 Task: Search for an office chair on Amazon and add it to your cart.
Action: Mouse moved to (94, 26)
Screenshot: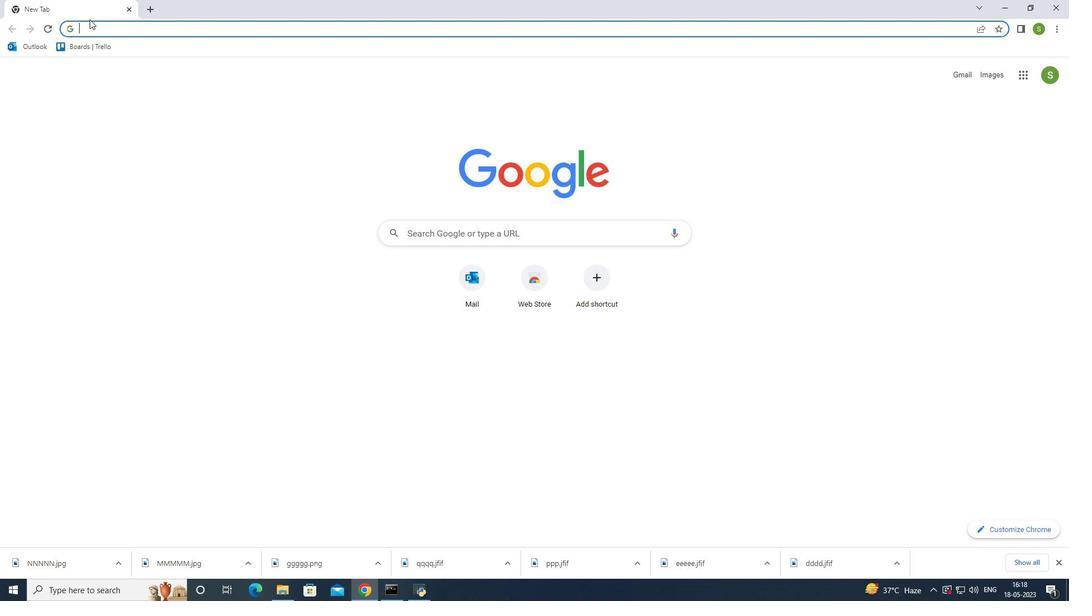 
Action: Mouse pressed left at (94, 26)
Screenshot: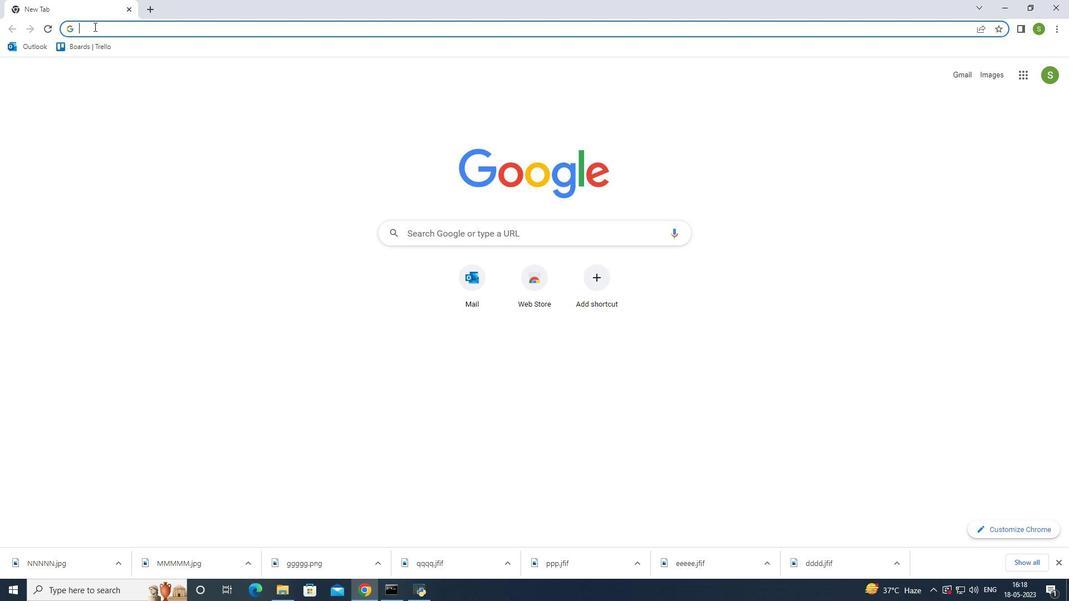 
Action: Key pressed amazon<Key.enter>
Screenshot: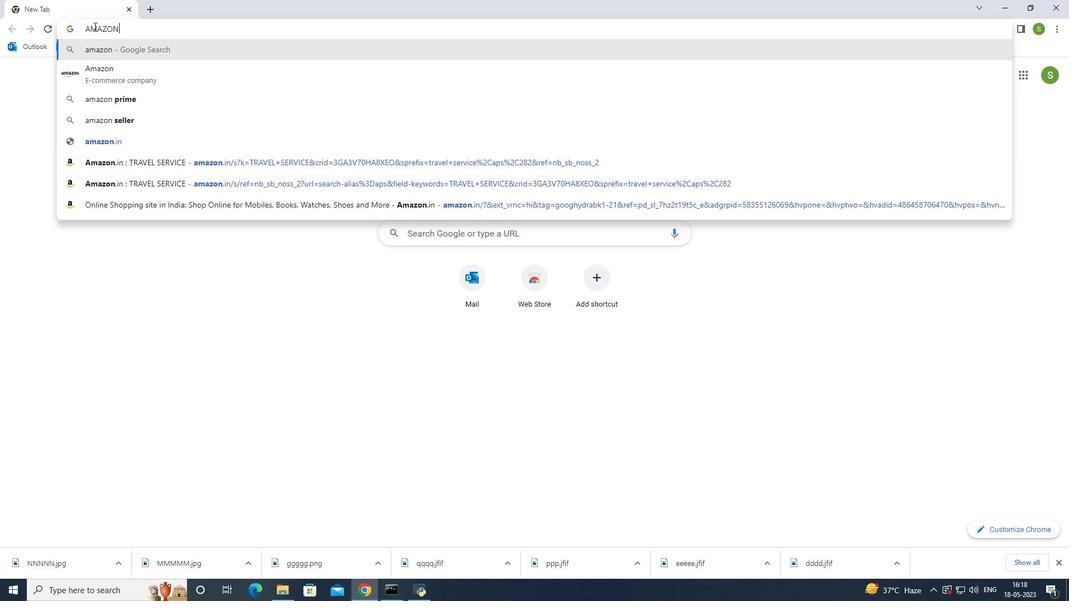 
Action: Mouse moved to (205, 188)
Screenshot: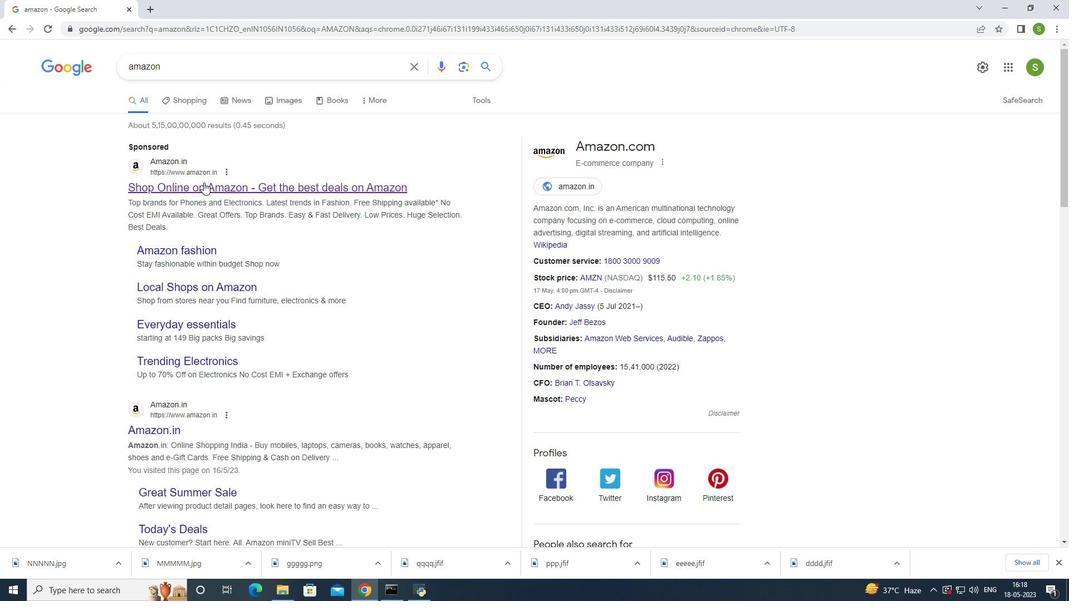 
Action: Mouse pressed left at (205, 188)
Screenshot: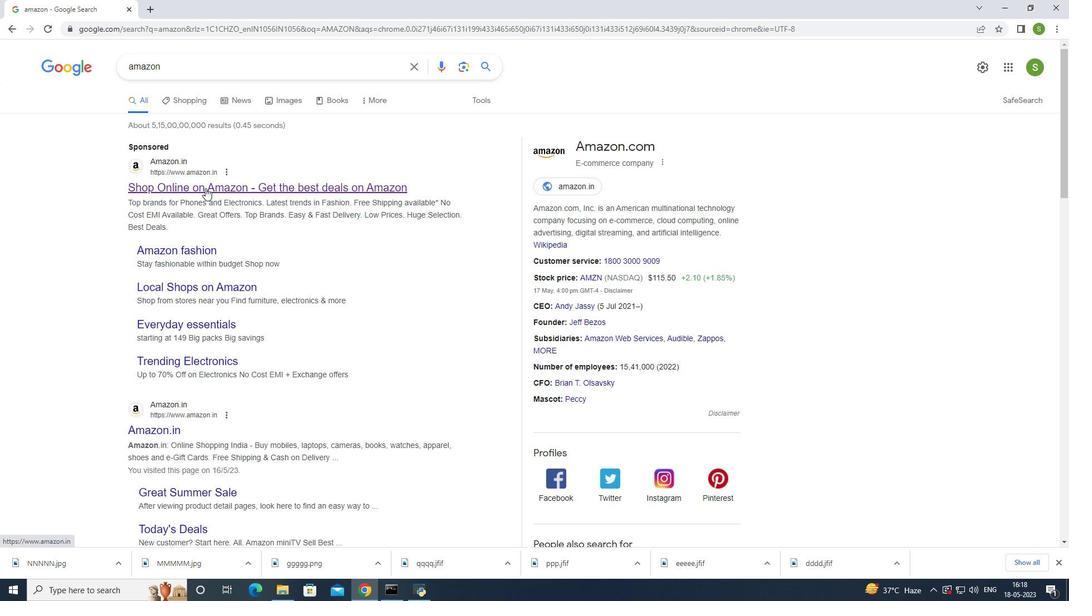 
Action: Mouse moved to (301, 55)
Screenshot: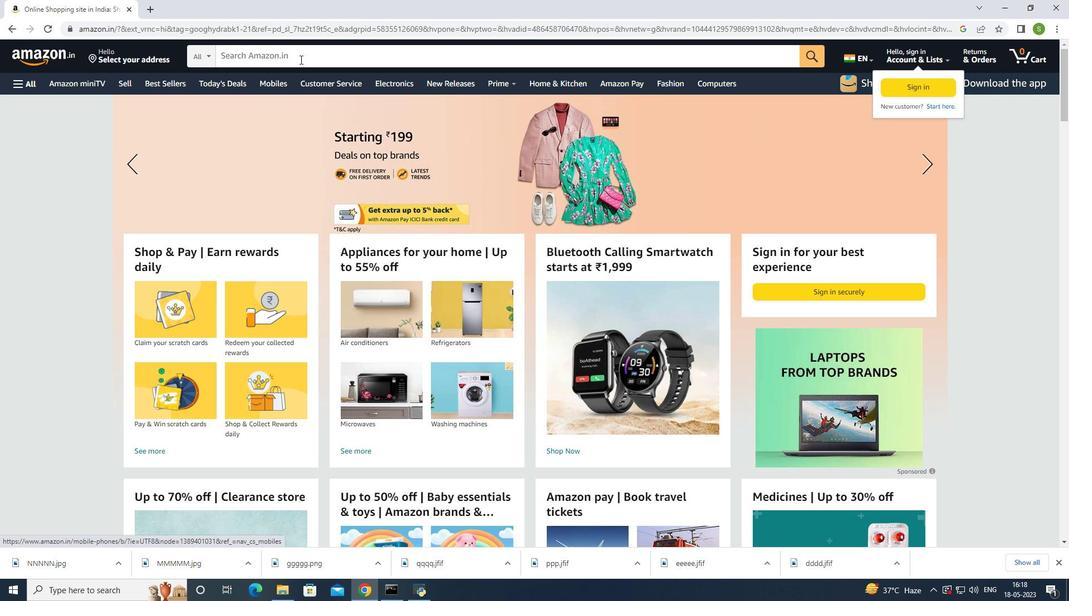 
Action: Mouse pressed left at (301, 55)
Screenshot: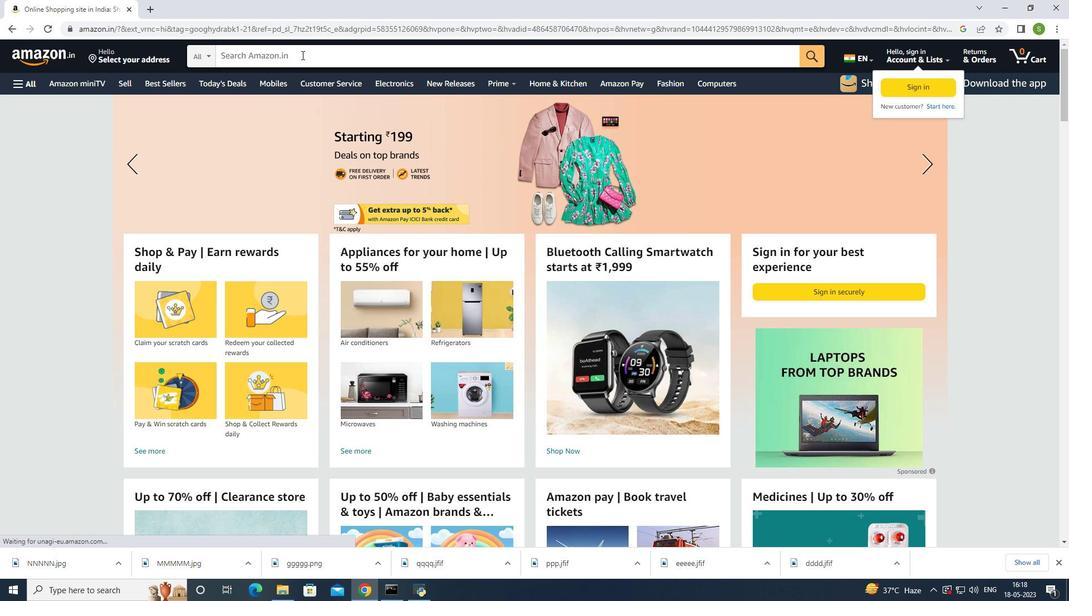 
Action: Mouse moved to (322, 130)
Screenshot: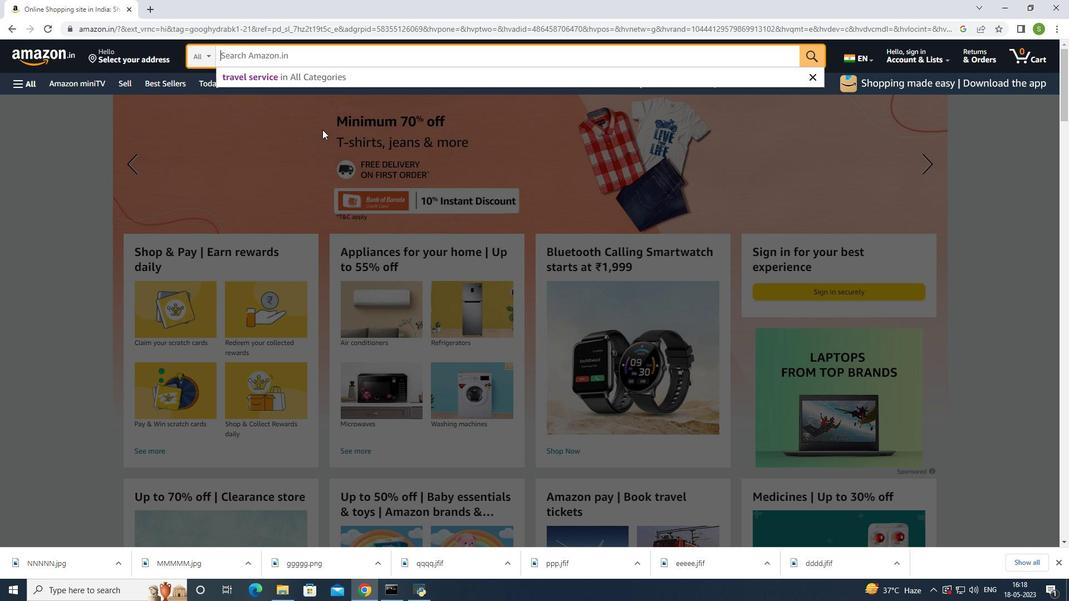 
Action: Key pressed office<Key.space>chair<Key.enter>
Screenshot: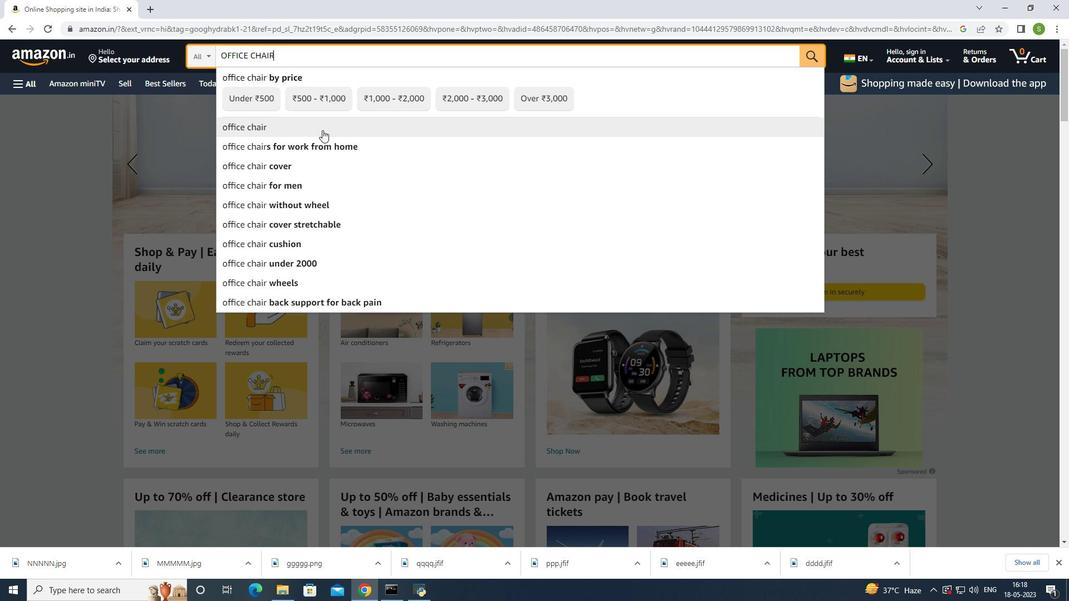 
Action: Mouse moved to (435, 252)
Screenshot: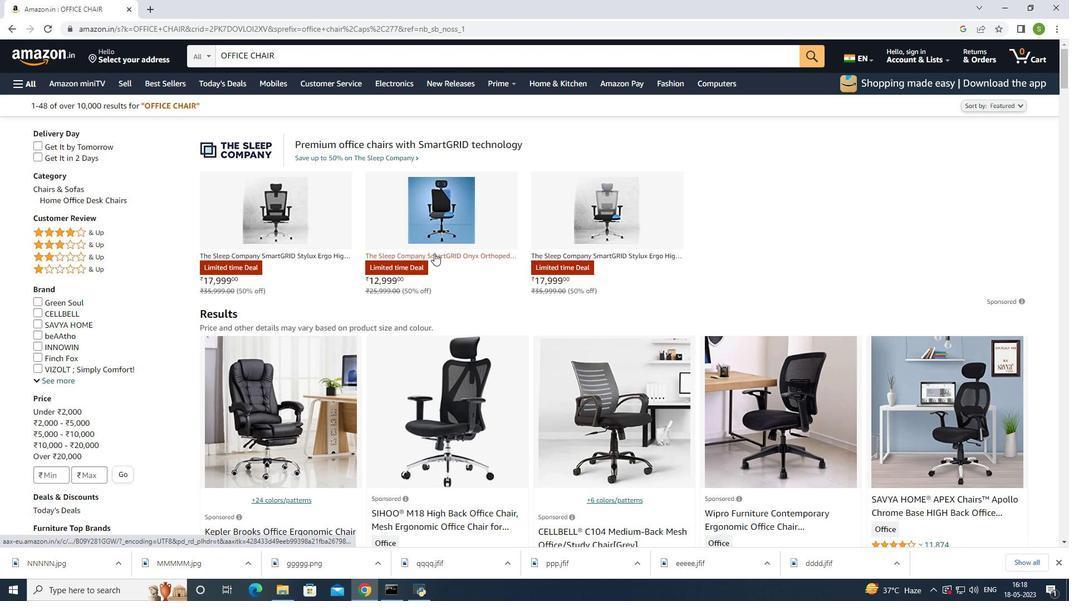 
Action: Mouse scrolled (435, 252) with delta (0, 0)
Screenshot: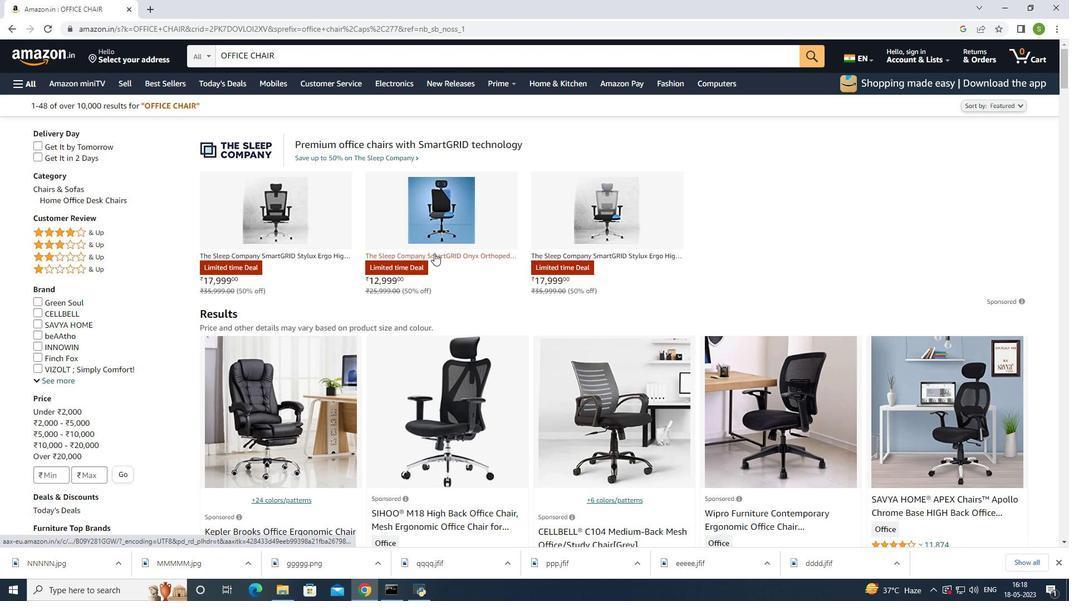 
Action: Mouse moved to (441, 250)
Screenshot: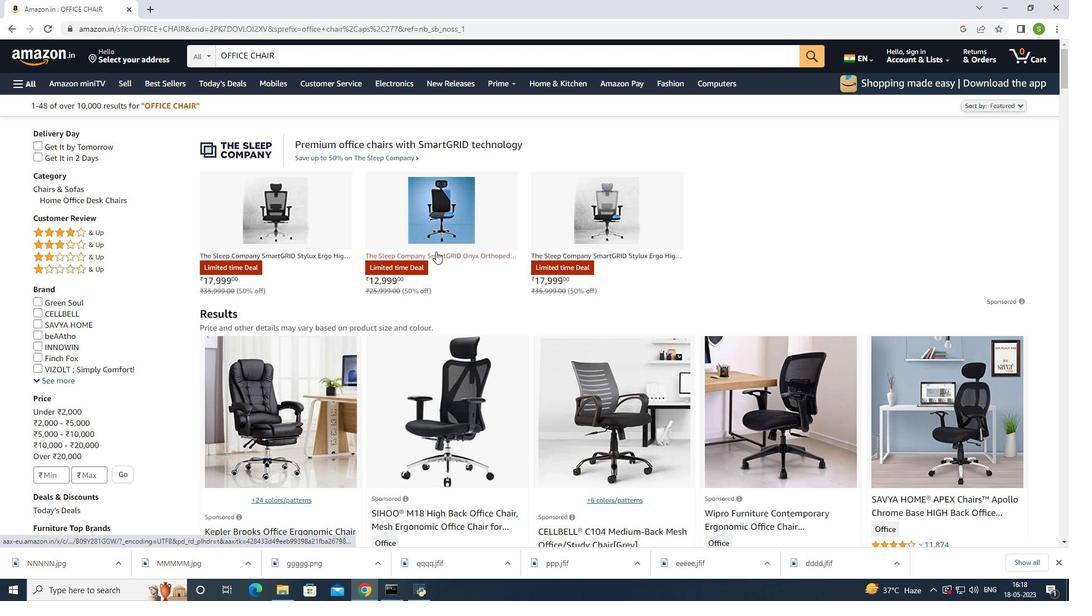 
Action: Mouse scrolled (441, 250) with delta (0, 0)
Screenshot: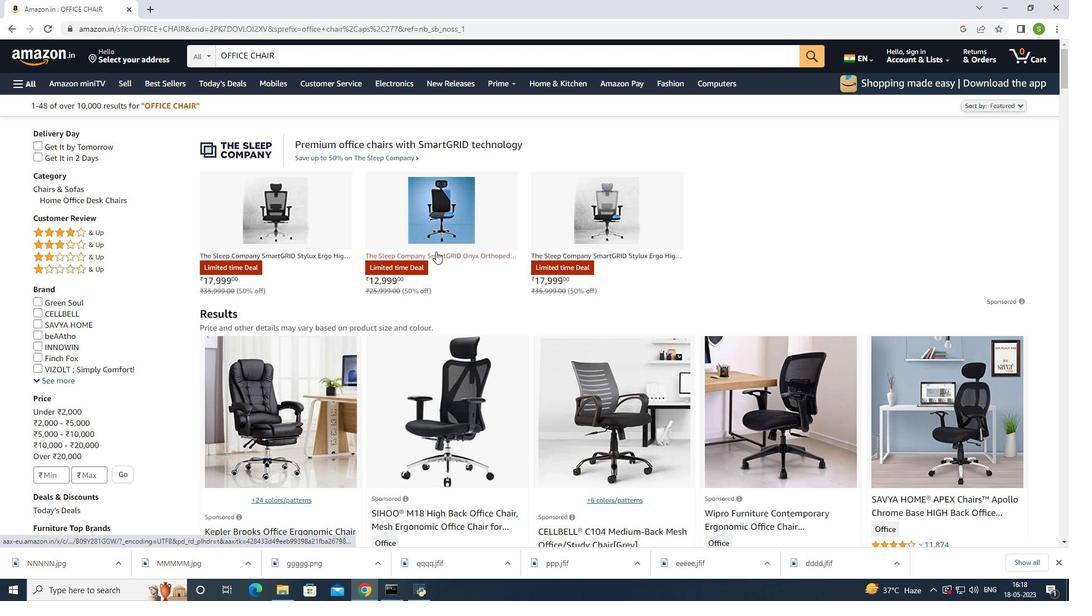 
Action: Mouse moved to (441, 250)
Screenshot: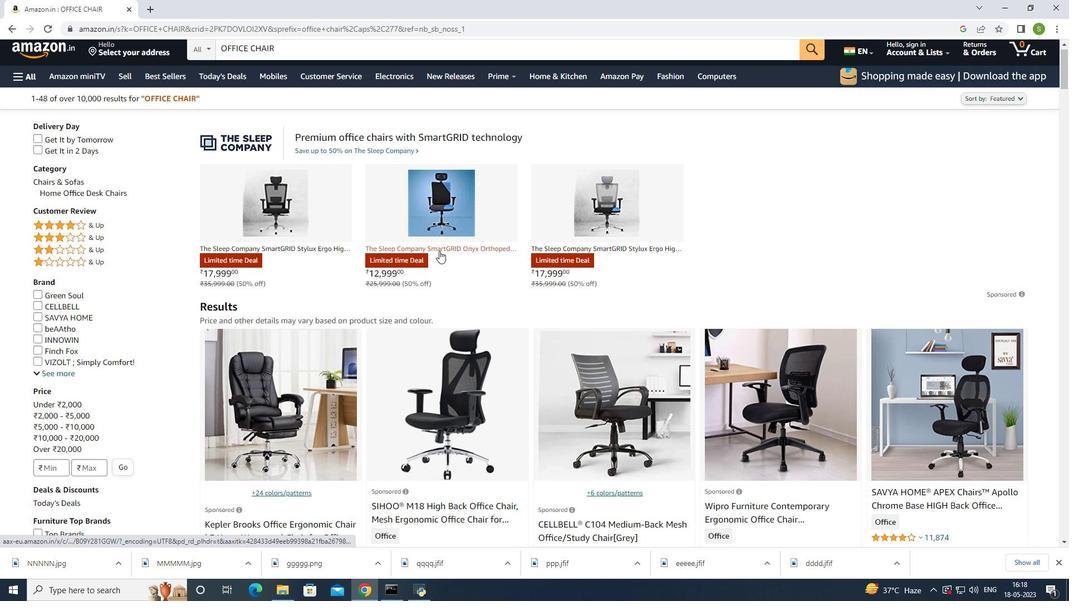 
Action: Mouse scrolled (441, 249) with delta (0, 0)
Screenshot: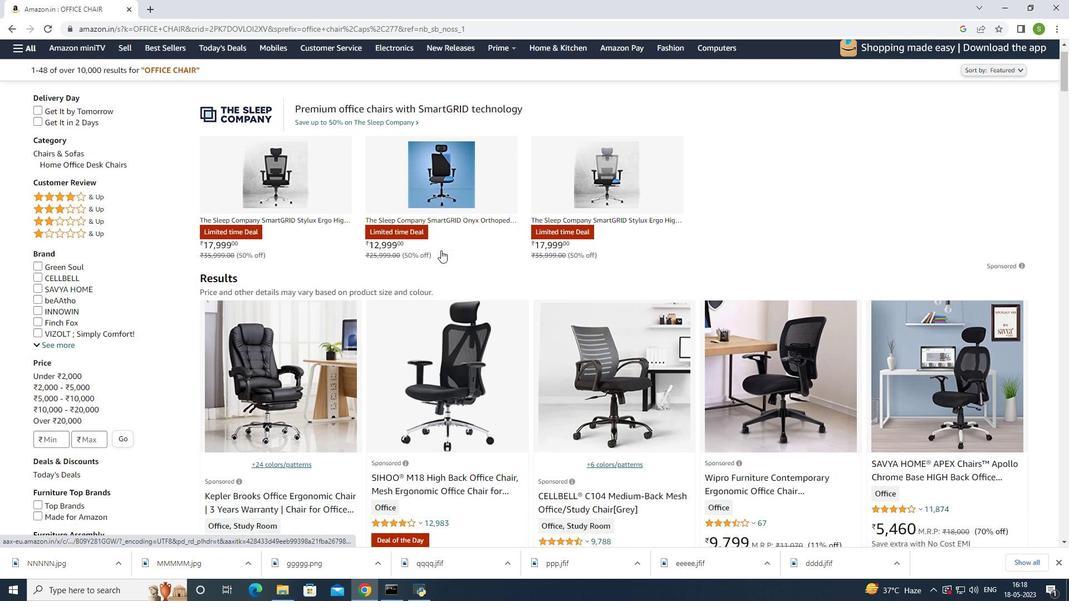 
Action: Mouse moved to (444, 246)
Screenshot: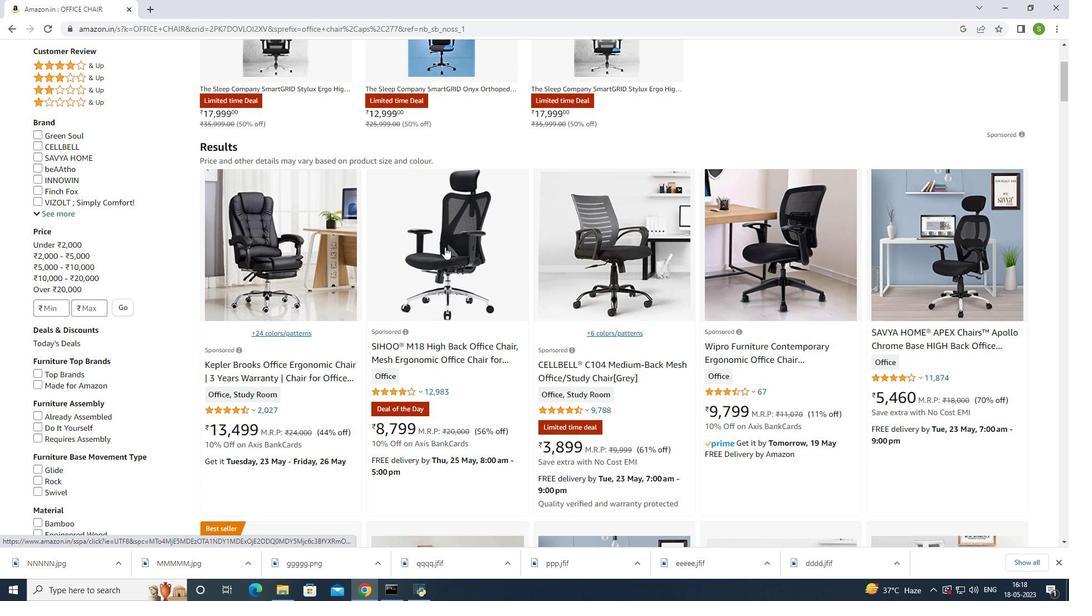 
Action: Mouse scrolled (444, 246) with delta (0, 0)
Screenshot: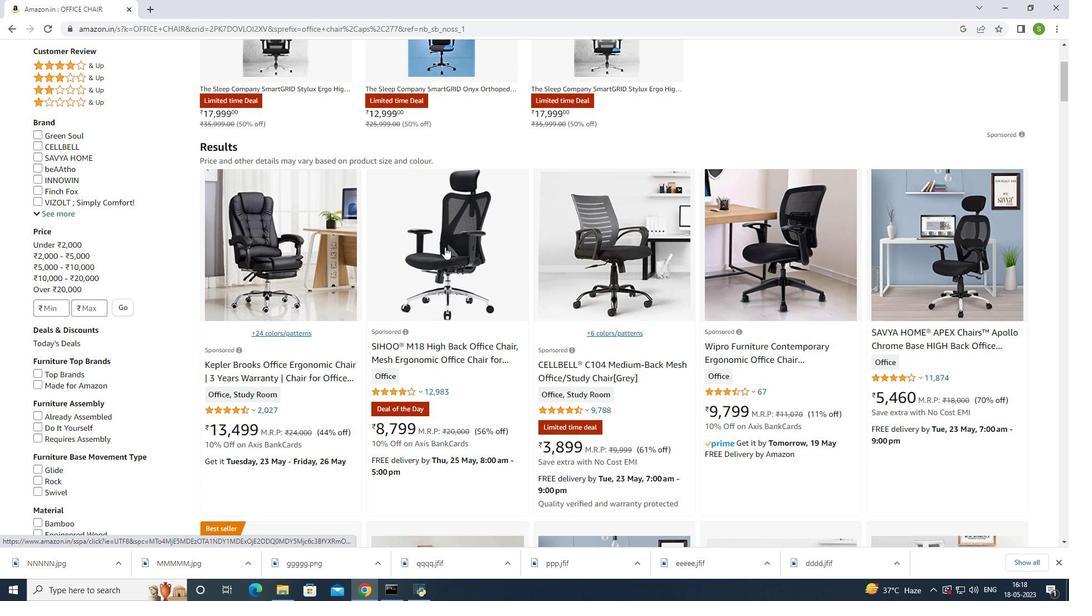 
Action: Mouse moved to (444, 245)
Screenshot: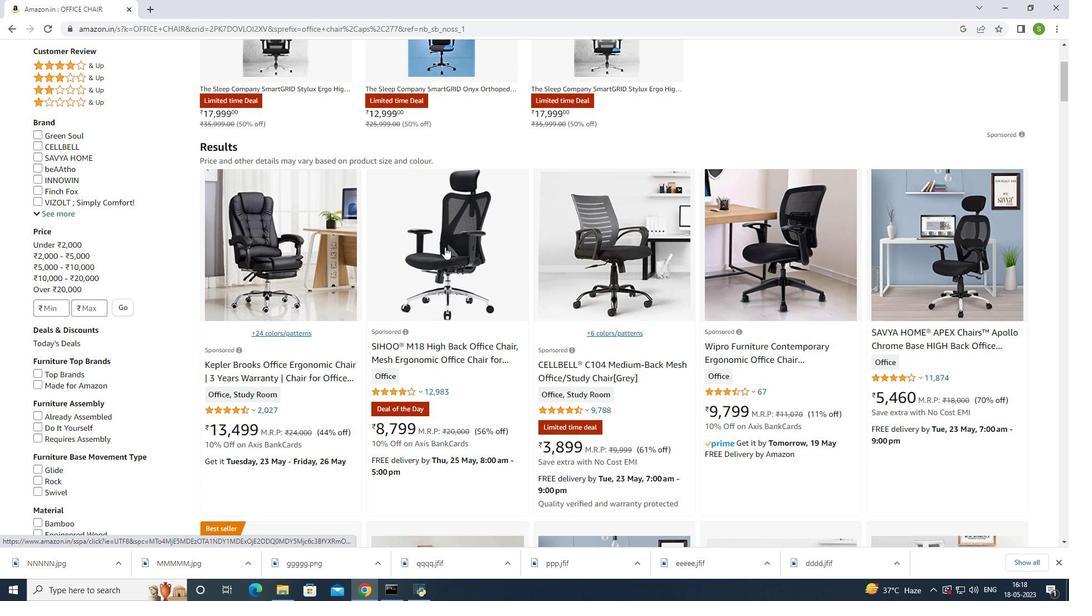 
Action: Mouse scrolled (444, 245) with delta (0, 0)
Screenshot: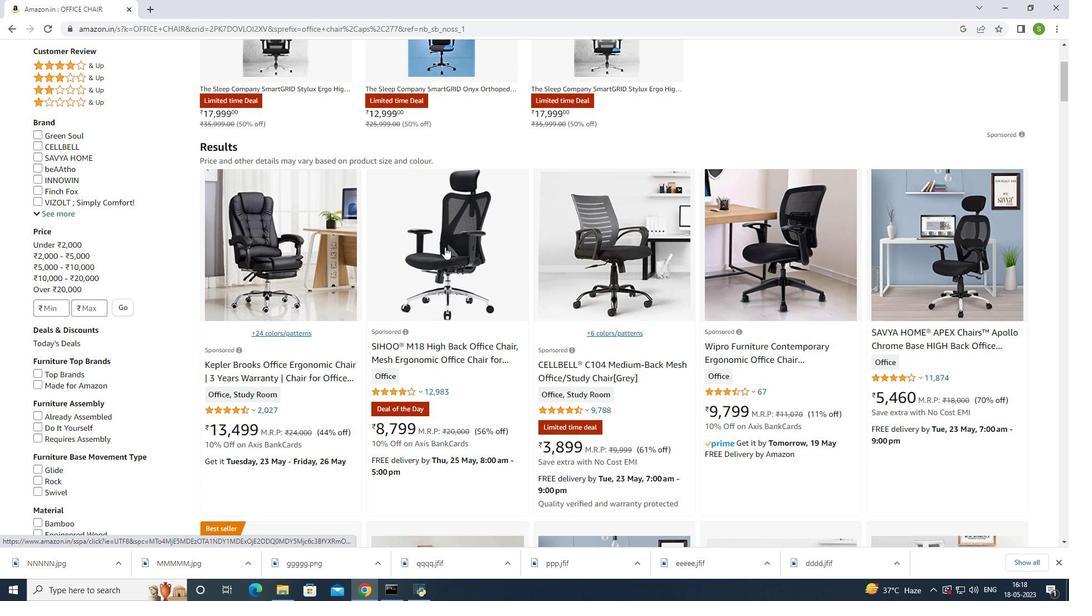 
Action: Mouse moved to (444, 245)
Screenshot: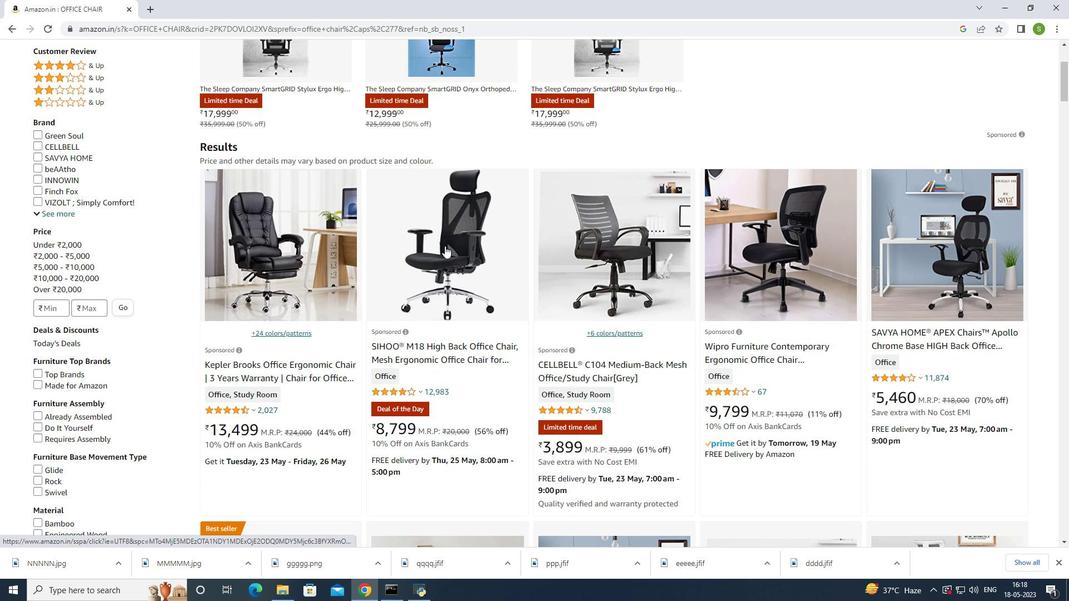 
Action: Mouse scrolled (444, 244) with delta (0, 0)
Screenshot: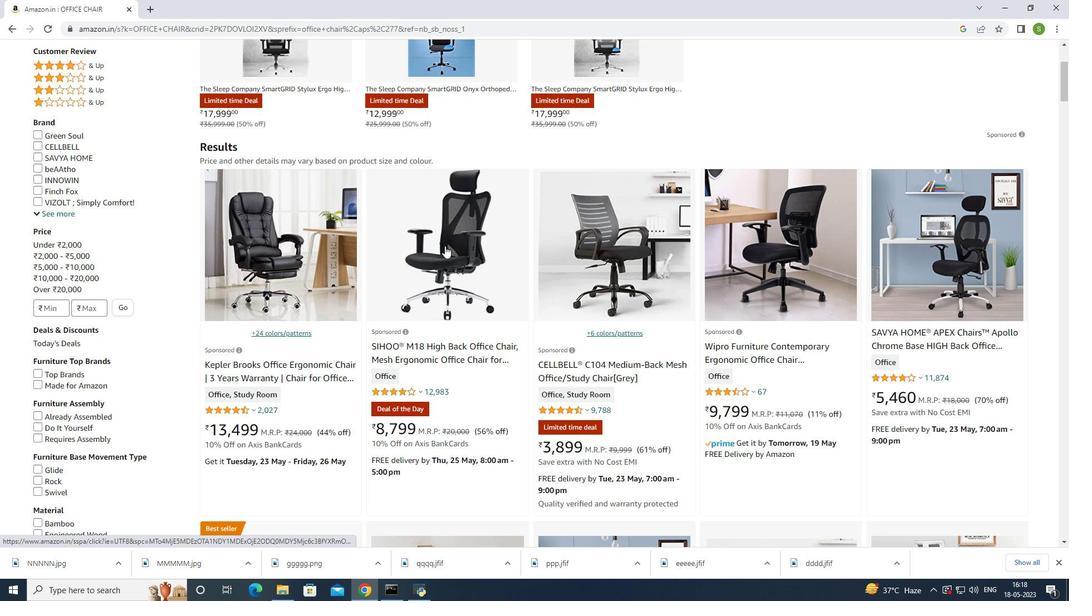 
Action: Mouse moved to (457, 242)
Screenshot: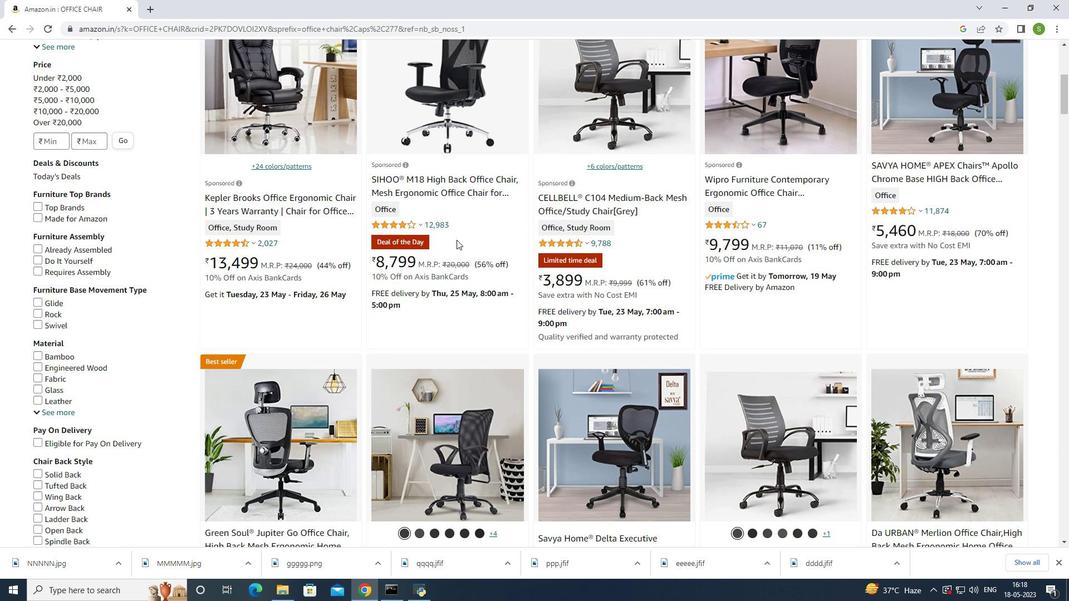 
Action: Mouse scrolled (457, 243) with delta (0, 0)
Screenshot: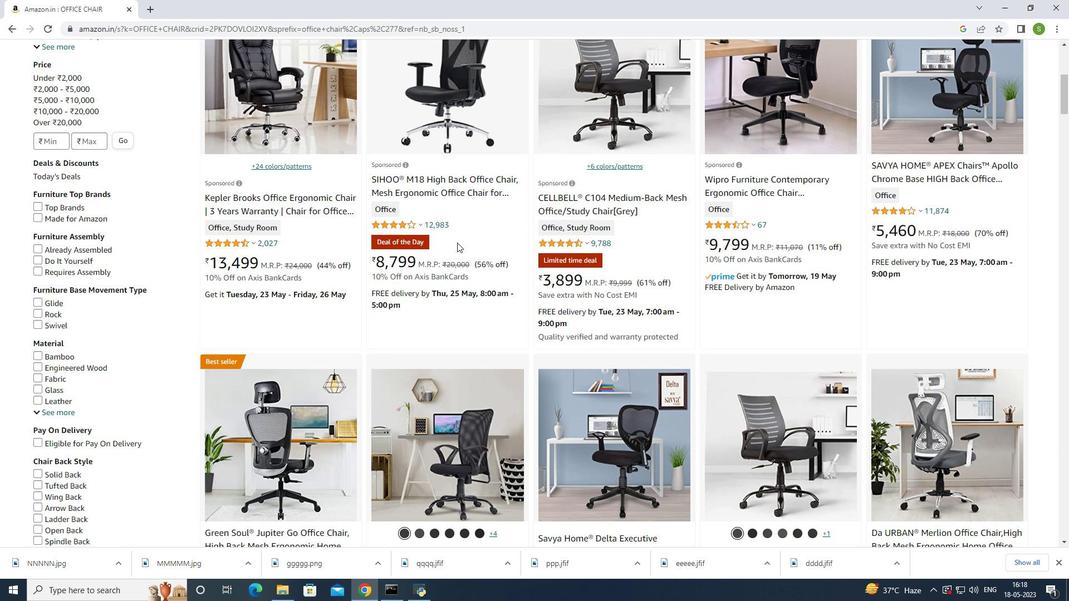 
Action: Mouse scrolled (457, 243) with delta (0, 0)
Screenshot: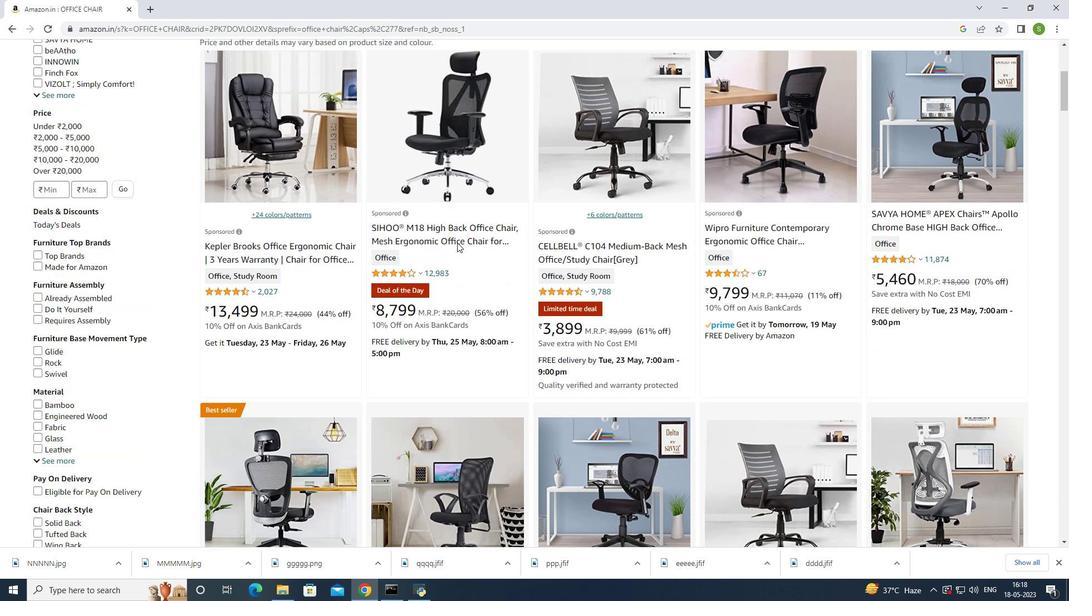 
Action: Mouse scrolled (457, 243) with delta (0, 0)
Screenshot: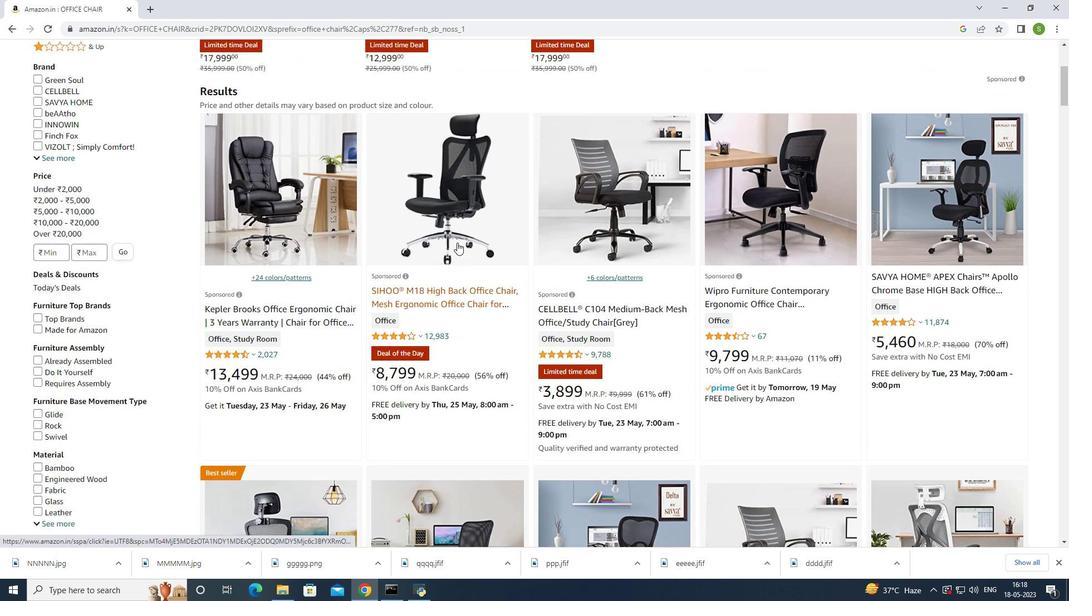 
Action: Mouse moved to (458, 237)
Screenshot: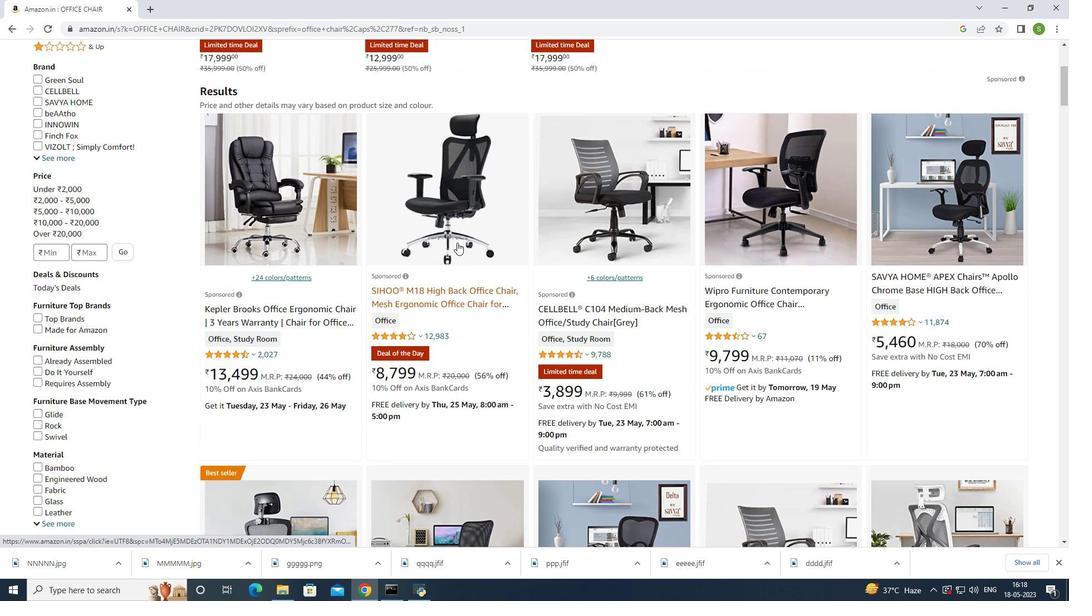 
Action: Mouse scrolled (458, 238) with delta (0, 0)
Screenshot: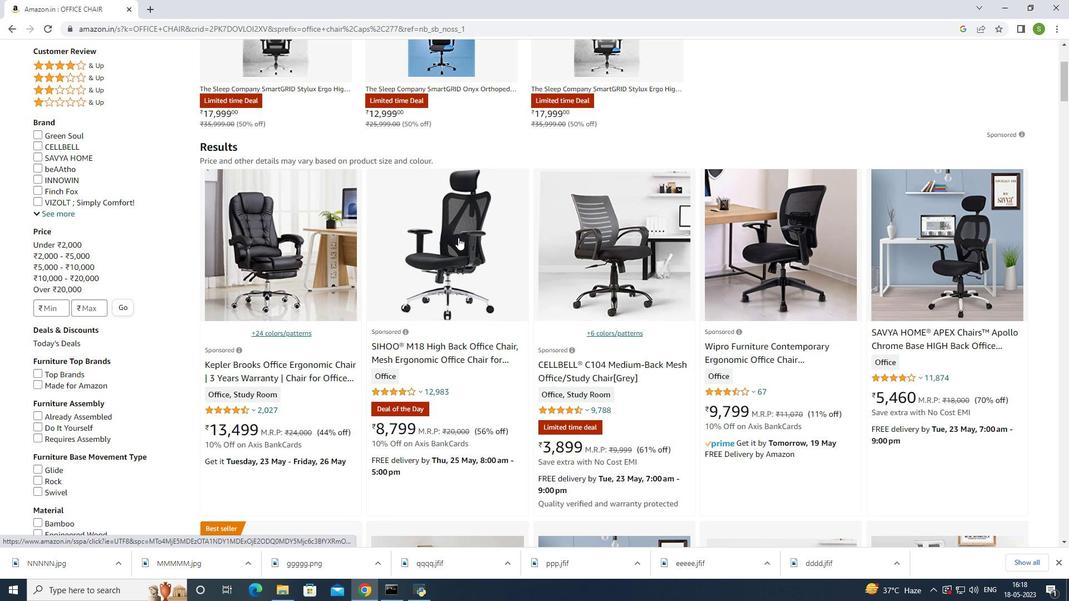 
Action: Mouse scrolled (458, 238) with delta (0, 0)
Screenshot: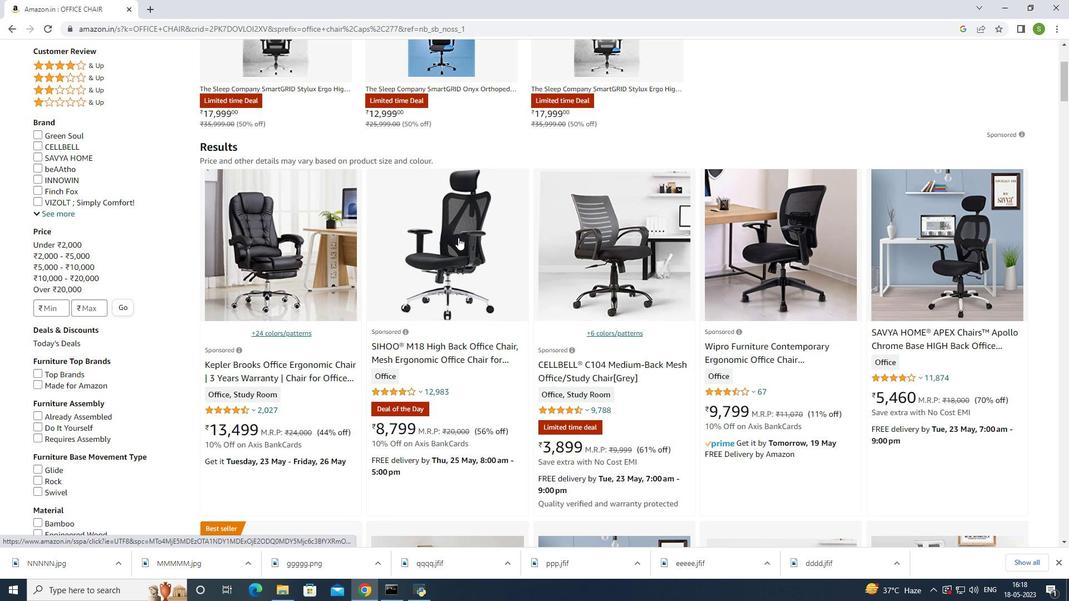 
Action: Mouse scrolled (458, 238) with delta (0, 0)
Screenshot: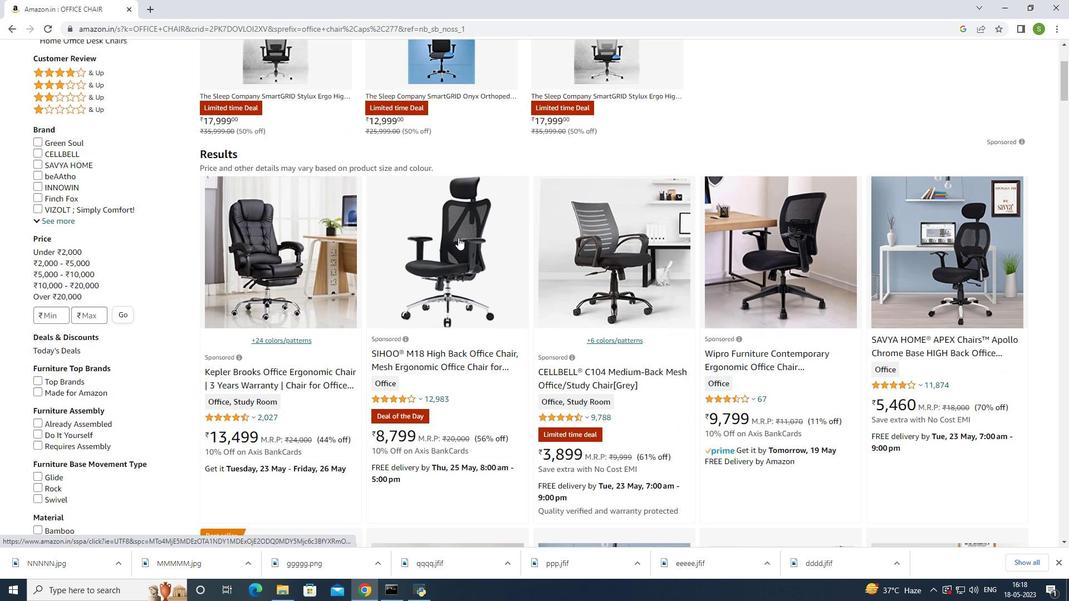 
Action: Mouse moved to (308, 245)
Screenshot: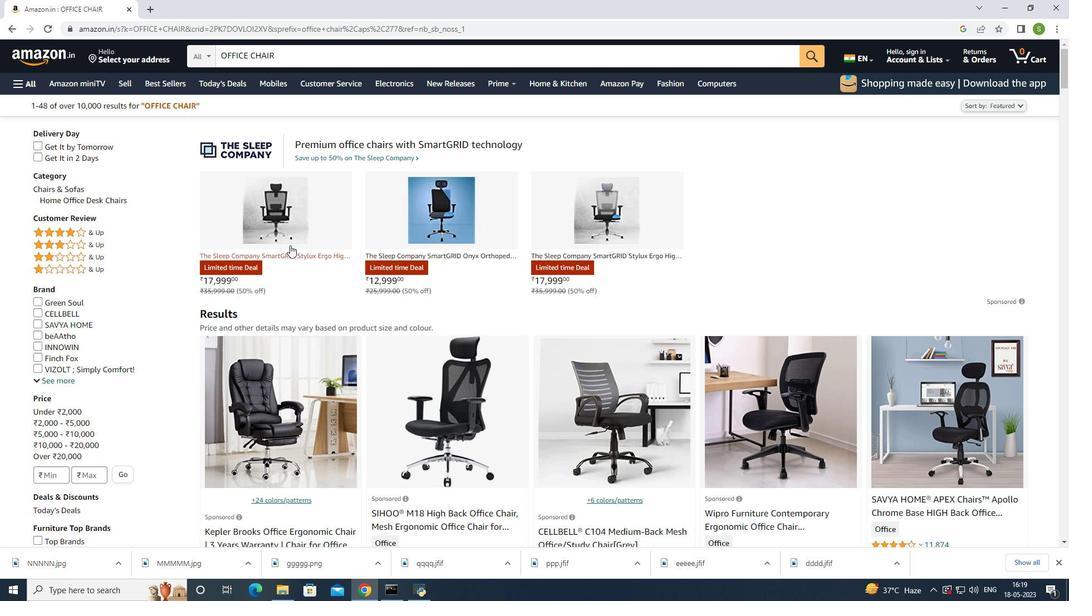 
Action: Mouse scrolled (307, 244) with delta (0, 0)
Screenshot: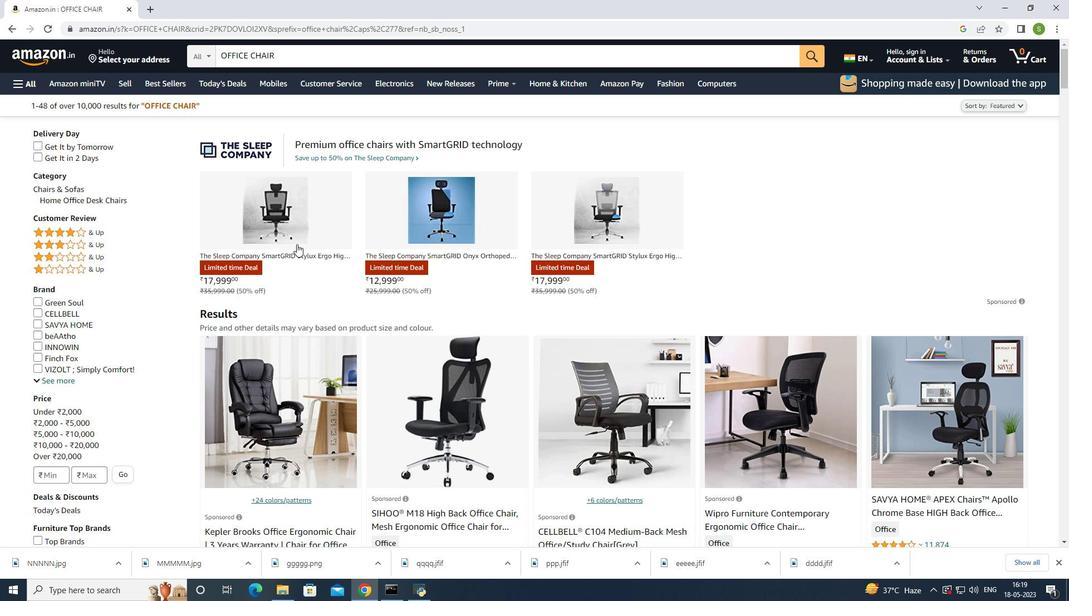 
Action: Mouse moved to (309, 245)
Screenshot: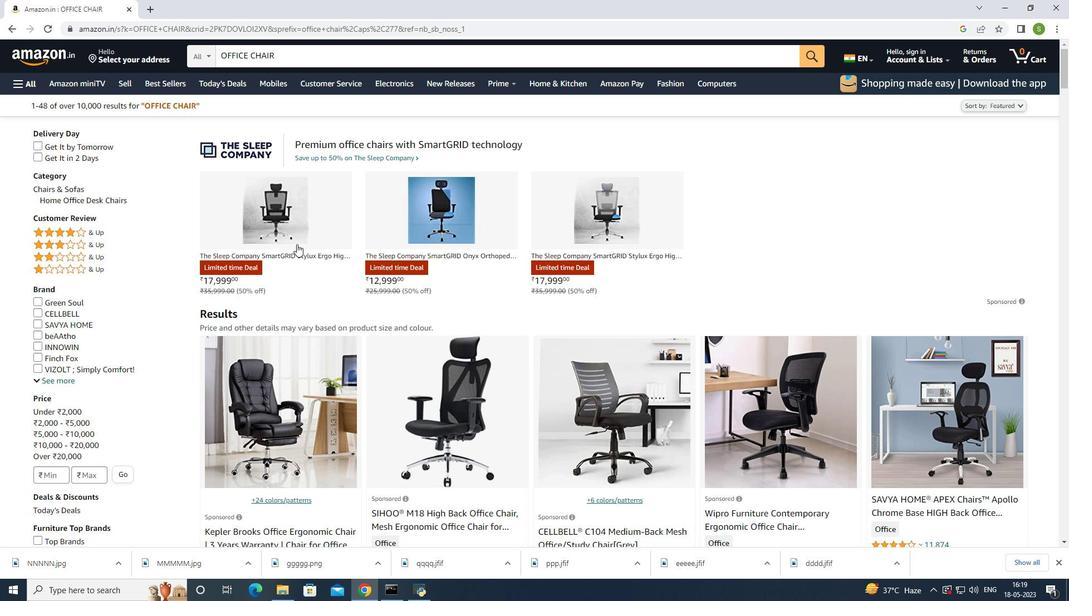 
Action: Mouse scrolled (309, 245) with delta (0, 0)
Screenshot: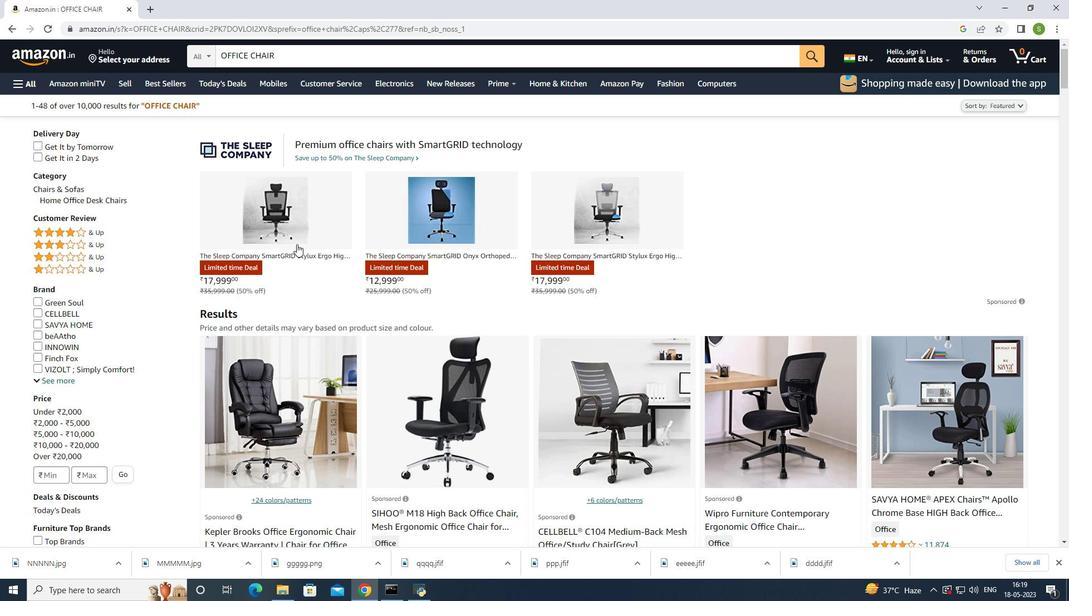 
Action: Mouse moved to (310, 245)
Screenshot: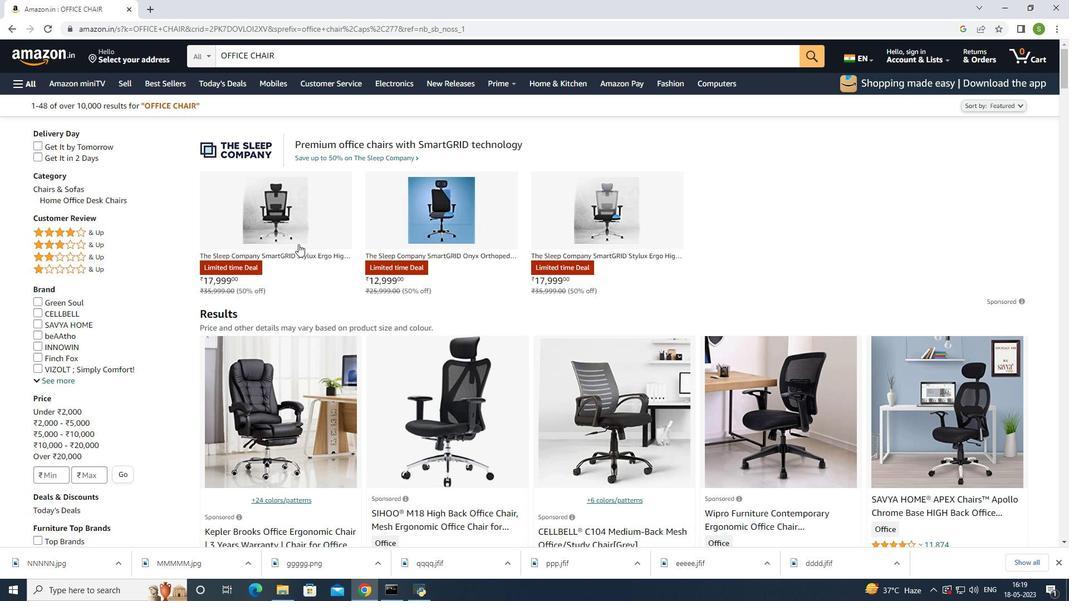 
Action: Mouse scrolled (310, 245) with delta (0, 0)
Screenshot: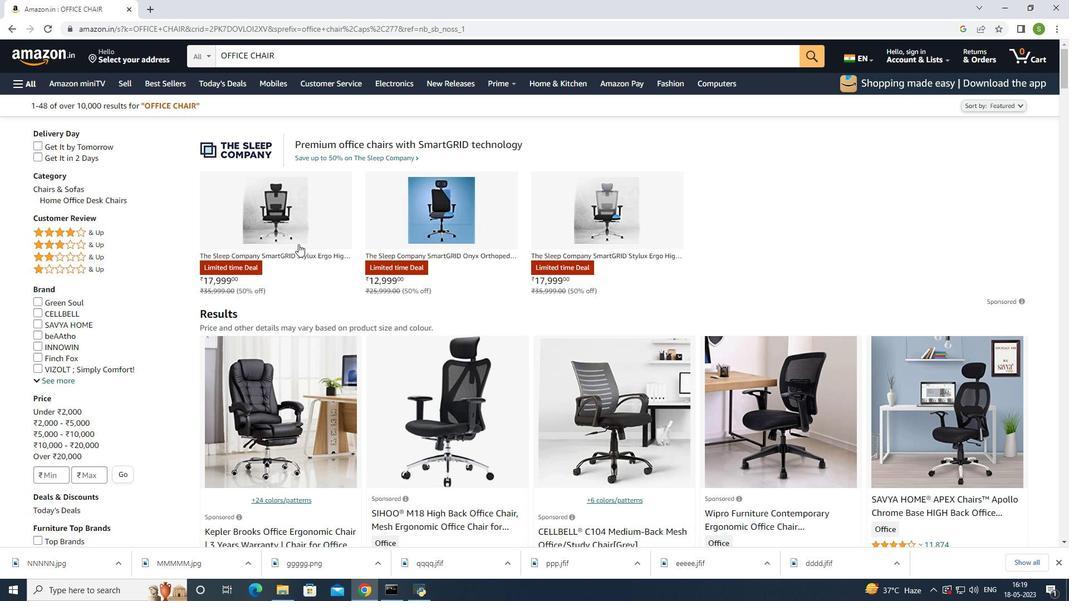 
Action: Mouse moved to (311, 246)
Screenshot: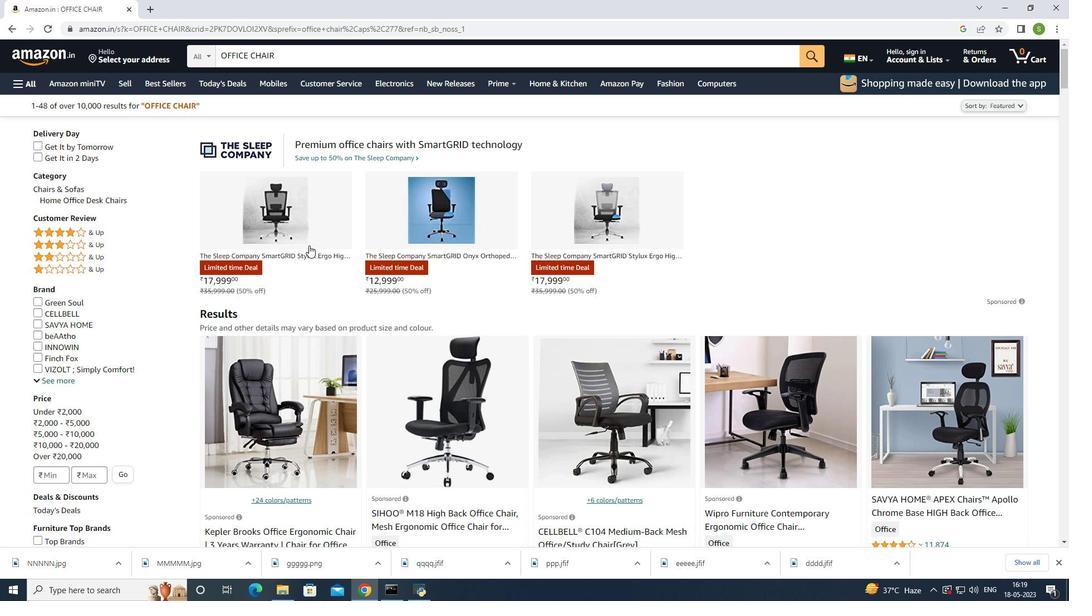 
Action: Mouse scrolled (311, 245) with delta (0, 0)
Screenshot: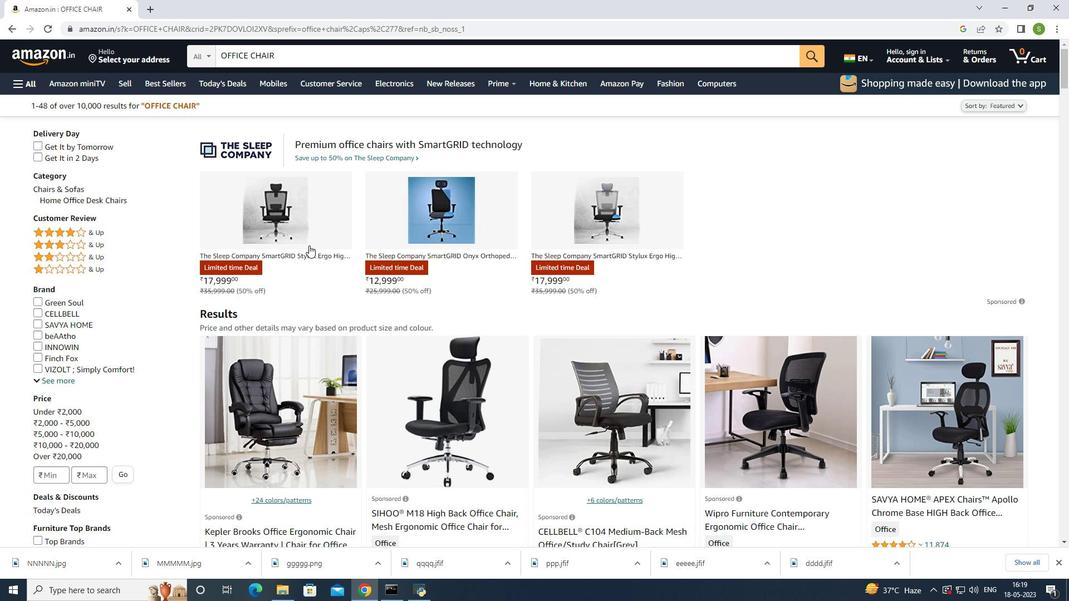 
Action: Mouse moved to (310, 234)
Screenshot: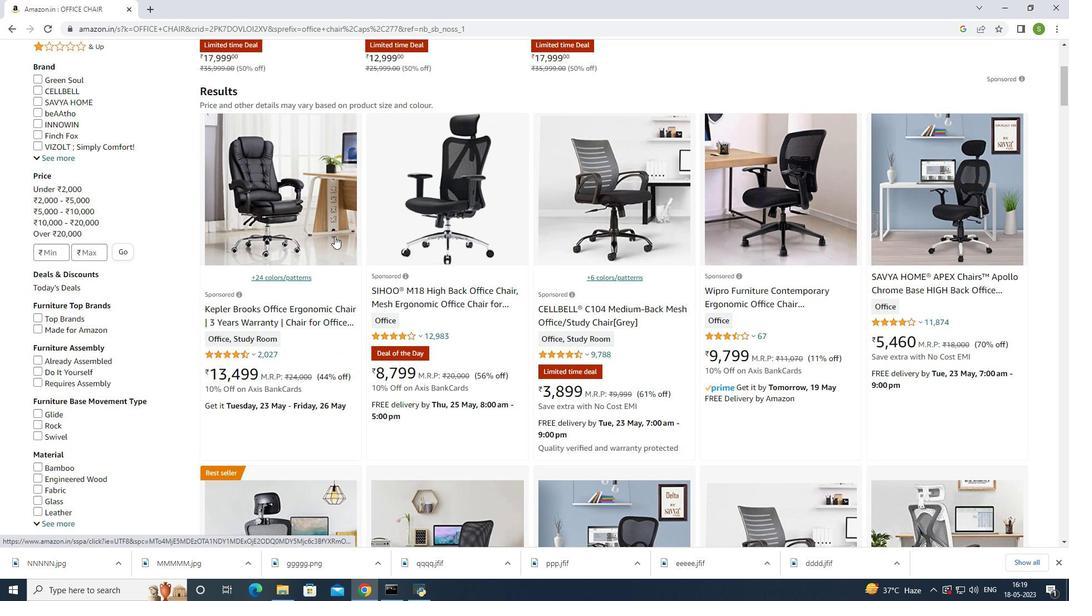 
Action: Mouse pressed left at (310, 234)
Screenshot: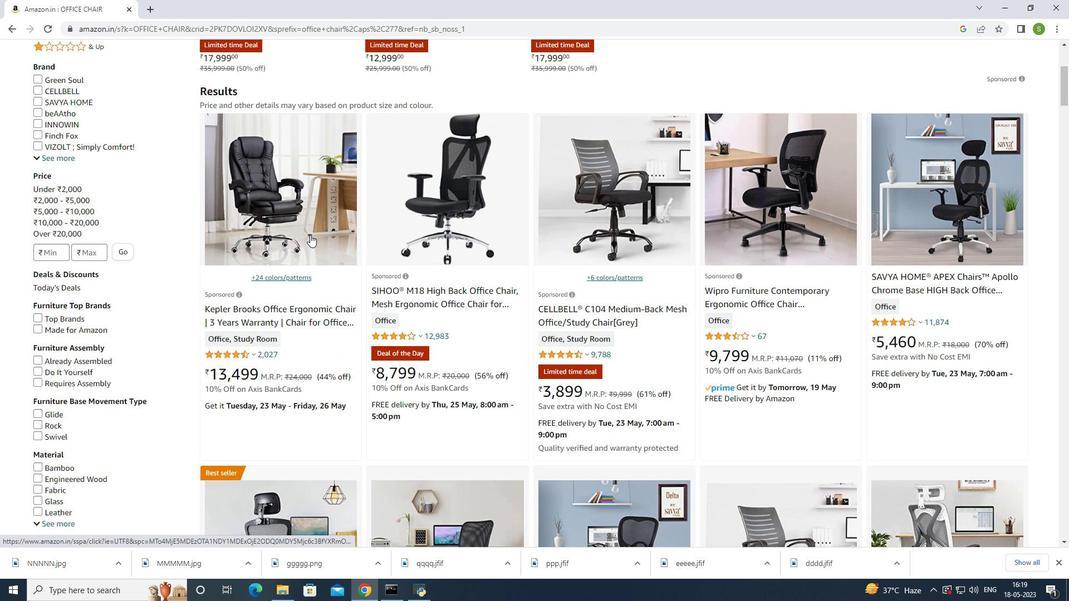 
Action: Mouse moved to (330, 335)
Screenshot: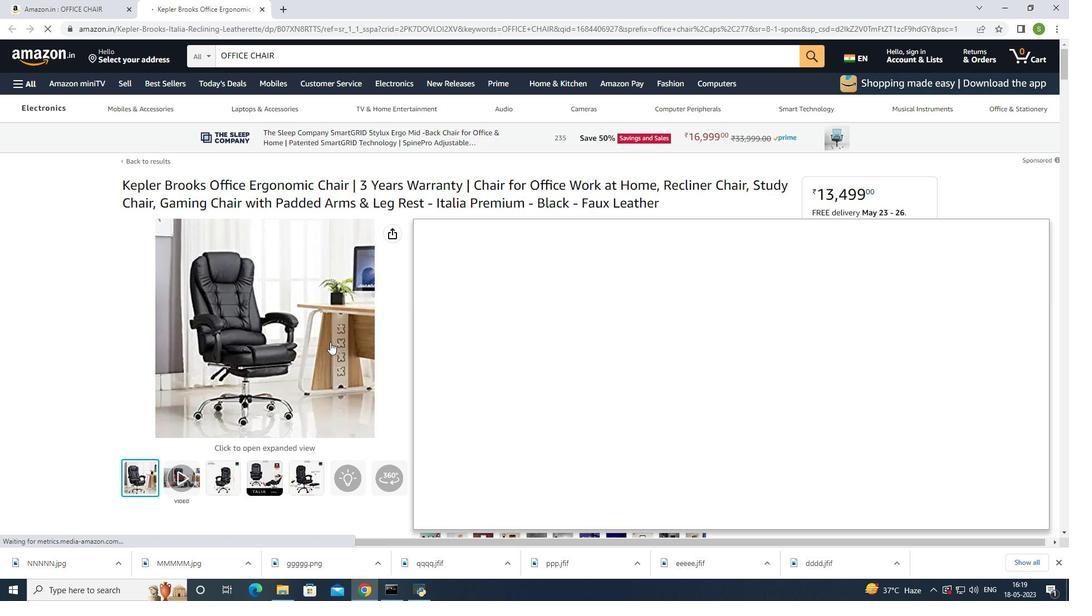 
Action: Mouse scrolled (330, 334) with delta (0, 0)
Screenshot: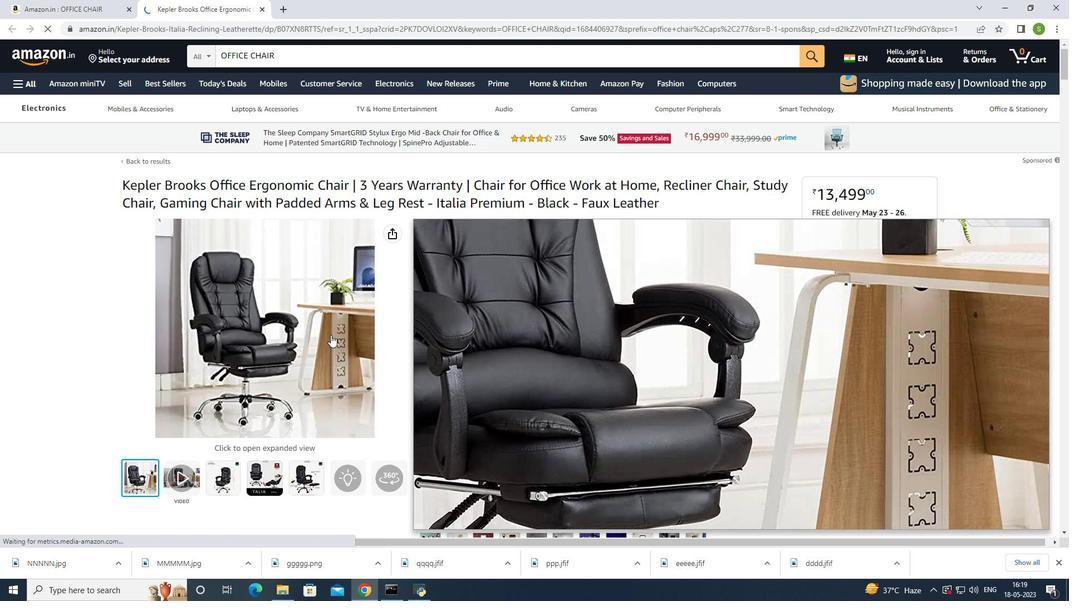 
Action: Mouse scrolled (330, 334) with delta (0, 0)
Screenshot: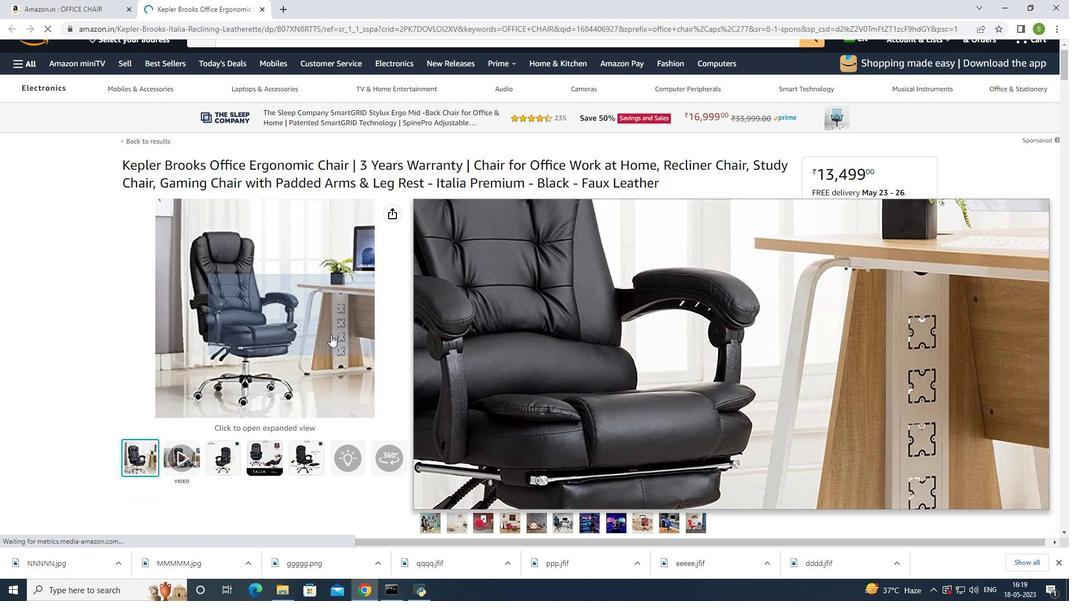 
Action: Mouse moved to (335, 329)
Screenshot: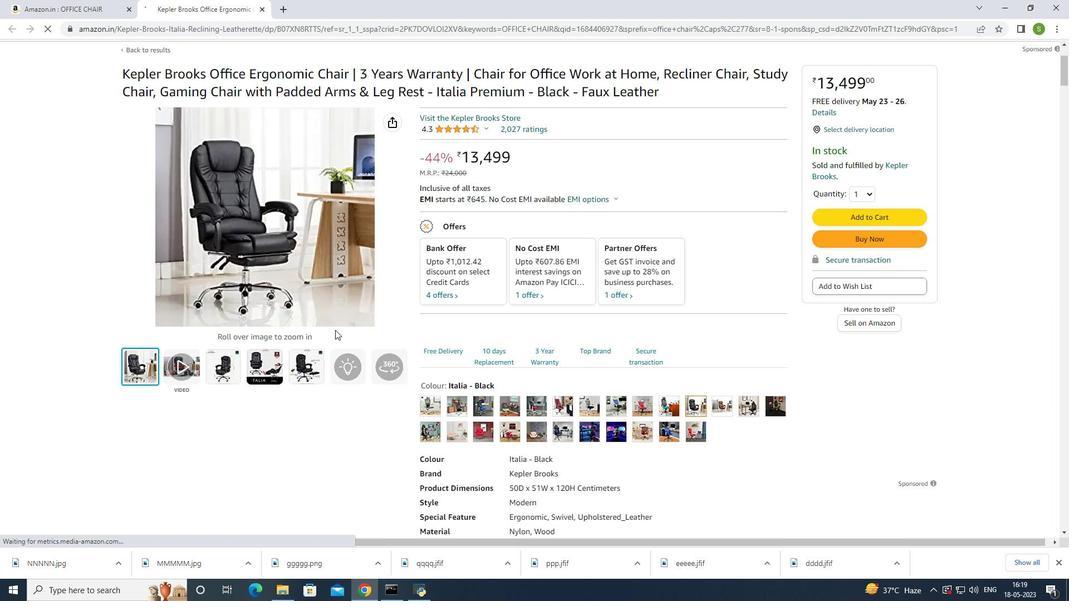 
Action: Mouse scrolled (335, 329) with delta (0, 0)
Screenshot: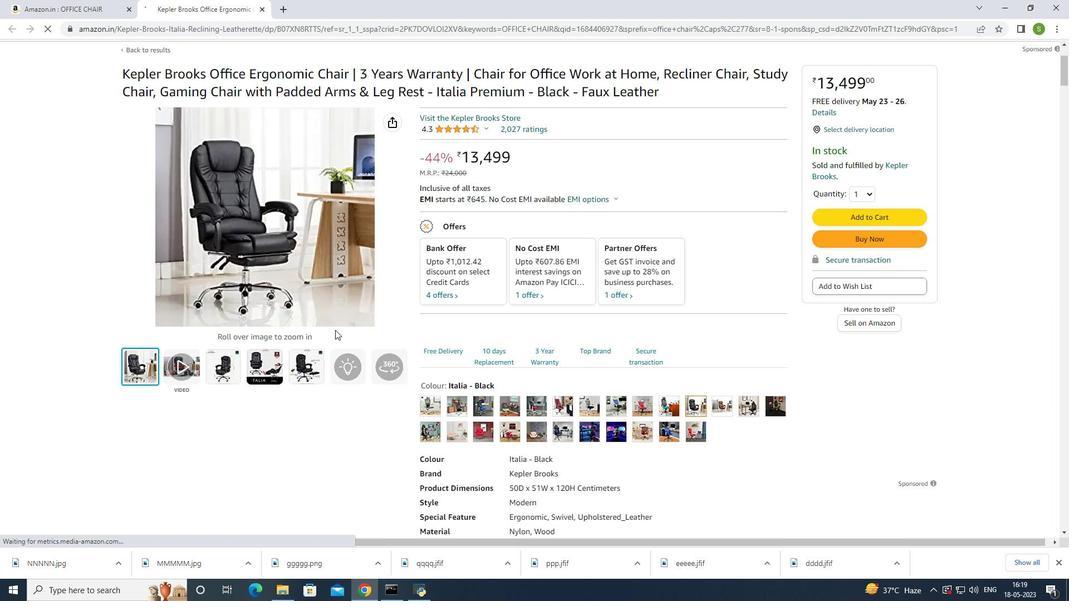 
Action: Mouse moved to (257, 224)
Screenshot: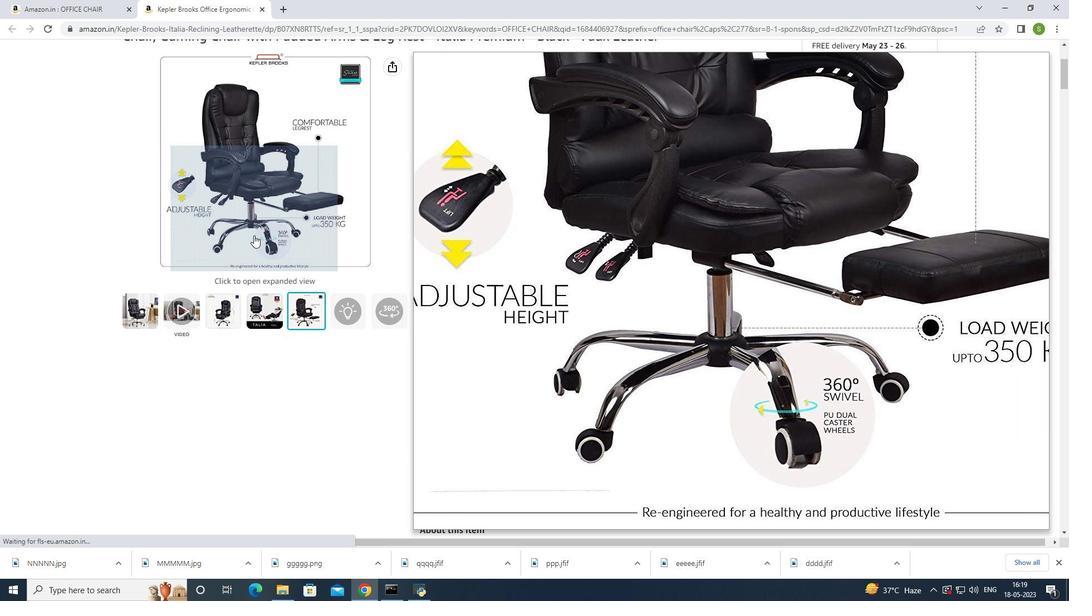
Action: Mouse scrolled (257, 224) with delta (0, 0)
Screenshot: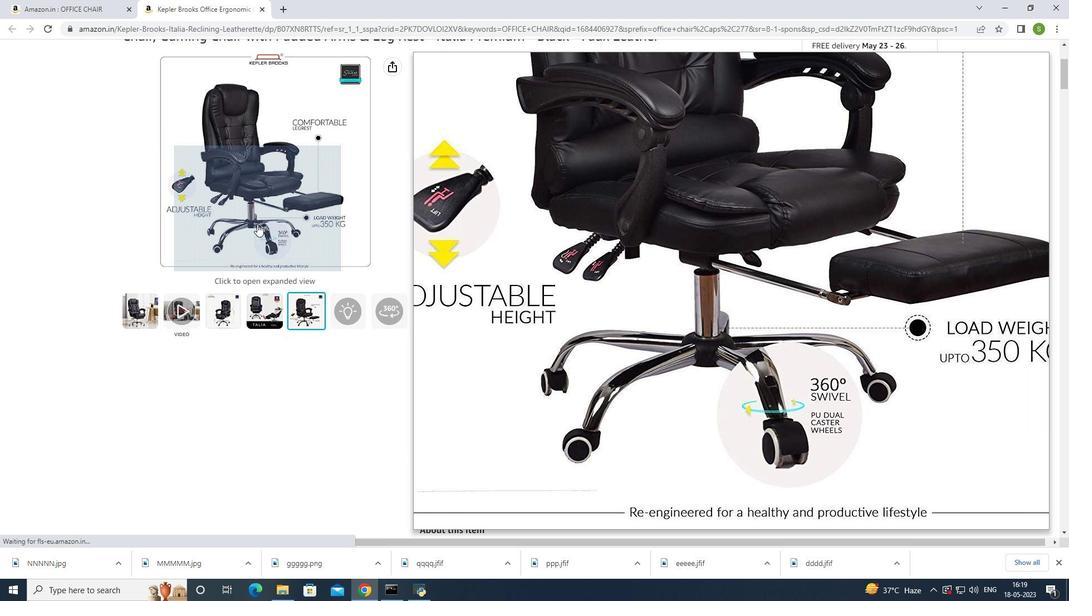 
Action: Mouse scrolled (257, 224) with delta (0, 0)
Screenshot: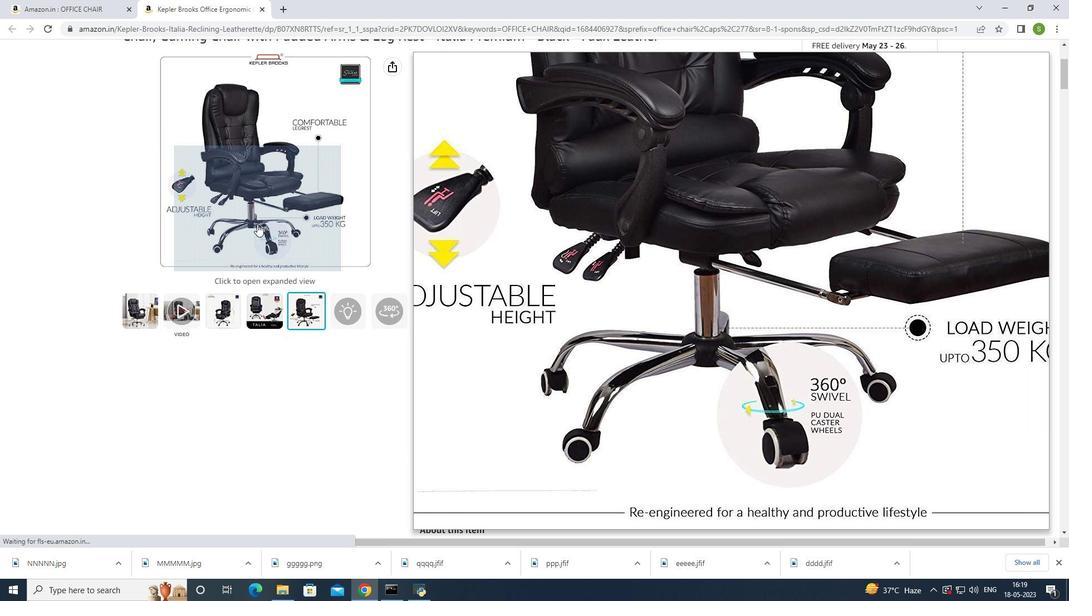 
Action: Mouse moved to (269, 290)
Screenshot: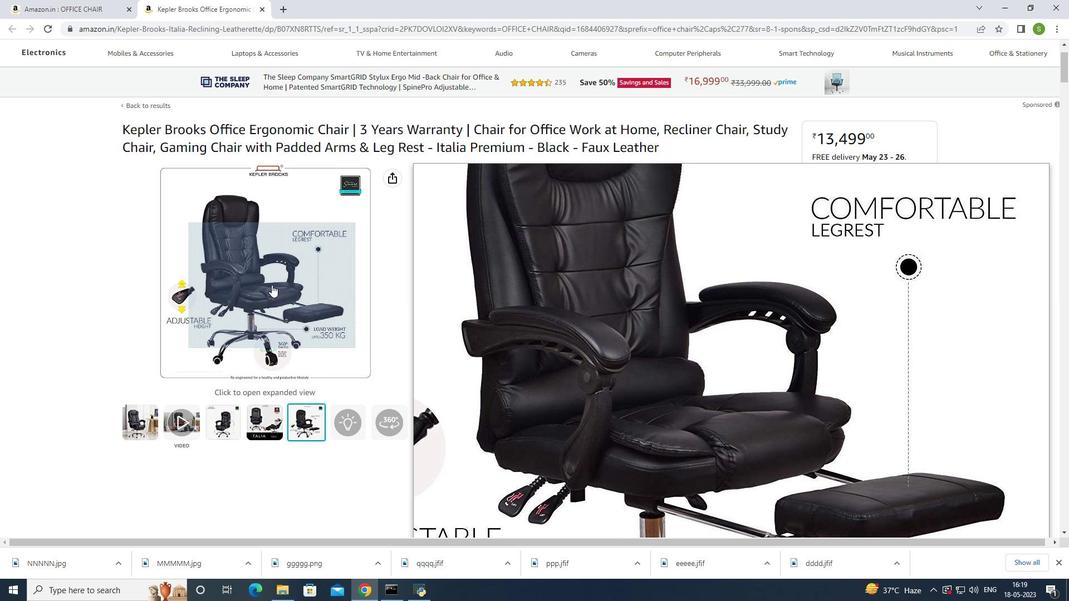 
Action: Mouse scrolled (269, 289) with delta (0, 0)
Screenshot: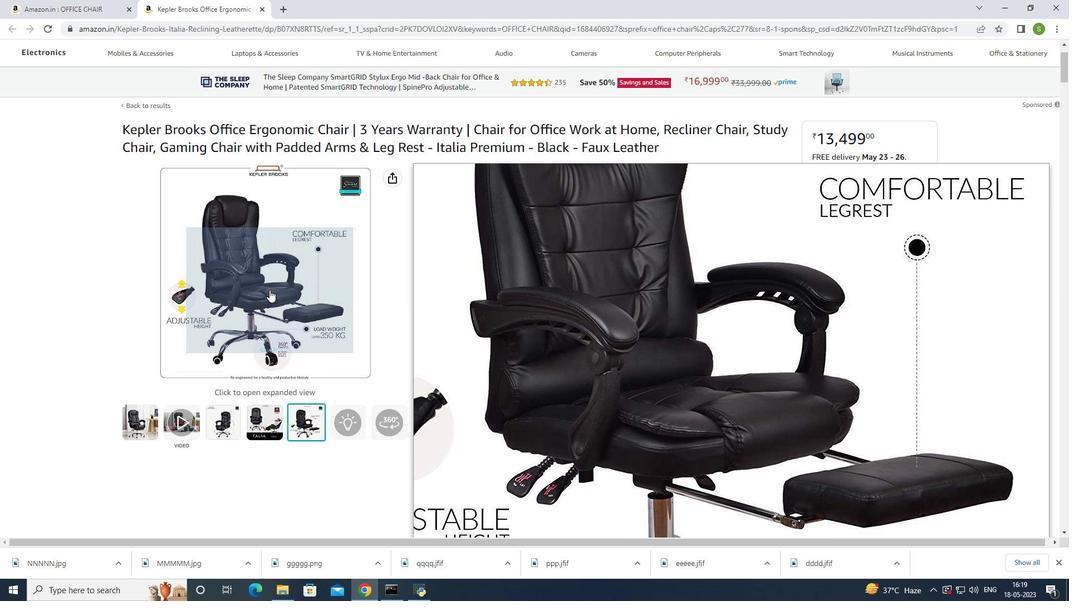 
Action: Mouse moved to (250, 237)
Screenshot: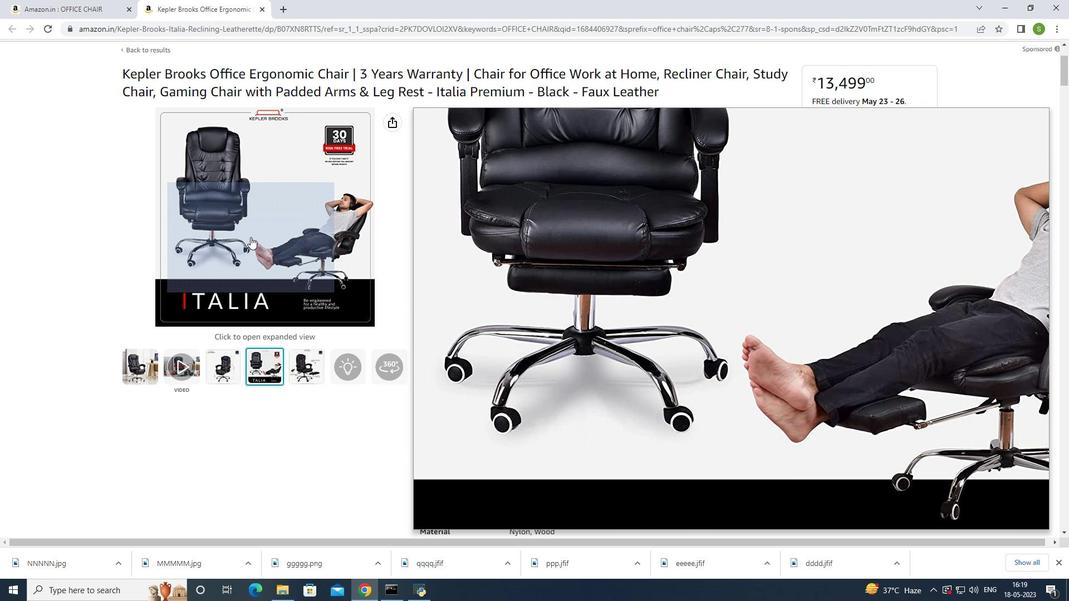 
Action: Mouse scrolled (250, 237) with delta (0, 0)
Screenshot: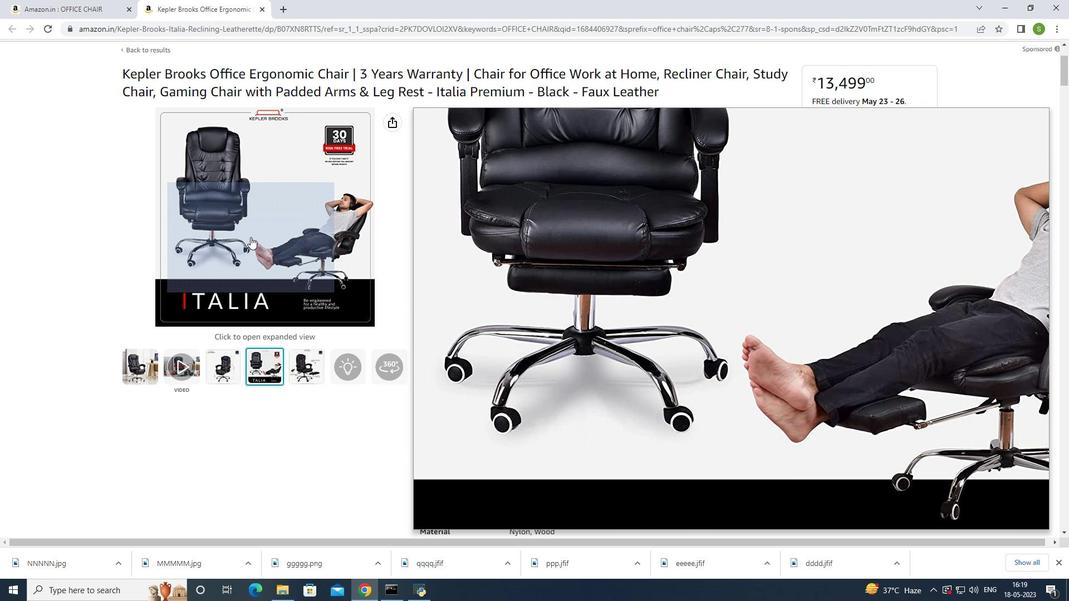 
Action: Mouse scrolled (250, 237) with delta (0, 0)
Screenshot: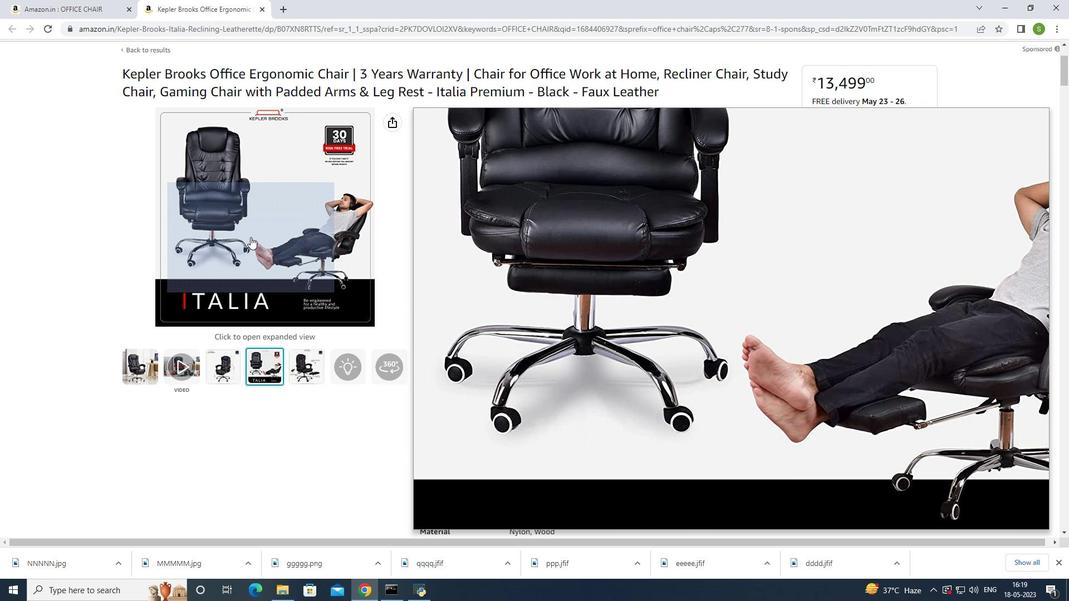 
Action: Mouse moved to (250, 236)
Screenshot: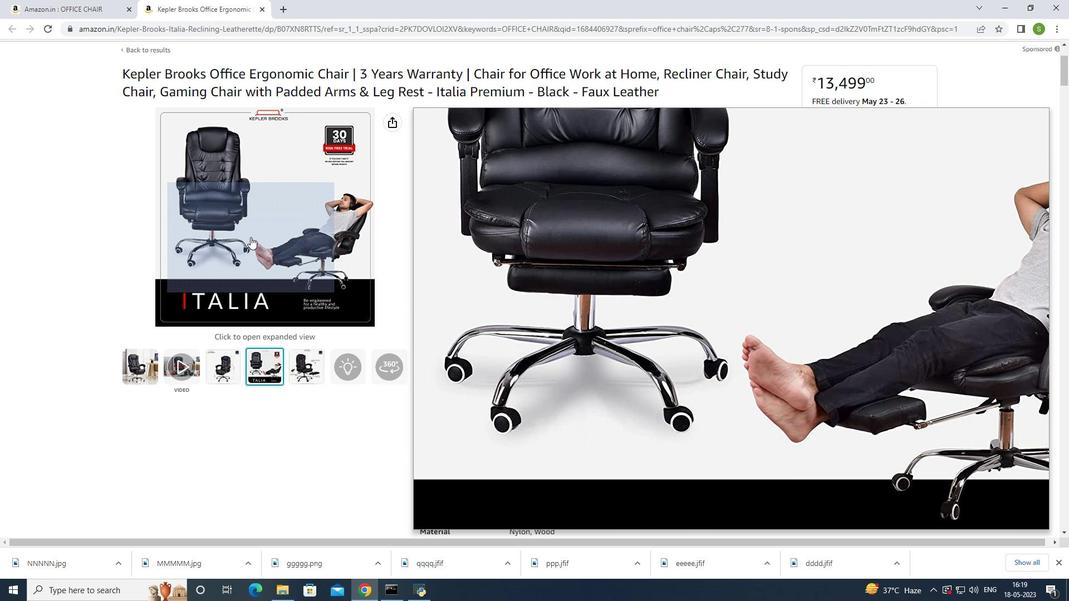 
Action: Mouse scrolled (250, 237) with delta (0, 0)
Screenshot: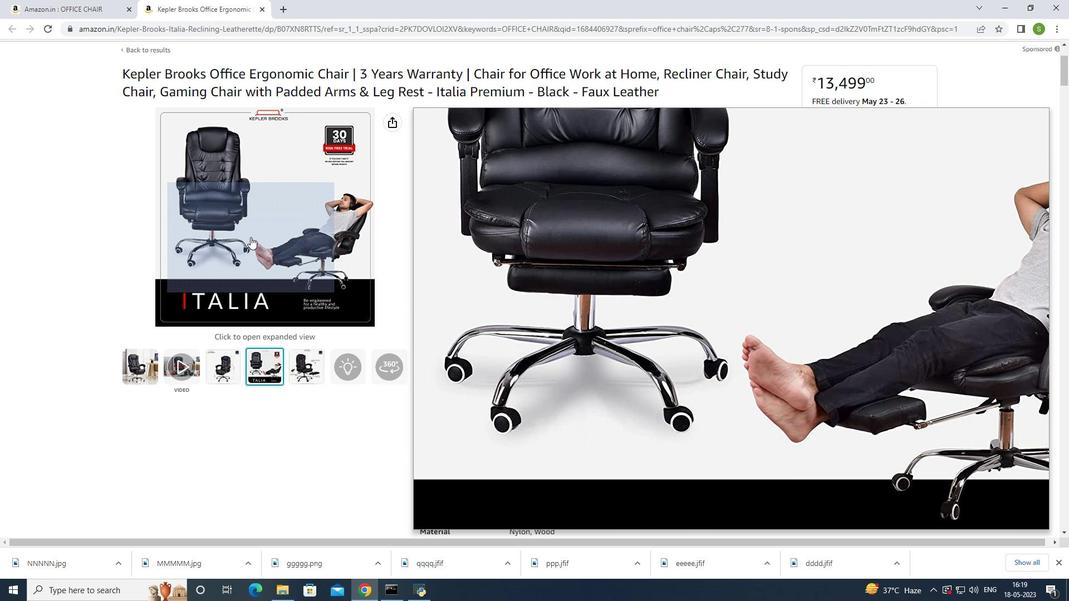 
Action: Mouse scrolled (250, 237) with delta (0, 0)
Screenshot: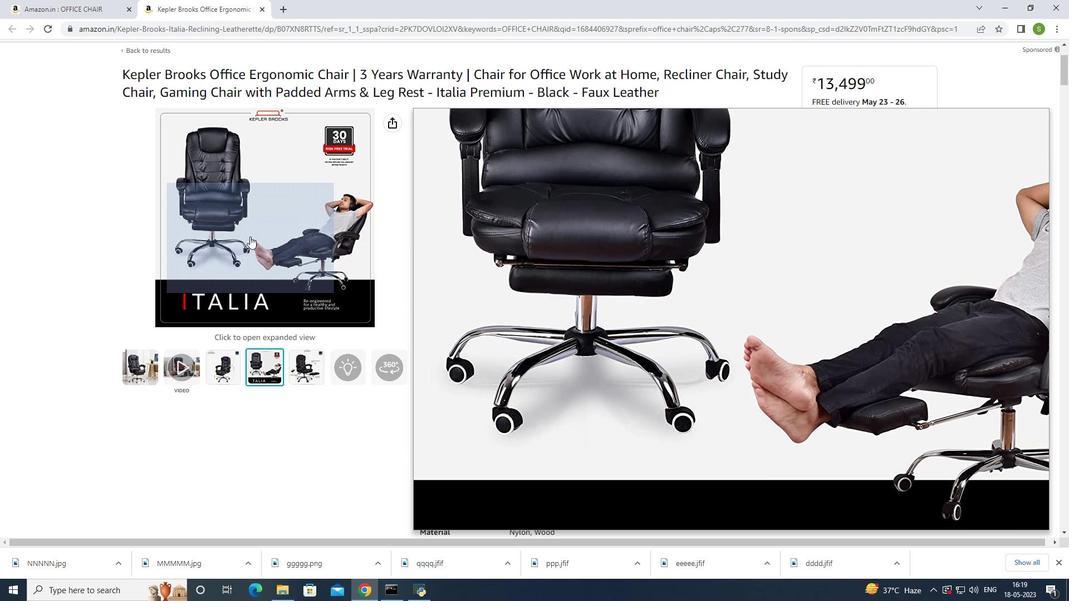 
Action: Mouse moved to (540, 354)
Screenshot: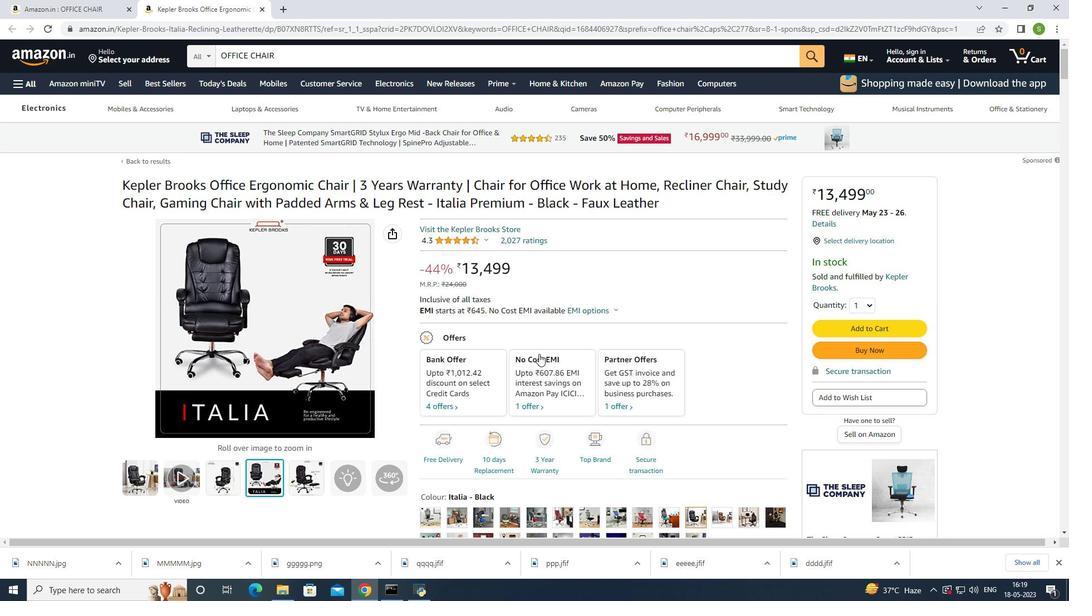 
Action: Mouse scrolled (540, 353) with delta (0, 0)
Screenshot: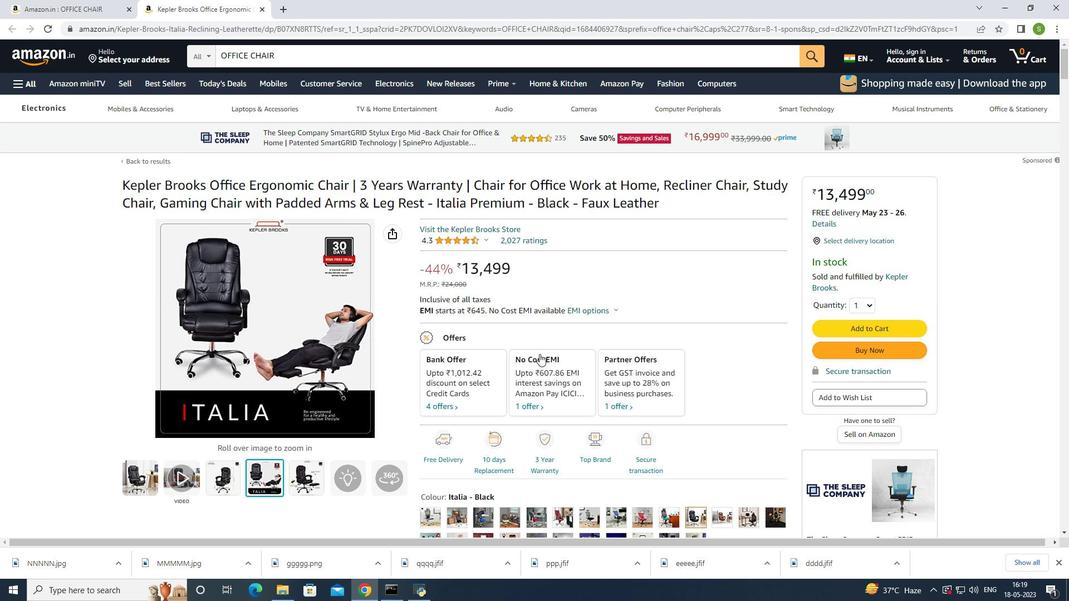 
Action: Mouse scrolled (540, 353) with delta (0, 0)
Screenshot: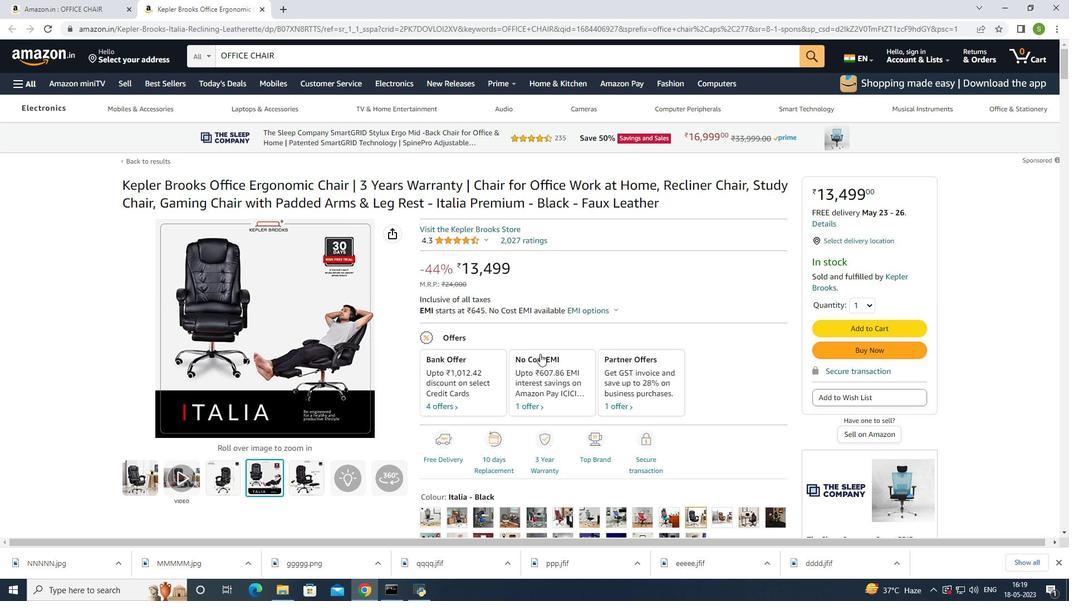 
Action: Mouse scrolled (540, 353) with delta (0, 0)
Screenshot: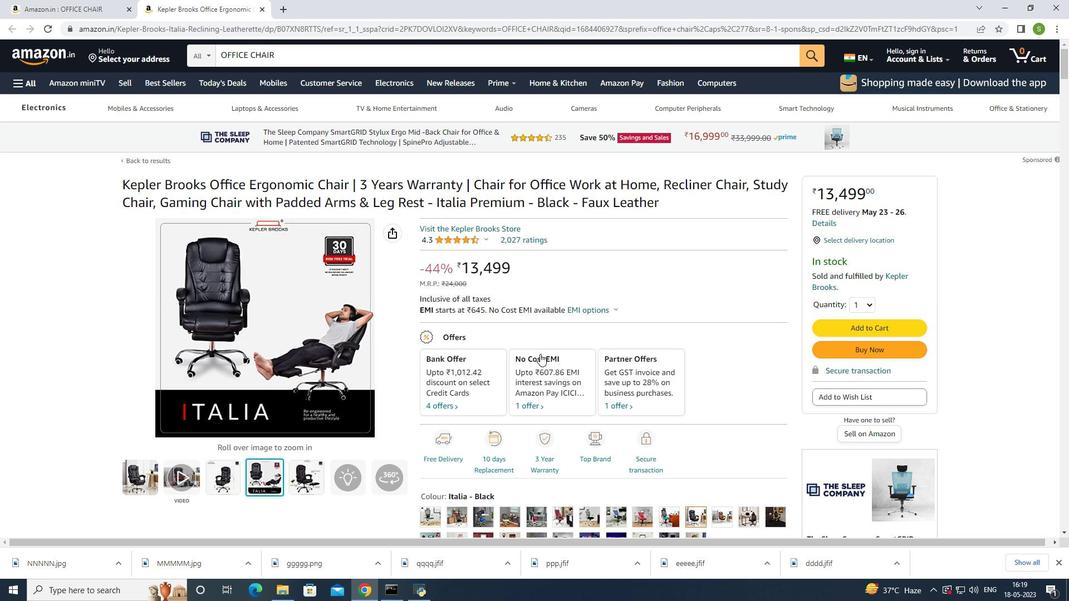 
Action: Mouse moved to (541, 355)
Screenshot: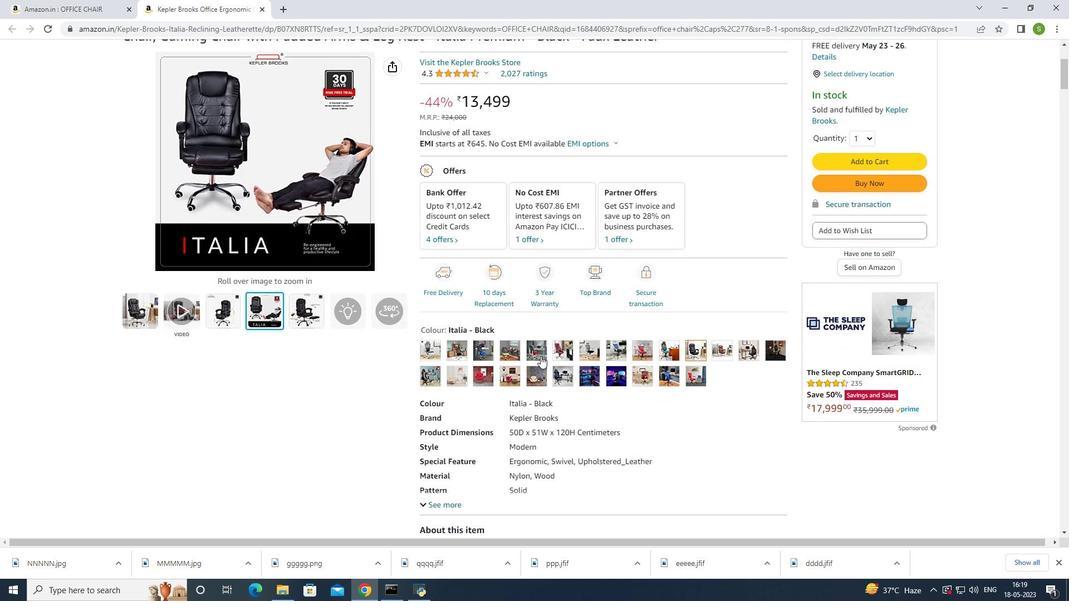 
Action: Mouse scrolled (541, 355) with delta (0, 0)
Screenshot: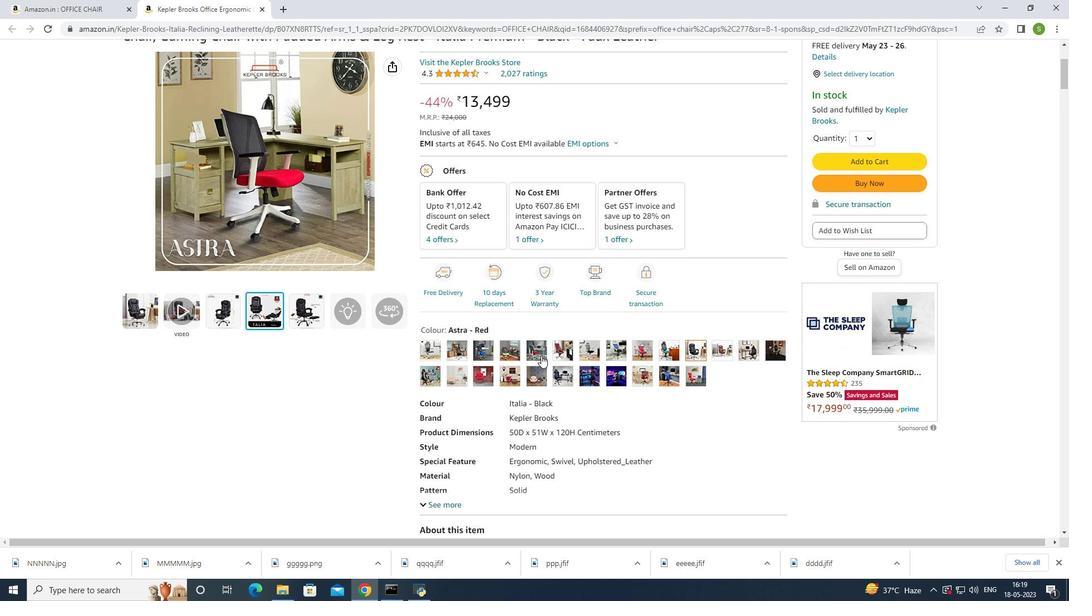 
Action: Mouse scrolled (541, 355) with delta (0, 0)
Screenshot: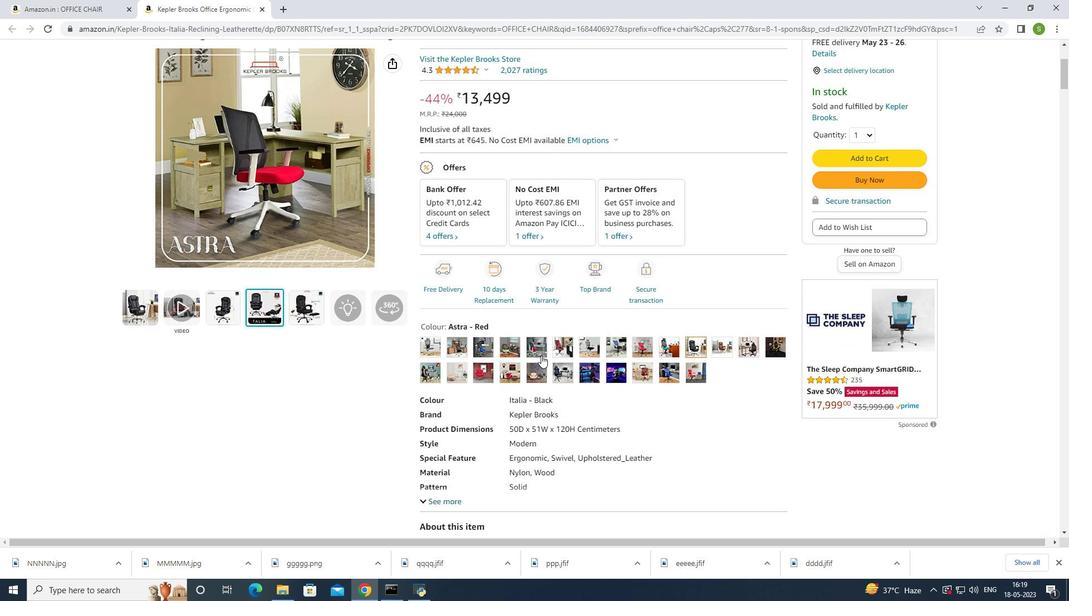 
Action: Mouse scrolled (541, 355) with delta (0, 0)
Screenshot: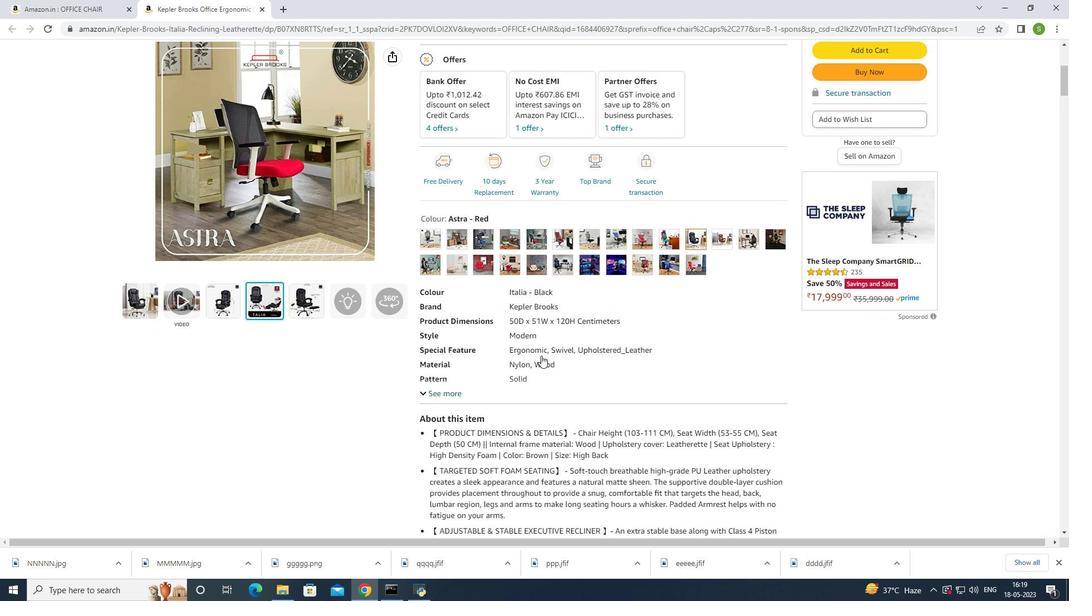 
Action: Mouse scrolled (541, 355) with delta (0, 0)
Screenshot: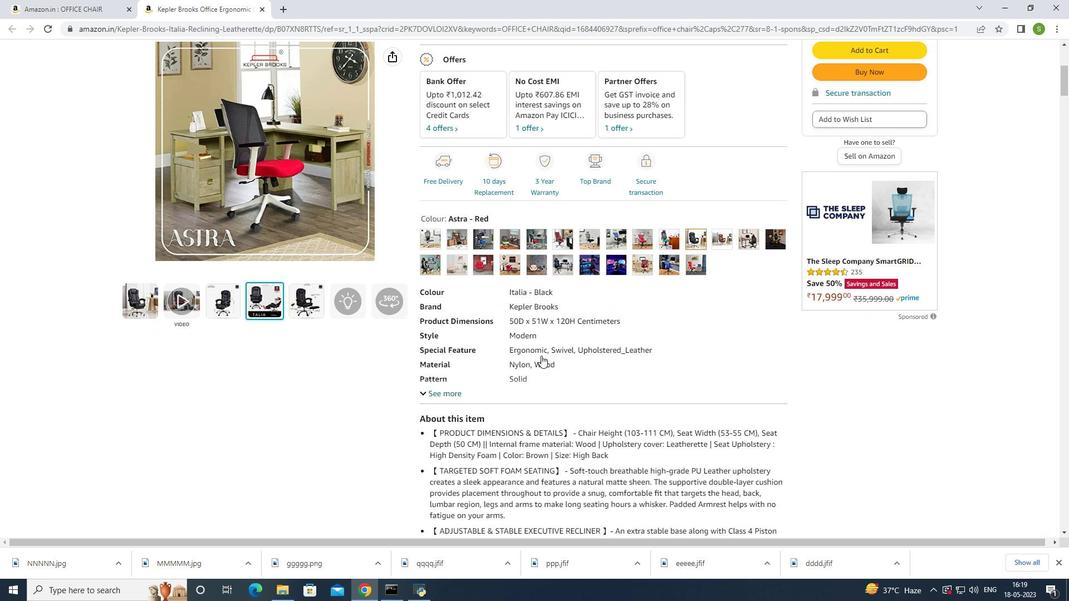 
Action: Mouse moved to (447, 279)
Screenshot: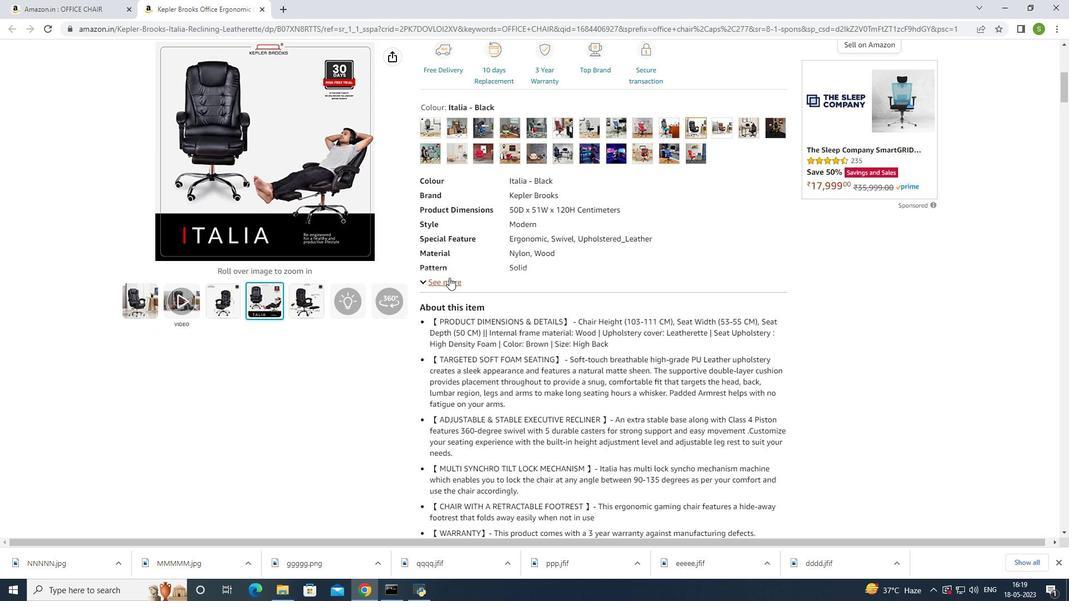 
Action: Mouse pressed left at (447, 279)
Screenshot: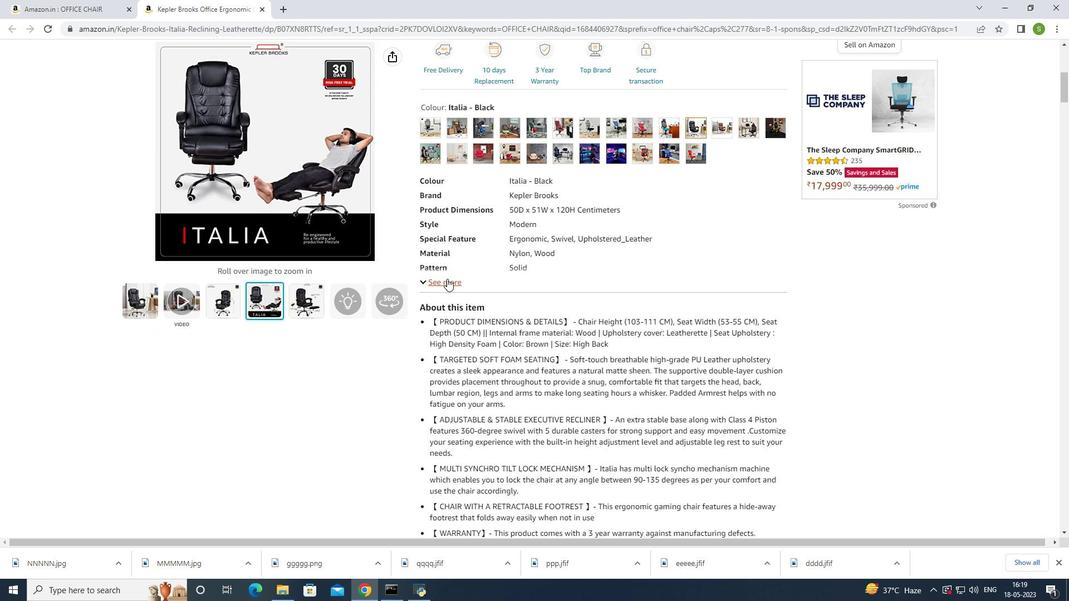 
Action: Mouse moved to (544, 259)
Screenshot: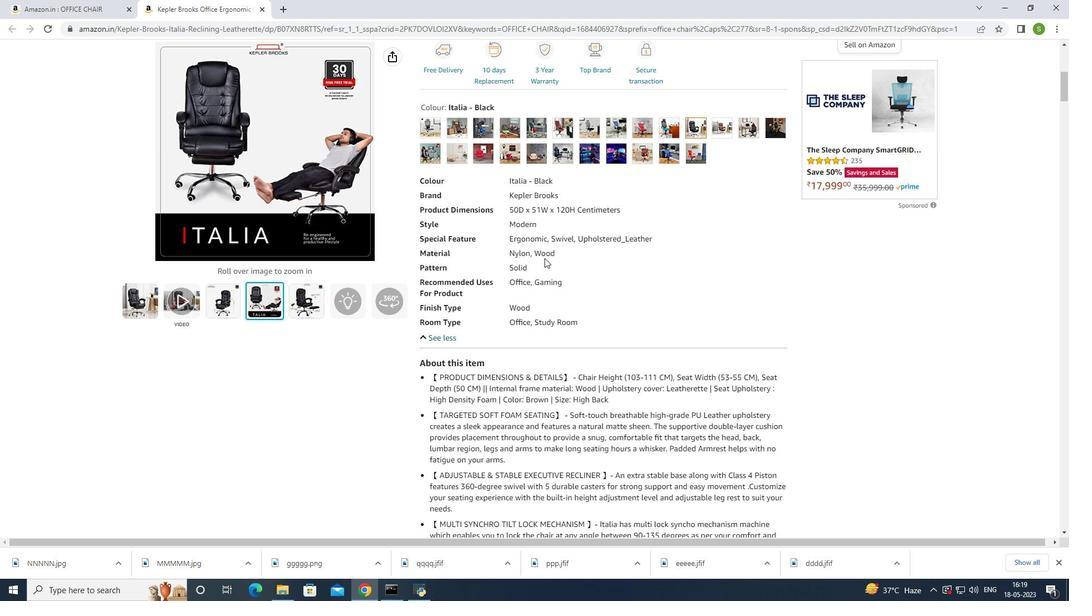 
Action: Mouse scrolled (544, 260) with delta (0, 0)
Screenshot: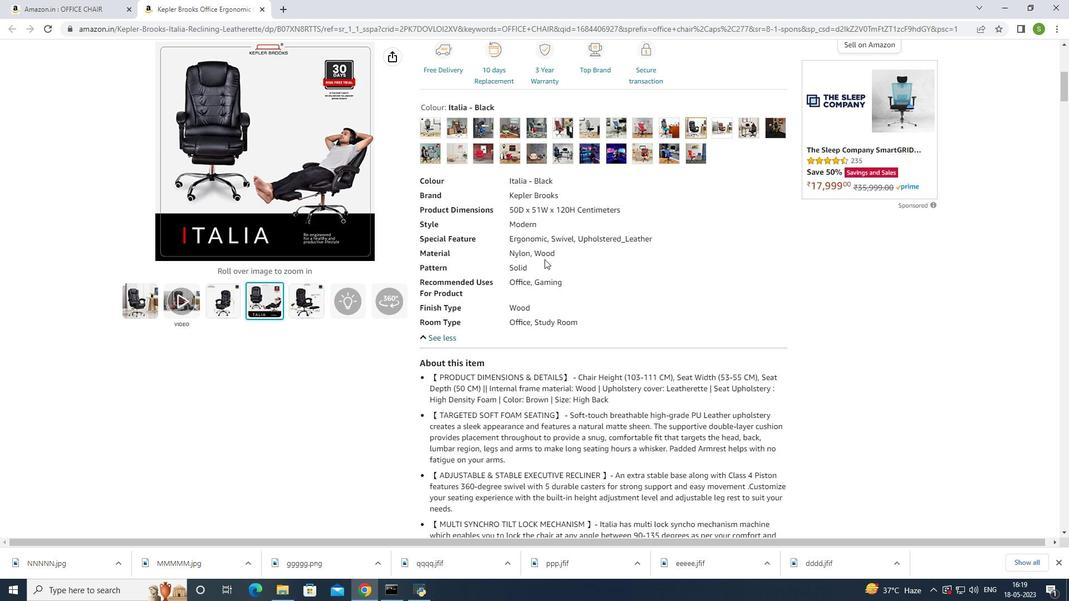 
Action: Mouse scrolled (544, 260) with delta (0, 0)
Screenshot: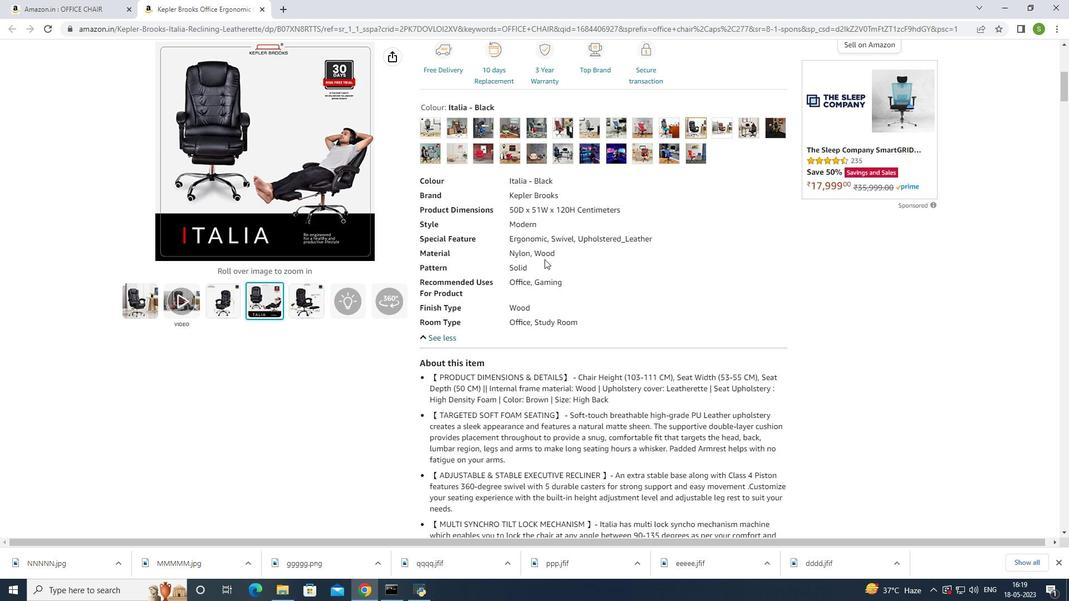 
Action: Mouse scrolled (544, 260) with delta (0, 0)
Screenshot: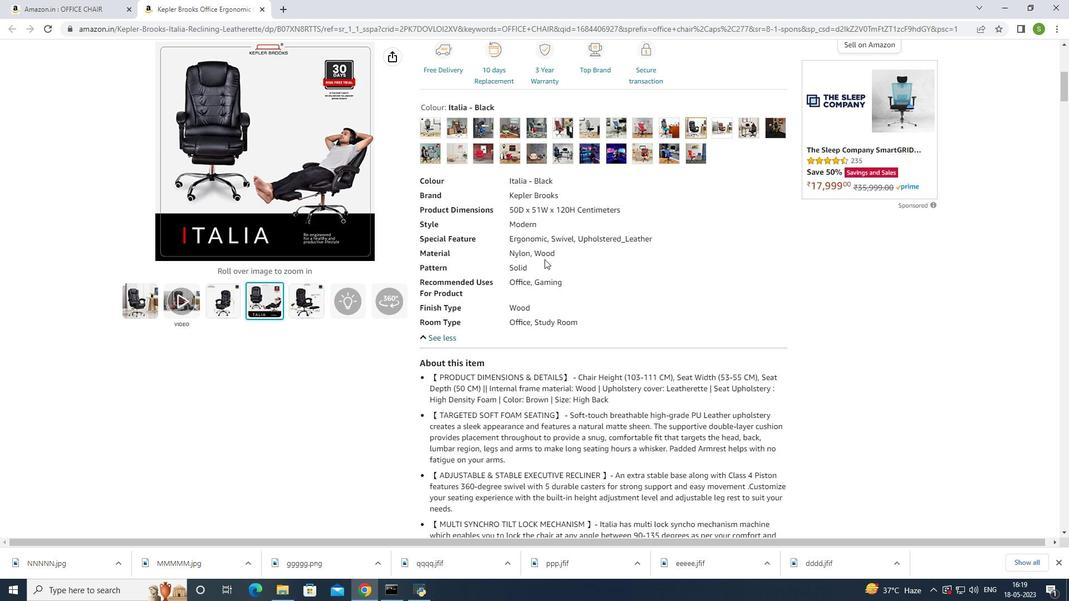 
Action: Mouse scrolled (544, 260) with delta (0, 0)
Screenshot: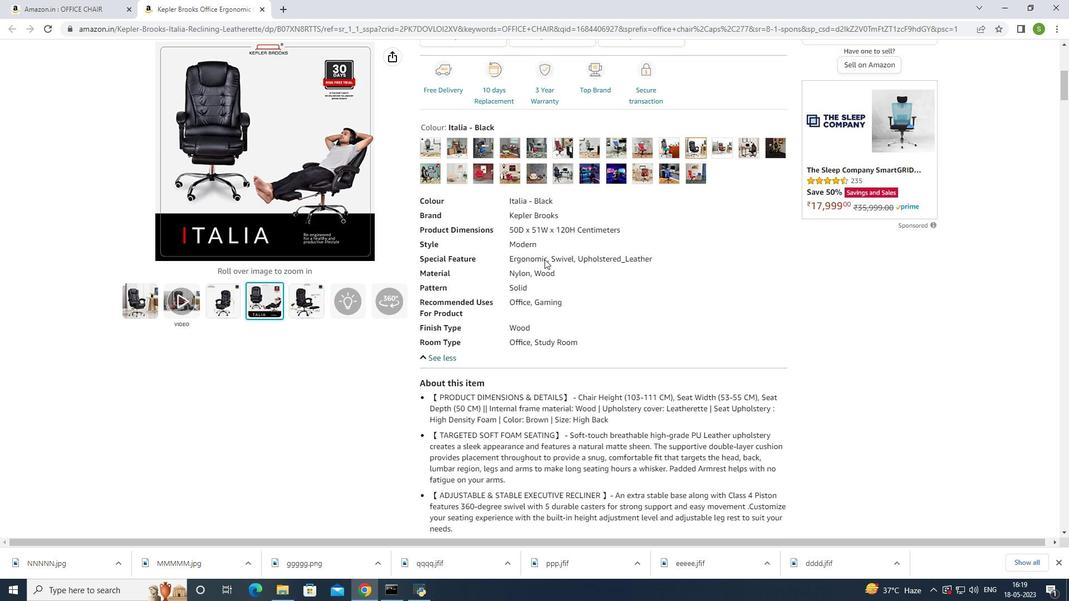 
Action: Mouse scrolled (544, 260) with delta (0, 0)
Screenshot: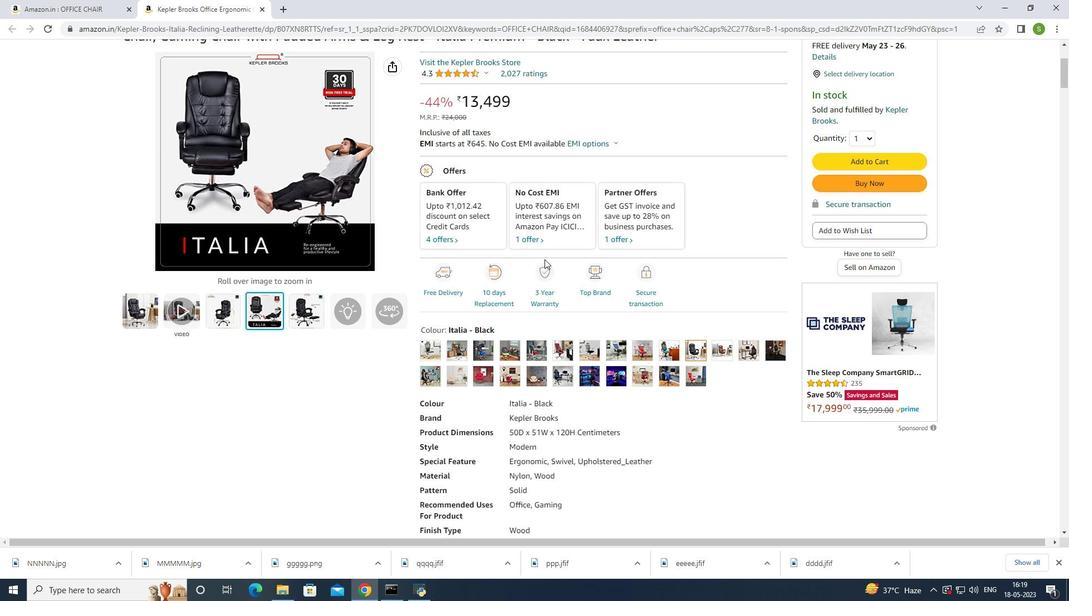 
Action: Mouse scrolled (544, 260) with delta (0, 0)
Screenshot: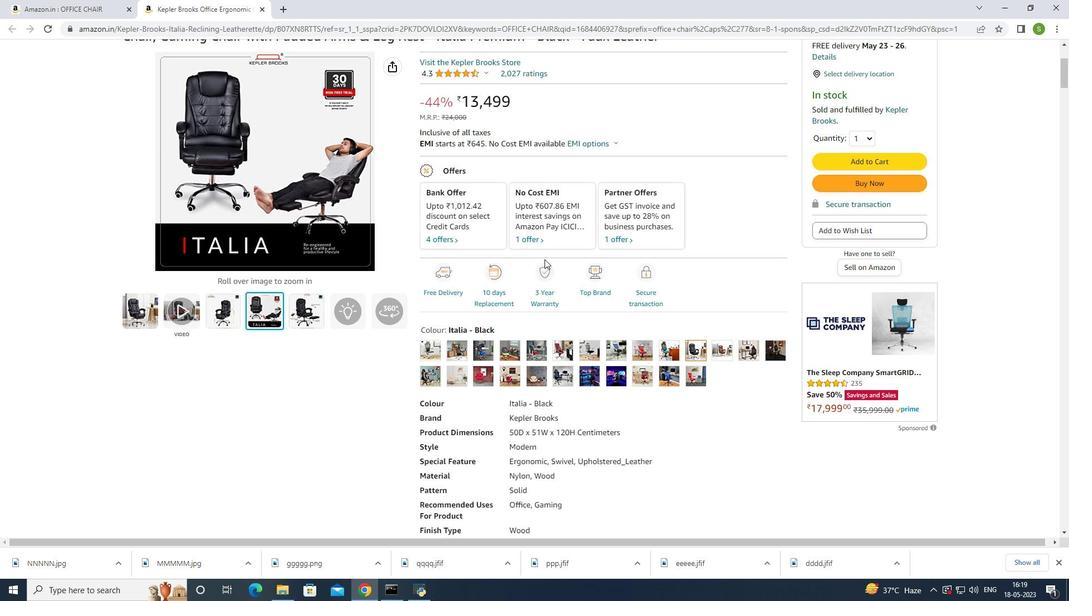 
Action: Mouse scrolled (544, 260) with delta (0, 0)
Screenshot: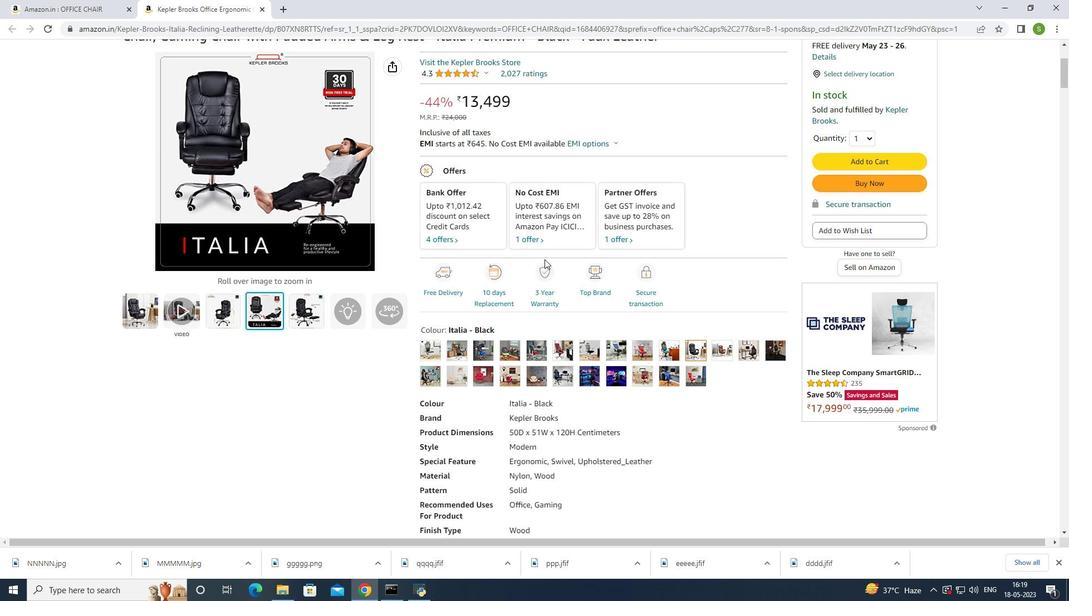 
Action: Mouse scrolled (544, 260) with delta (0, 0)
Screenshot: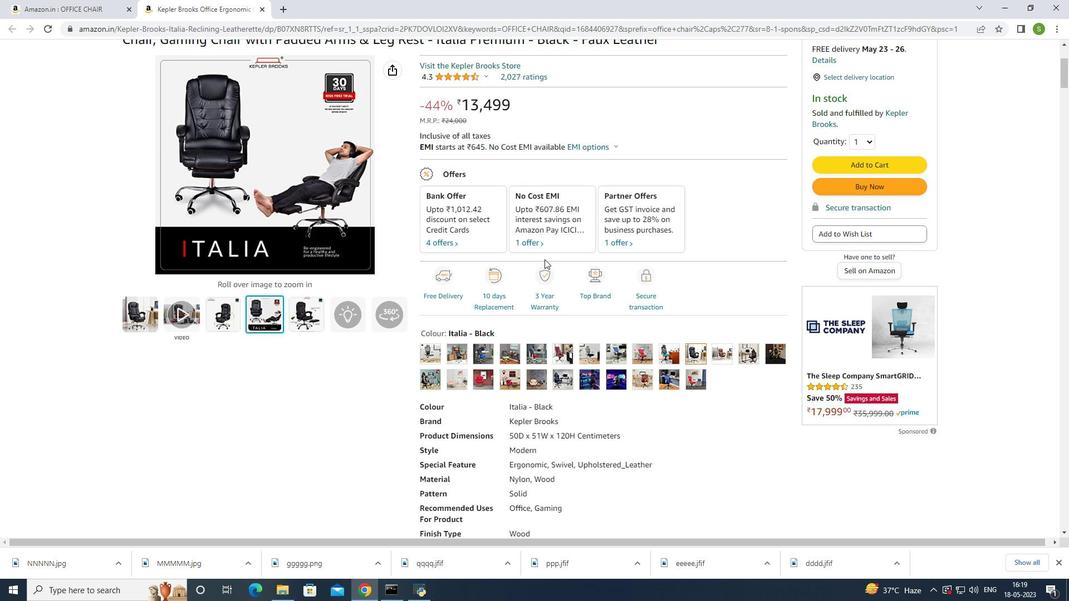 
Action: Mouse scrolled (544, 258) with delta (0, 0)
Screenshot: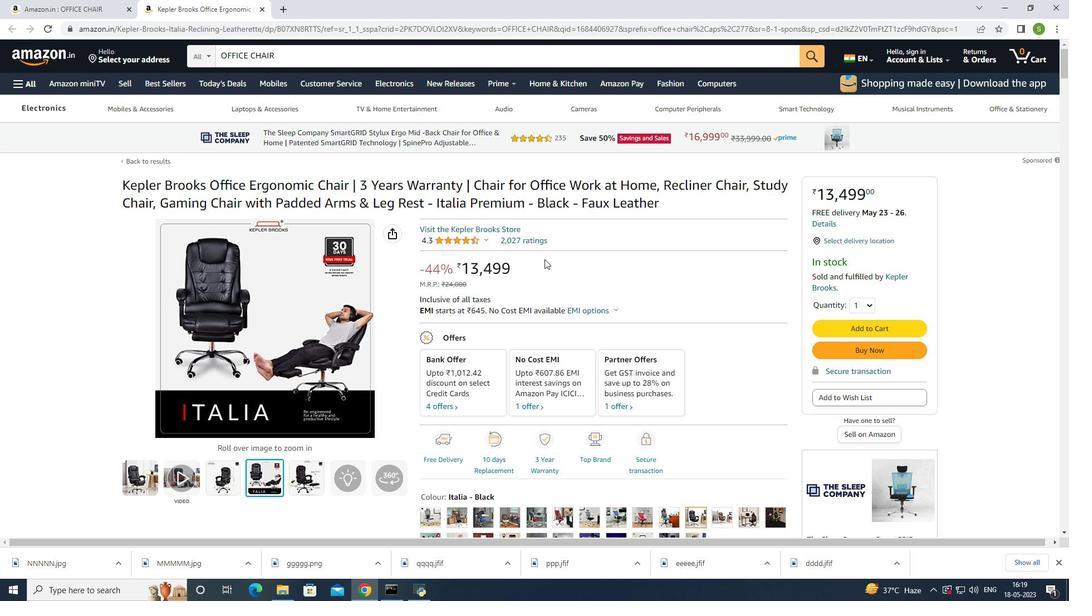 
Action: Mouse scrolled (544, 258) with delta (0, 0)
Screenshot: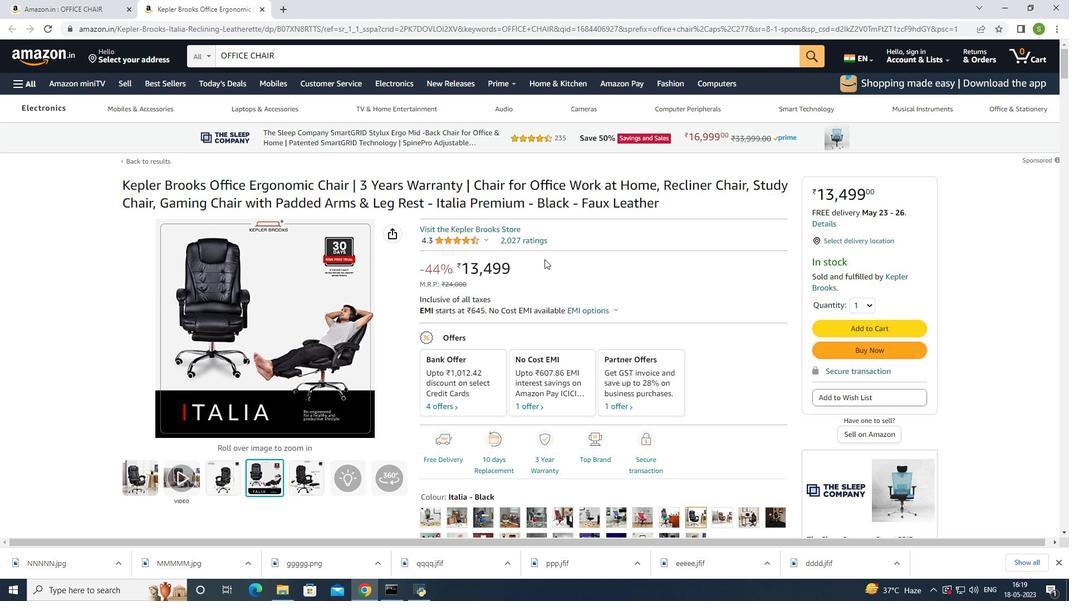 
Action: Mouse scrolled (544, 258) with delta (0, 0)
Screenshot: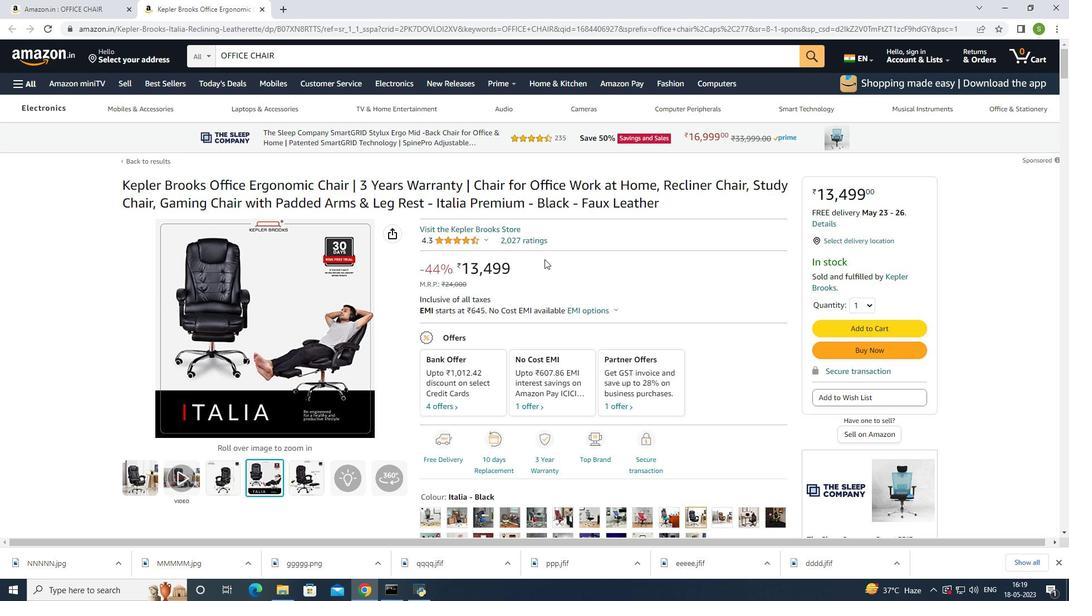 
Action: Mouse scrolled (544, 258) with delta (0, 0)
Screenshot: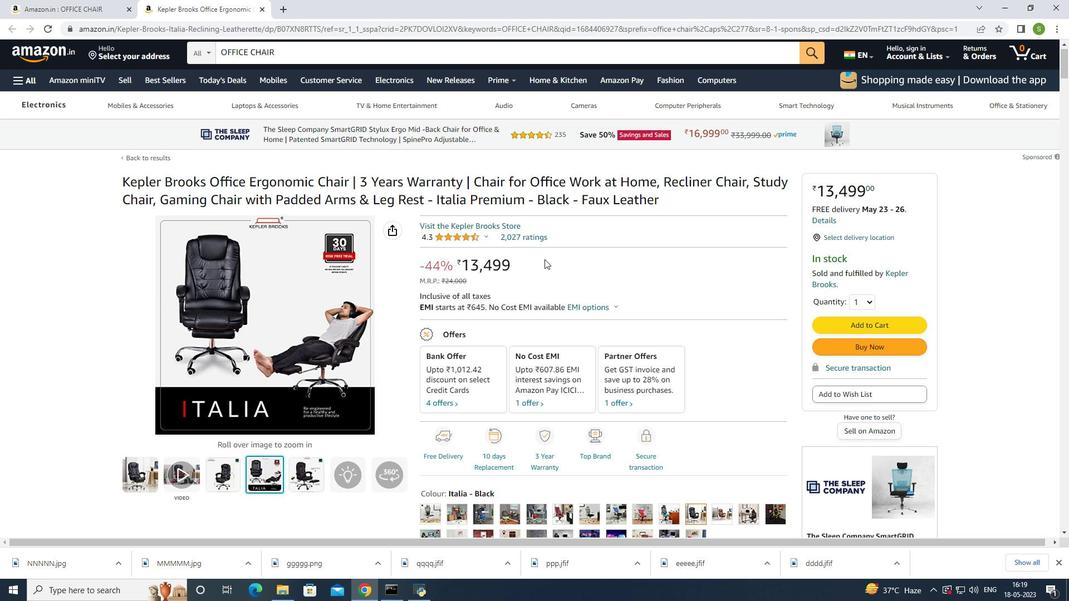 
Action: Mouse scrolled (544, 258) with delta (0, 0)
Screenshot: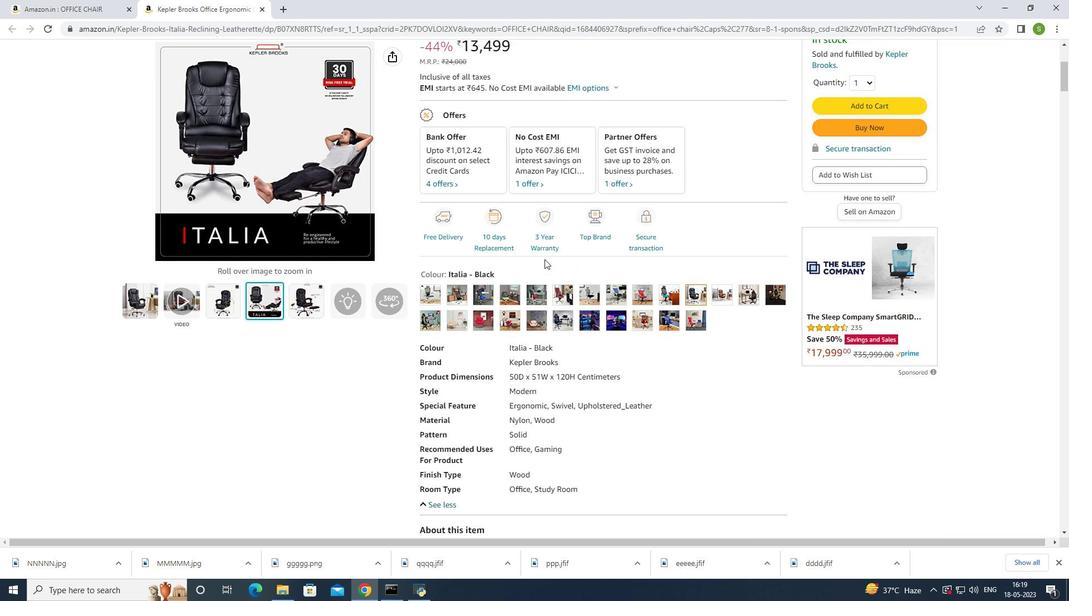 
Action: Mouse scrolled (544, 258) with delta (0, 0)
Screenshot: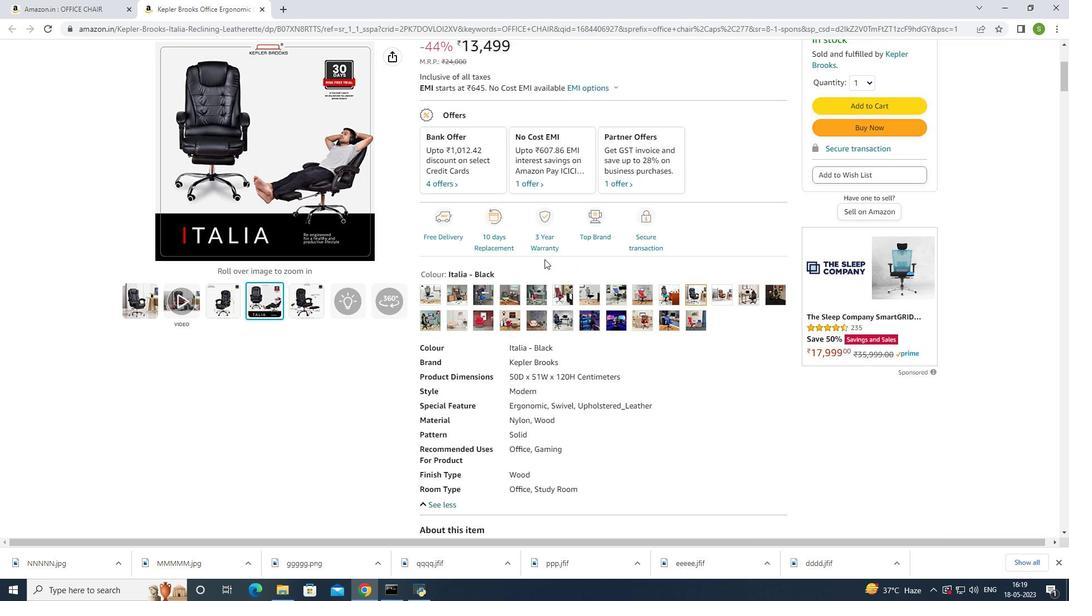 
Action: Mouse scrolled (544, 258) with delta (0, 0)
Screenshot: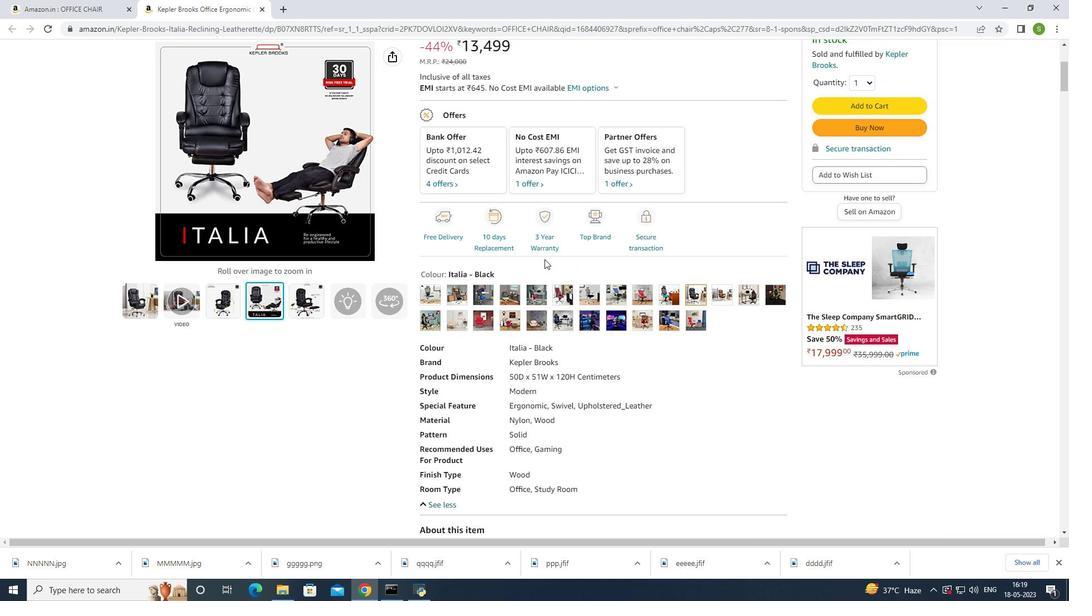 
Action: Mouse scrolled (544, 258) with delta (0, 0)
Screenshot: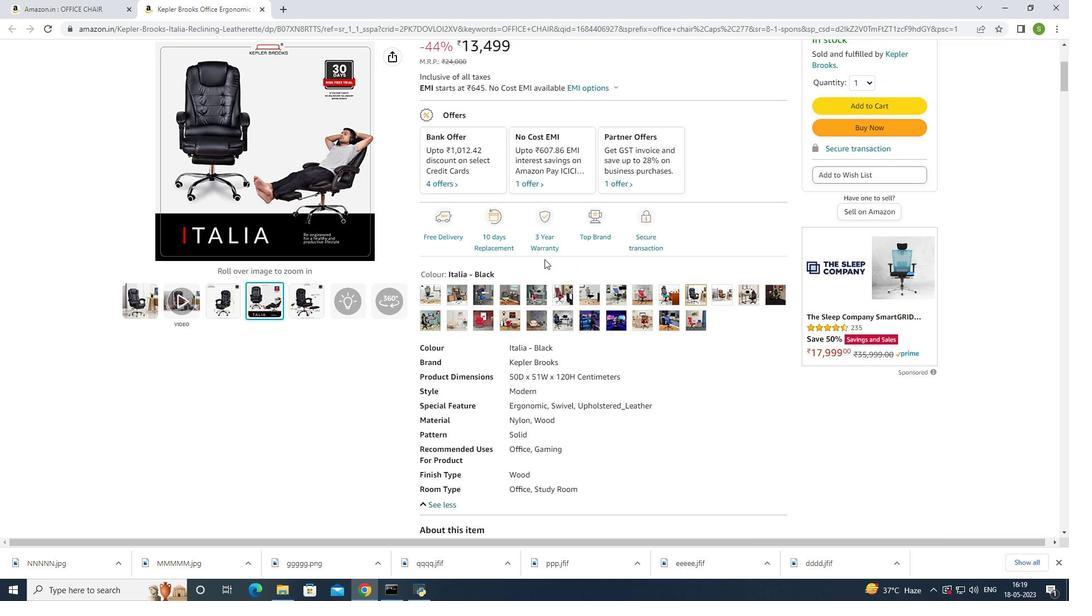 
Action: Mouse scrolled (544, 258) with delta (0, 0)
Screenshot: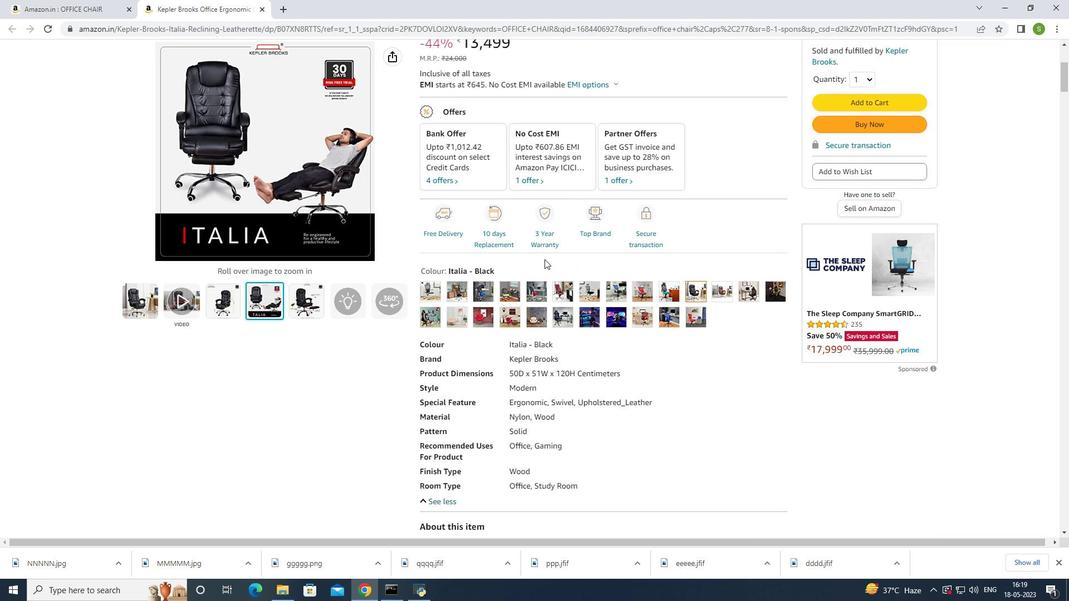 
Action: Mouse scrolled (544, 258) with delta (0, 0)
Screenshot: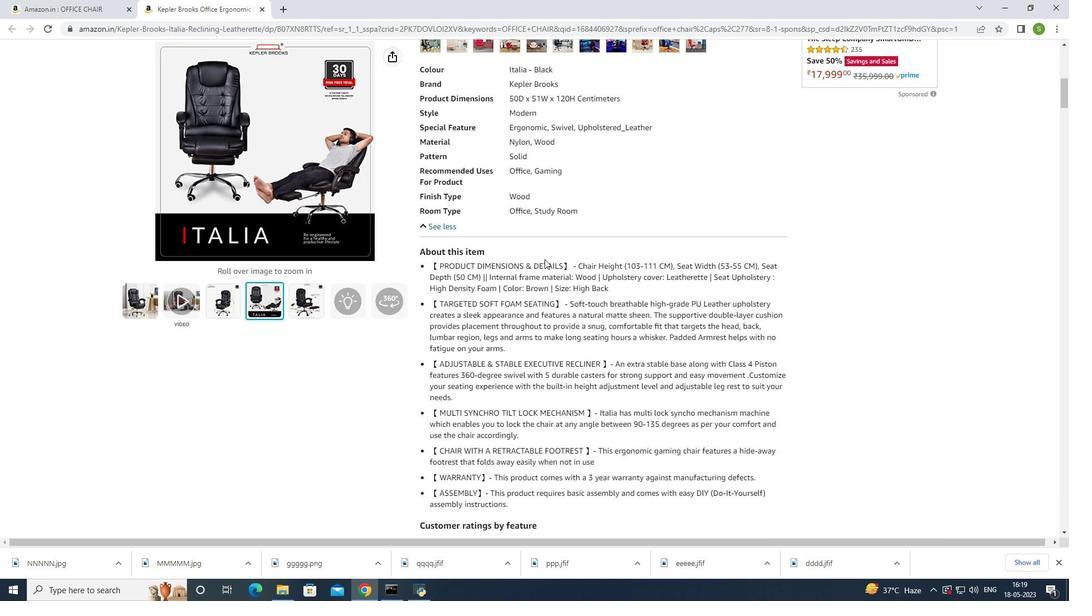 
Action: Mouse scrolled (544, 258) with delta (0, 0)
Screenshot: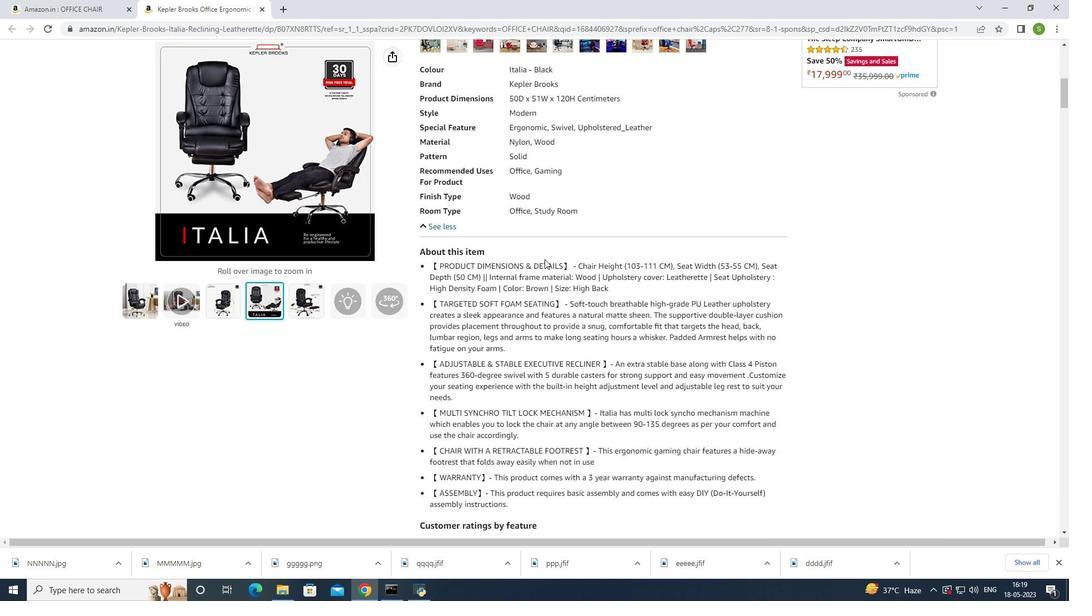 
Action: Mouse scrolled (544, 258) with delta (0, 0)
Screenshot: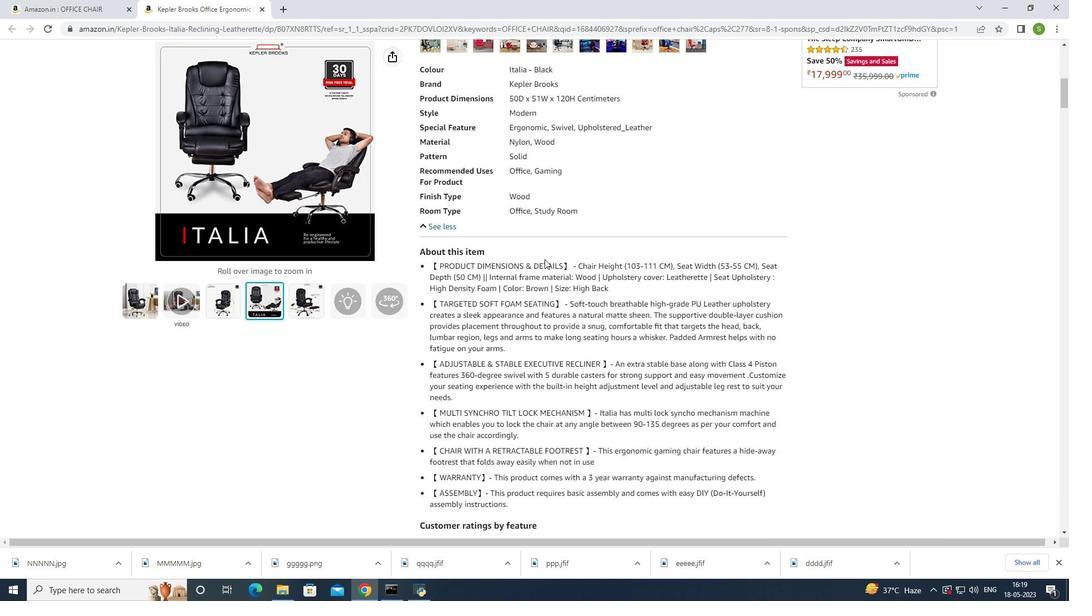 
Action: Mouse scrolled (544, 258) with delta (0, 0)
Screenshot: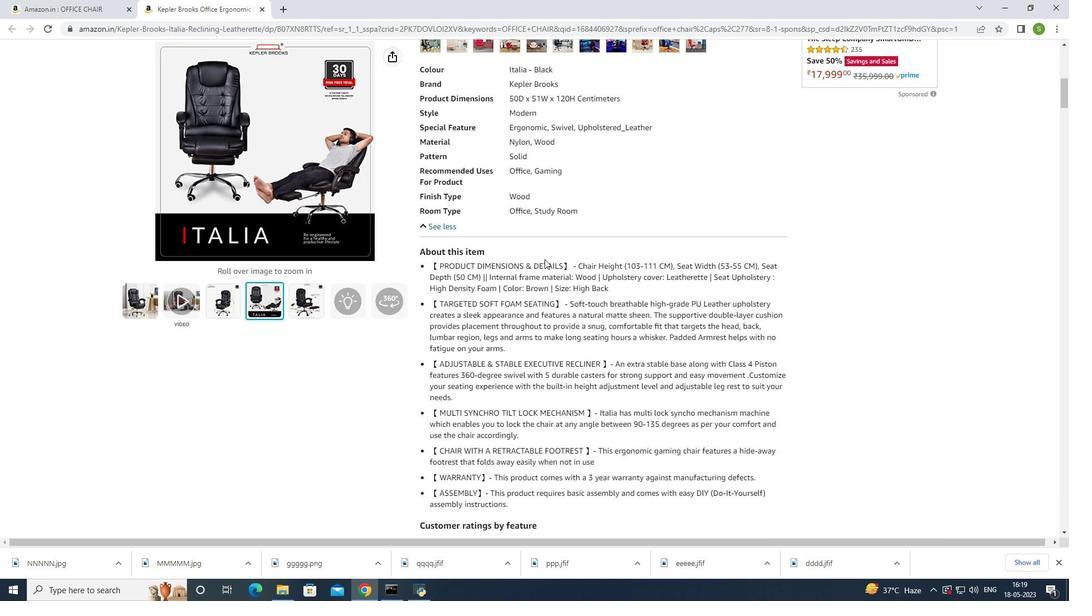 
Action: Mouse scrolled (544, 258) with delta (0, 0)
Screenshot: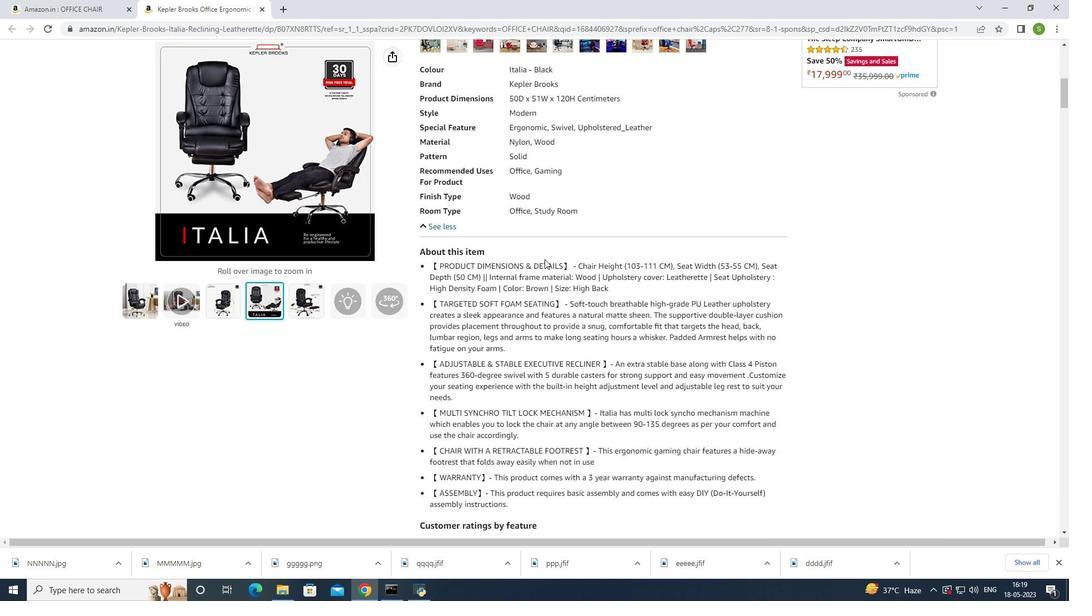 
Action: Mouse scrolled (544, 258) with delta (0, 0)
Screenshot: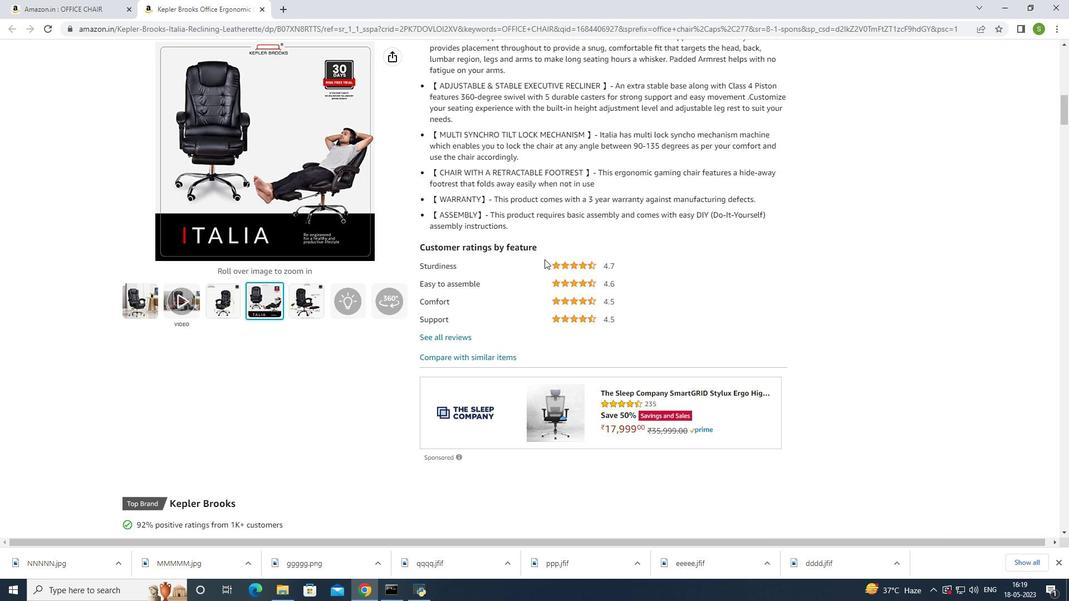 
Action: Mouse scrolled (544, 258) with delta (0, 0)
Screenshot: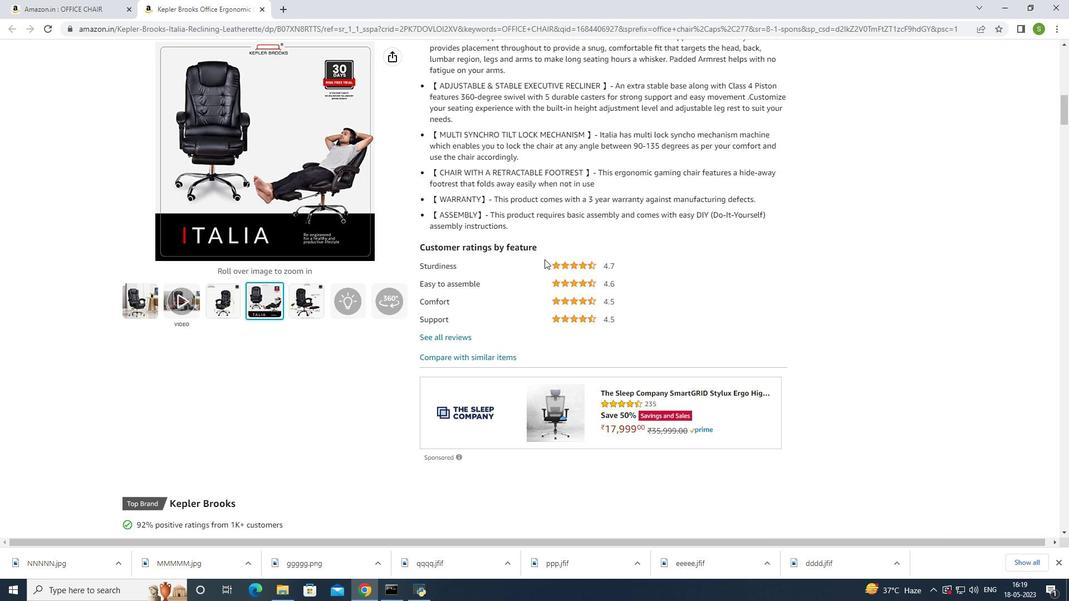 
Action: Mouse scrolled (544, 258) with delta (0, 0)
Screenshot: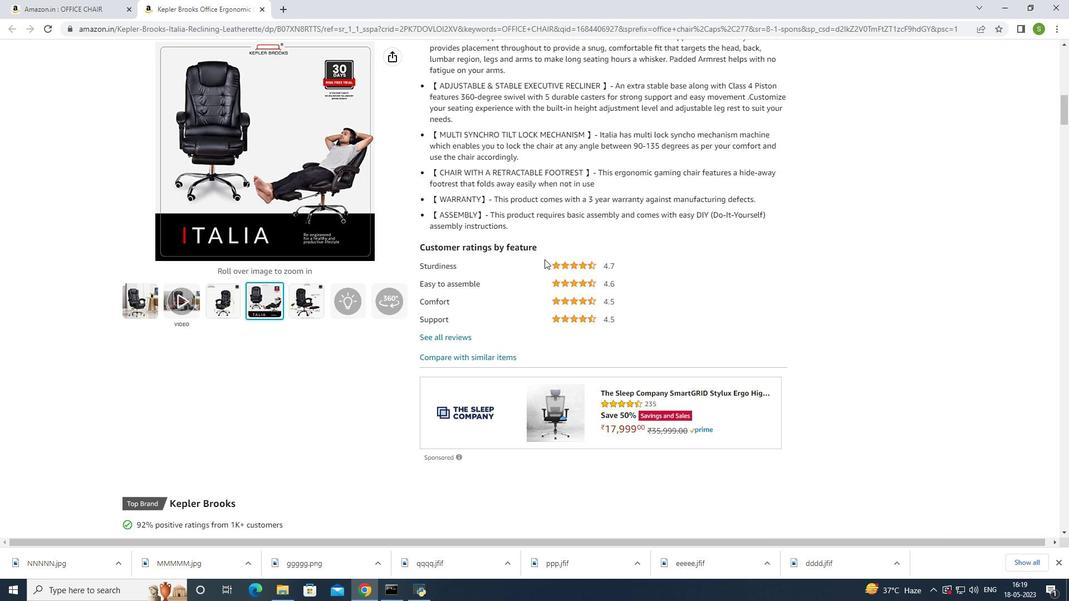 
Action: Mouse scrolled (544, 258) with delta (0, 0)
Screenshot: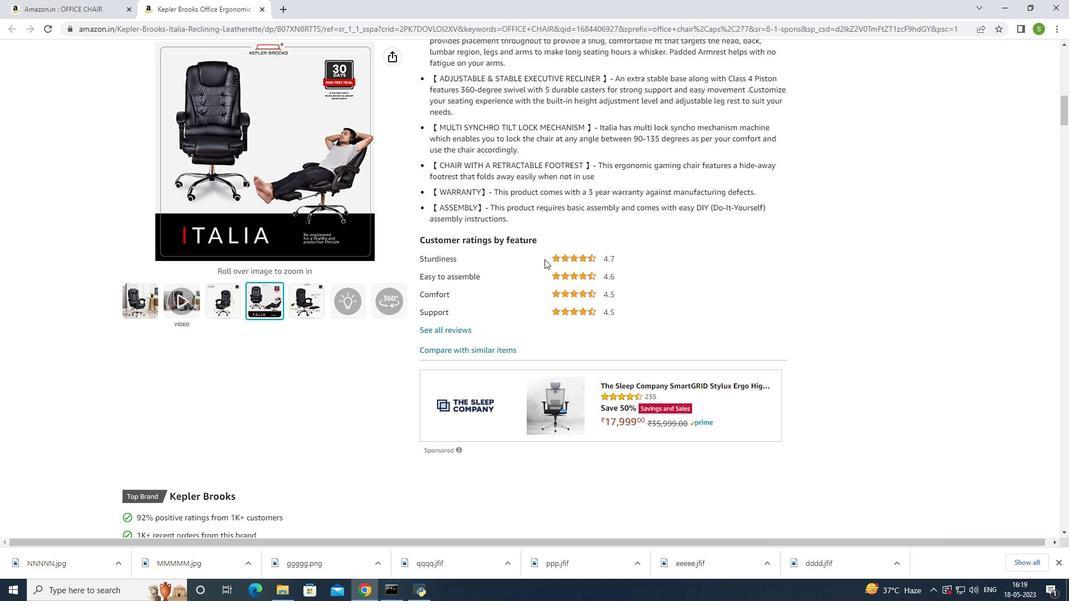 
Action: Mouse scrolled (544, 258) with delta (0, 0)
Screenshot: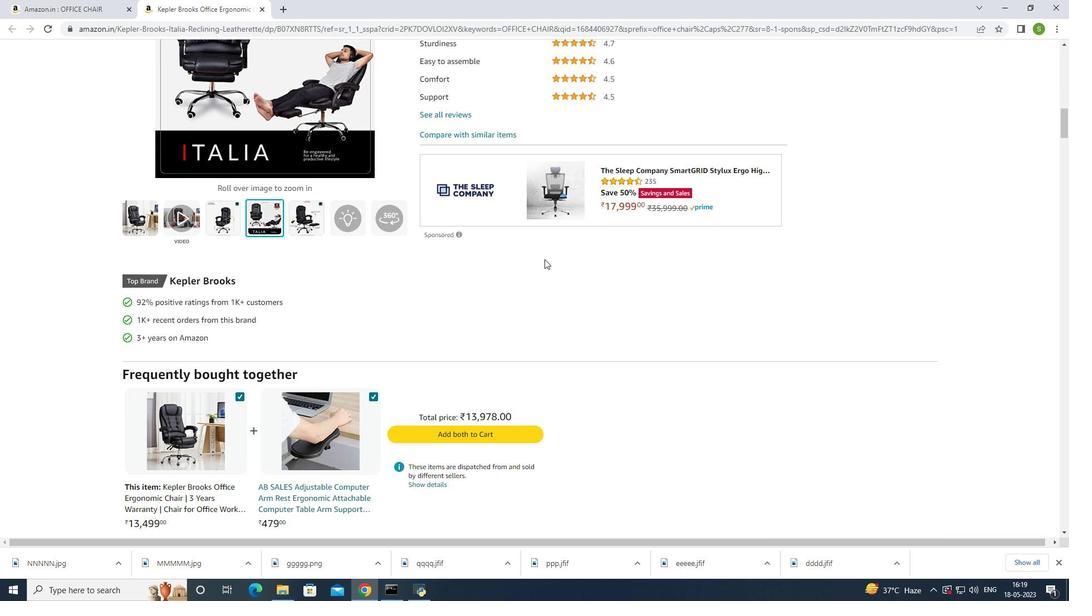 
Action: Mouse scrolled (544, 258) with delta (0, 0)
Screenshot: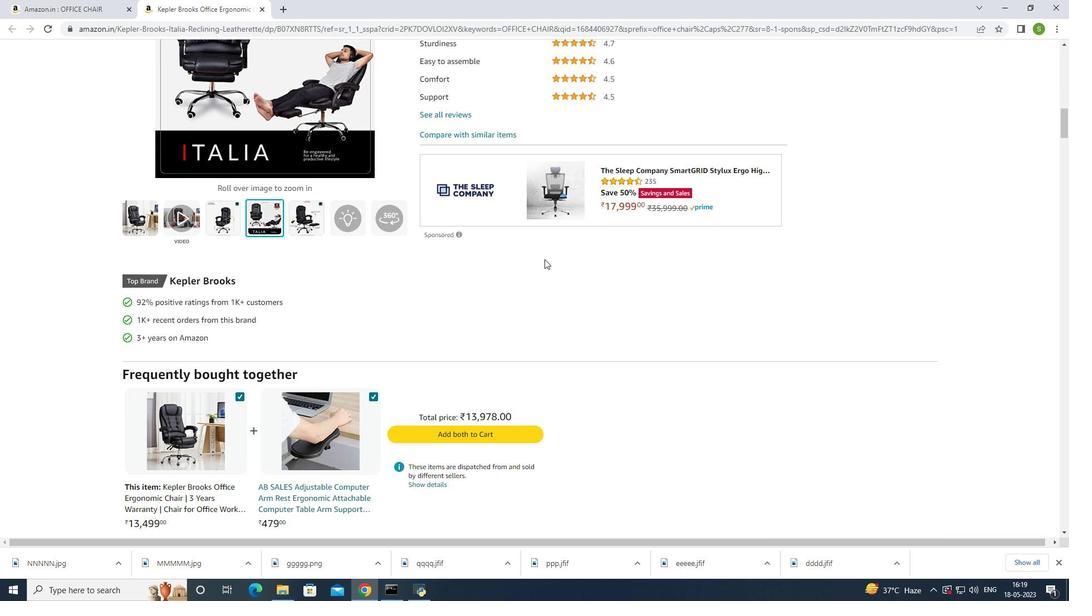 
Action: Mouse scrolled (544, 258) with delta (0, 0)
Screenshot: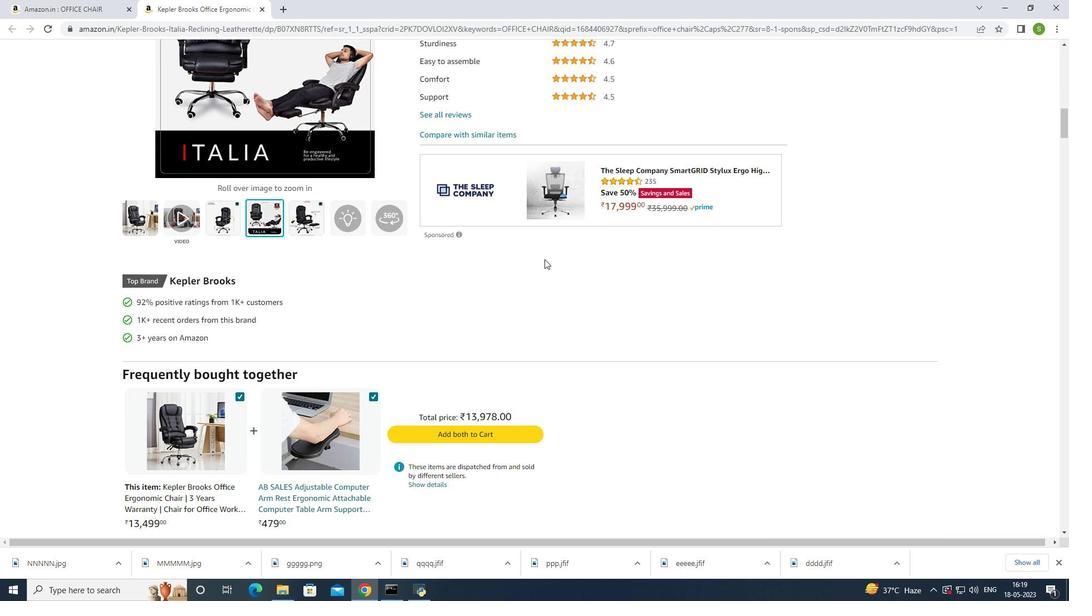 
Action: Mouse scrolled (544, 258) with delta (0, 0)
Screenshot: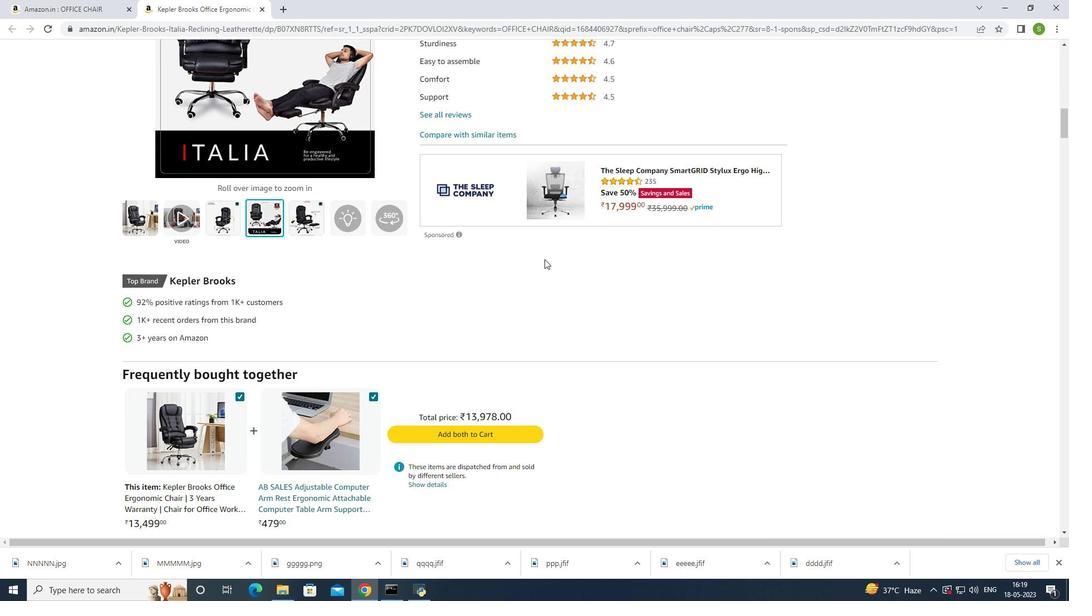 
Action: Mouse moved to (544, 262)
Screenshot: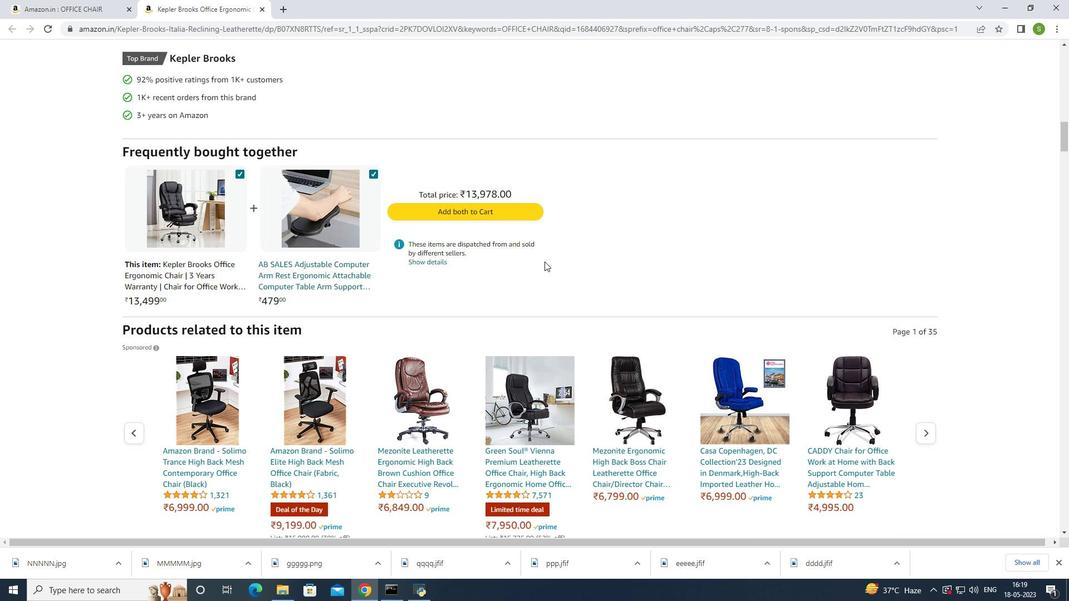 
Action: Mouse scrolled (544, 262) with delta (0, 0)
Screenshot: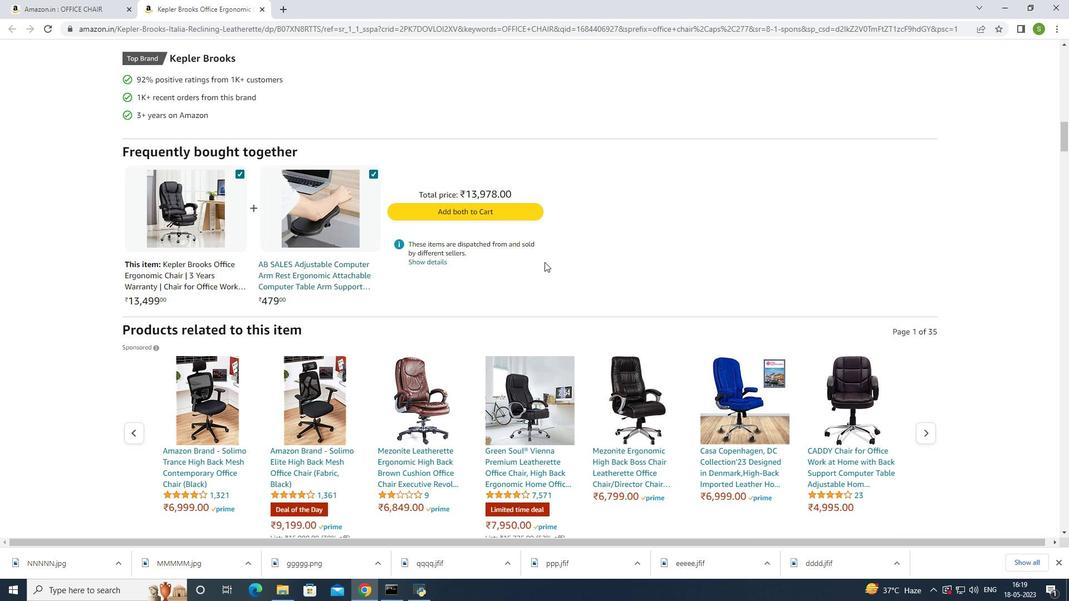 
Action: Mouse scrolled (544, 262) with delta (0, 0)
Screenshot: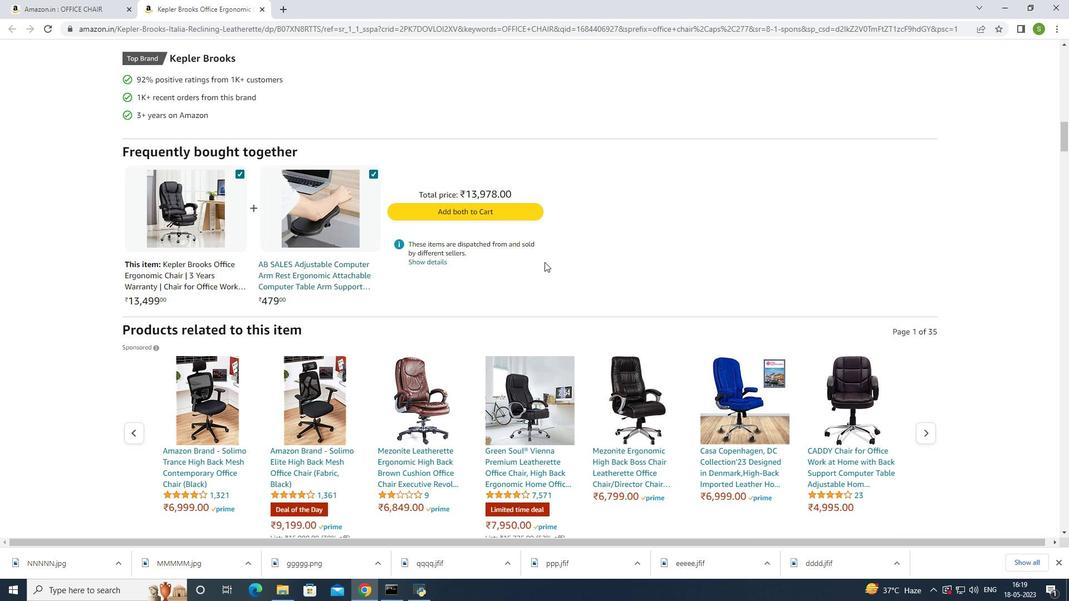 
Action: Mouse scrolled (544, 262) with delta (0, 0)
Screenshot: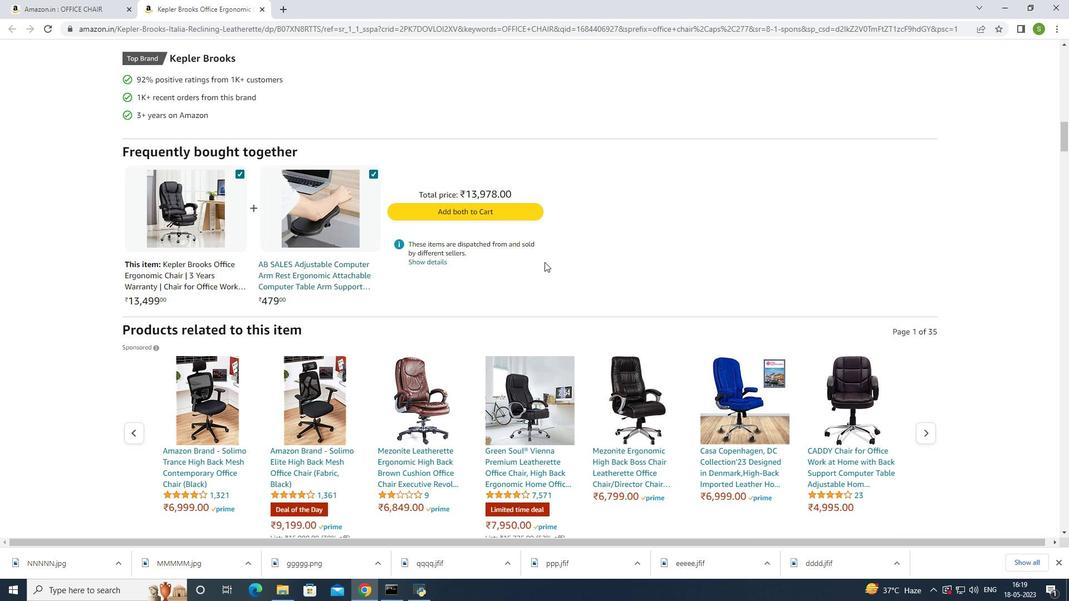
Action: Mouse scrolled (544, 262) with delta (0, 0)
Screenshot: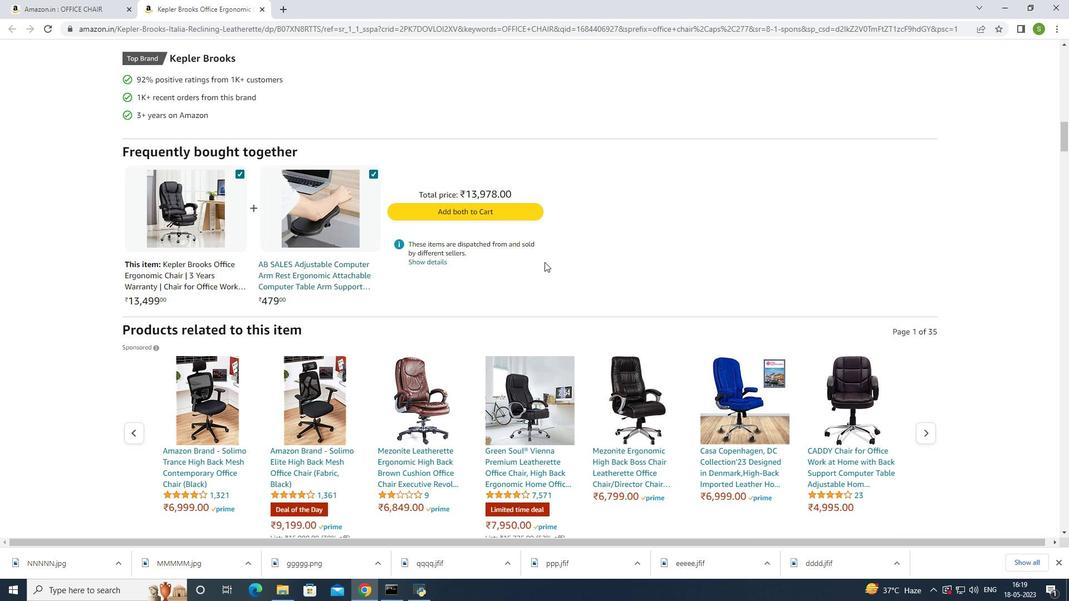 
Action: Mouse scrolled (544, 262) with delta (0, 0)
Screenshot: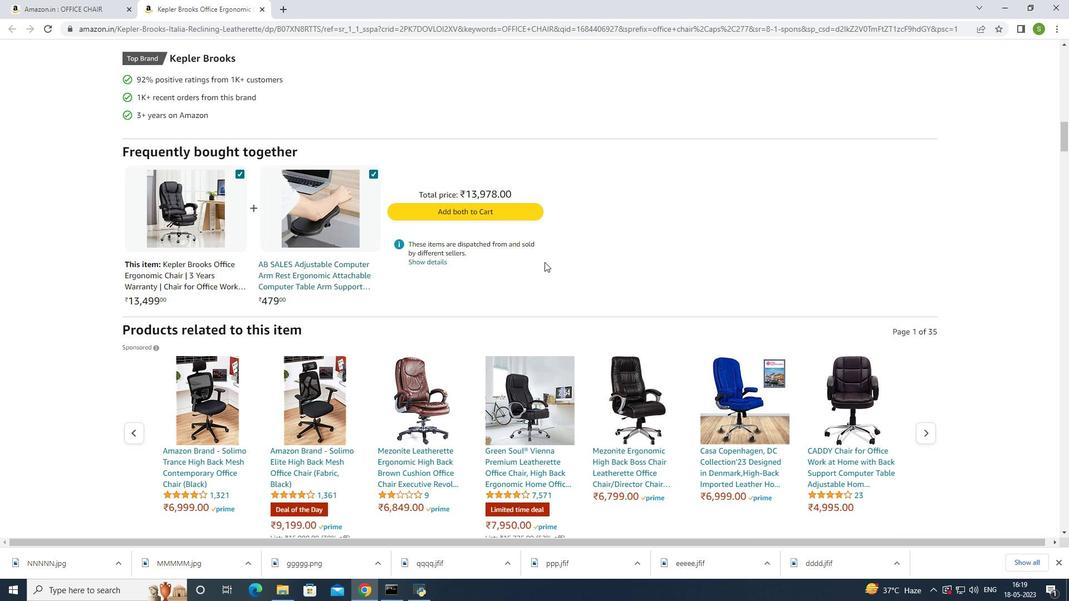 
Action: Mouse scrolled (544, 262) with delta (0, 0)
Screenshot: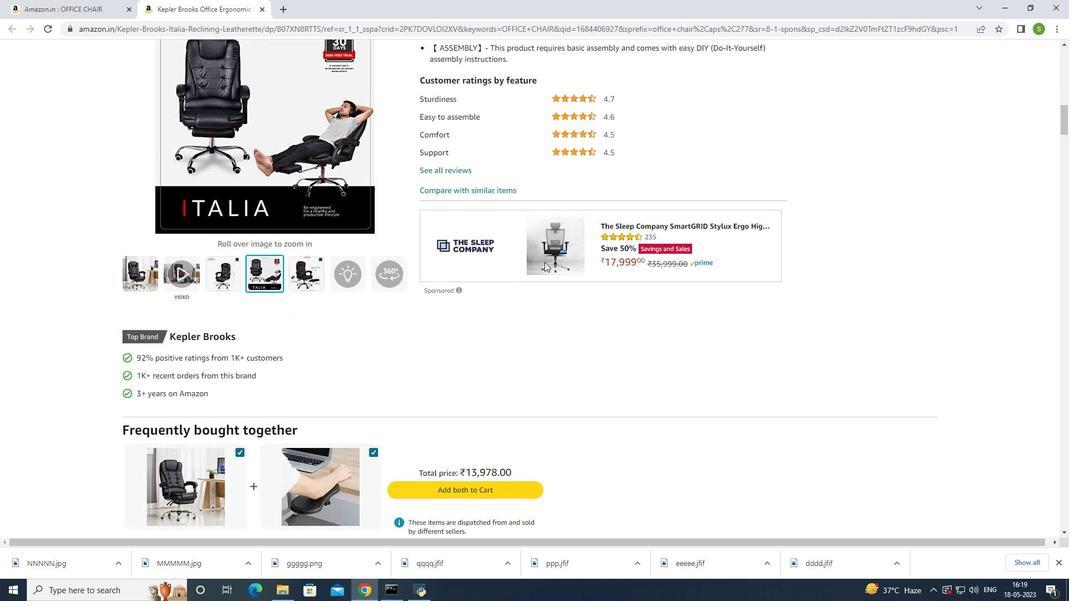 
Action: Mouse scrolled (544, 262) with delta (0, 0)
Screenshot: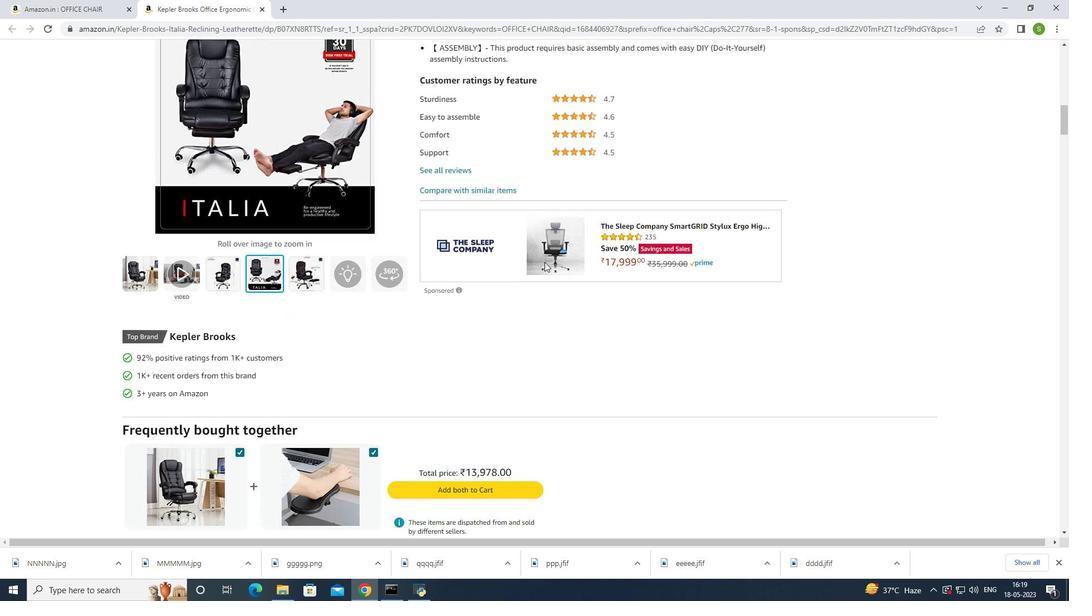 
Action: Mouse scrolled (544, 262) with delta (0, 0)
Screenshot: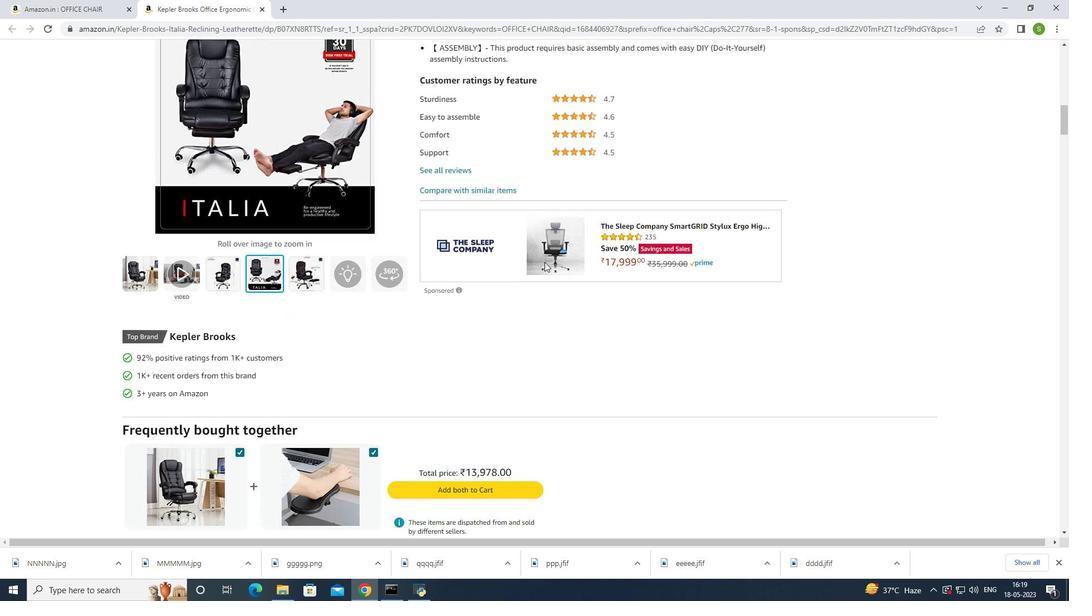 
Action: Mouse scrolled (544, 262) with delta (0, 0)
Screenshot: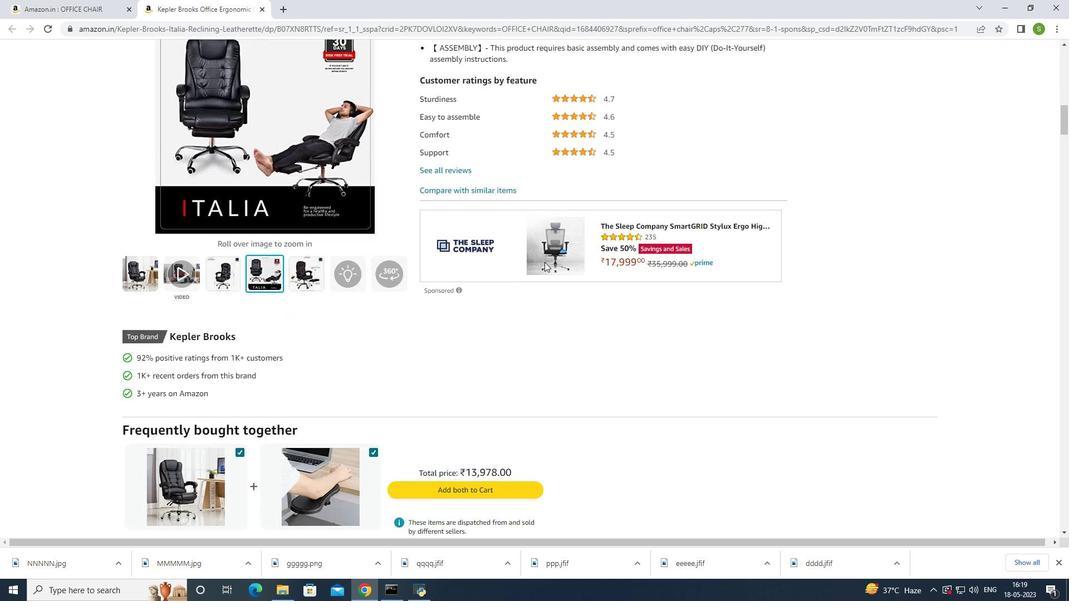 
Action: Mouse scrolled (544, 262) with delta (0, 0)
Screenshot: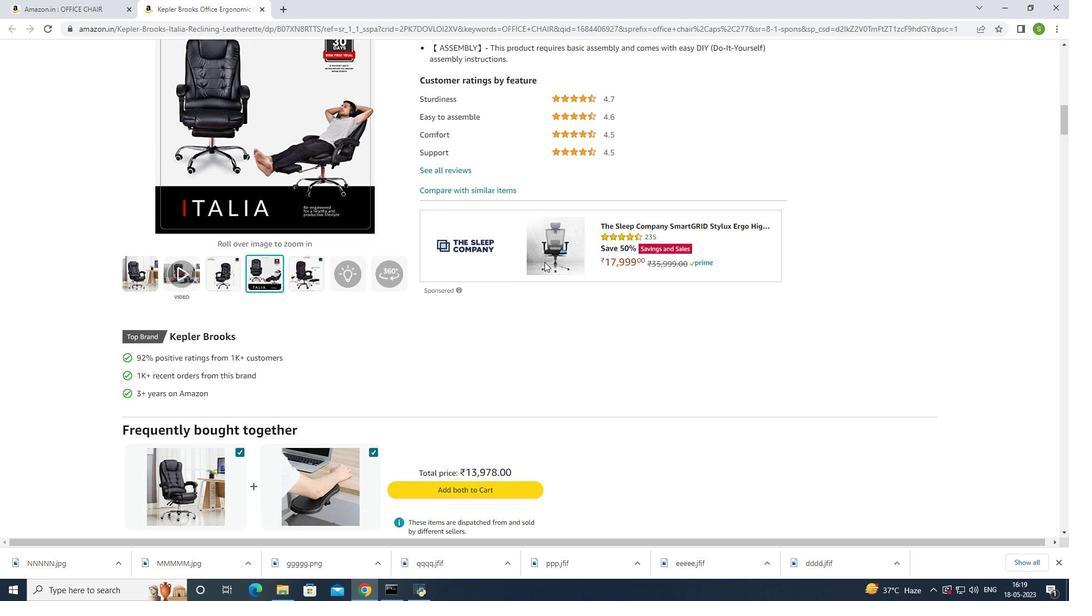 
Action: Mouse scrolled (544, 262) with delta (0, 0)
Screenshot: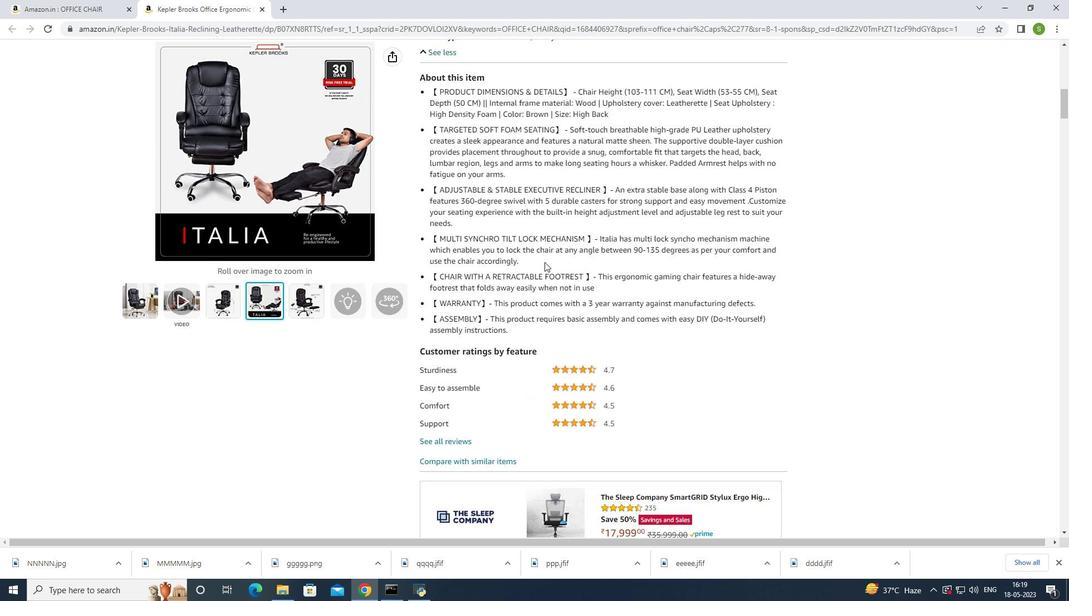 
Action: Mouse scrolled (544, 262) with delta (0, 0)
Screenshot: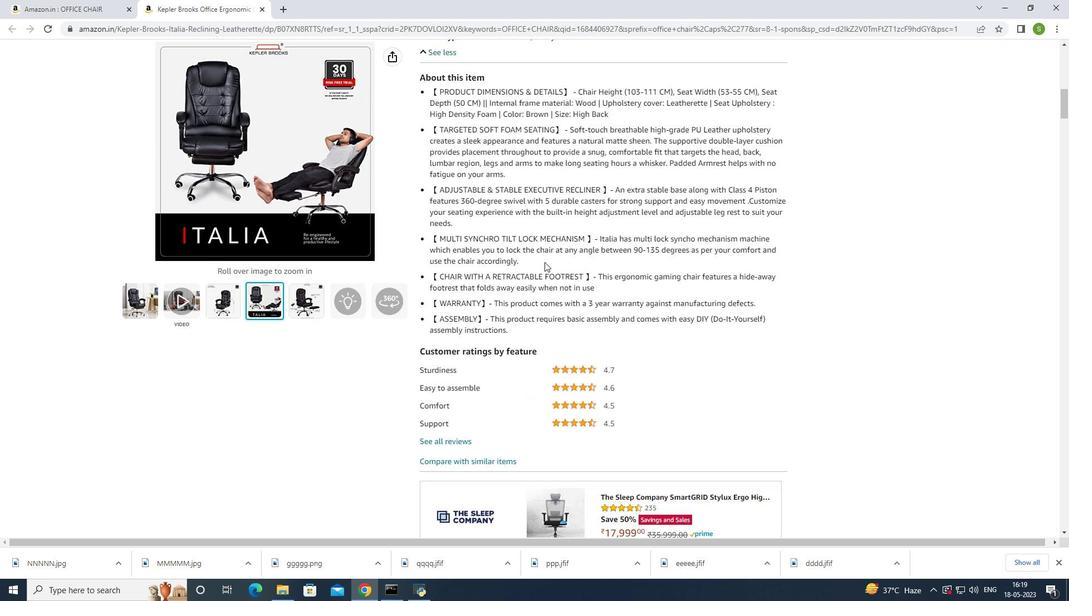 
Action: Mouse scrolled (544, 262) with delta (0, 0)
Screenshot: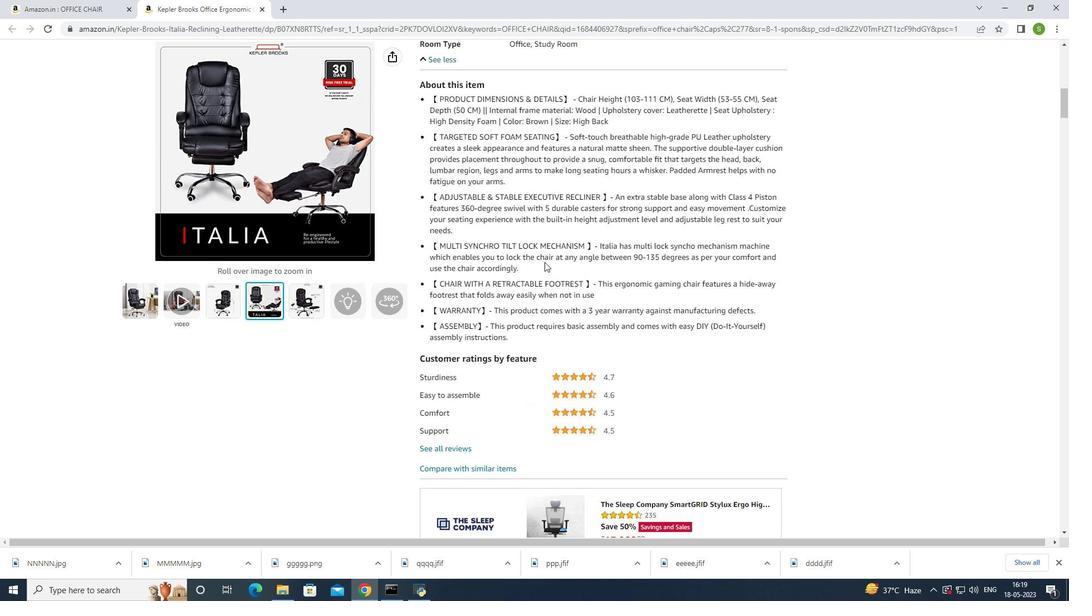 
Action: Mouse scrolled (544, 262) with delta (0, 0)
Screenshot: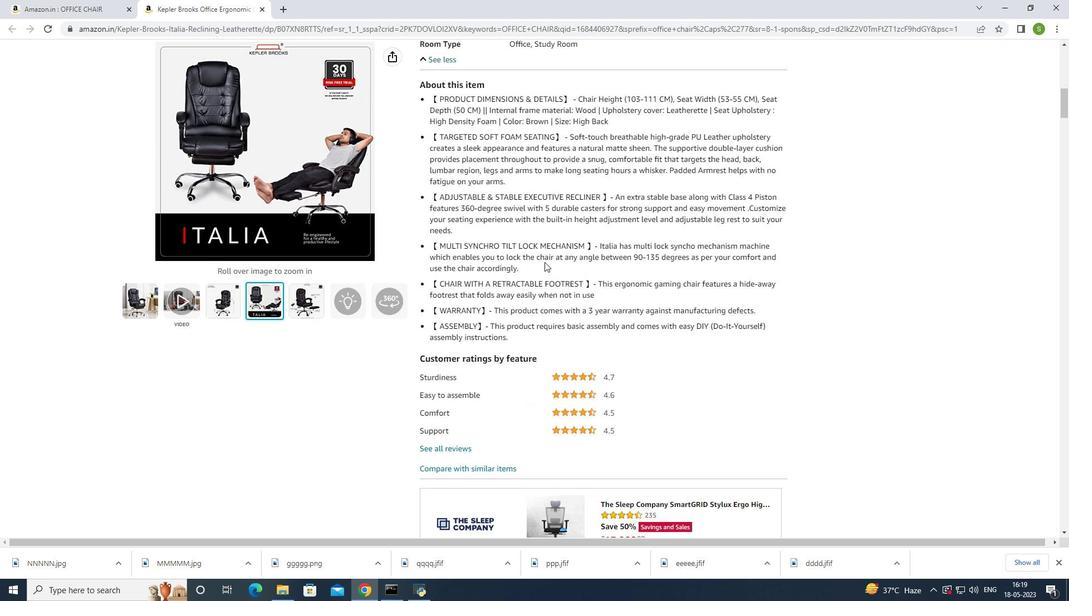 
Action: Mouse scrolled (544, 262) with delta (0, 0)
Screenshot: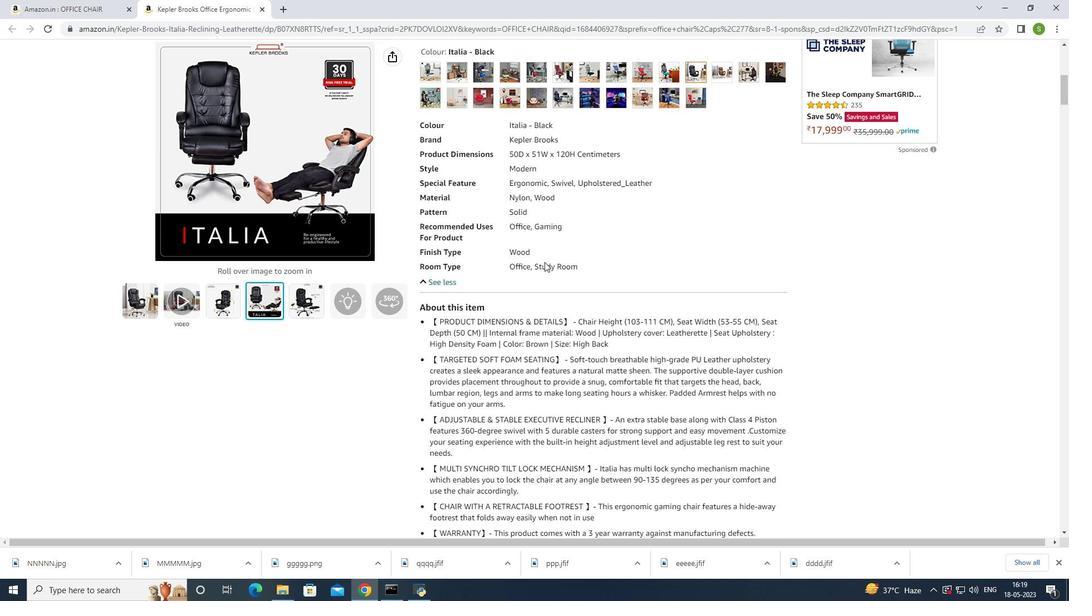 
Action: Mouse scrolled (544, 262) with delta (0, 0)
Screenshot: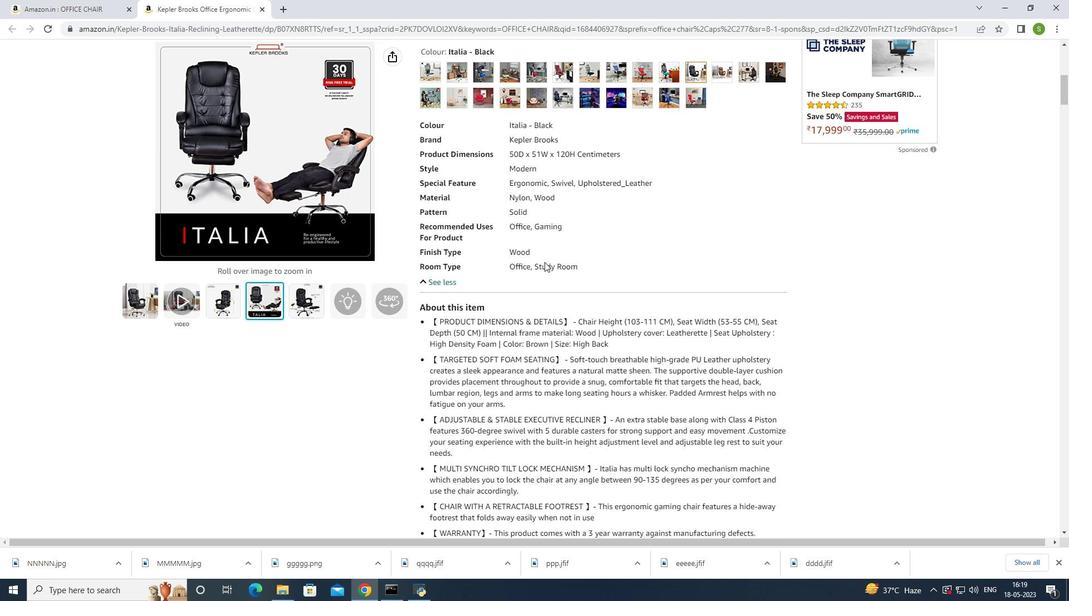 
Action: Mouse scrolled (544, 262) with delta (0, 0)
Screenshot: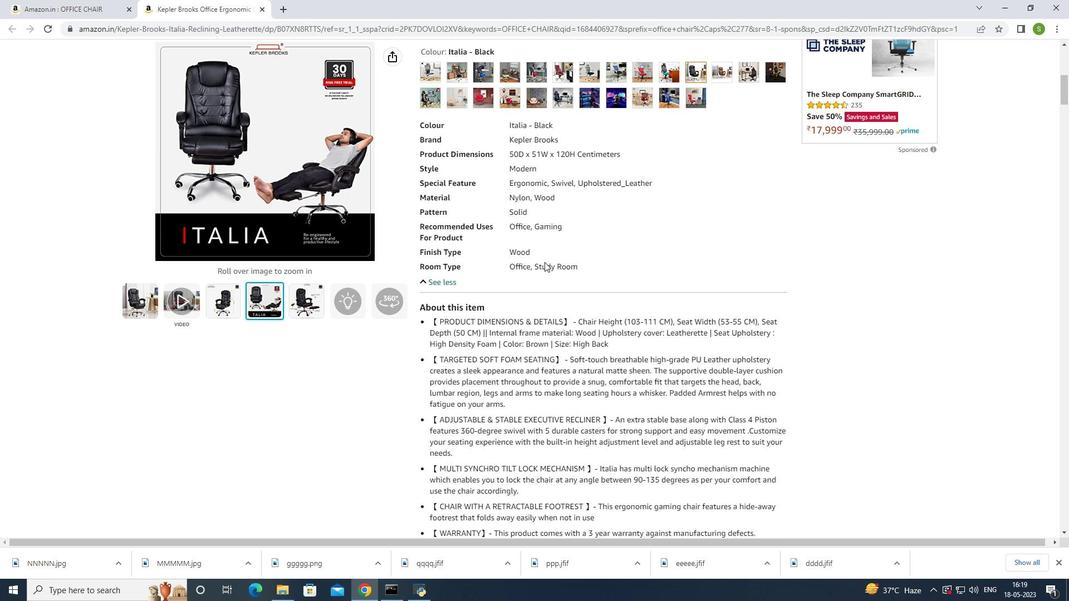 
Action: Mouse scrolled (544, 262) with delta (0, 0)
Screenshot: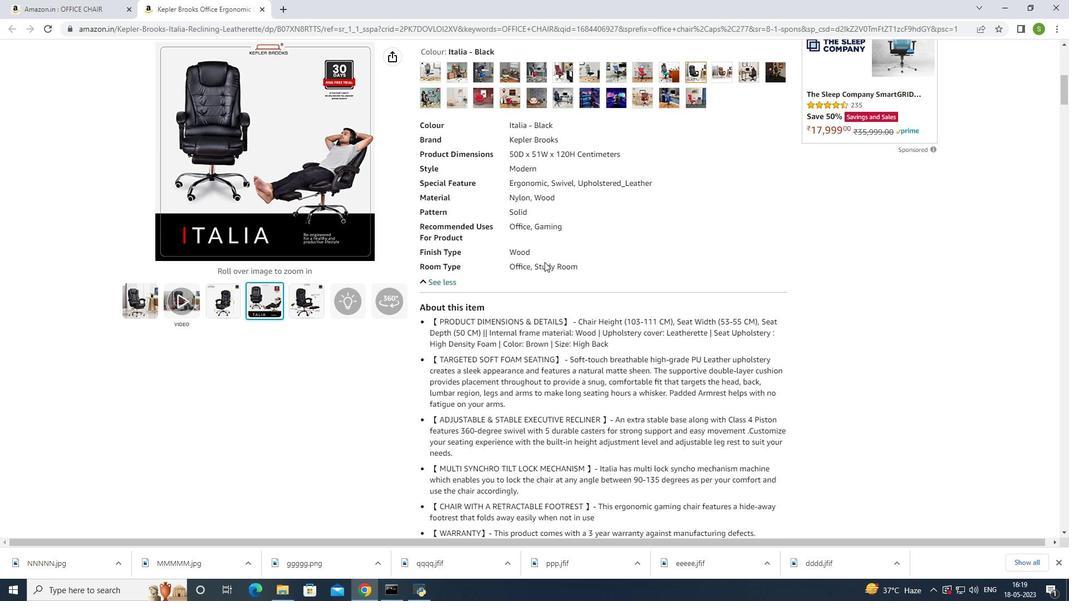 
Action: Mouse scrolled (544, 262) with delta (0, 0)
Screenshot: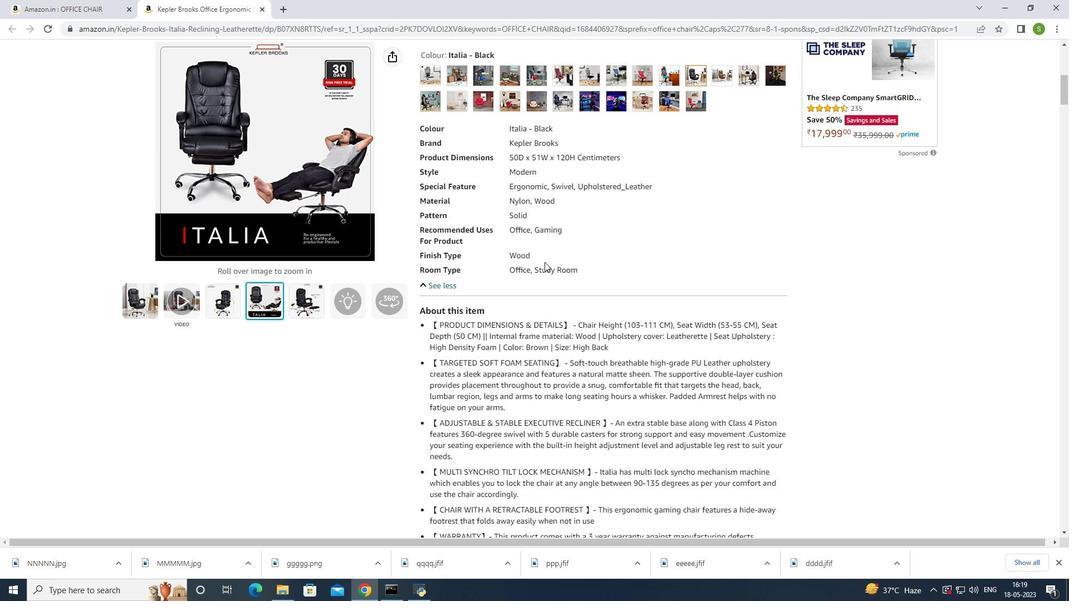 
Action: Mouse scrolled (544, 262) with delta (0, 0)
Screenshot: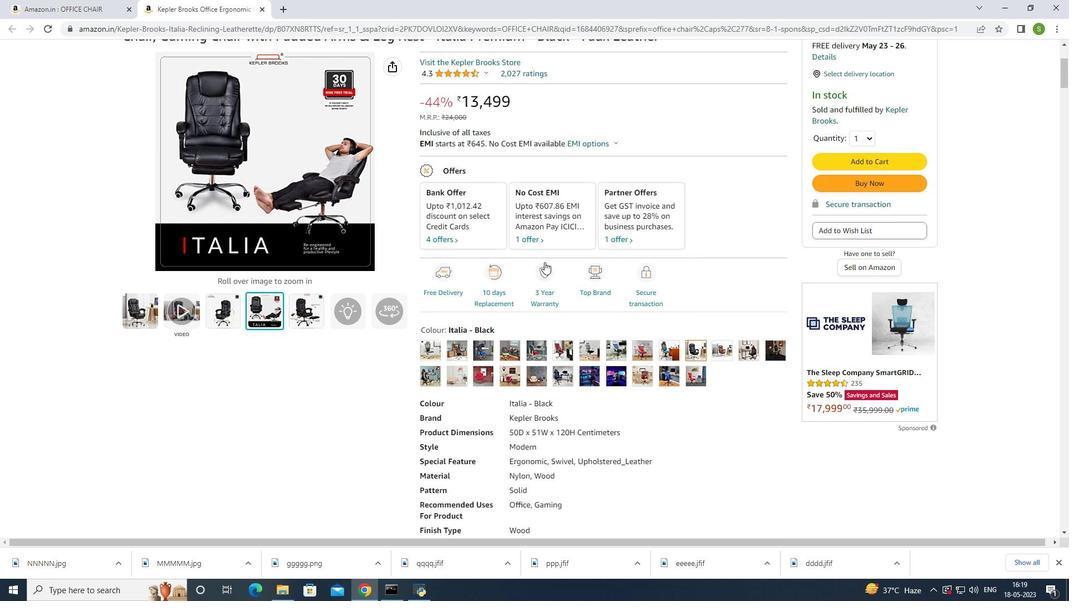 
Action: Mouse scrolled (544, 262) with delta (0, 0)
Screenshot: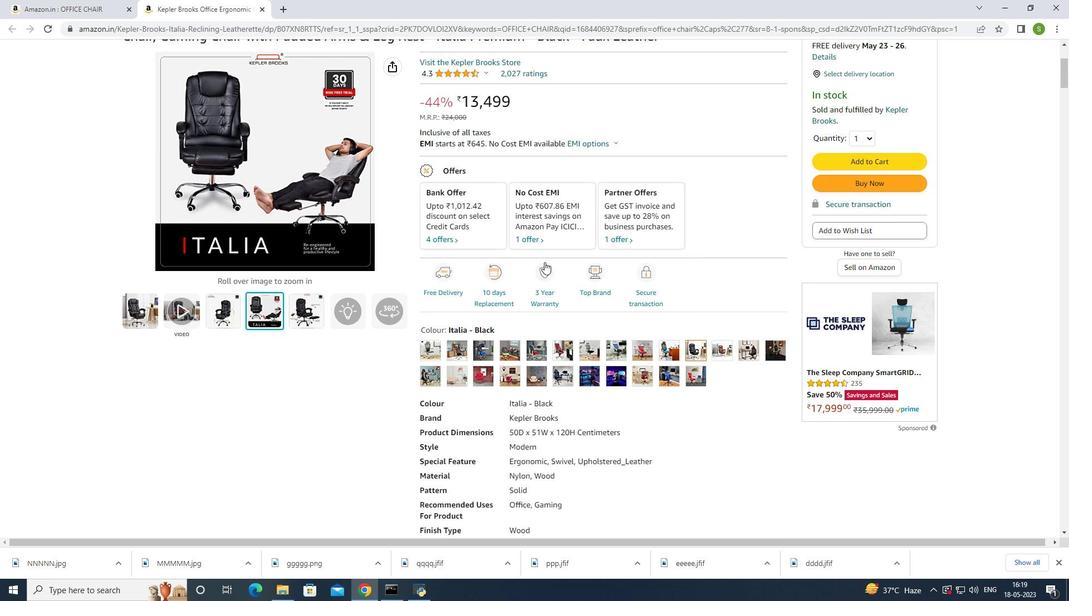 
Action: Mouse scrolled (544, 262) with delta (0, 0)
Screenshot: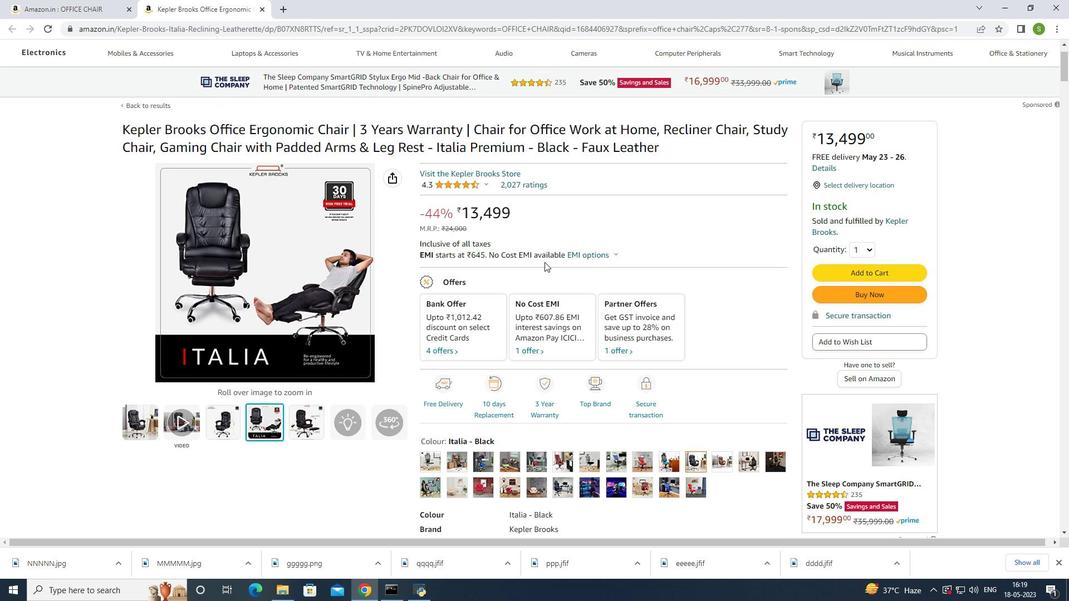 
Action: Mouse scrolled (544, 262) with delta (0, 0)
Screenshot: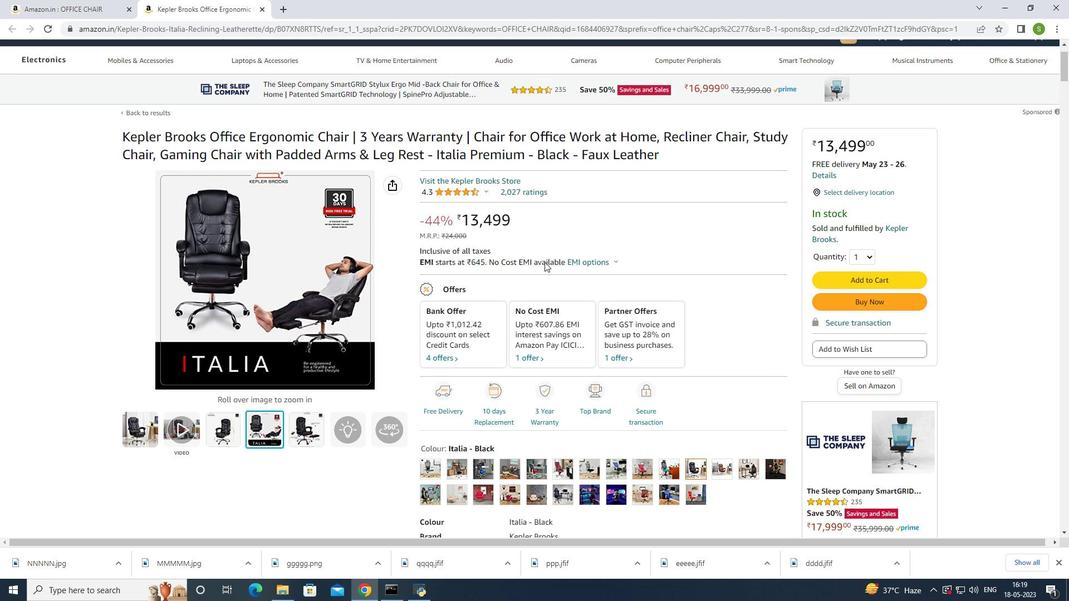 
Action: Mouse moved to (839, 332)
Screenshot: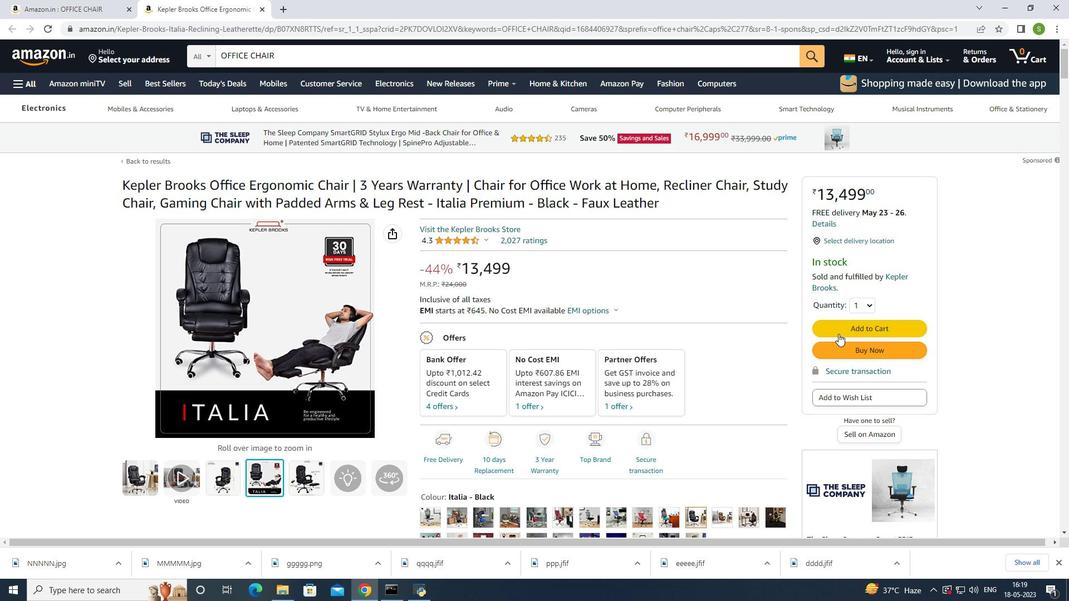 
Action: Mouse pressed left at (839, 332)
Screenshot: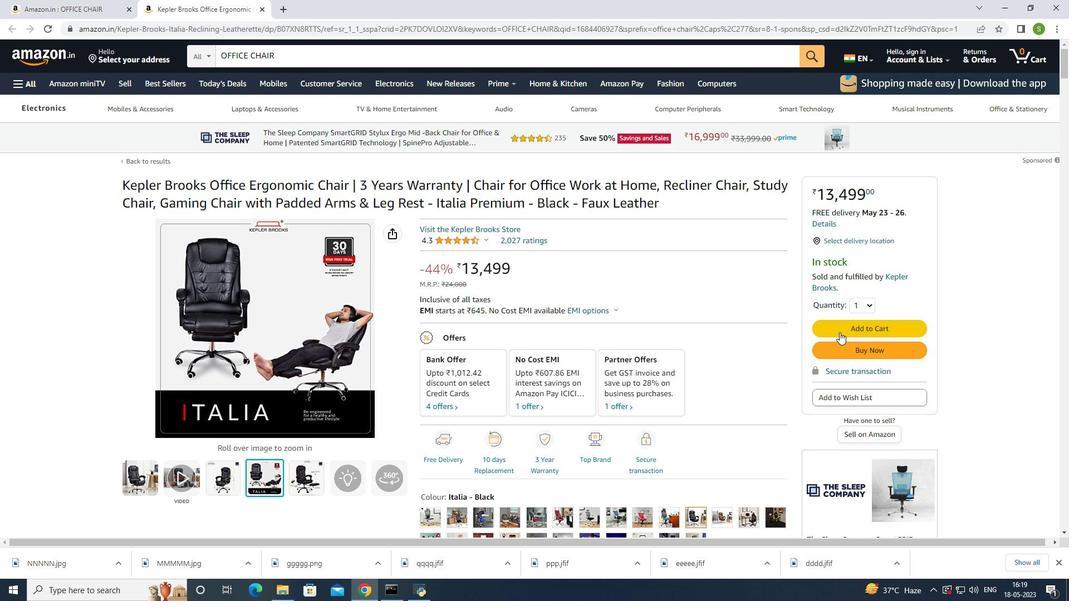 
Action: Mouse moved to (308, 293)
Screenshot: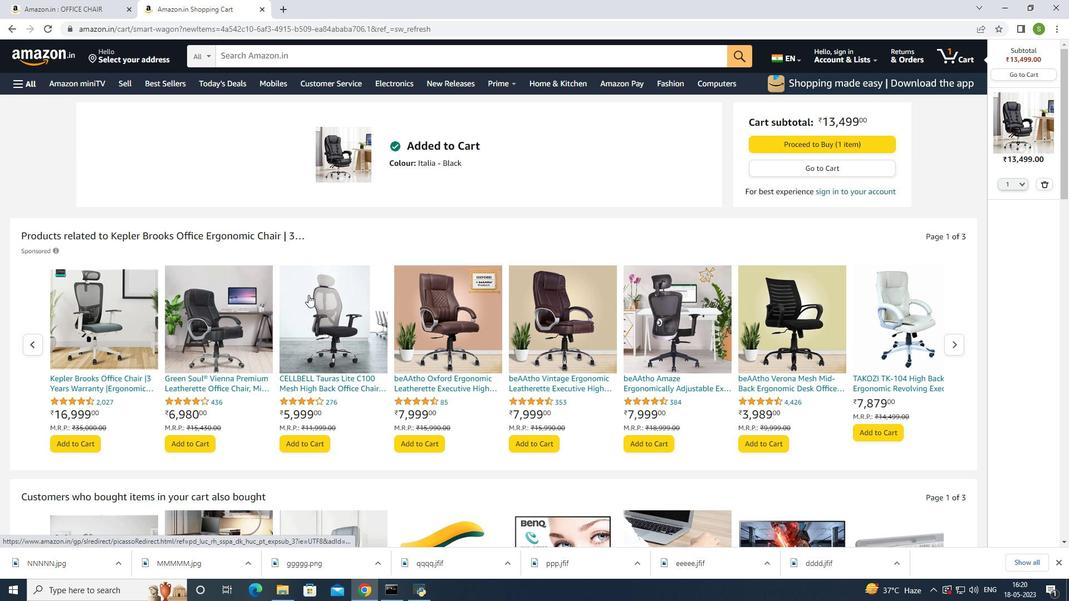 
Action: Mouse scrolled (308, 292) with delta (0, 0)
Screenshot: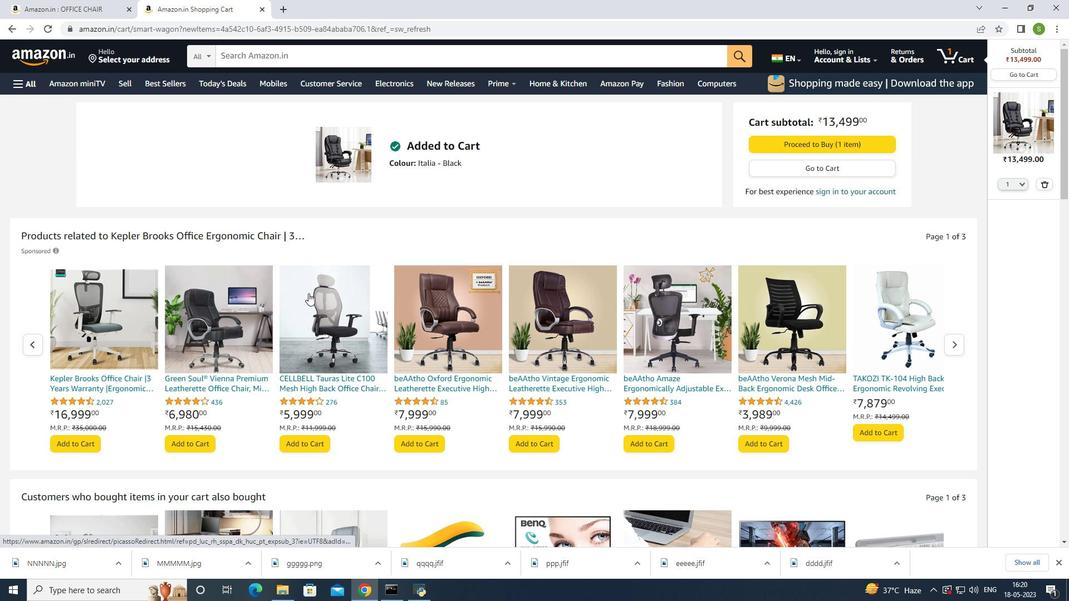 
Action: Mouse scrolled (308, 292) with delta (0, 0)
Screenshot: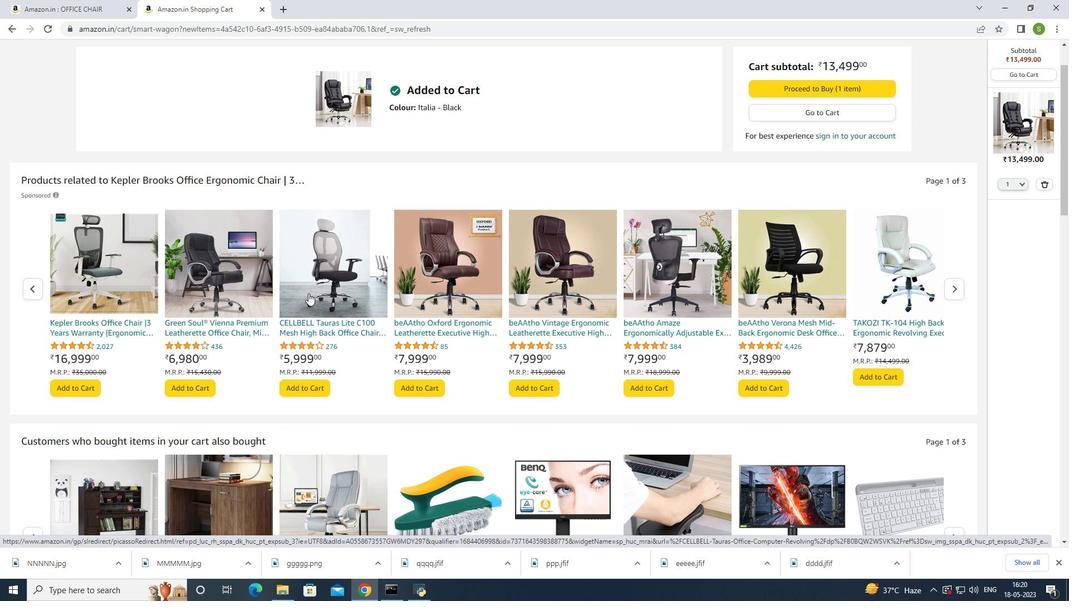 
Action: Mouse moved to (100, 203)
Screenshot: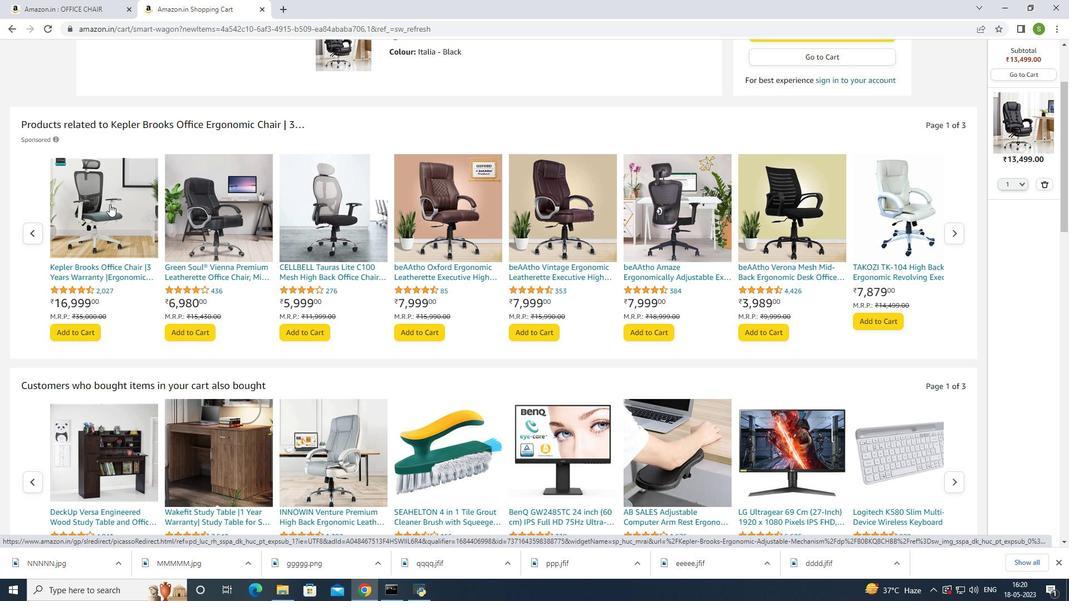 
Action: Mouse pressed left at (100, 203)
Screenshot: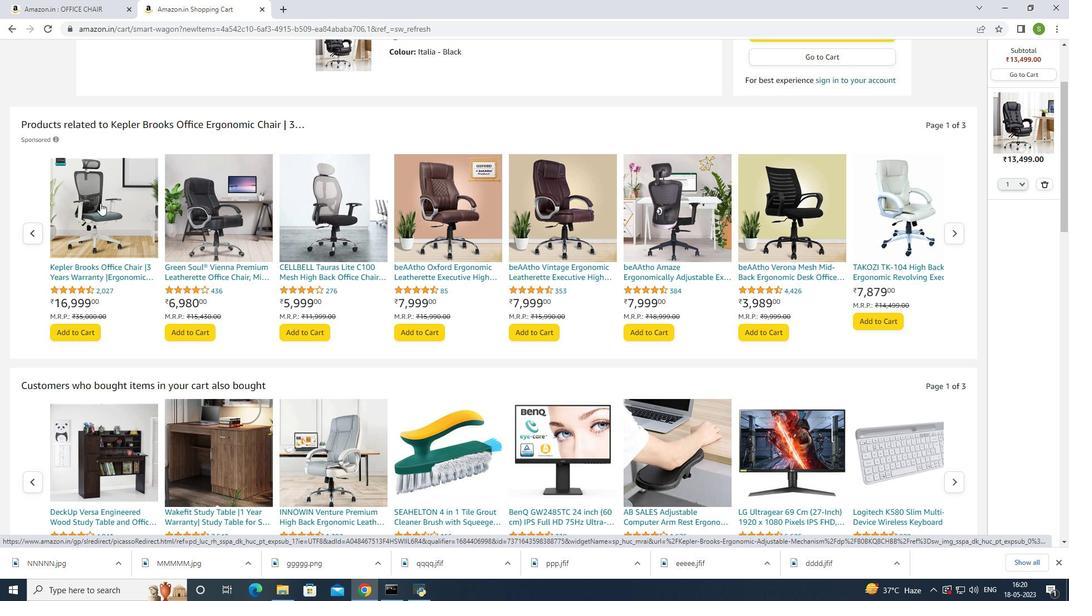 
Action: Mouse moved to (331, 287)
Screenshot: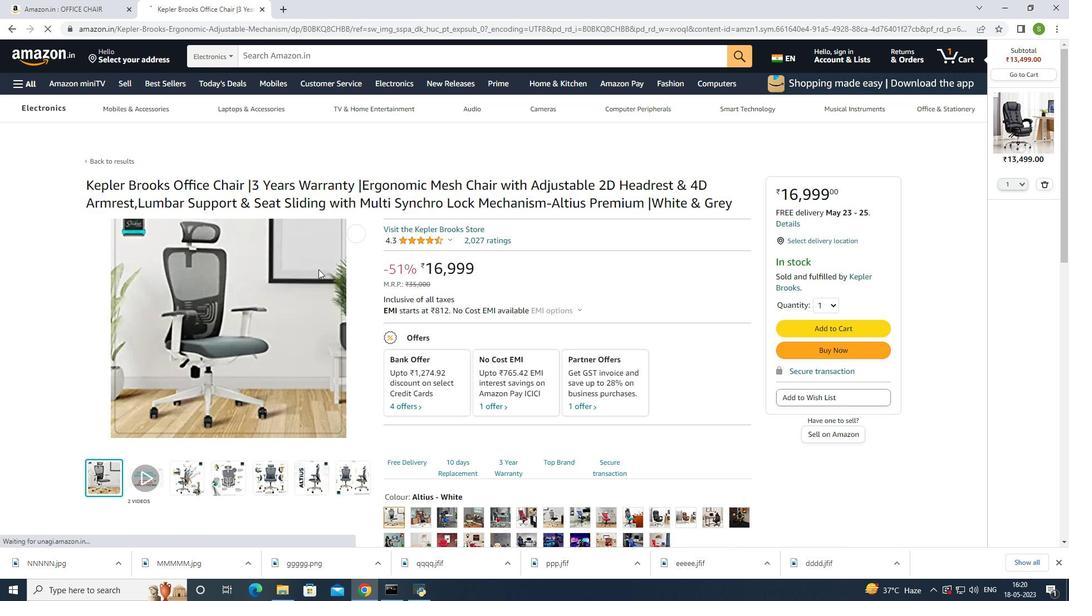 
Action: Mouse scrolled (331, 288) with delta (0, 0)
Screenshot: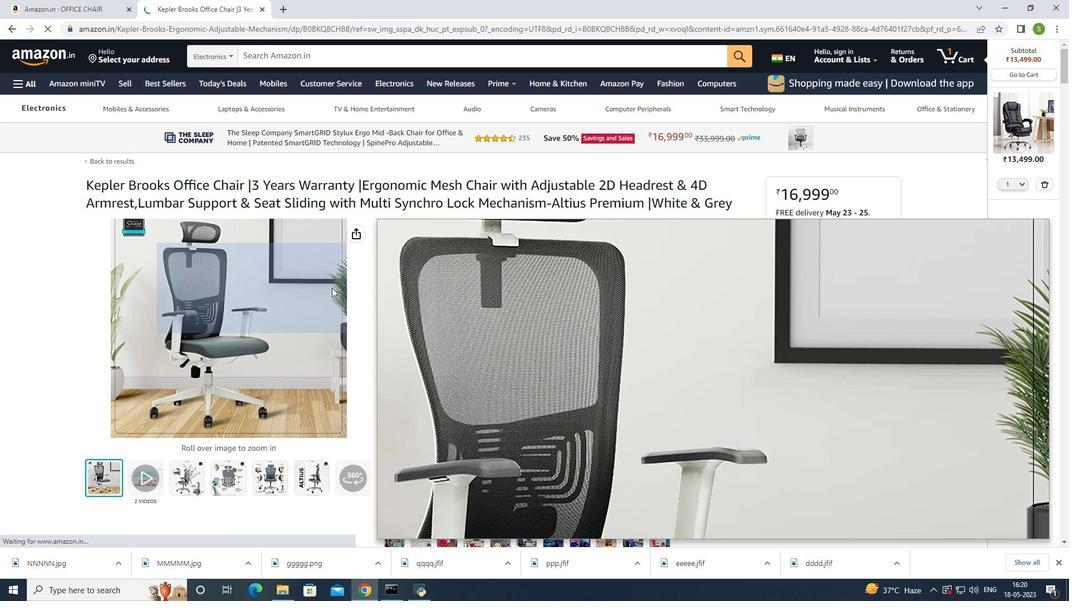 
Action: Mouse scrolled (331, 288) with delta (0, 0)
Screenshot: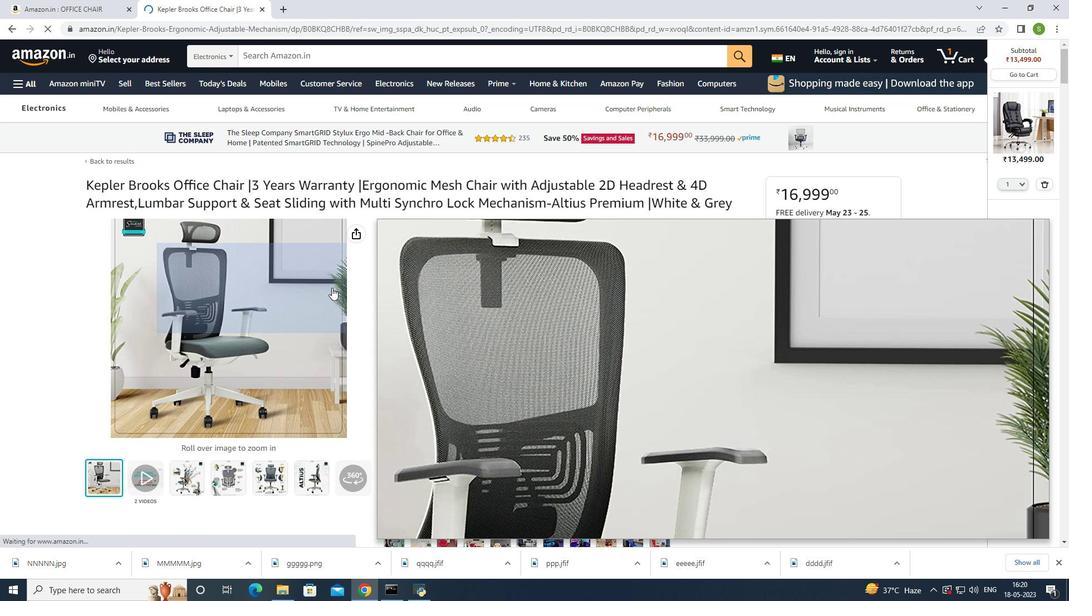 
Action: Mouse moved to (290, 314)
Screenshot: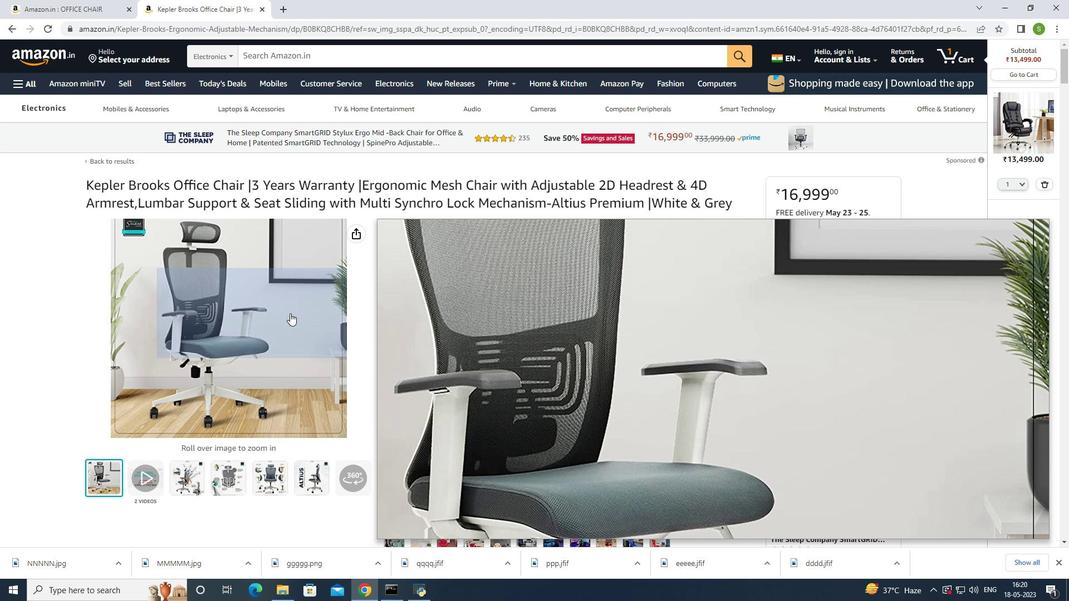 
Action: Mouse scrolled (290, 314) with delta (0, 0)
Screenshot: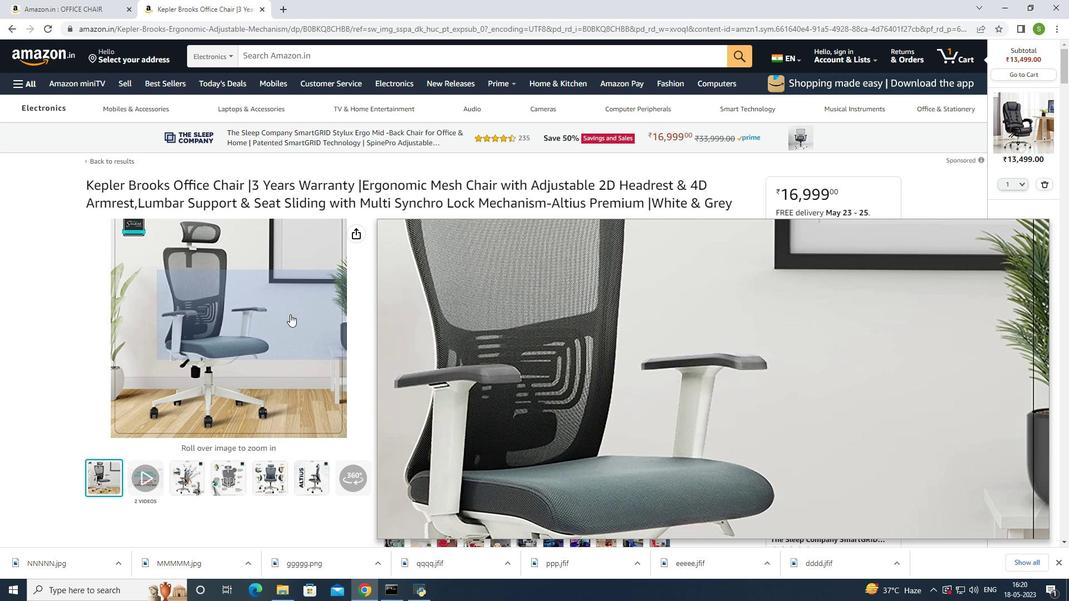 
Action: Mouse scrolled (290, 314) with delta (0, 0)
Screenshot: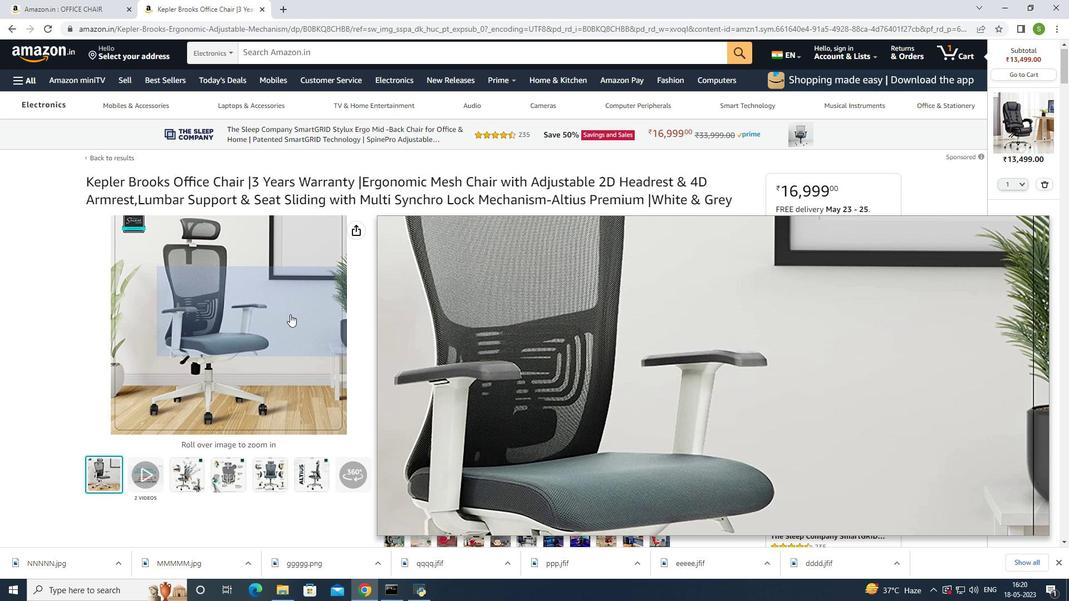 
Action: Mouse scrolled (290, 314) with delta (0, 0)
Screenshot: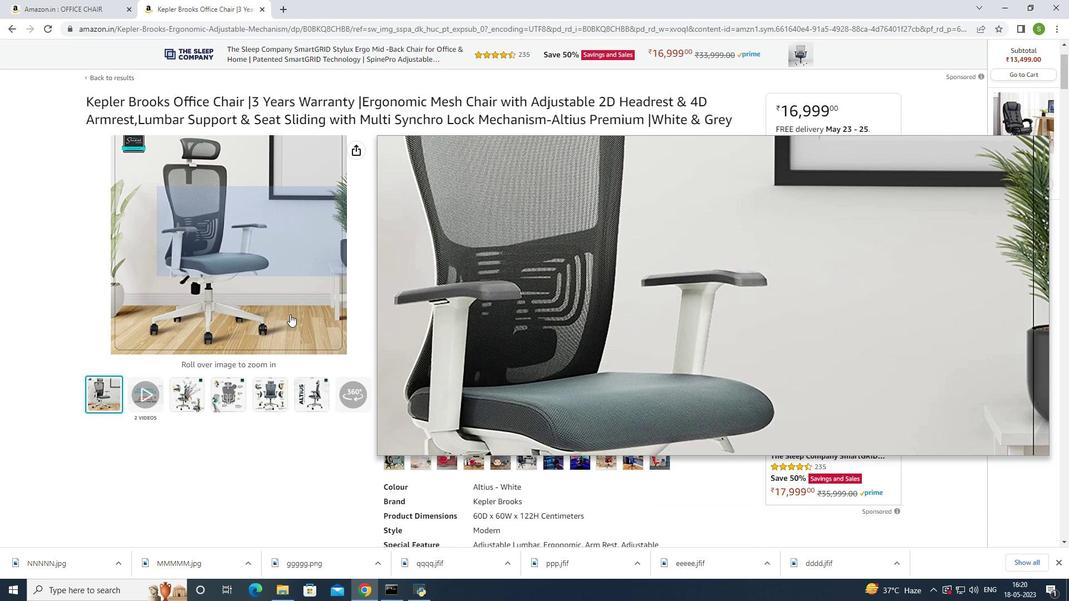 
Action: Mouse moved to (445, 294)
Screenshot: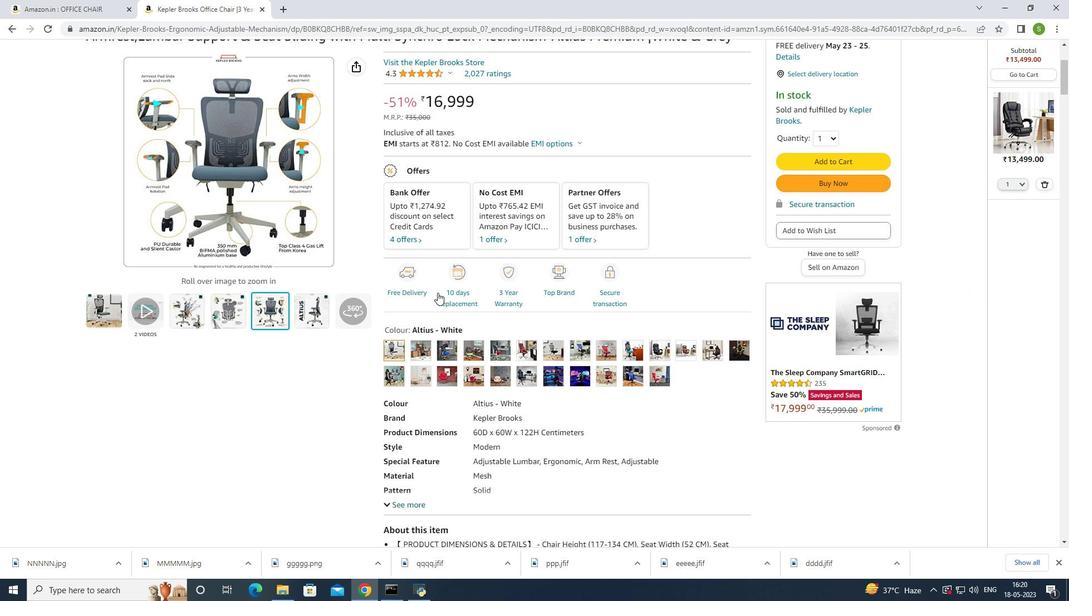 
Action: Mouse scrolled (445, 294) with delta (0, 0)
Screenshot: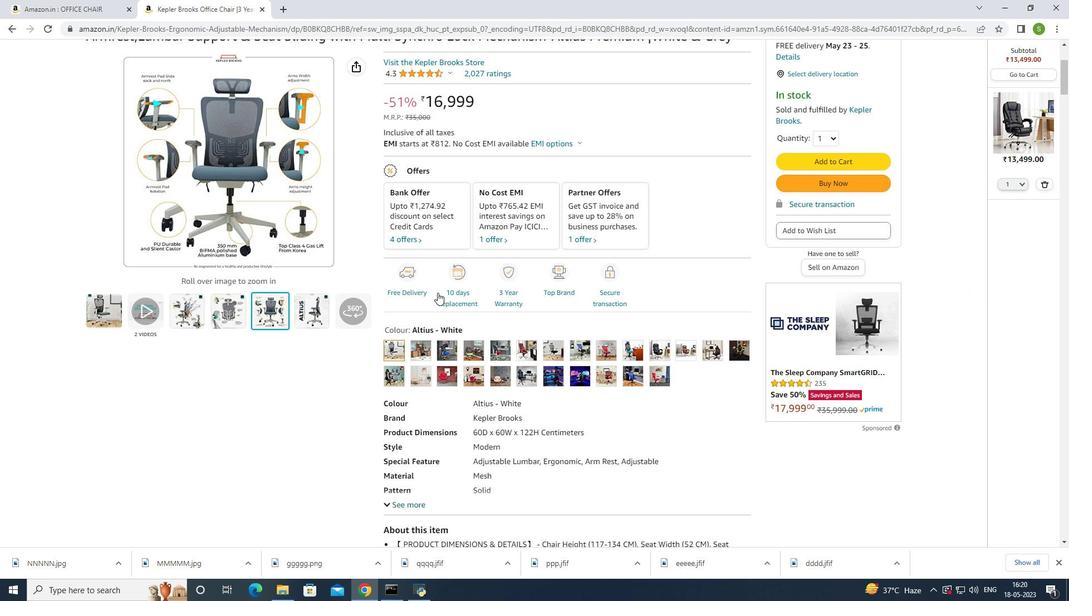 
Action: Mouse moved to (447, 294)
Screenshot: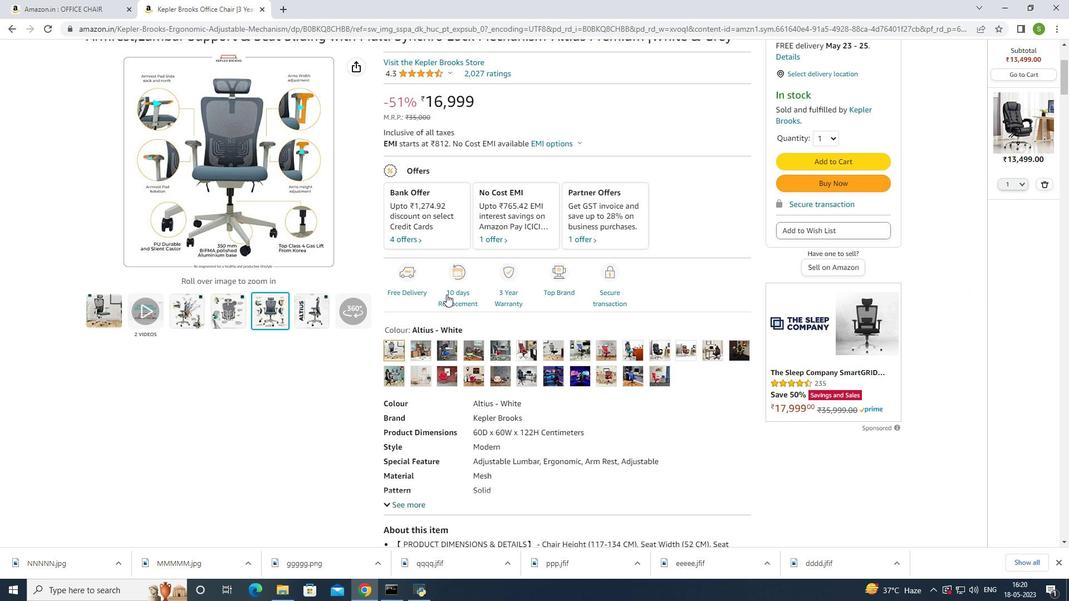 
Action: Mouse scrolled (447, 294) with delta (0, 0)
Screenshot: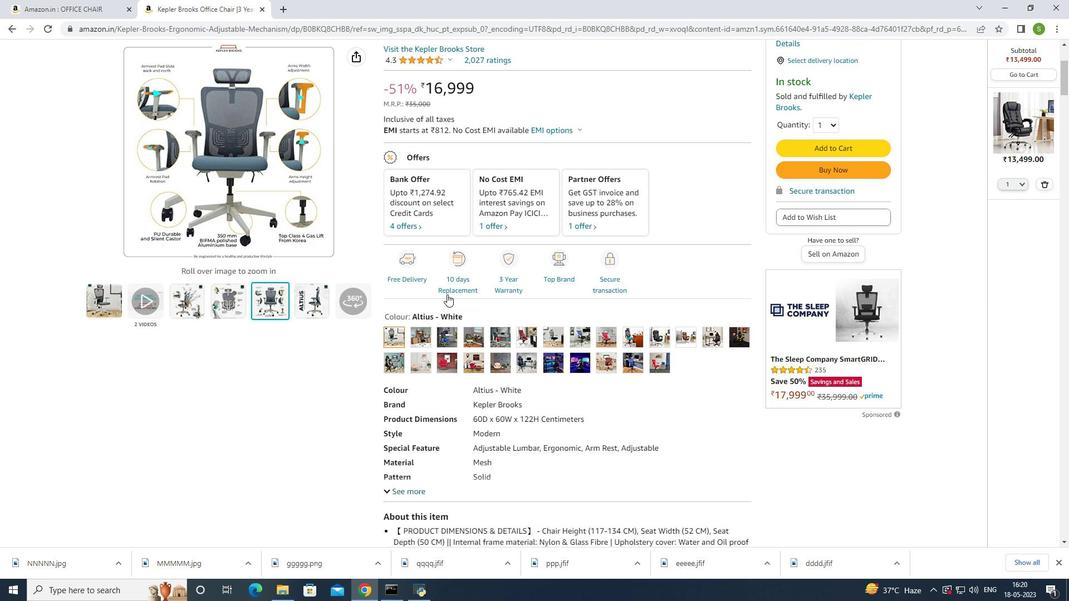 
Action: Mouse moved to (448, 294)
Screenshot: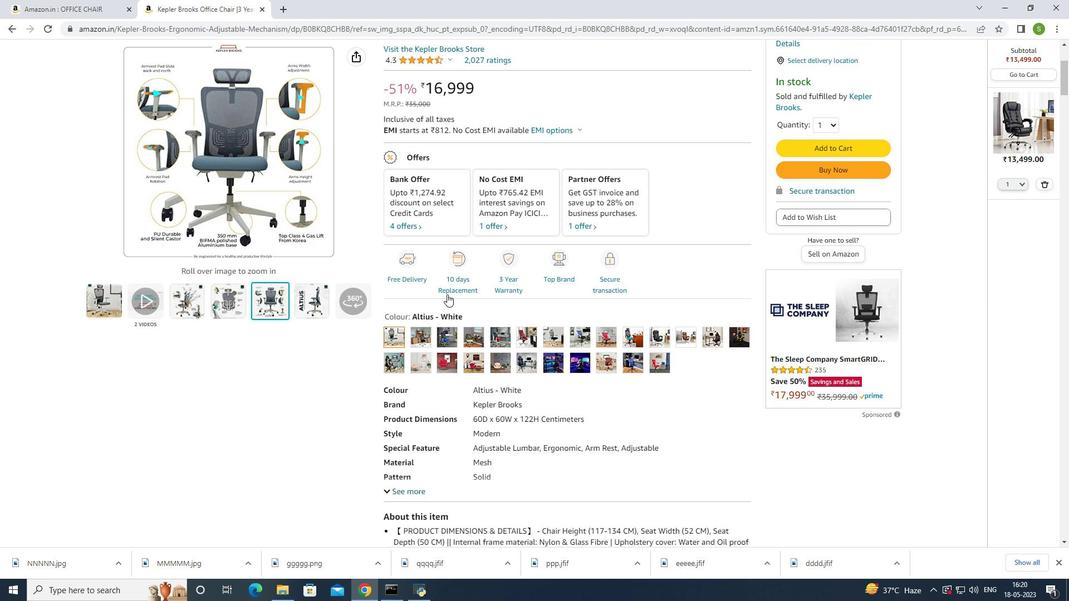 
Action: Mouse scrolled (448, 294) with delta (0, 0)
Screenshot: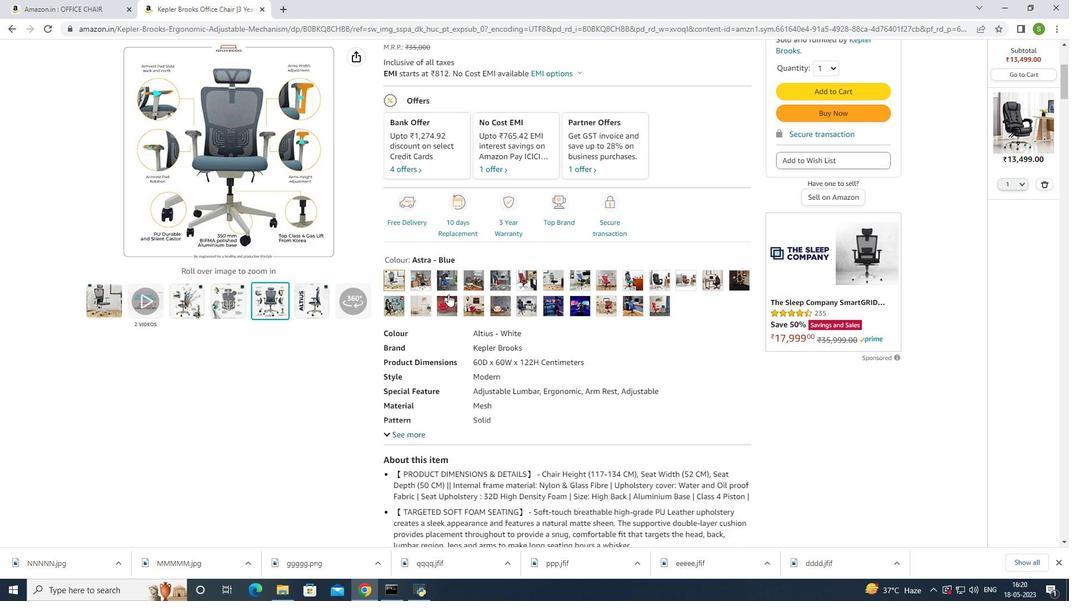 
Action: Mouse scrolled (448, 294) with delta (0, 0)
Screenshot: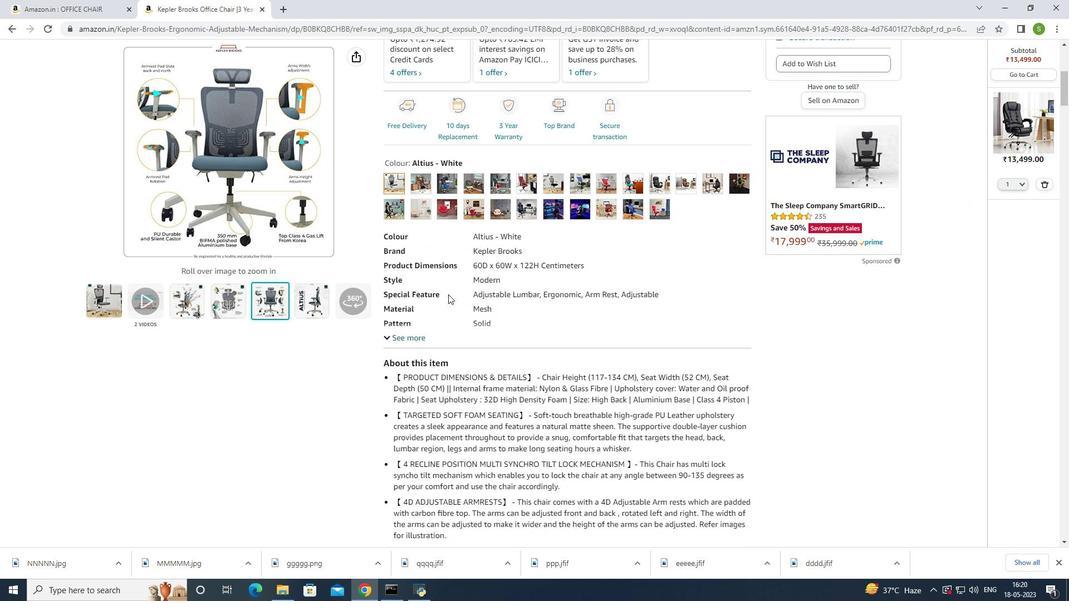 
Action: Mouse scrolled (448, 294) with delta (0, 0)
Screenshot: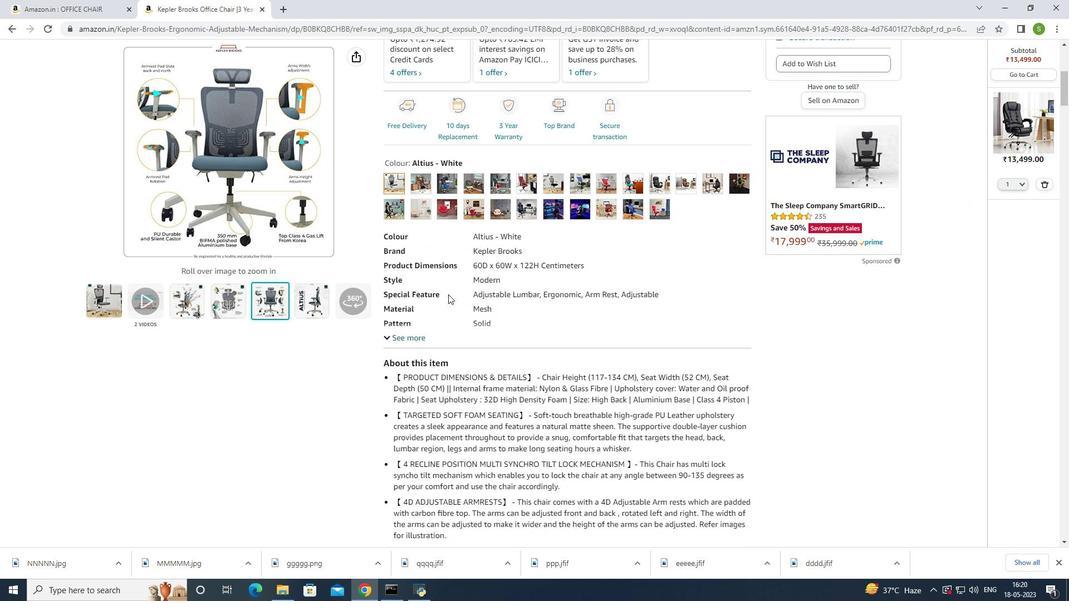 
Action: Mouse scrolled (448, 294) with delta (0, 0)
Screenshot: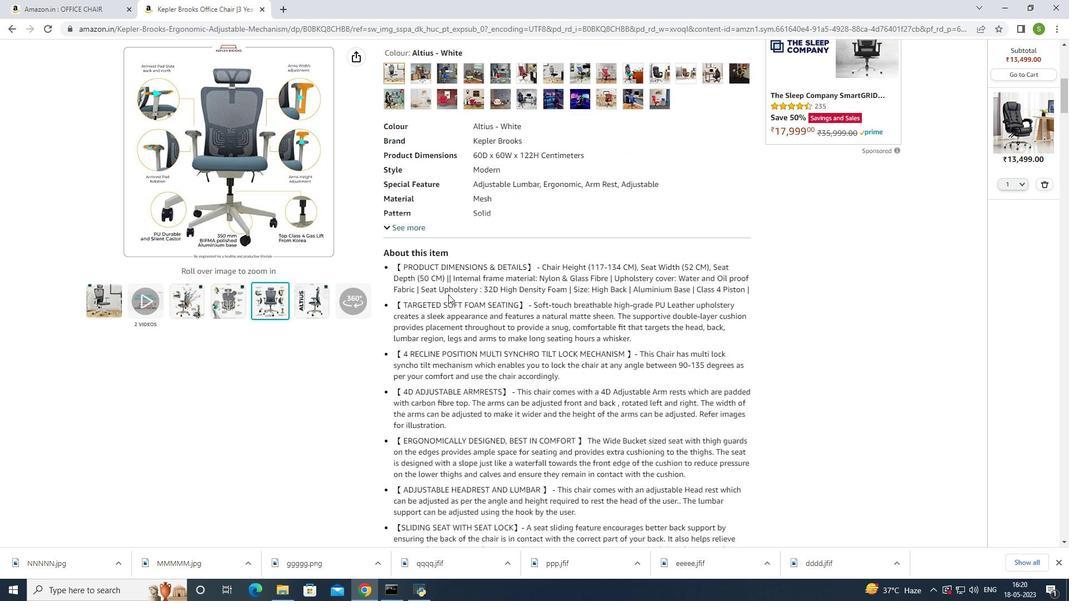 
Action: Mouse scrolled (448, 294) with delta (0, 0)
Screenshot: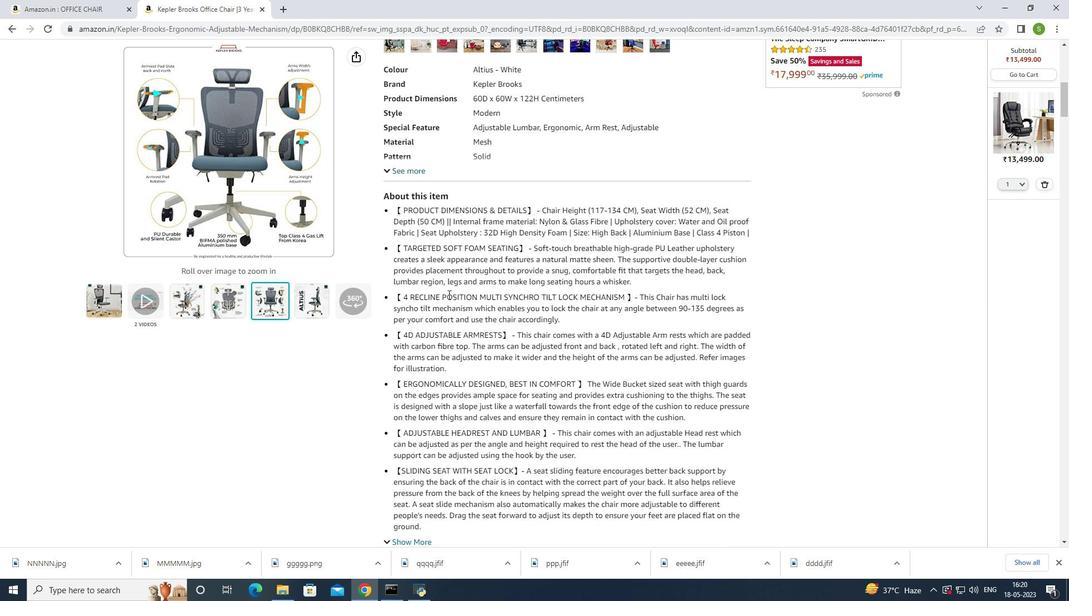 
Action: Mouse scrolled (448, 294) with delta (0, 0)
Screenshot: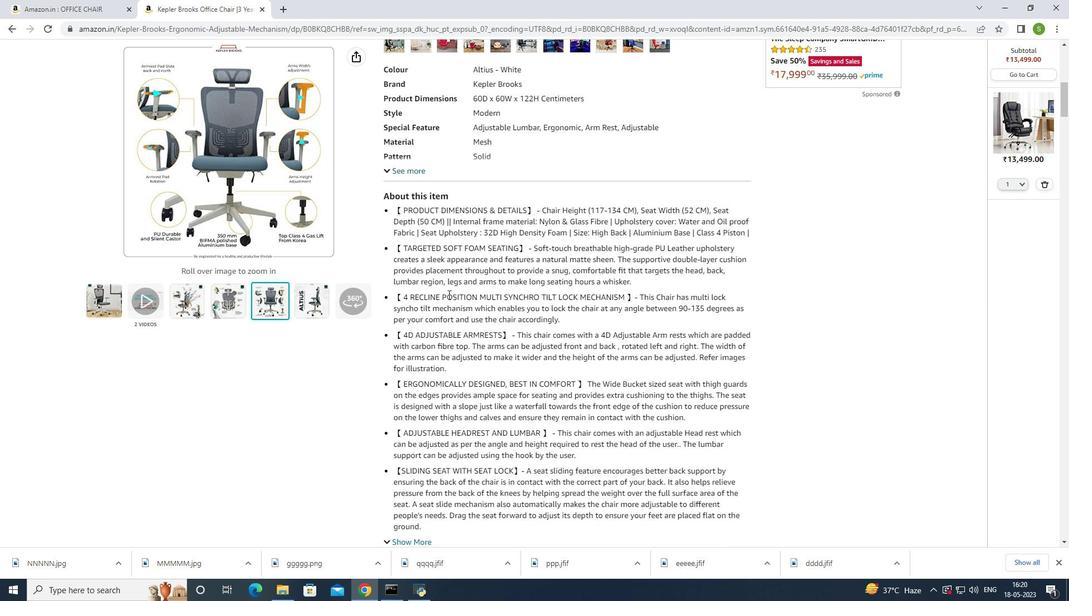 
Action: Mouse scrolled (448, 294) with delta (0, 0)
Screenshot: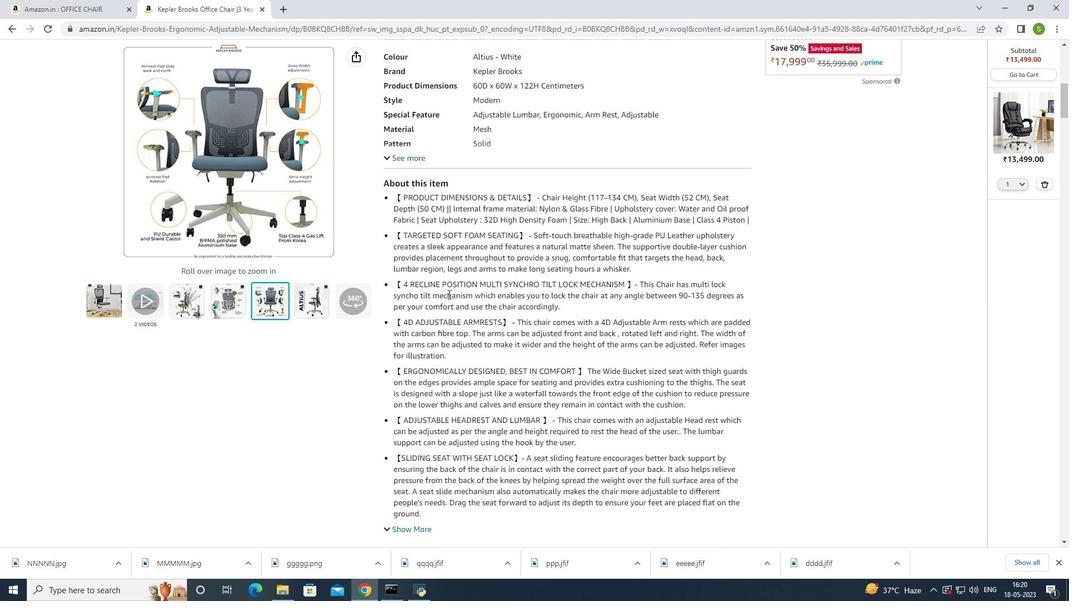 
Action: Mouse scrolled (448, 294) with delta (0, 0)
Screenshot: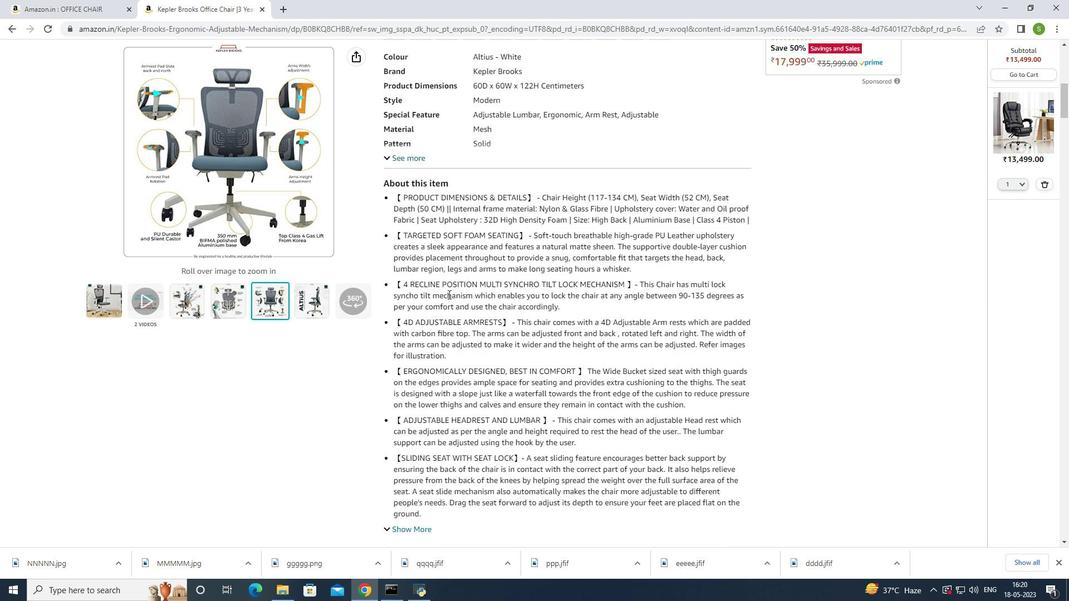 
Action: Mouse scrolled (448, 294) with delta (0, 0)
Screenshot: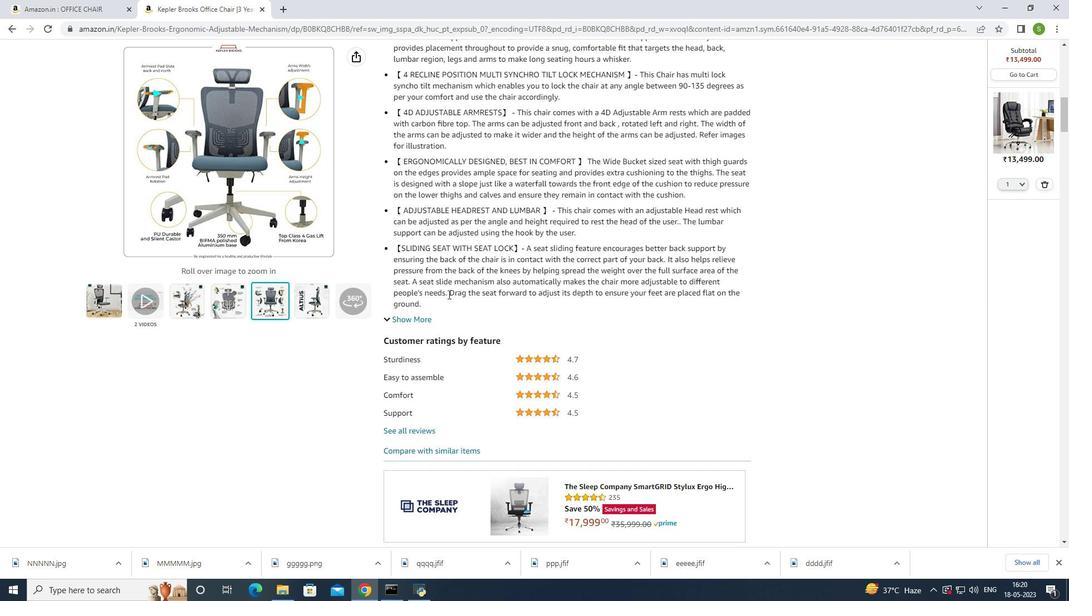
Action: Mouse scrolled (448, 294) with delta (0, 0)
Screenshot: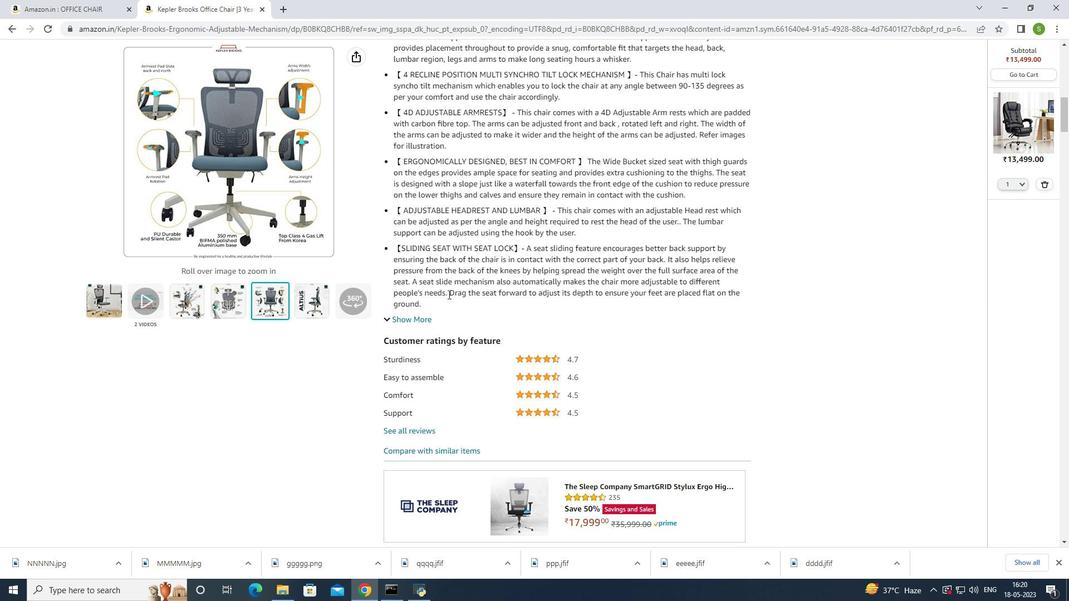 
Action: Mouse scrolled (448, 294) with delta (0, 0)
Screenshot: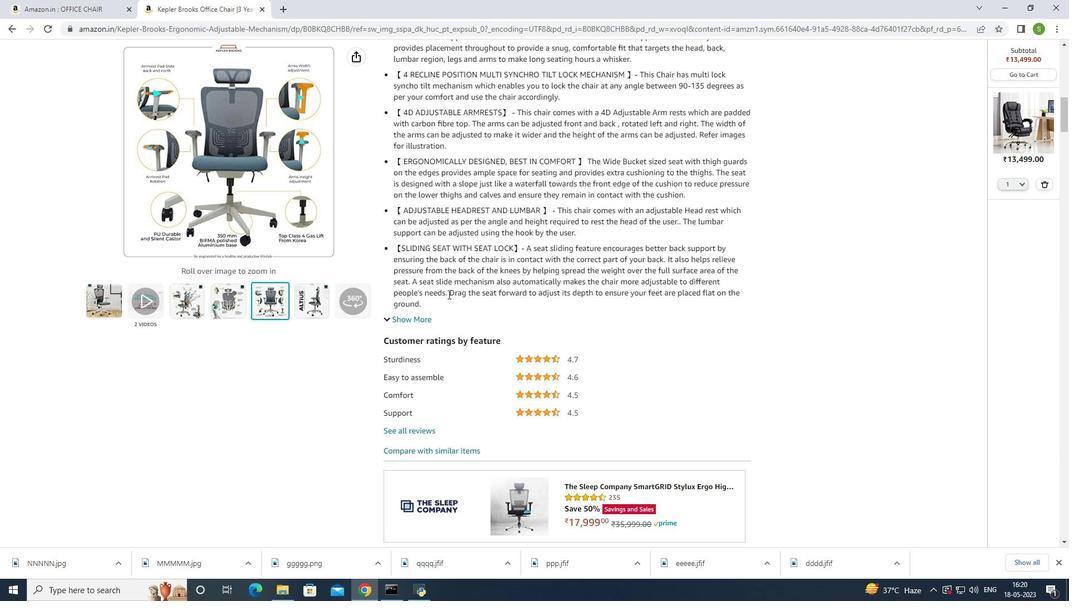 
Action: Mouse scrolled (448, 294) with delta (0, 0)
Screenshot: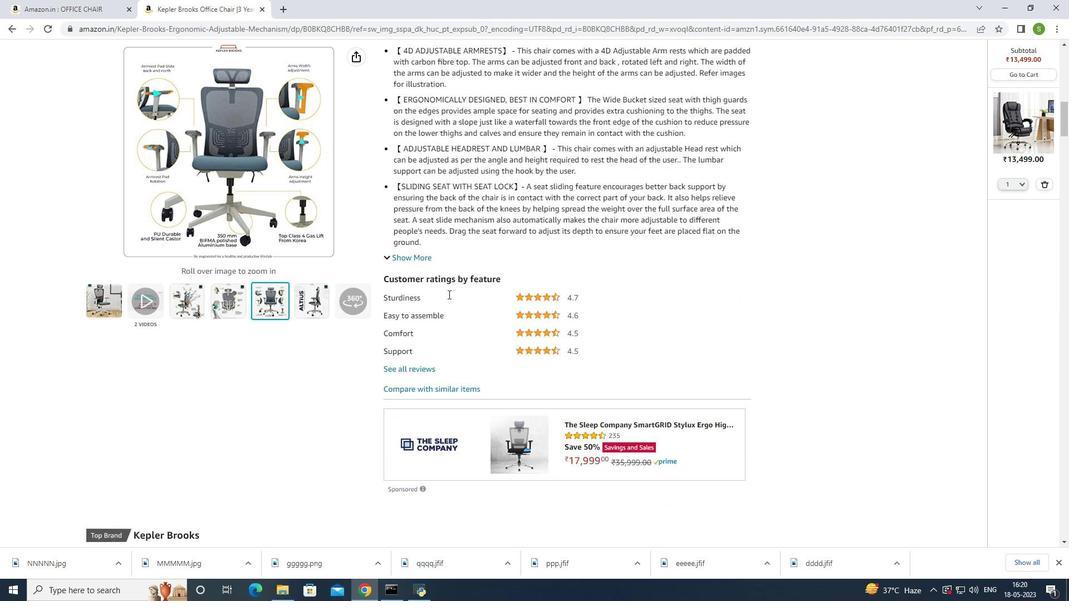 
Action: Mouse scrolled (448, 294) with delta (0, 0)
Screenshot: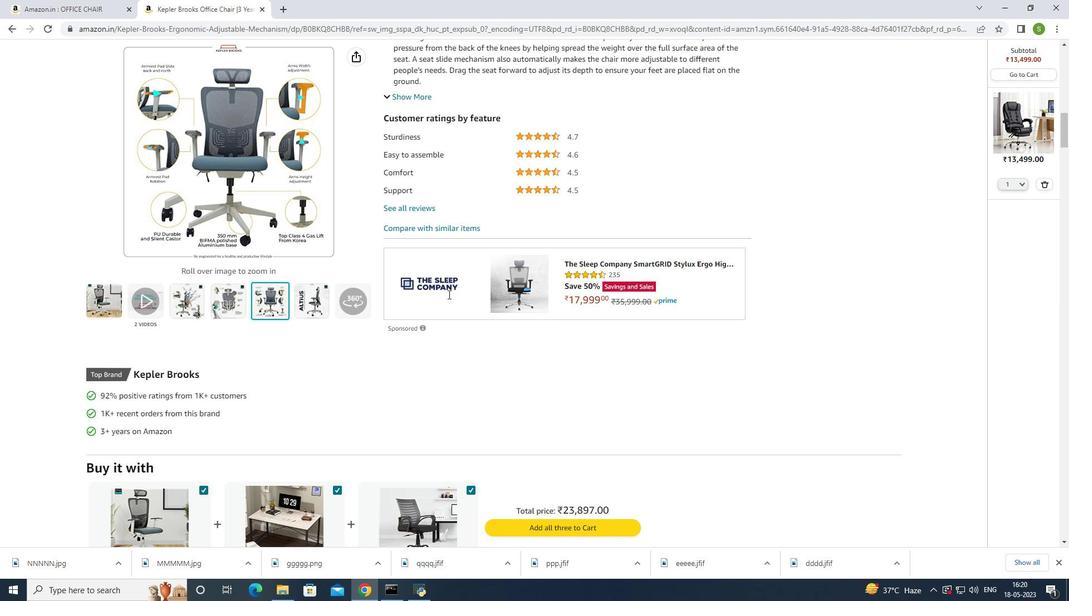 
Action: Mouse scrolled (448, 294) with delta (0, 0)
Screenshot: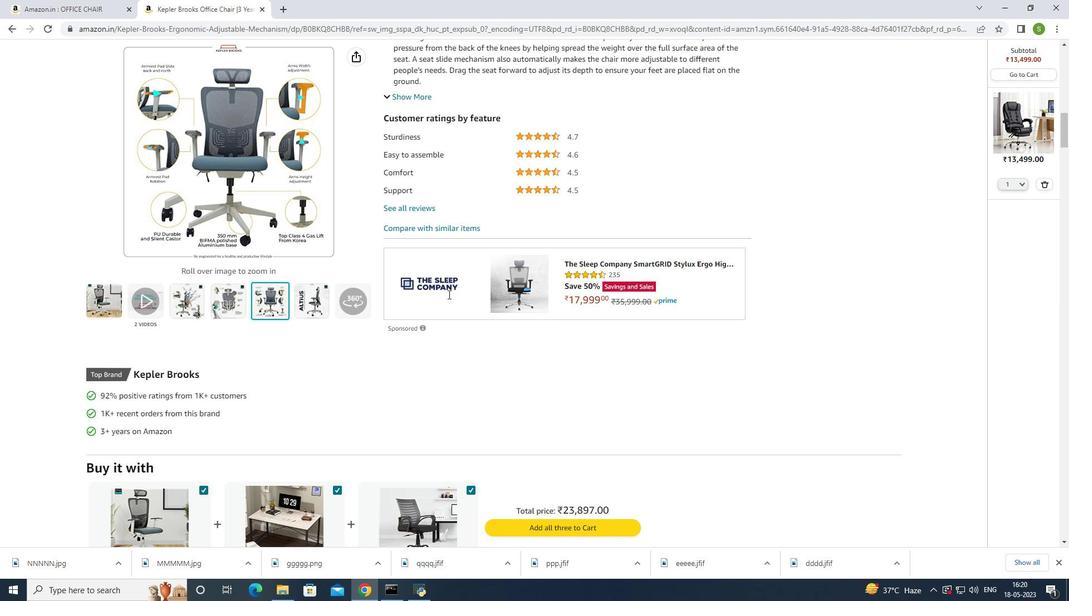 
Action: Mouse scrolled (448, 294) with delta (0, 0)
Screenshot: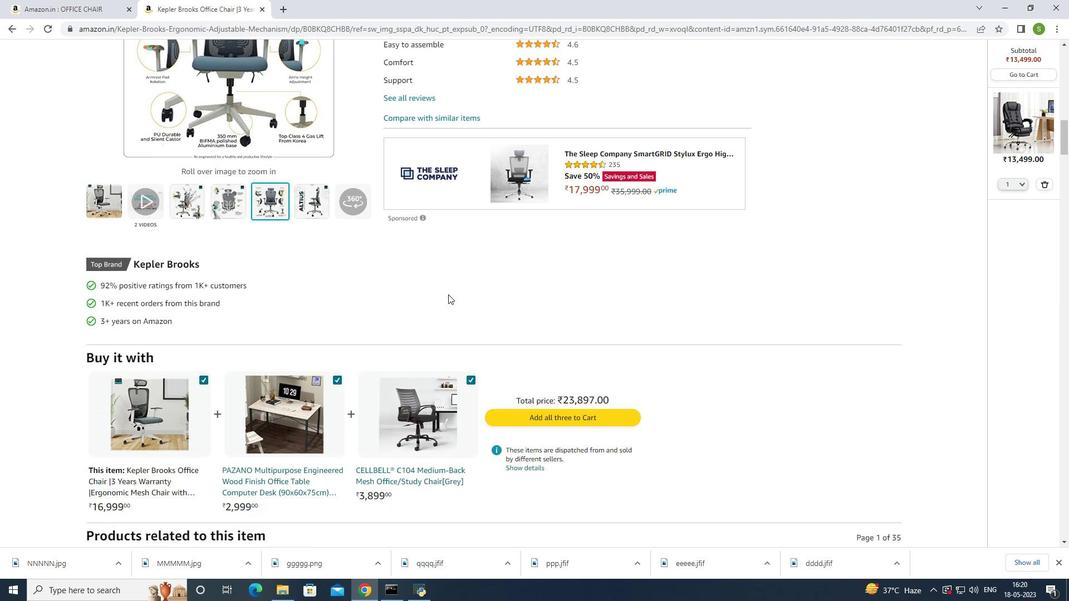 
Action: Mouse scrolled (448, 294) with delta (0, 0)
Screenshot: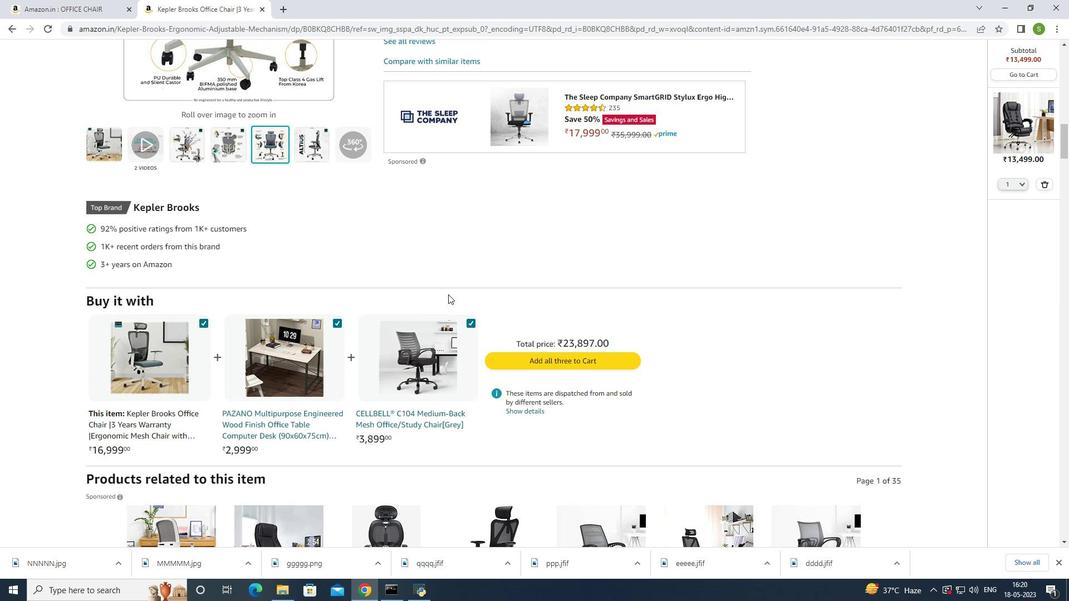 
Action: Mouse moved to (453, 289)
Screenshot: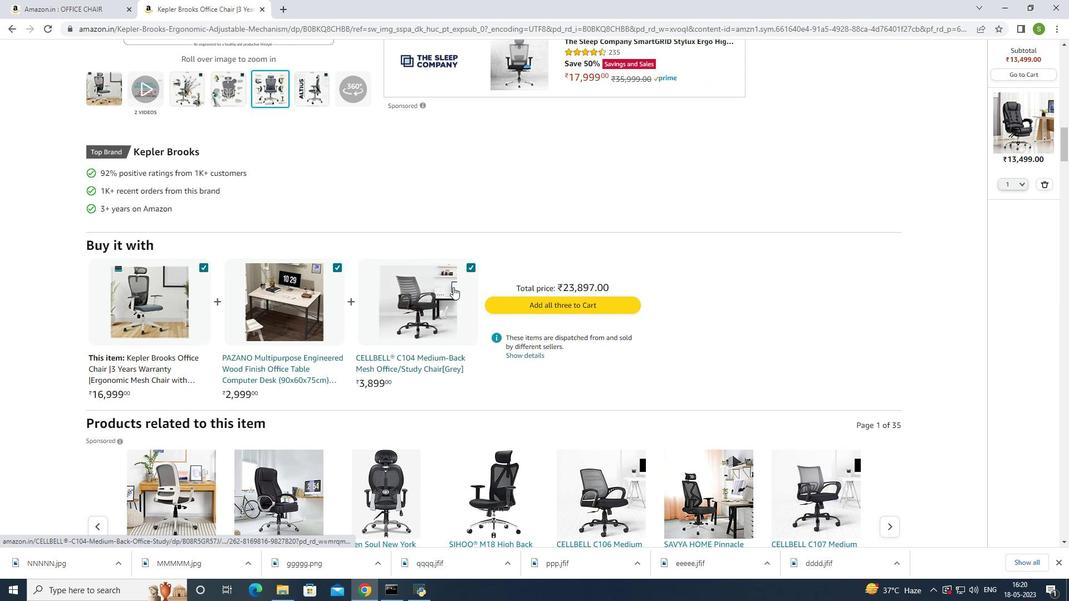
Action: Mouse scrolled (453, 288) with delta (0, 0)
Screenshot: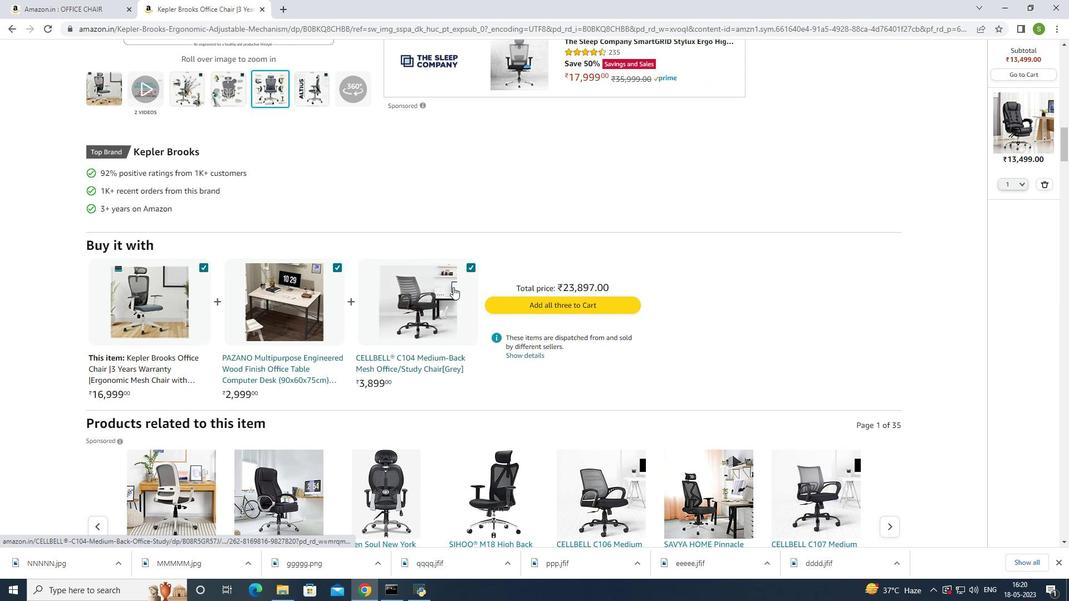 
Action: Mouse moved to (454, 291)
Screenshot: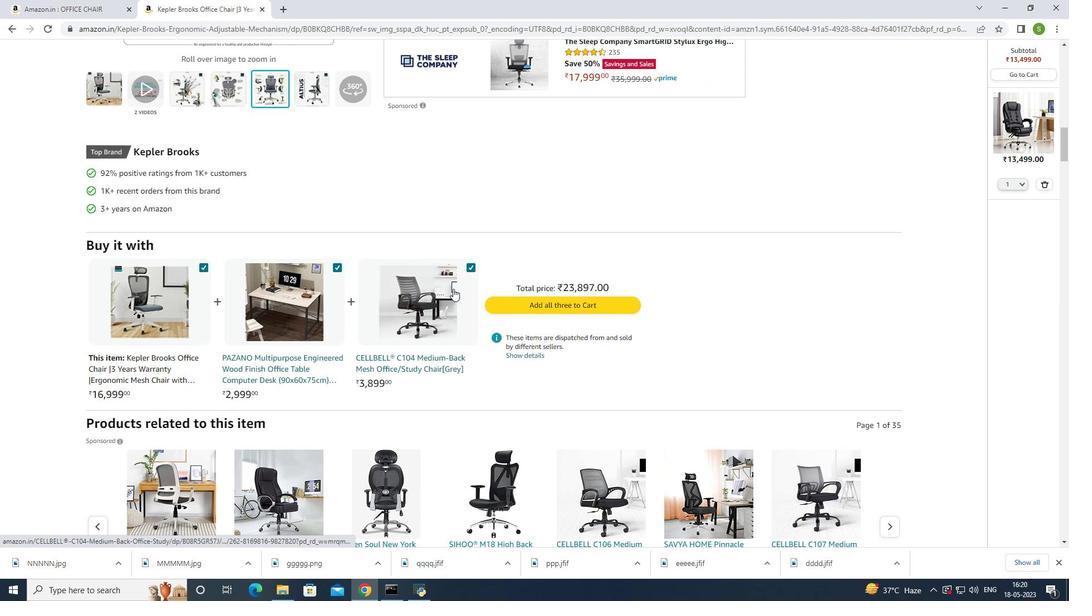 
Action: Mouse scrolled (454, 290) with delta (0, 0)
Screenshot: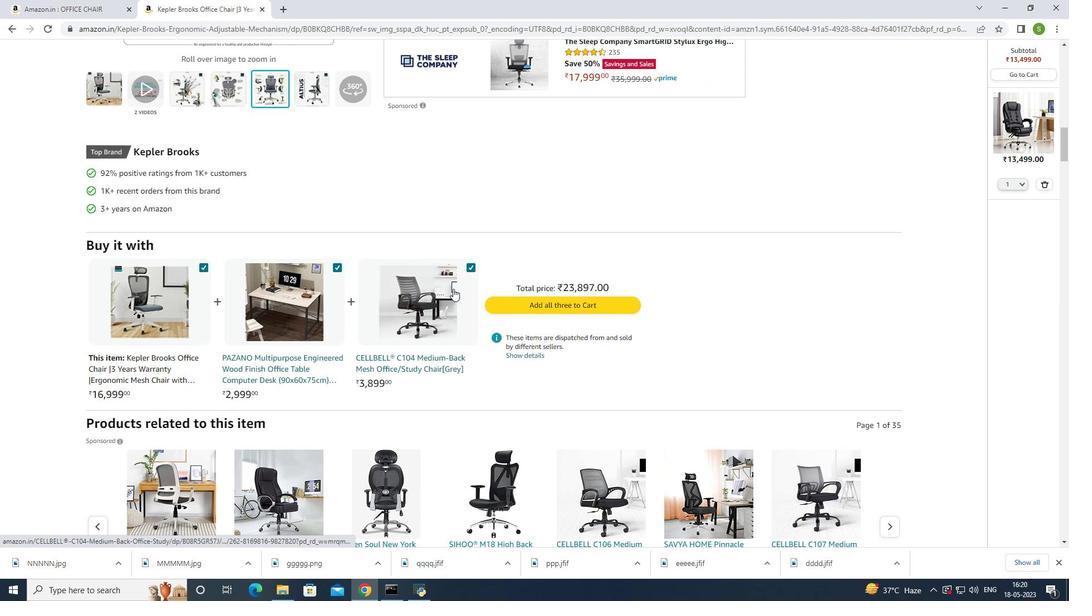
Action: Mouse moved to (454, 292)
Screenshot: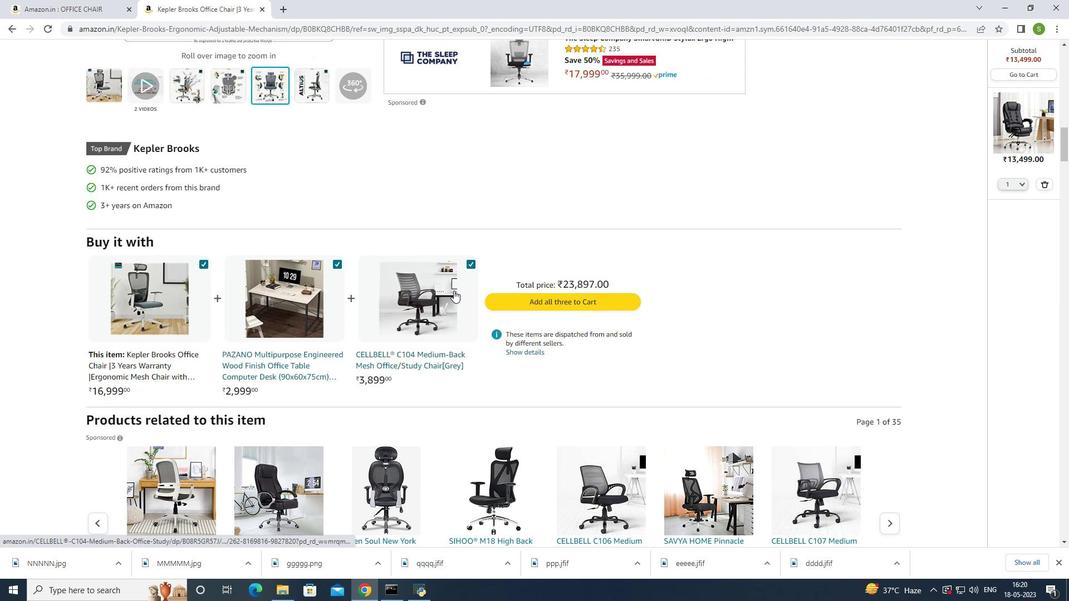 
Action: Mouse scrolled (454, 291) with delta (0, 0)
Screenshot: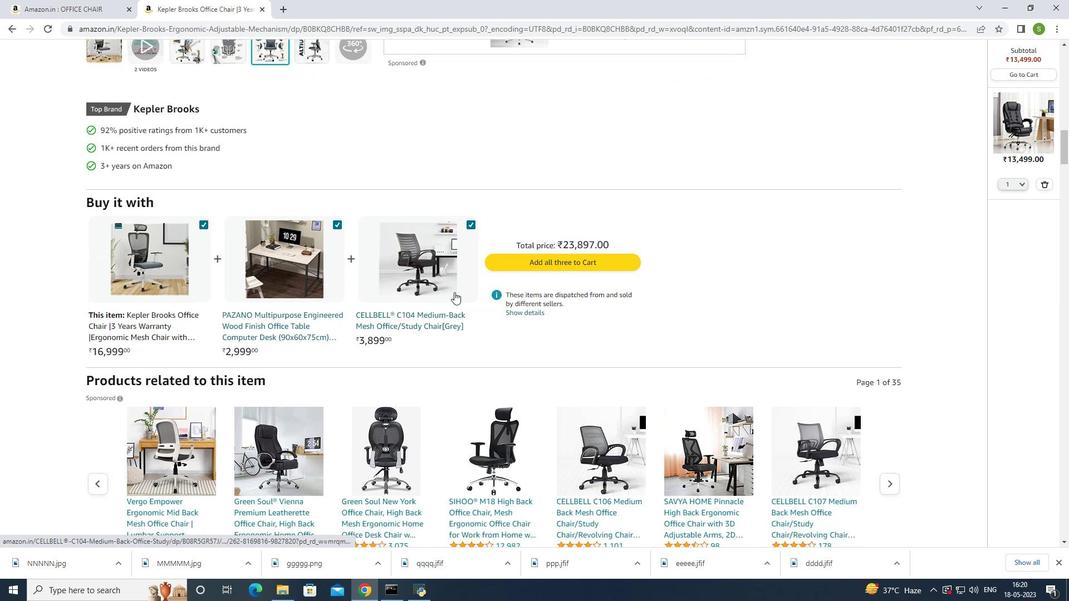 
Action: Mouse scrolled (454, 292) with delta (0, 0)
Screenshot: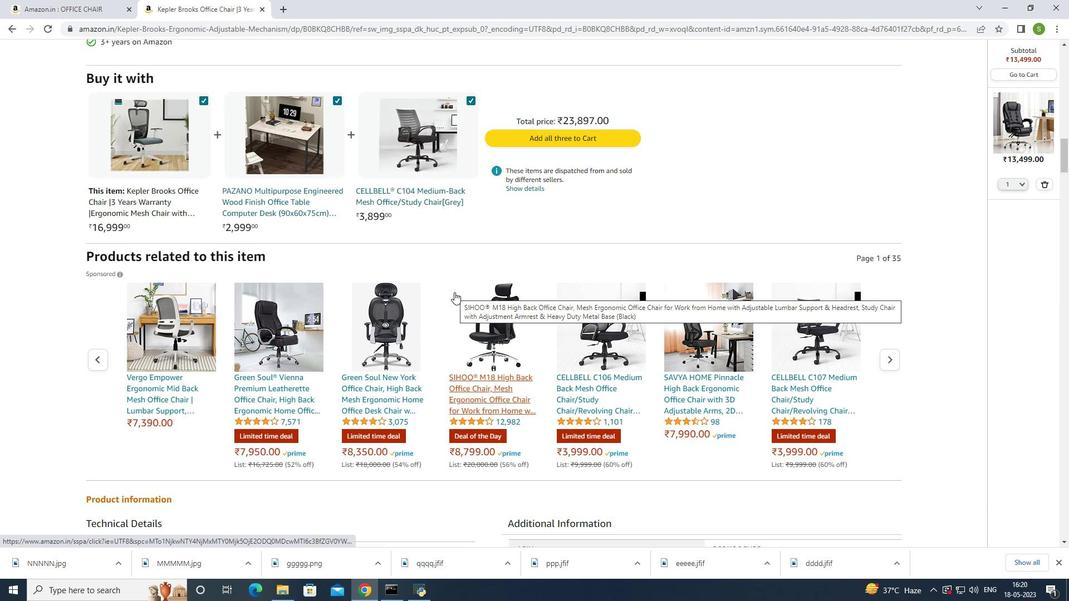 
Action: Mouse scrolled (454, 292) with delta (0, 0)
Screenshot: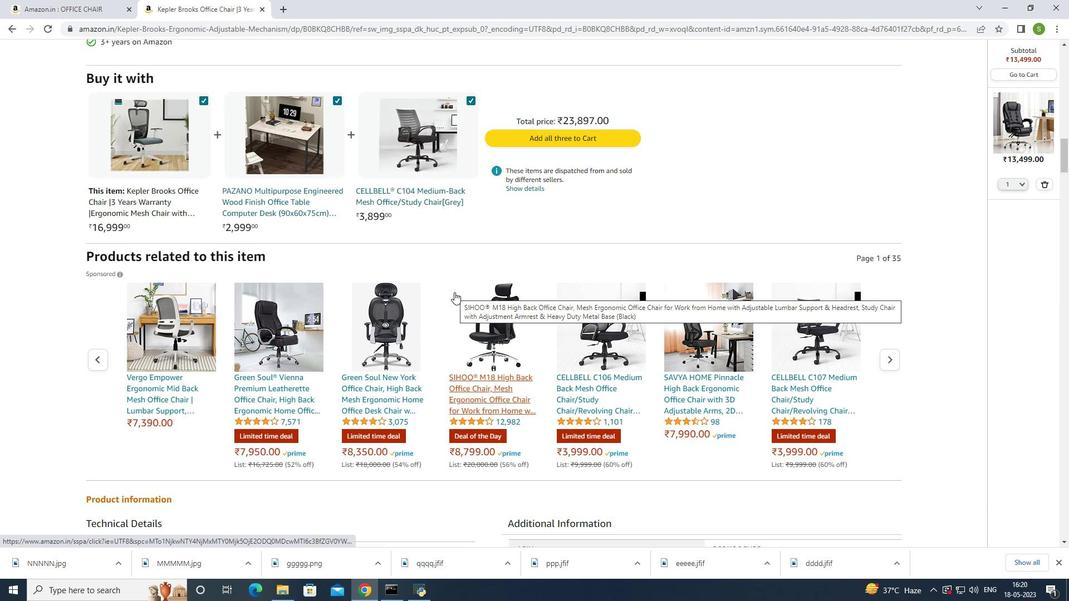 
Action: Mouse scrolled (454, 292) with delta (0, 0)
Screenshot: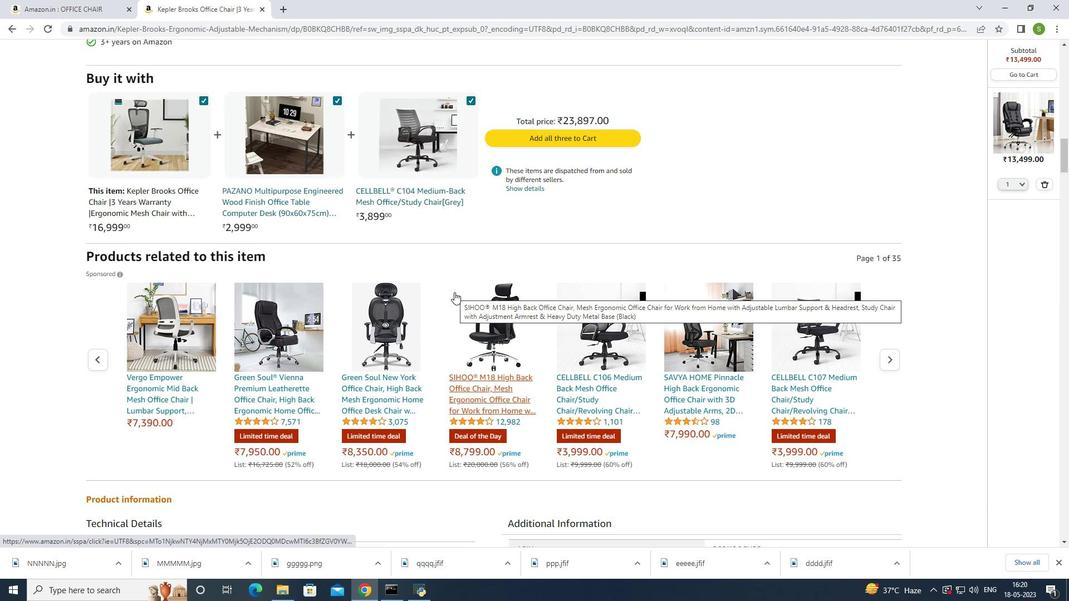 
Action: Mouse scrolled (454, 292) with delta (0, 0)
Screenshot: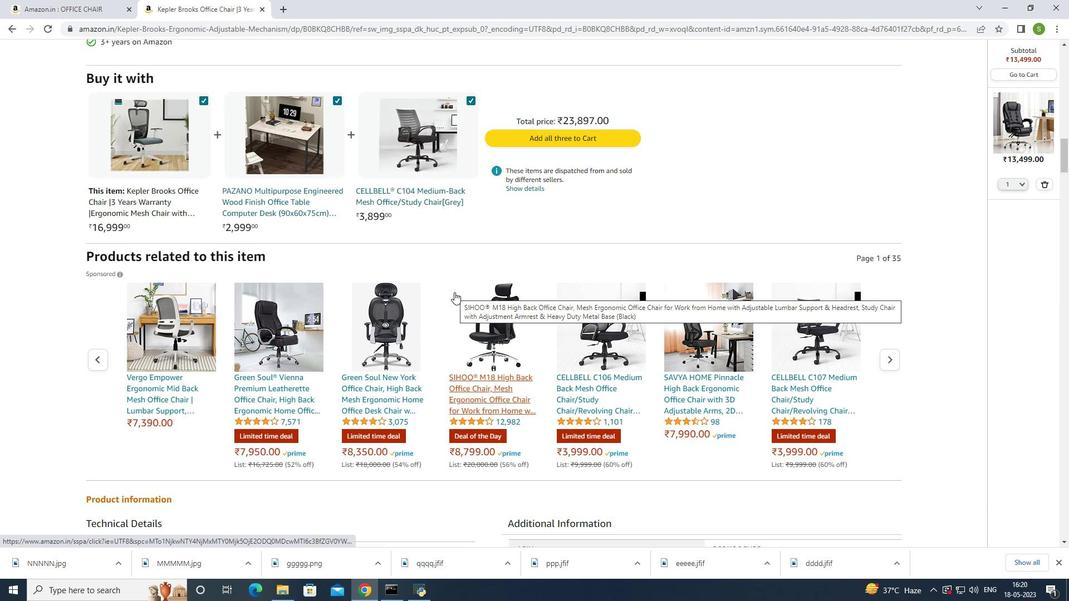 
Action: Mouse scrolled (454, 292) with delta (0, 0)
Screenshot: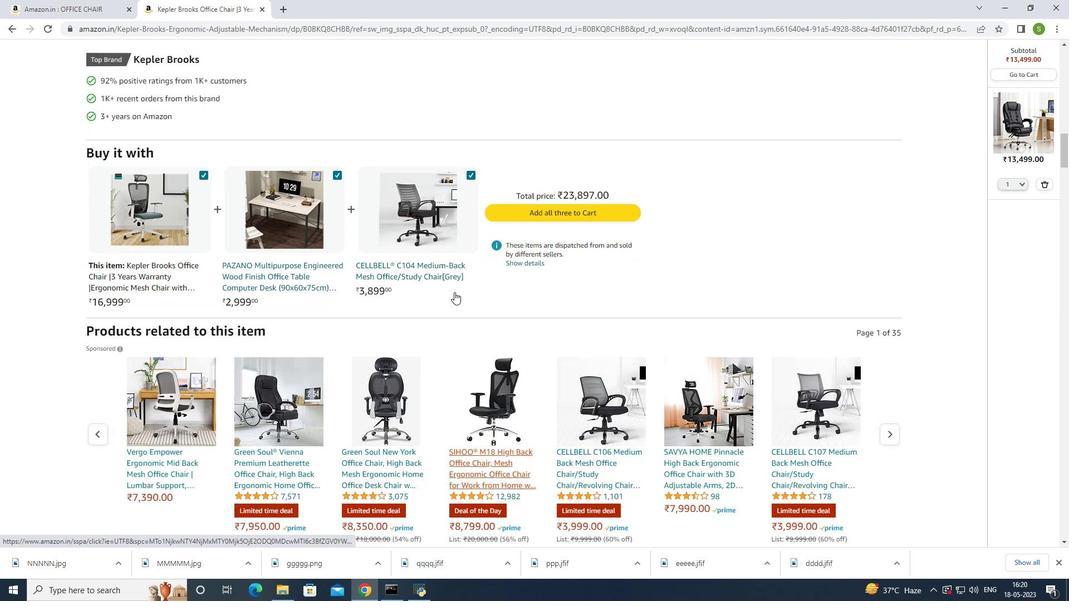 
Action: Mouse scrolled (454, 292) with delta (0, 0)
Screenshot: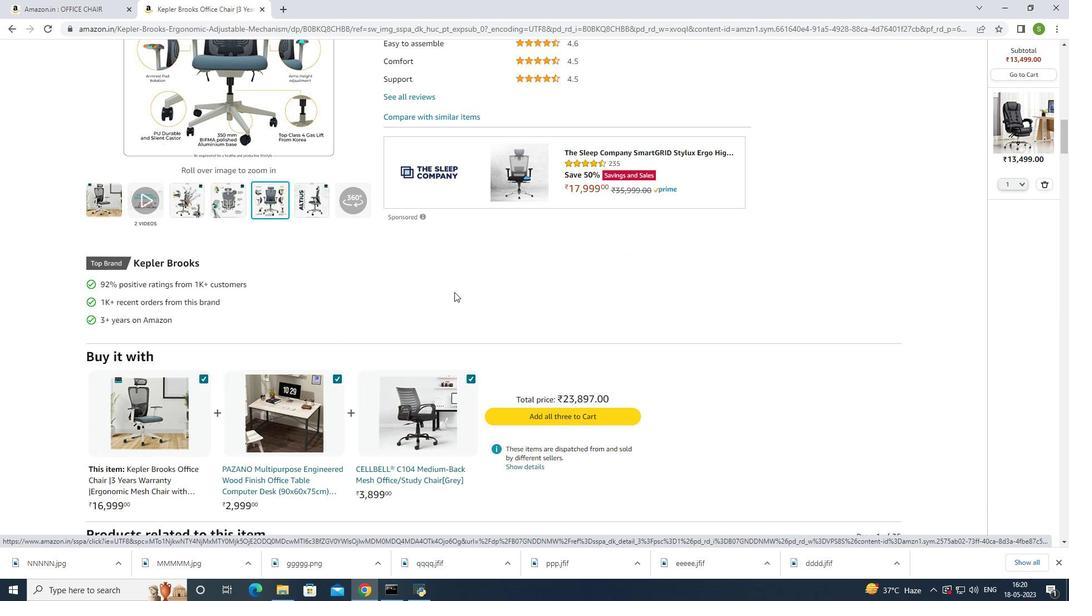 
Action: Mouse scrolled (454, 292) with delta (0, 0)
Screenshot: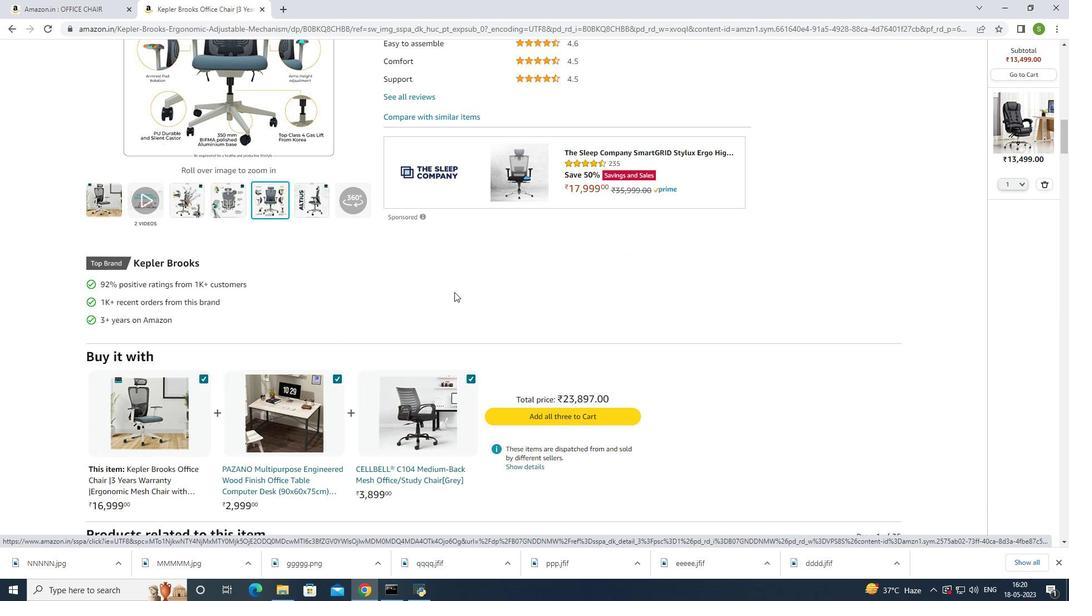 
Action: Mouse scrolled (454, 292) with delta (0, 0)
Screenshot: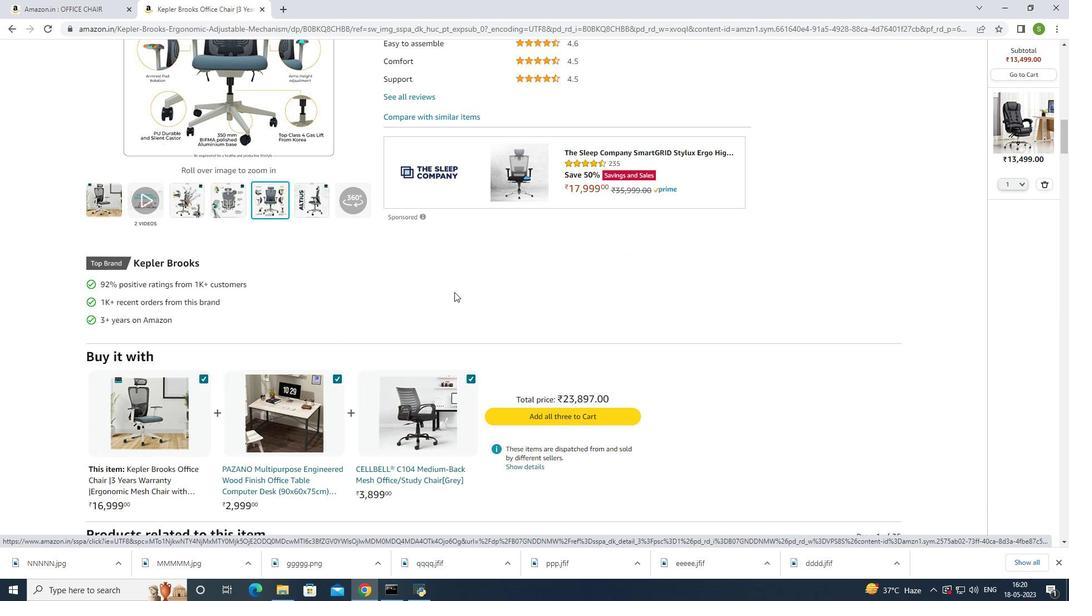 
Action: Mouse scrolled (454, 292) with delta (0, 0)
Screenshot: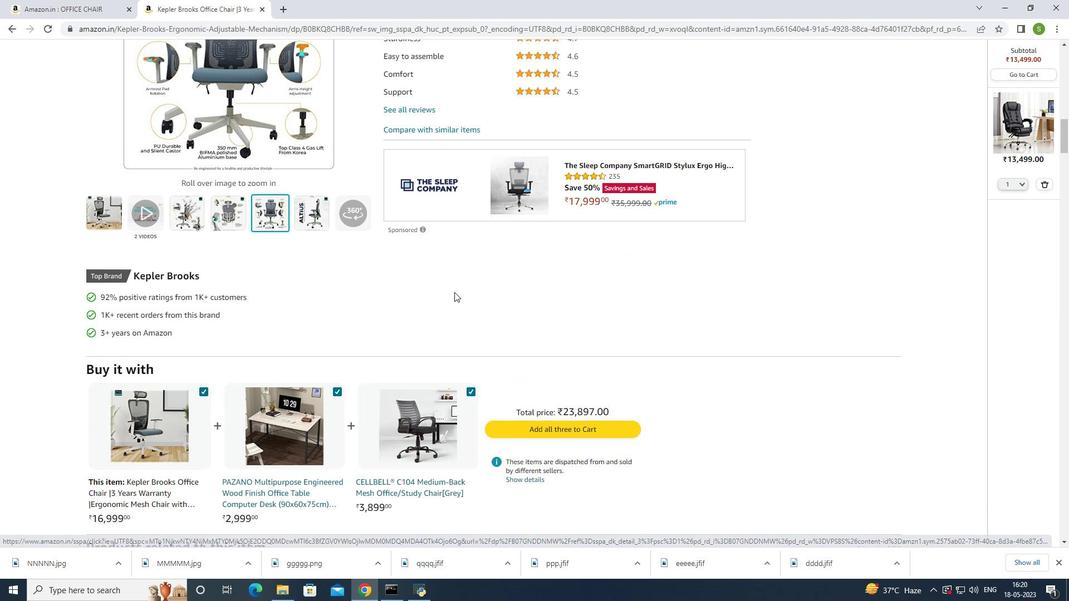 
Action: Mouse scrolled (454, 292) with delta (0, 0)
Screenshot: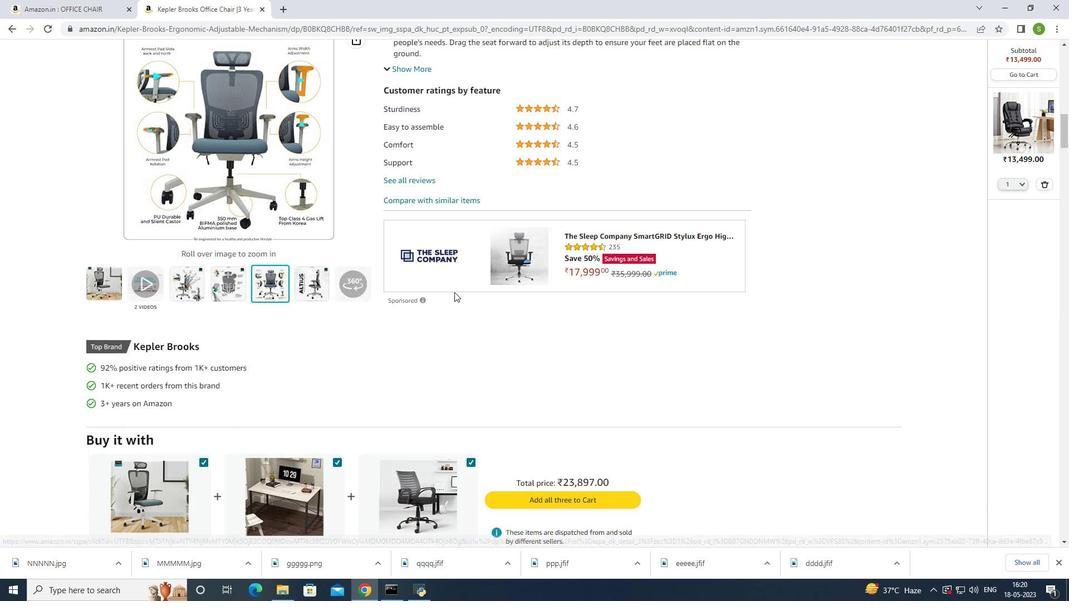 
Action: Mouse scrolled (454, 292) with delta (0, 0)
Screenshot: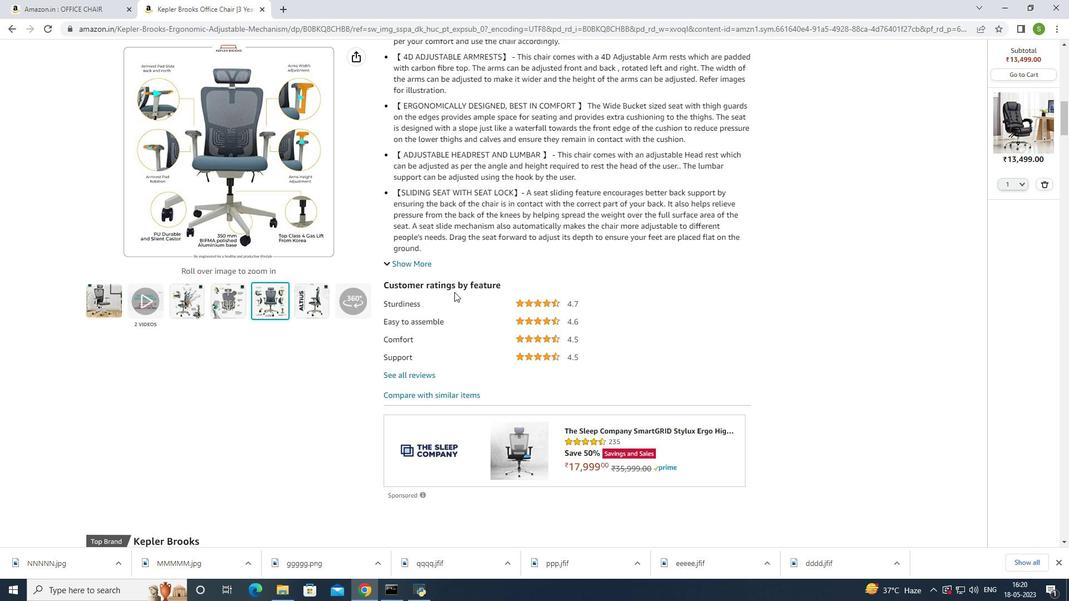 
Action: Mouse scrolled (454, 292) with delta (0, 0)
Screenshot: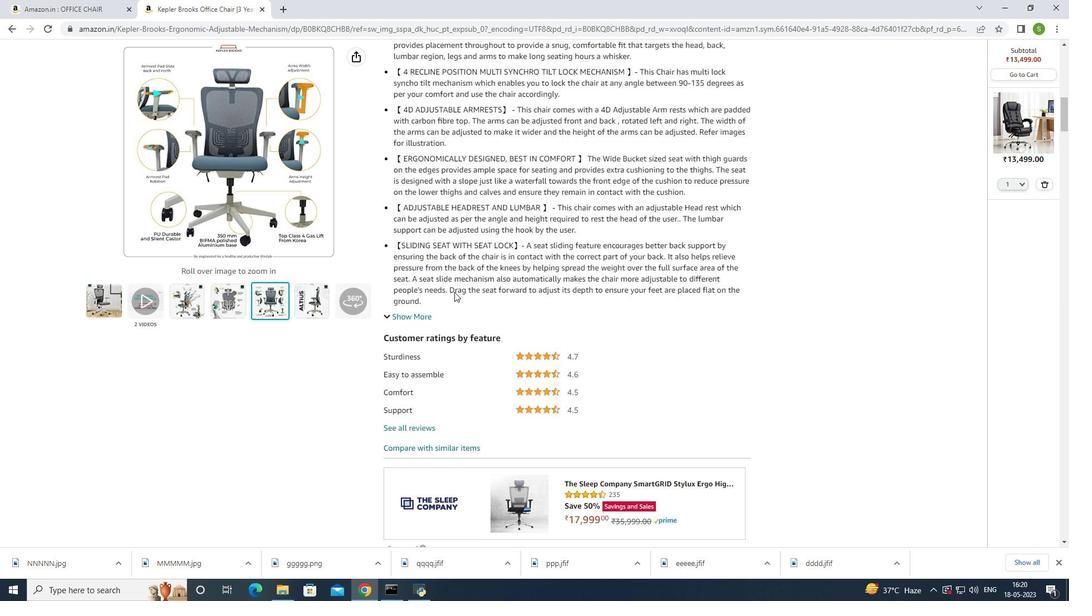 
Action: Mouse scrolled (454, 292) with delta (0, 0)
Screenshot: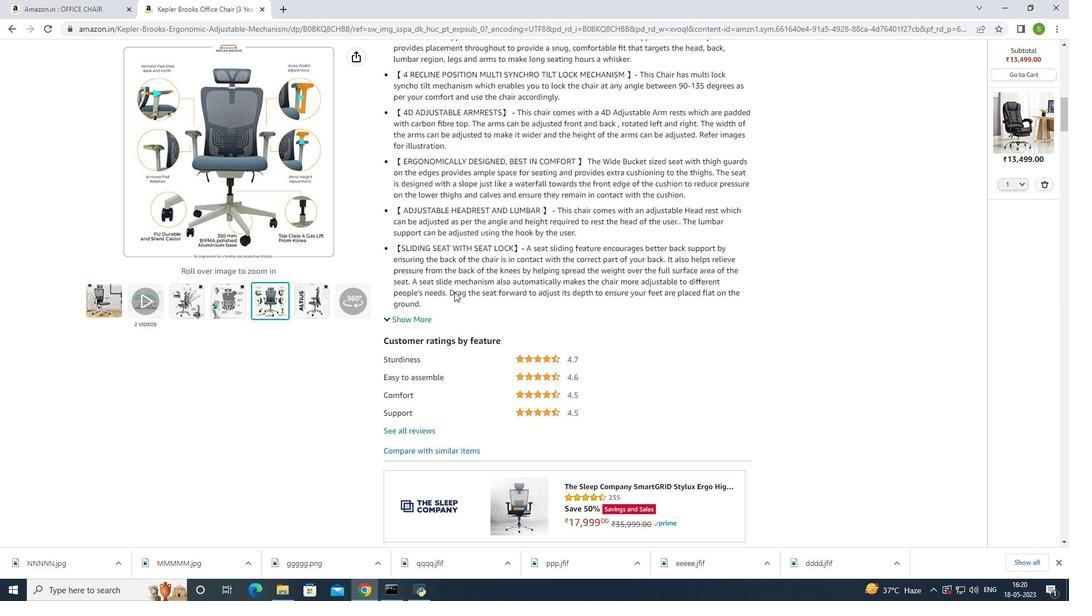 
Action: Mouse scrolled (454, 292) with delta (0, 0)
Screenshot: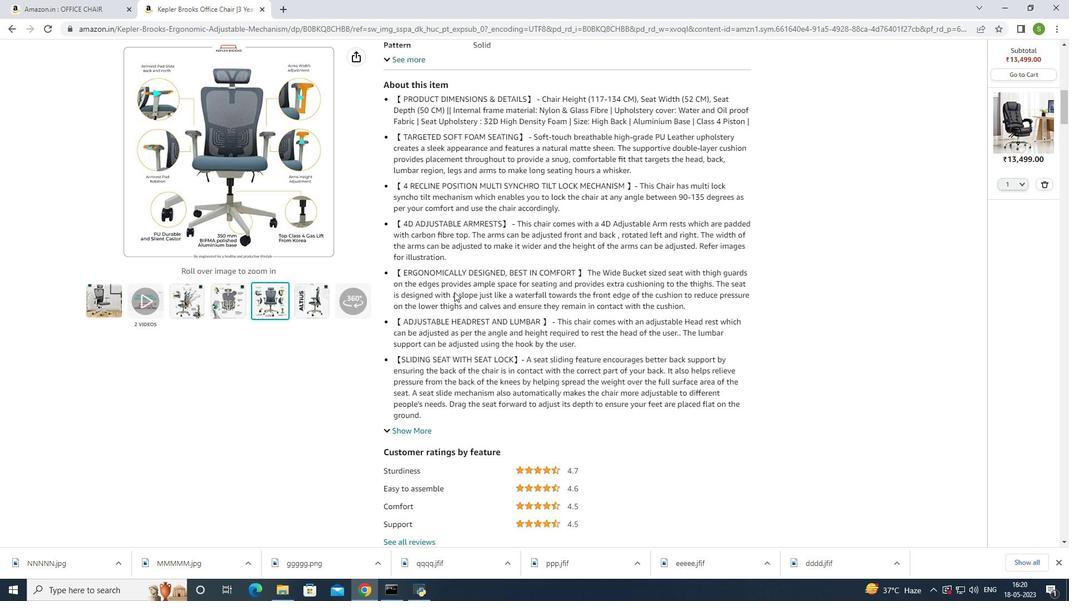 
Action: Mouse scrolled (454, 292) with delta (0, 0)
Screenshot: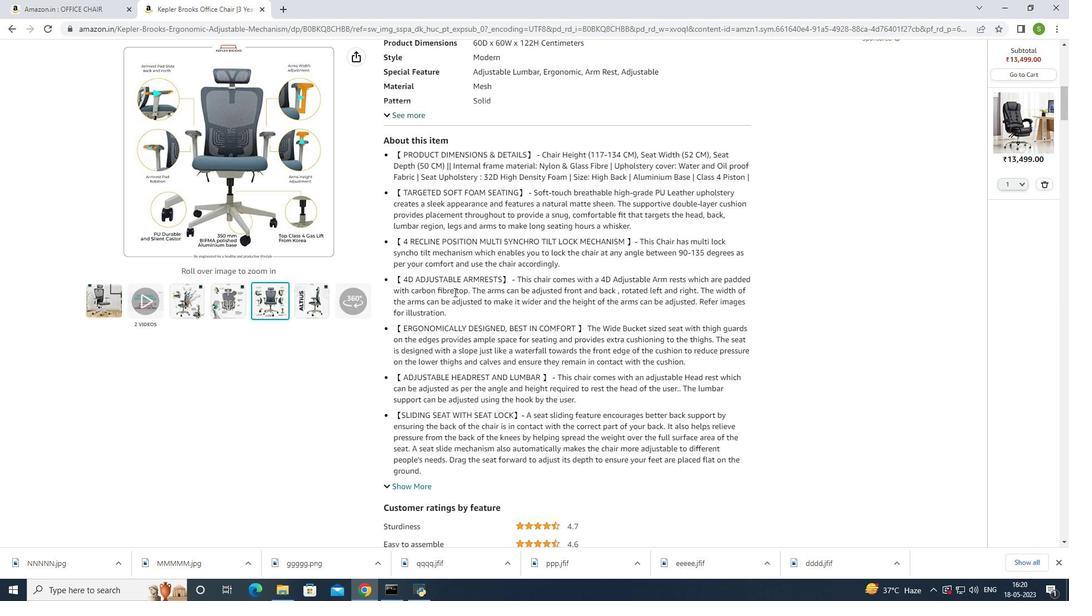 
Action: Mouse scrolled (454, 292) with delta (0, 0)
Screenshot: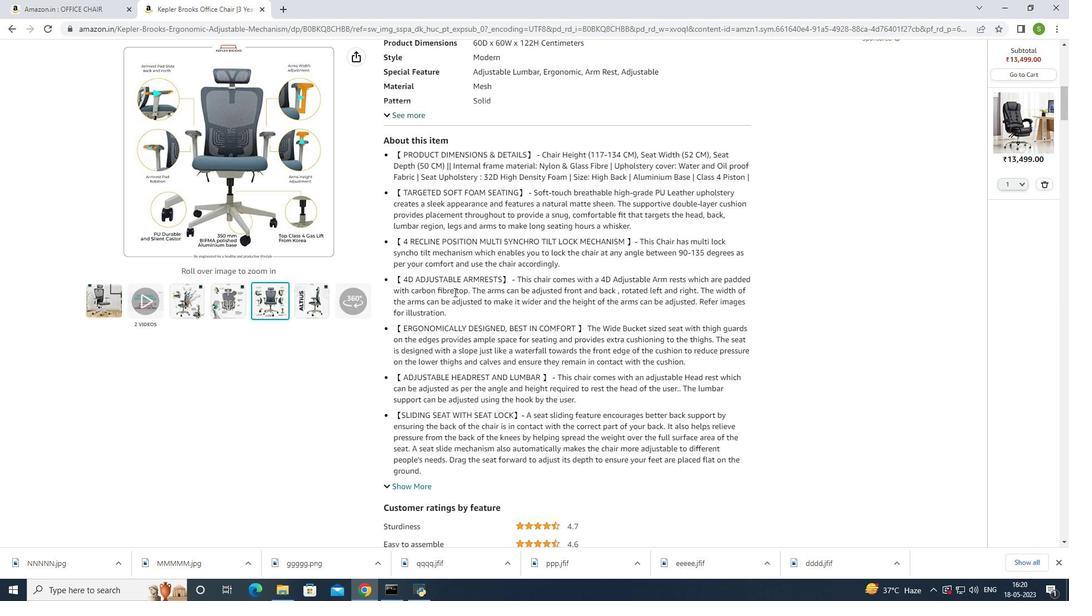 
Action: Mouse scrolled (454, 292) with delta (0, 0)
Screenshot: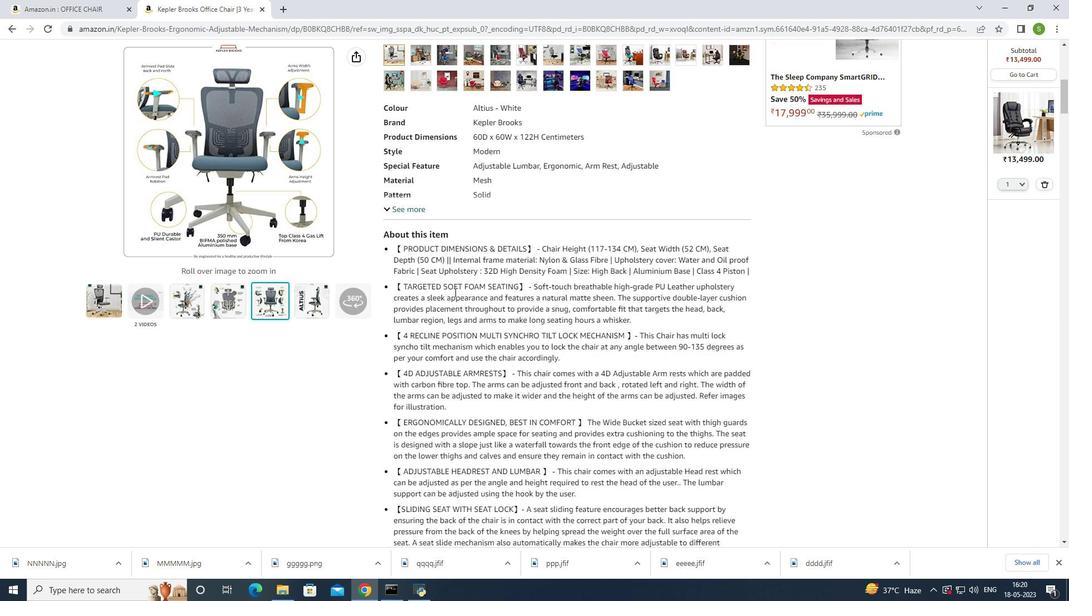 
Action: Mouse scrolled (454, 292) with delta (0, 0)
Screenshot: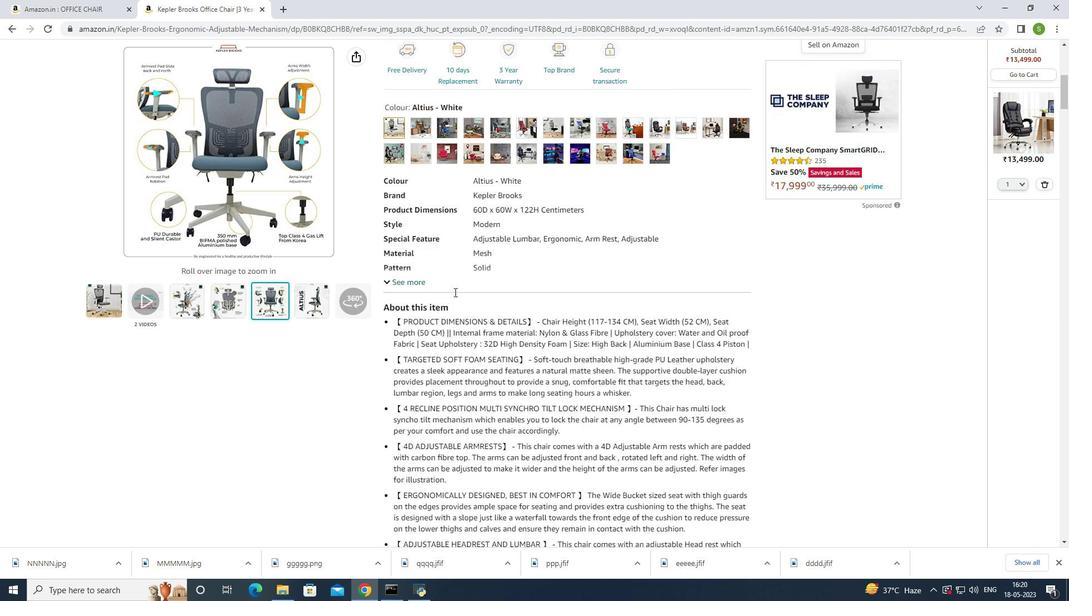 
Action: Mouse scrolled (454, 292) with delta (0, 0)
Screenshot: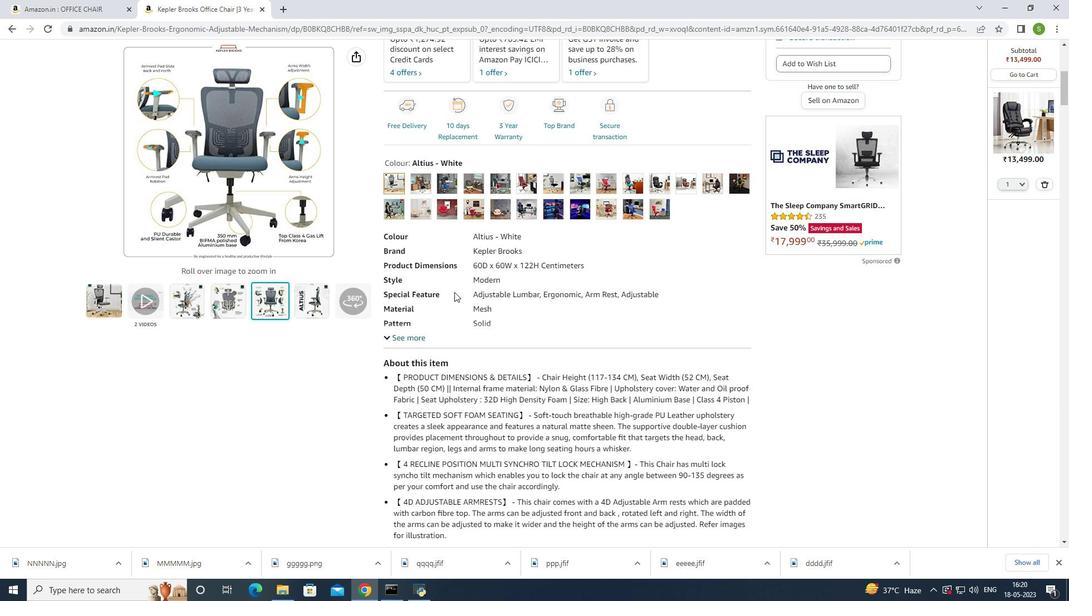 
Action: Mouse scrolled (454, 292) with delta (0, 0)
Screenshot: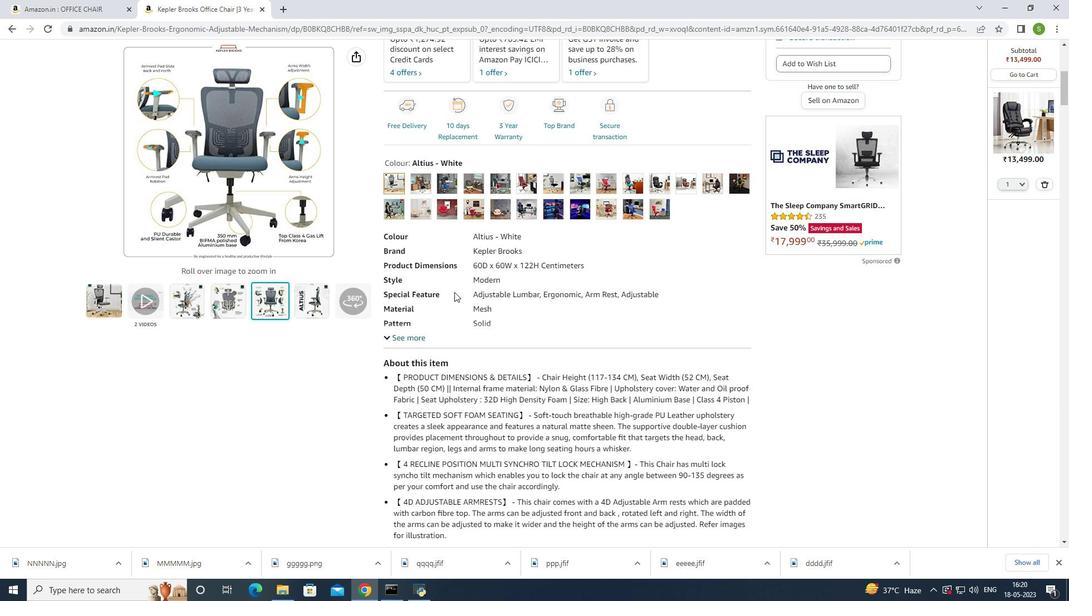 
Action: Mouse scrolled (454, 292) with delta (0, 0)
Screenshot: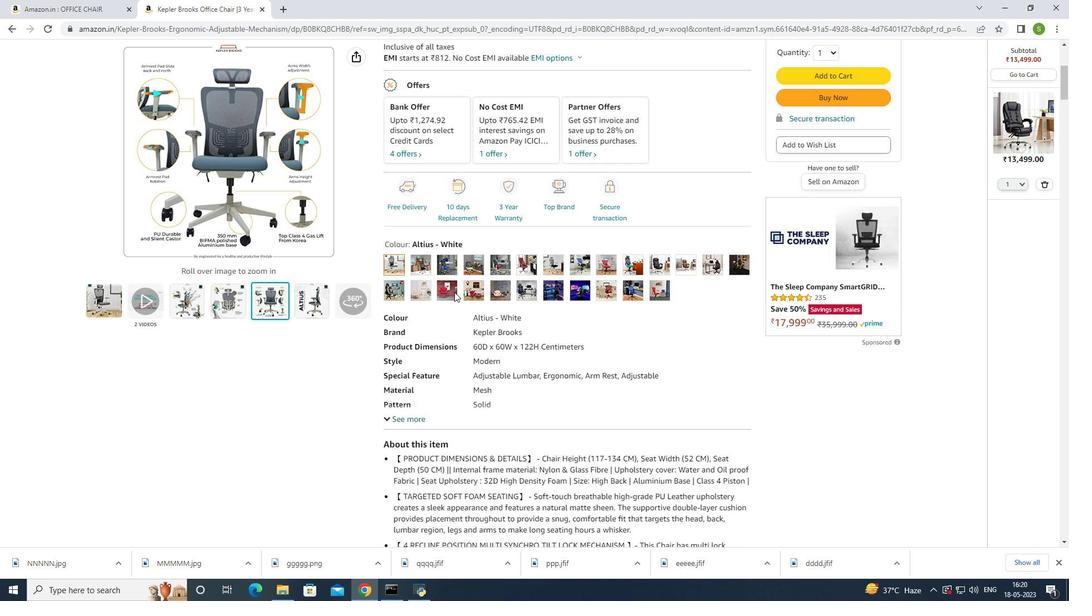 
Action: Mouse scrolled (454, 292) with delta (0, 0)
Screenshot: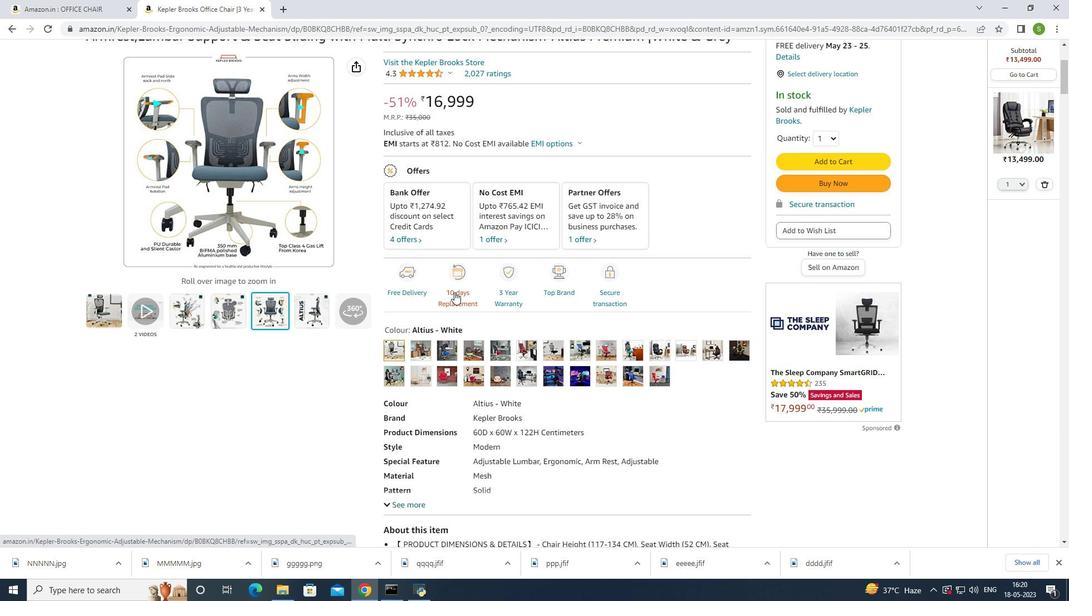 
Action: Mouse scrolled (454, 292) with delta (0, 0)
Screenshot: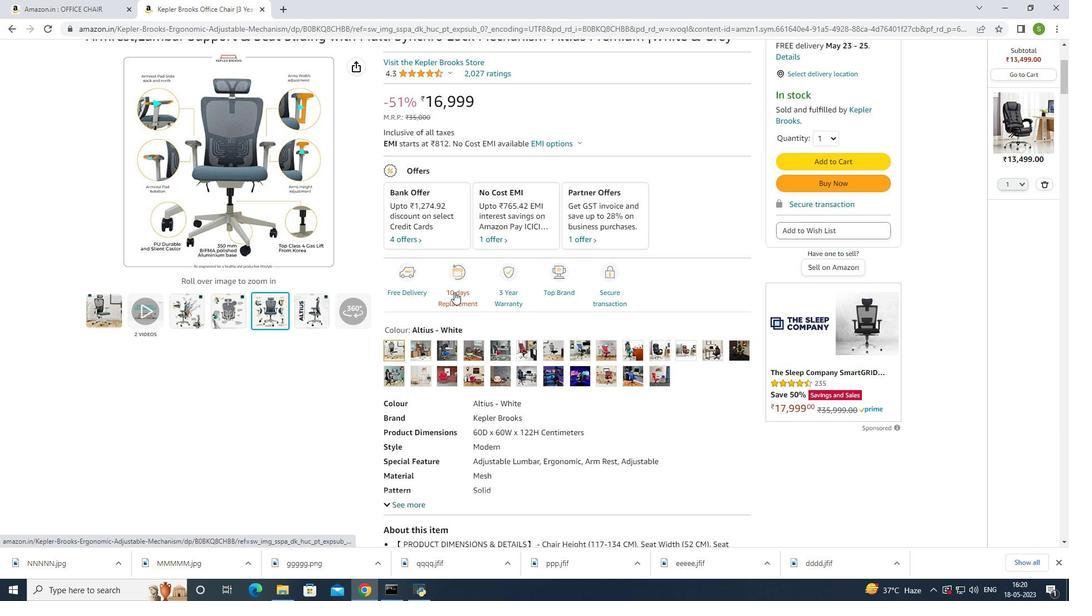 
Action: Mouse scrolled (454, 292) with delta (0, 0)
Screenshot: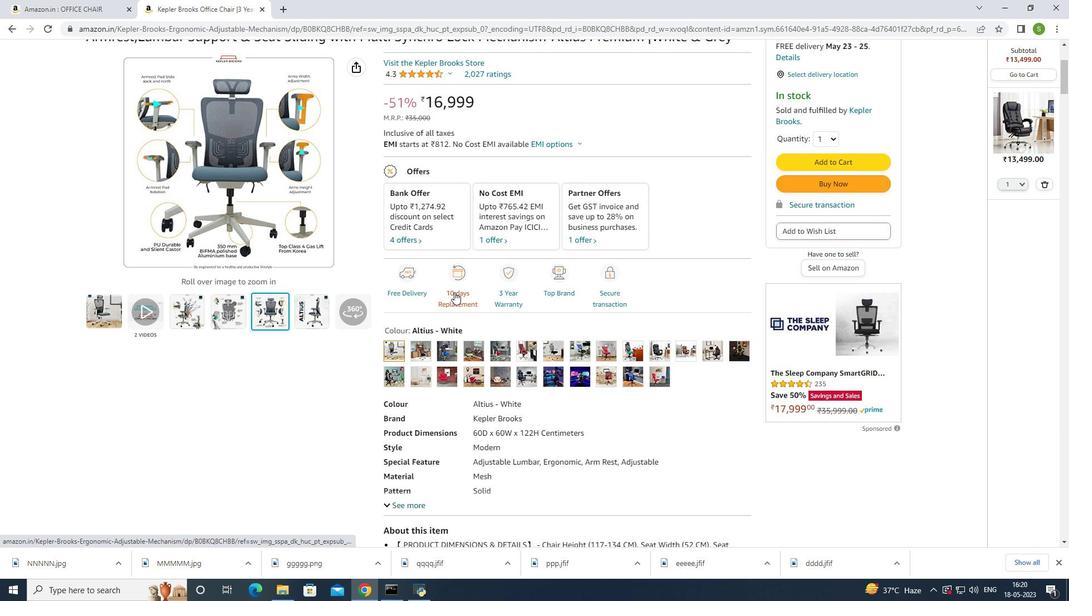 
Action: Mouse scrolled (454, 291) with delta (0, 0)
Screenshot: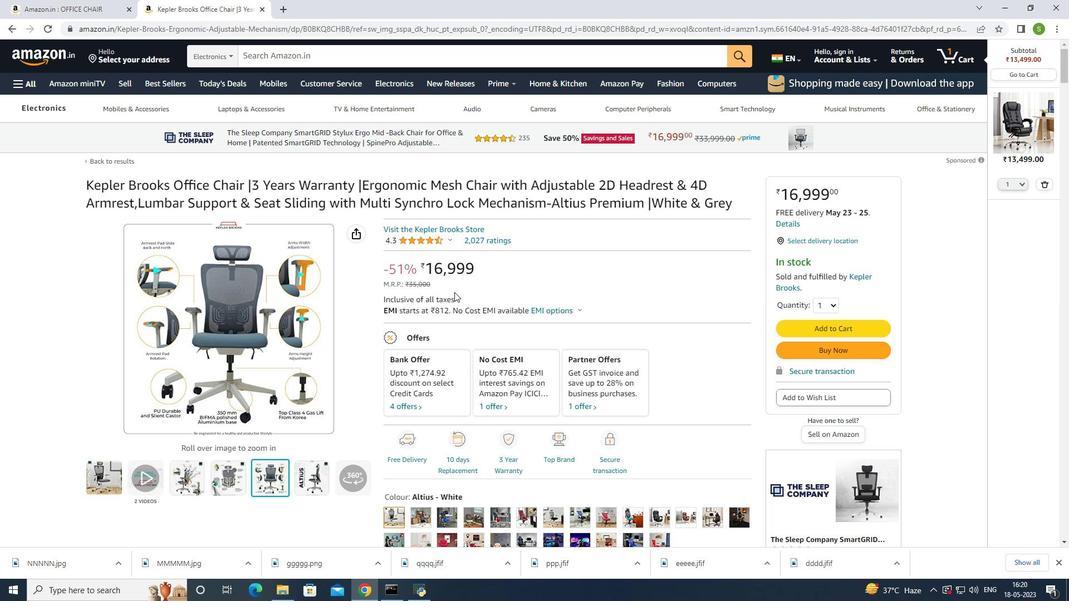 
Action: Mouse moved to (462, 294)
Screenshot: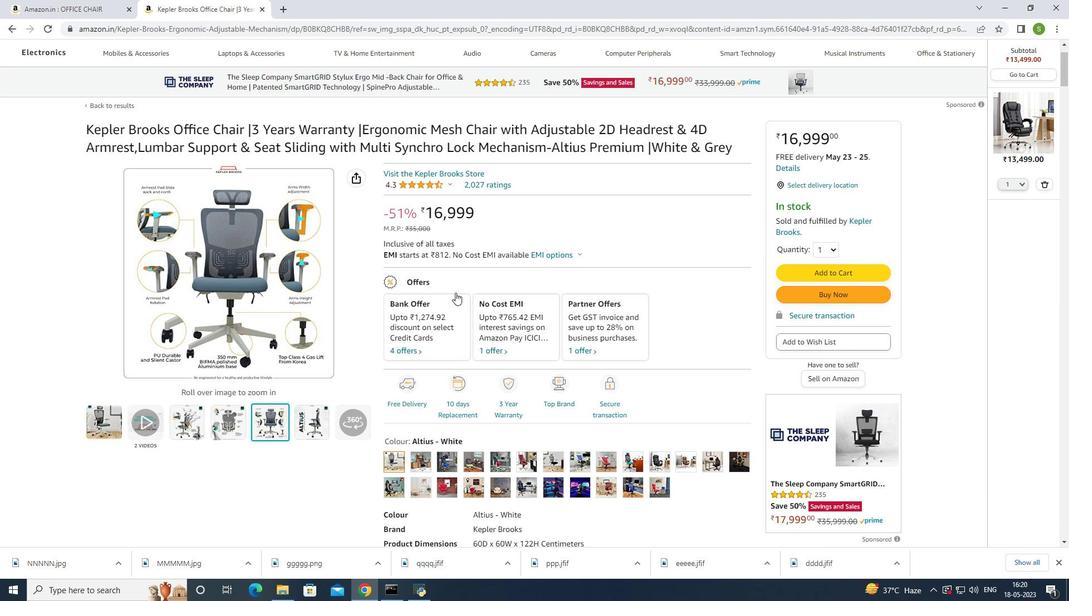 
Action: Mouse scrolled (462, 294) with delta (0, 0)
Screenshot: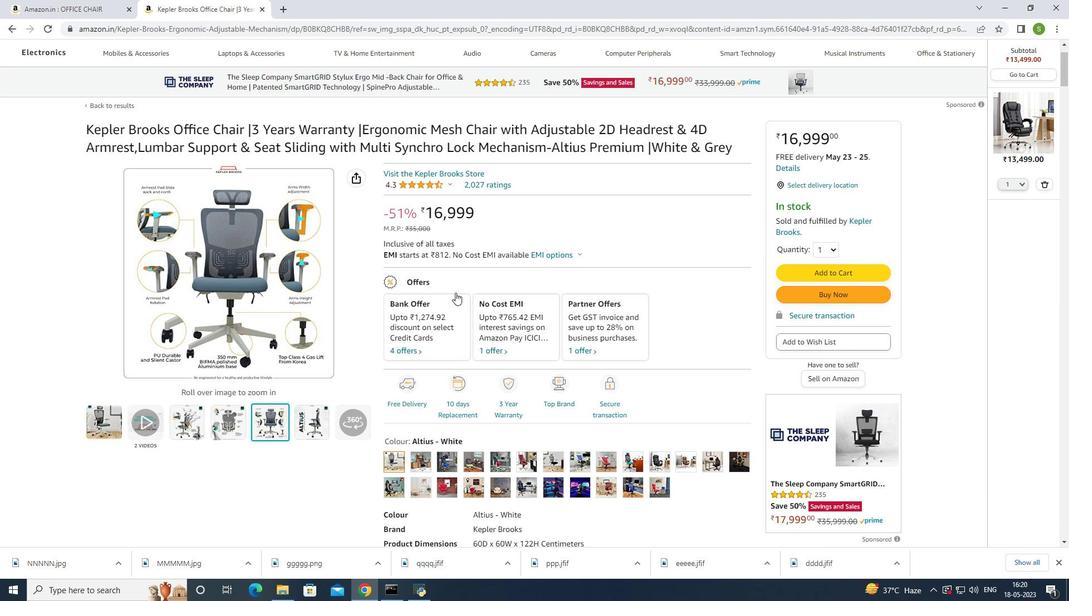 
Action: Mouse moved to (470, 294)
Screenshot: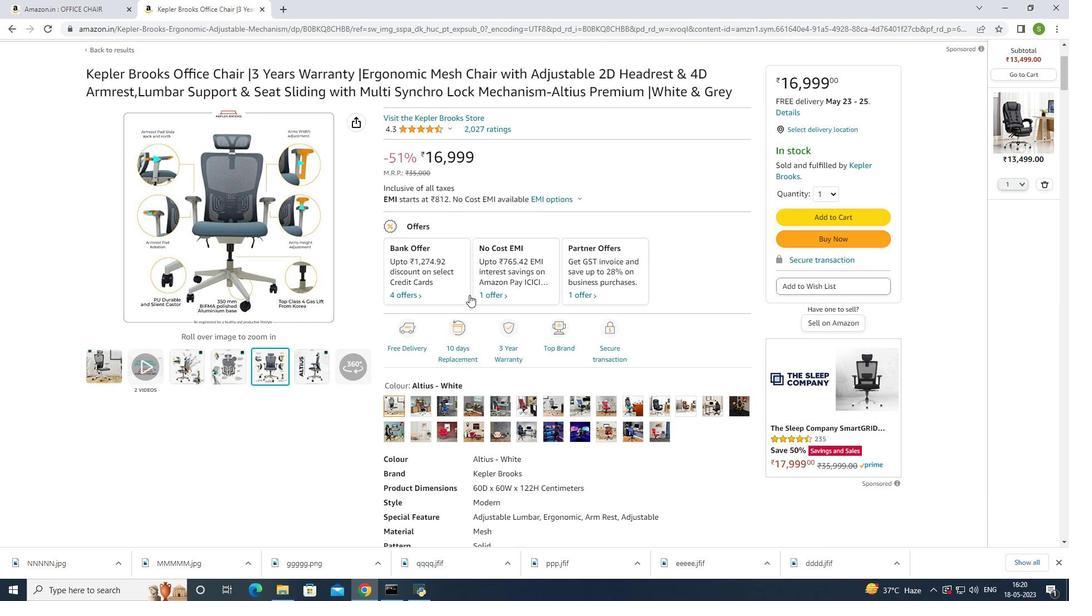 
Action: Mouse scrolled (470, 293) with delta (0, 0)
Screenshot: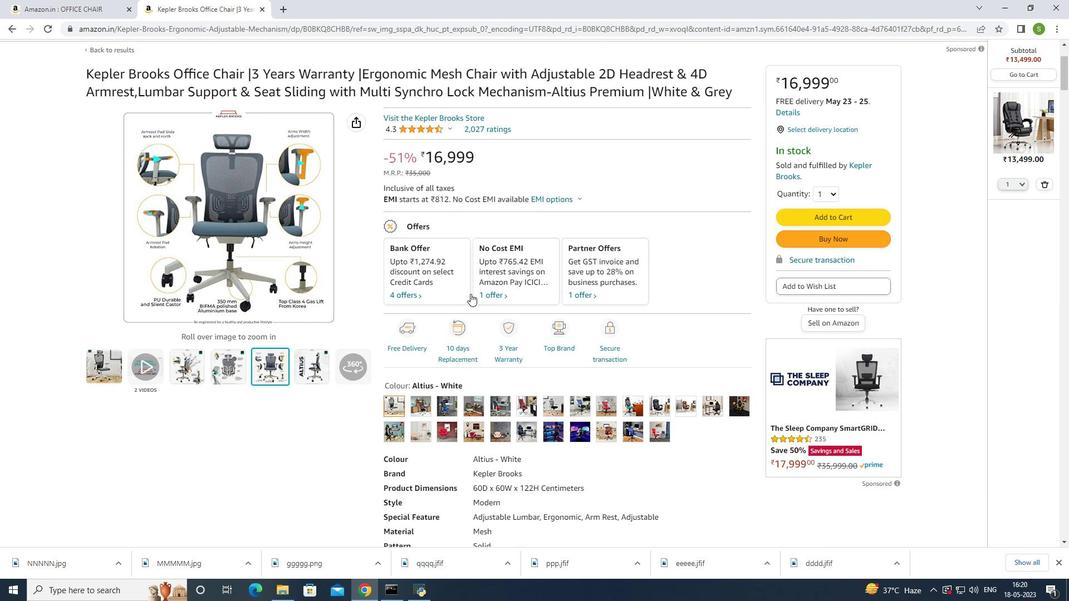 
Action: Mouse scrolled (470, 293) with delta (0, 0)
Screenshot: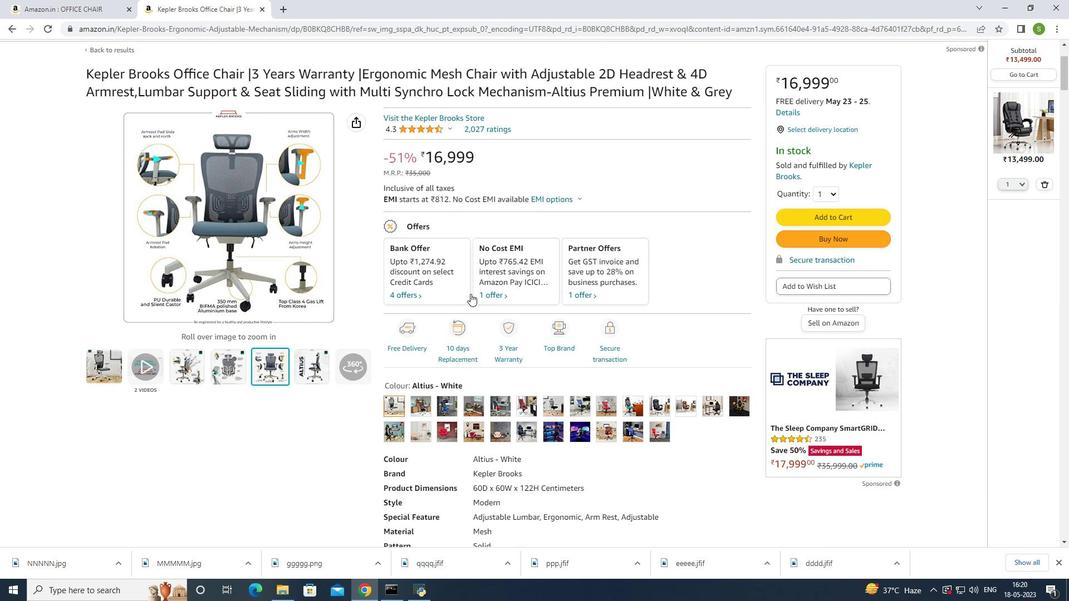 
Action: Mouse moved to (411, 450)
Screenshot: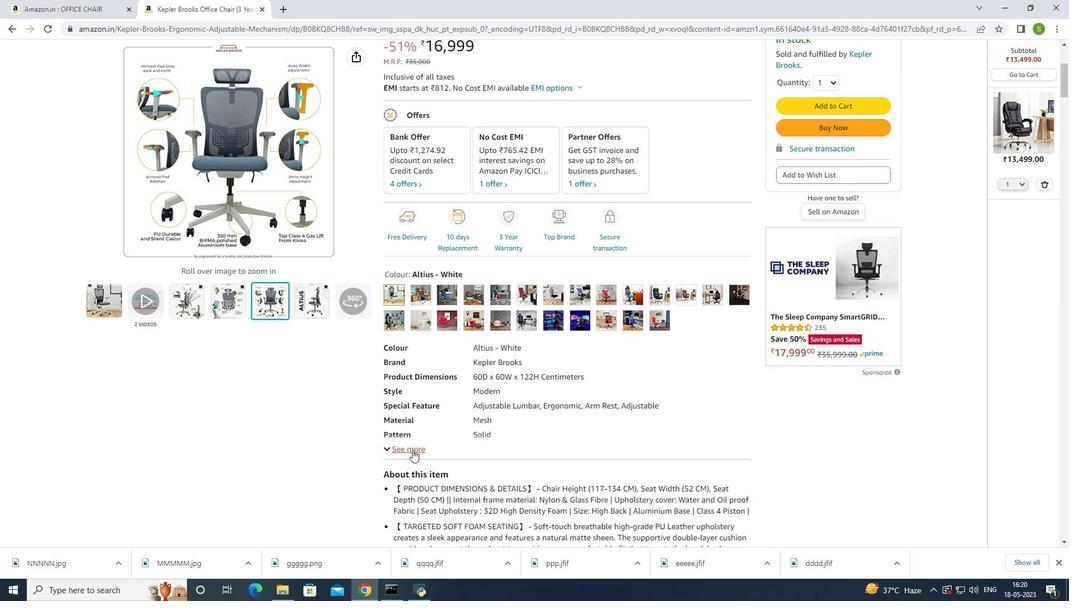 
Action: Mouse pressed left at (411, 450)
Screenshot: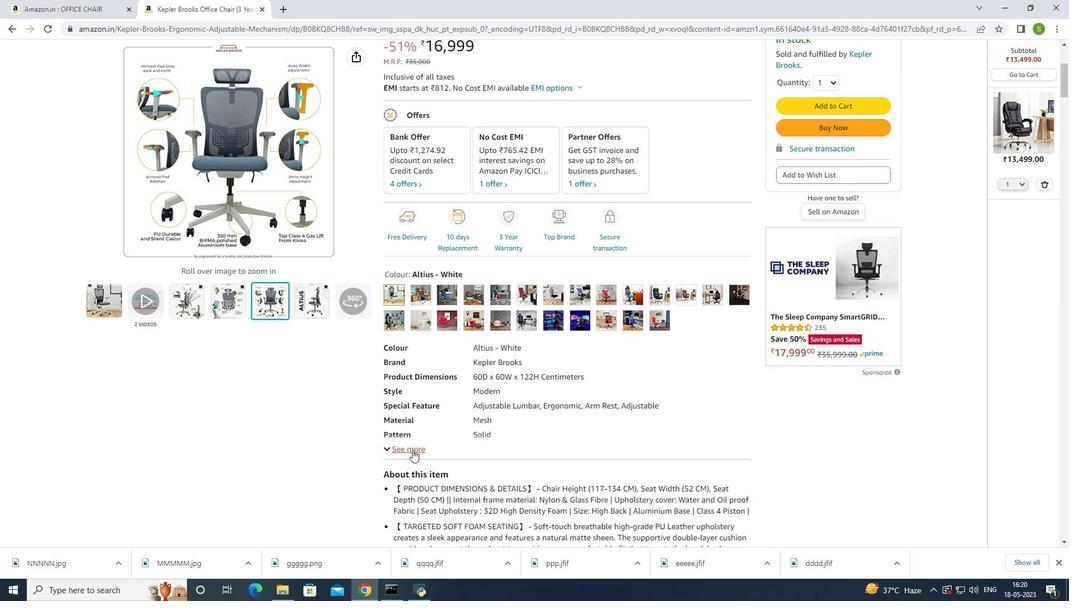 
Action: Mouse moved to (473, 347)
Screenshot: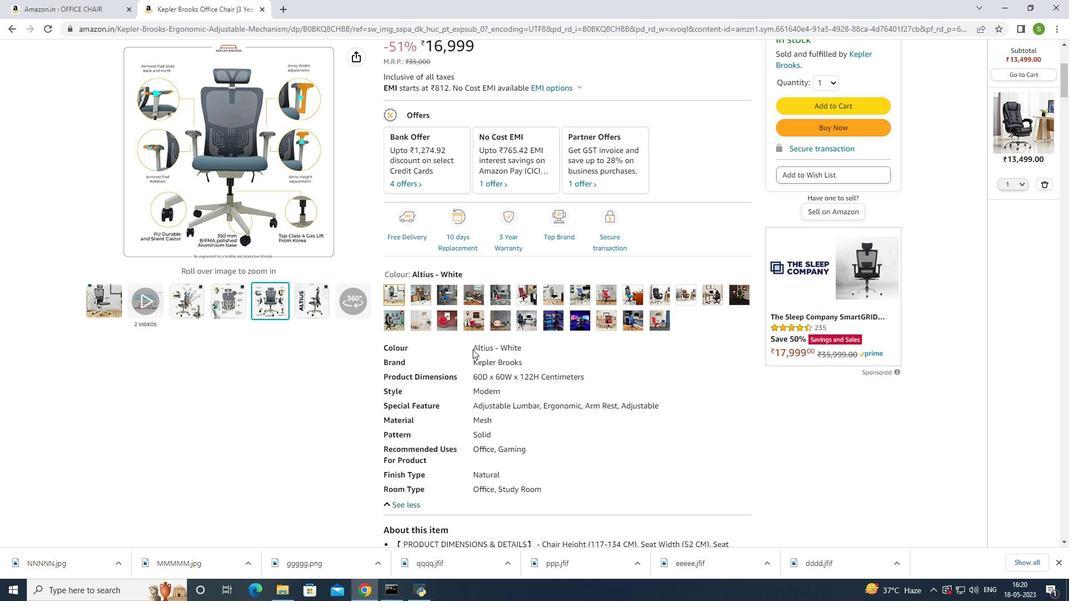 
Action: Mouse pressed left at (473, 347)
Screenshot: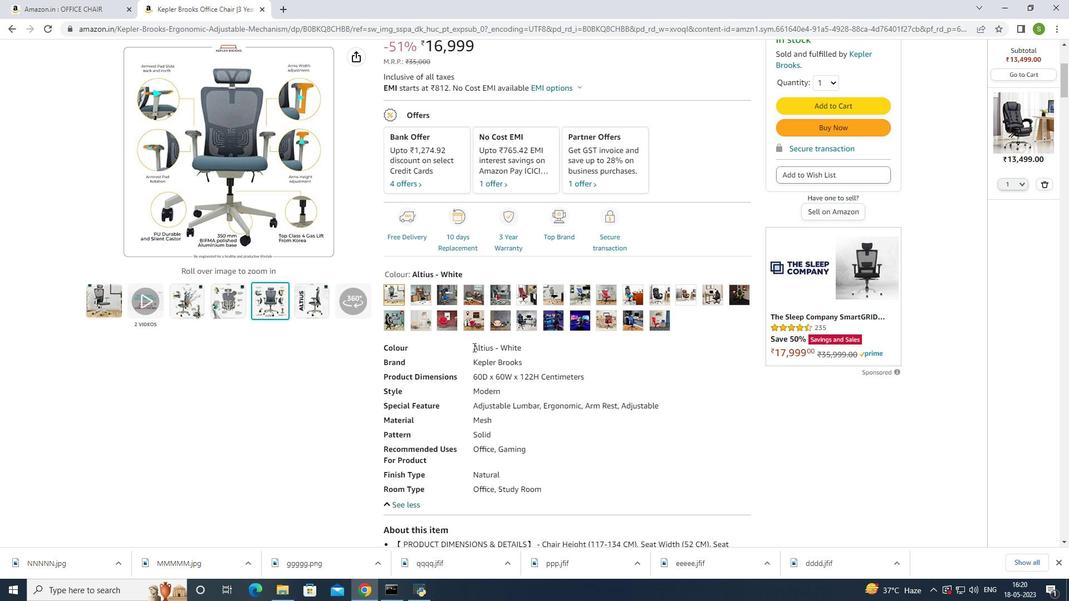 
Action: Mouse moved to (549, 443)
Screenshot: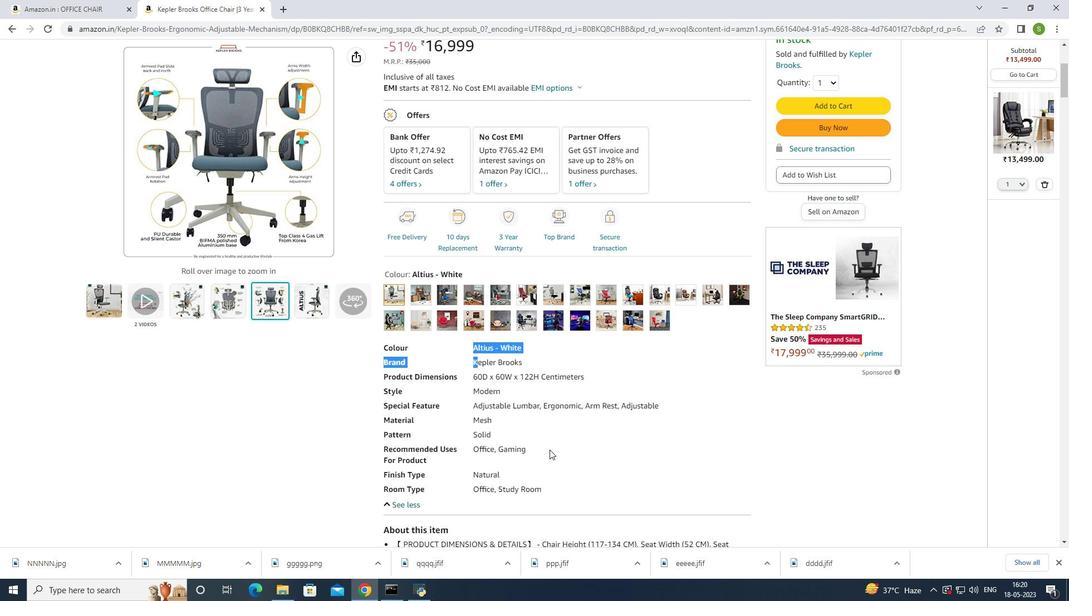 
Action: Mouse pressed left at (549, 443)
Screenshot: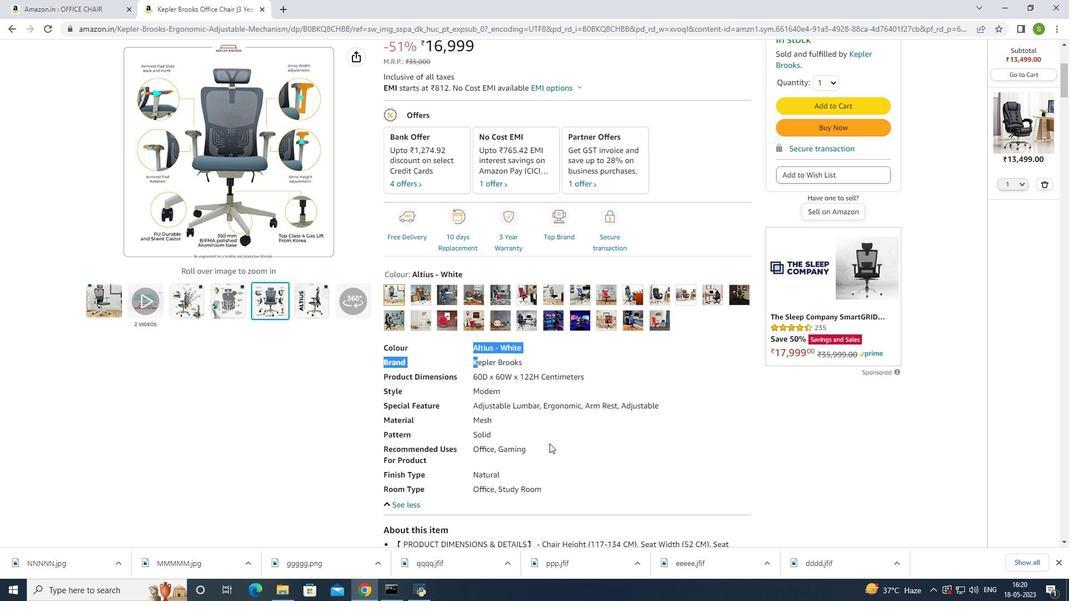 
Action: Mouse moved to (545, 433)
Screenshot: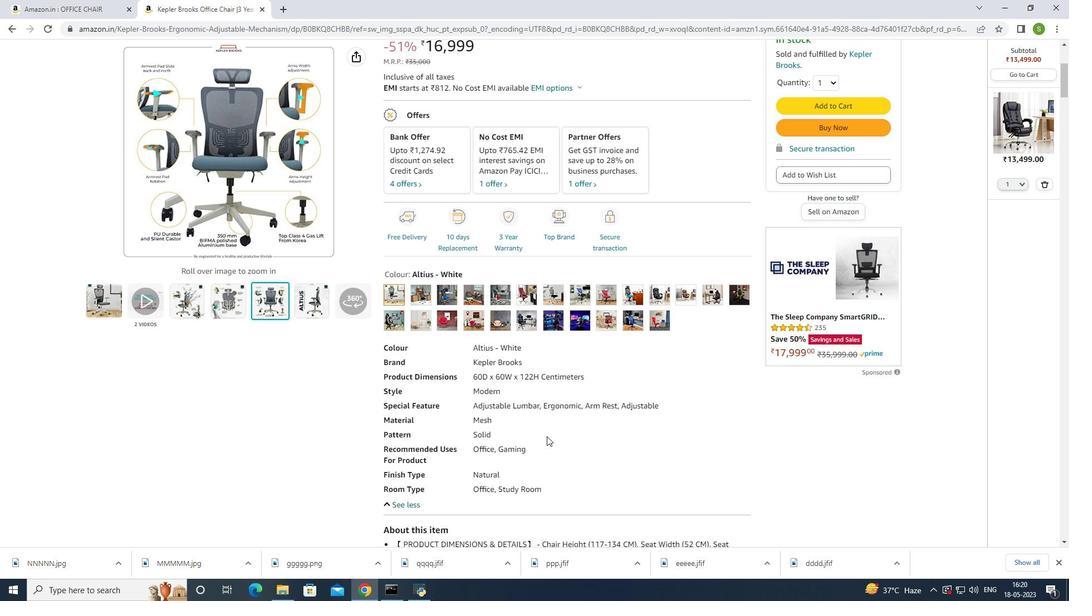 
Action: Mouse scrolled (545, 432) with delta (0, 0)
Screenshot: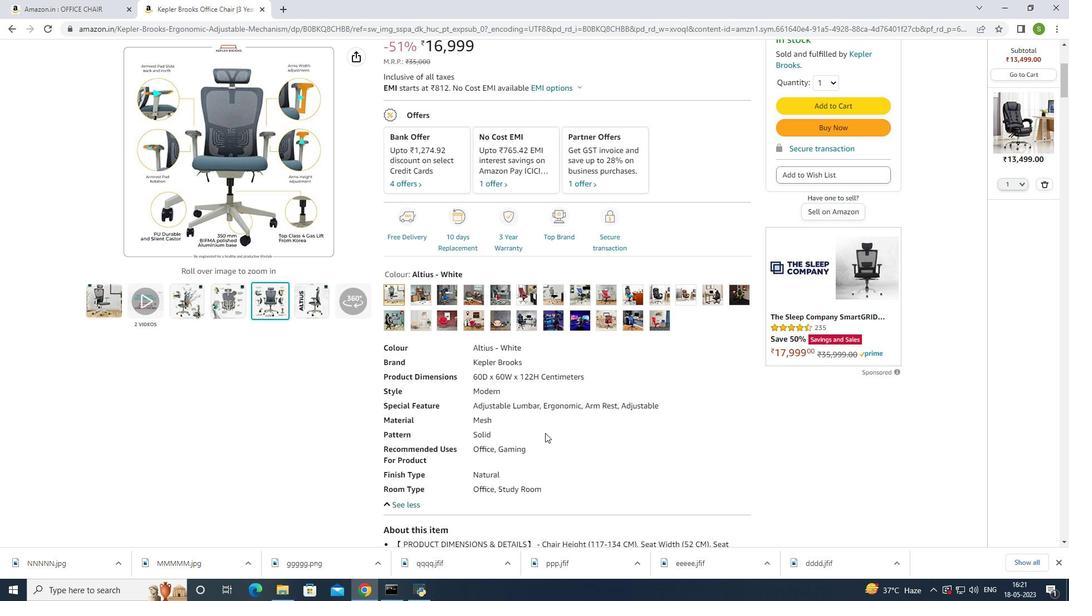 
Action: Mouse moved to (538, 423)
Screenshot: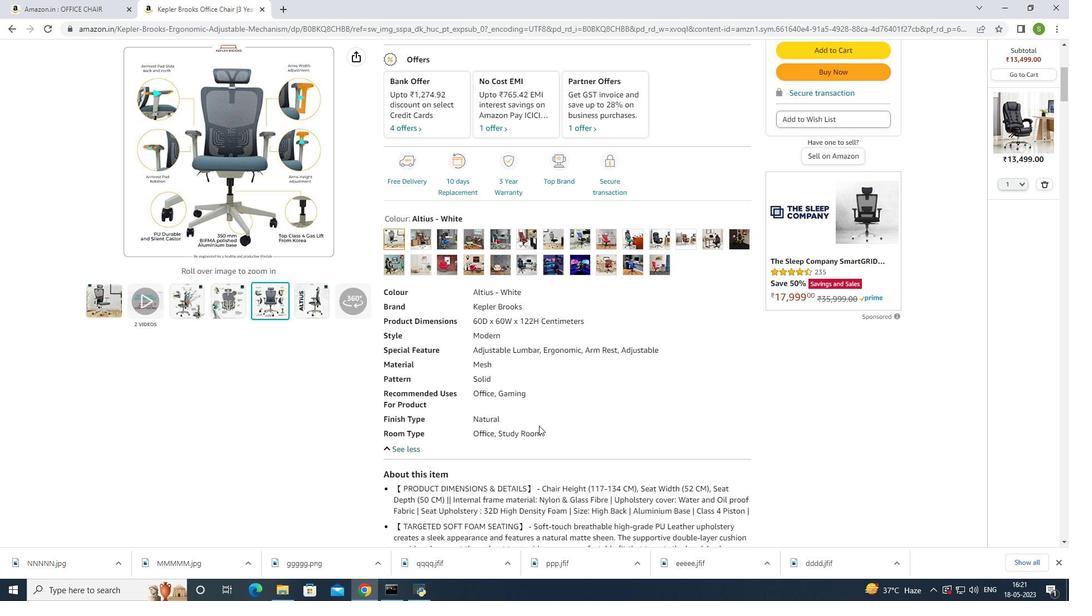 
Action: Mouse scrolled (538, 424) with delta (0, 0)
Screenshot: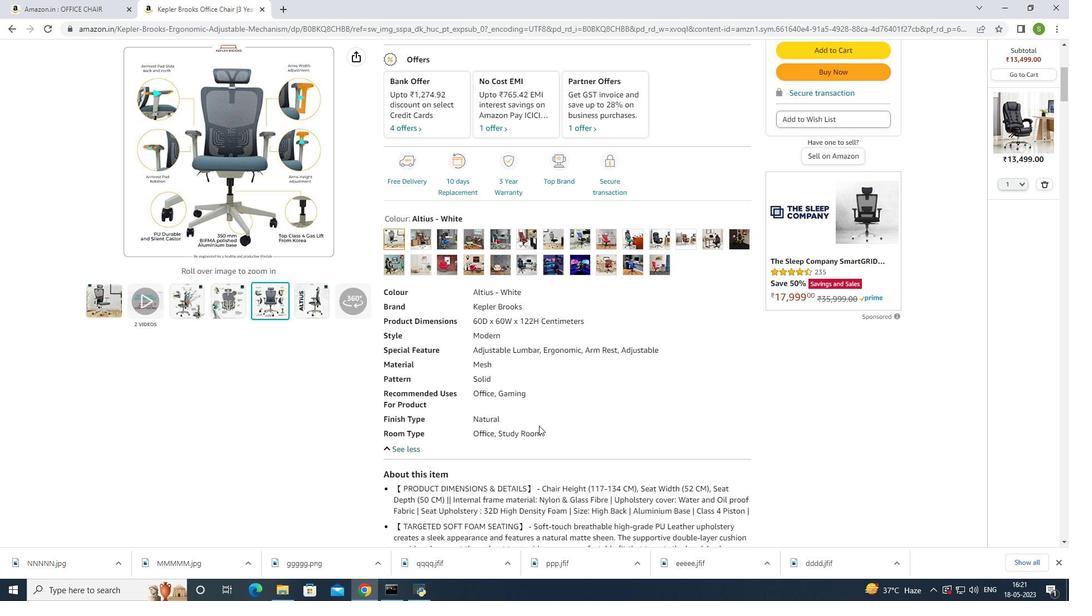 
Action: Mouse moved to (538, 423)
Screenshot: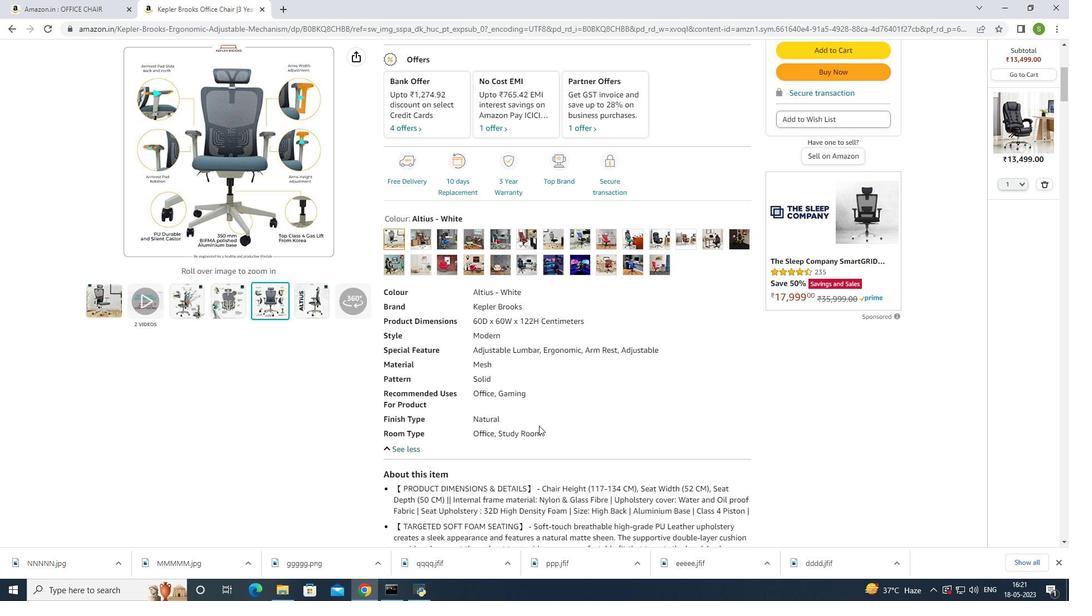 
Action: Mouse scrolled (538, 423) with delta (0, 0)
Screenshot: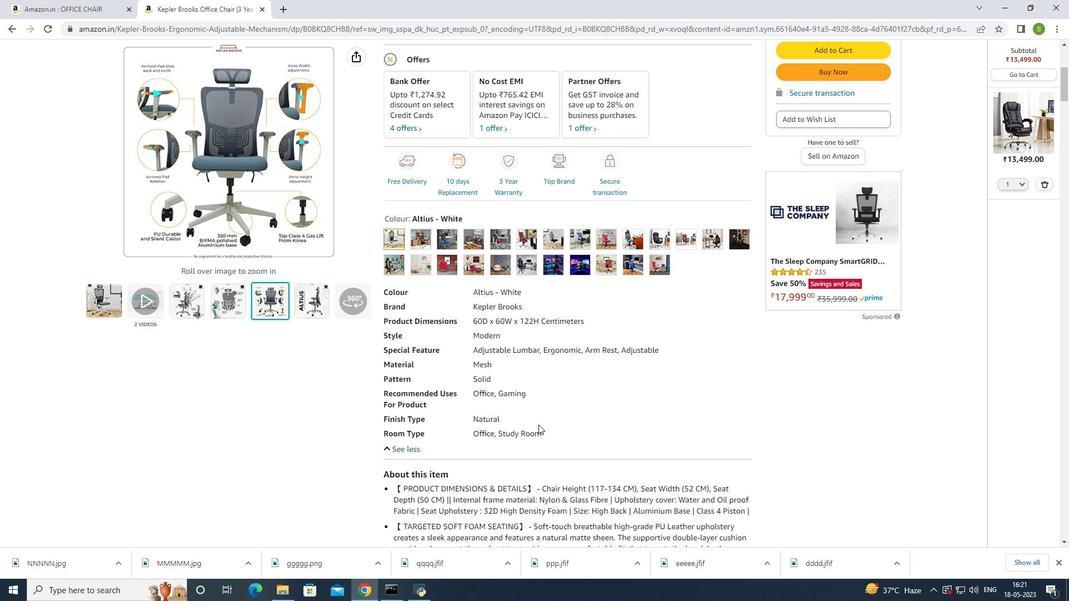 
Action: Mouse moved to (537, 421)
Screenshot: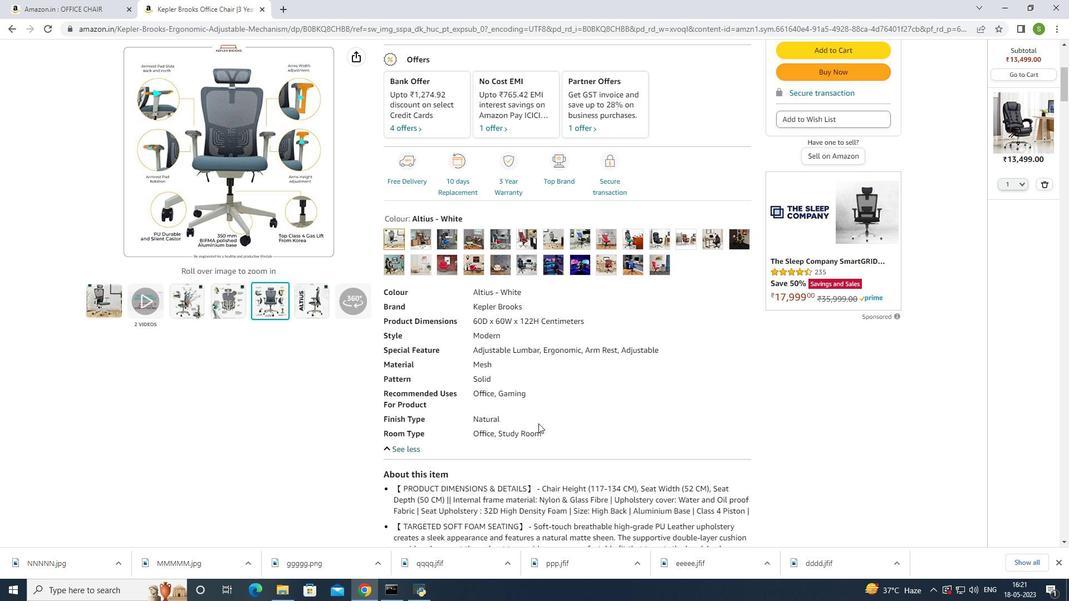 
Action: Mouse scrolled (537, 422) with delta (0, 0)
Screenshot: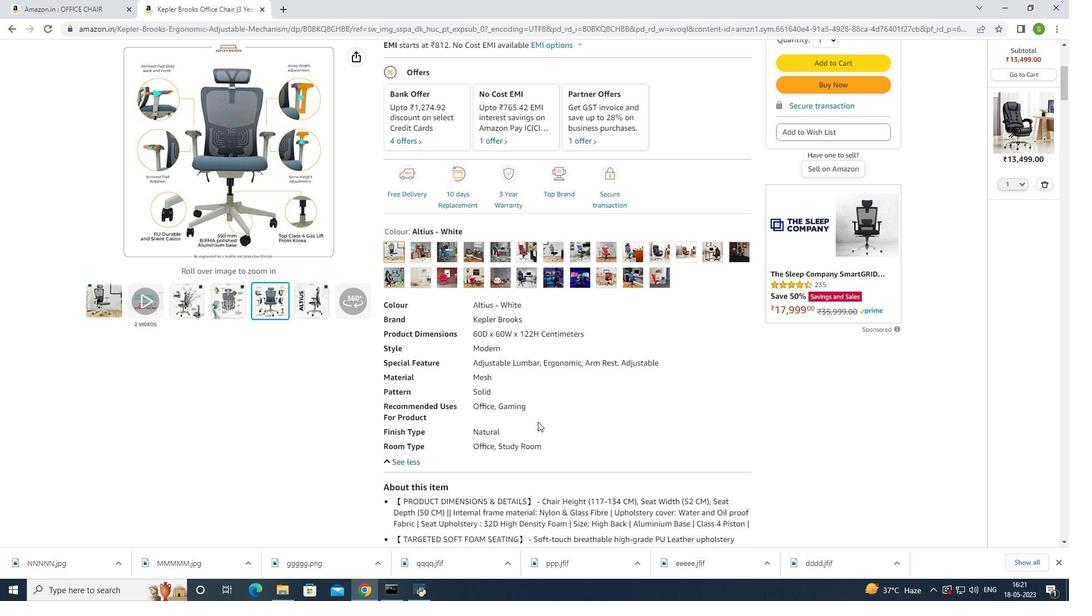 
Action: Mouse moved to (822, 217)
Screenshot: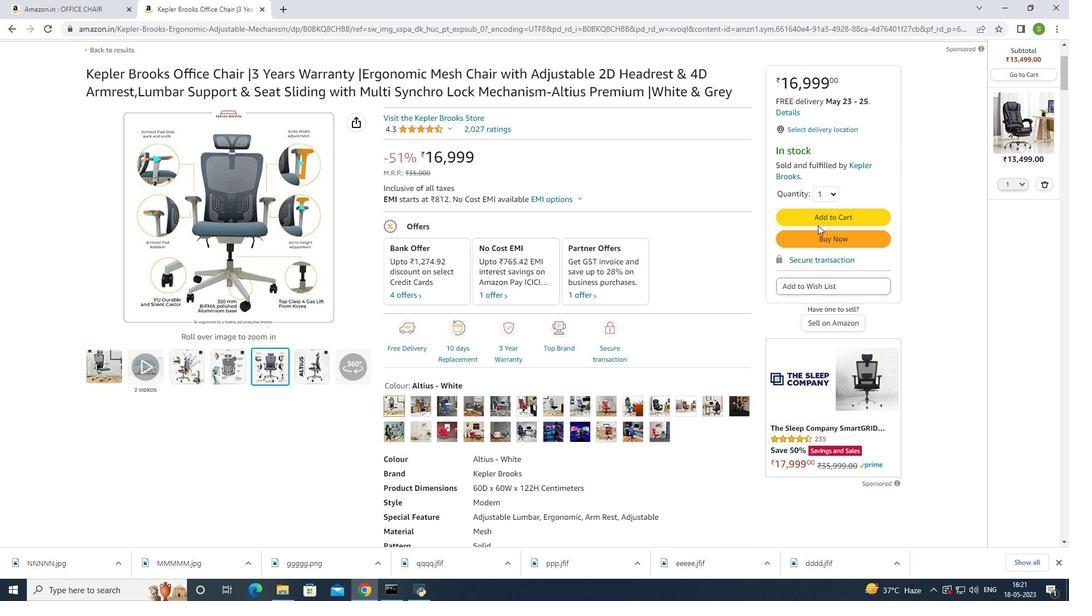 
Action: Mouse pressed left at (822, 217)
Screenshot: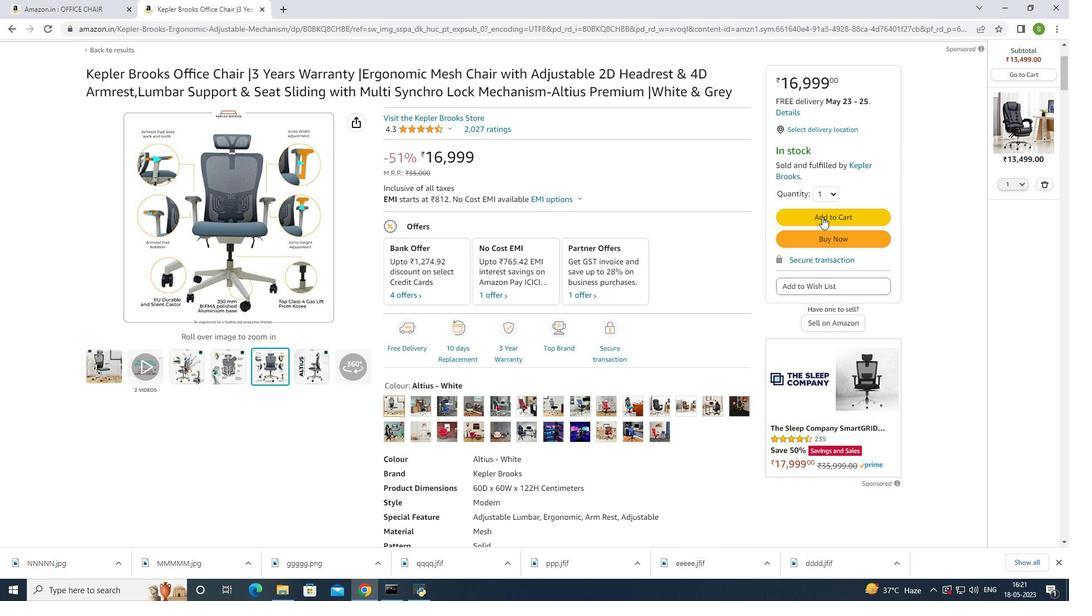 
Action: Mouse moved to (755, 345)
Screenshot: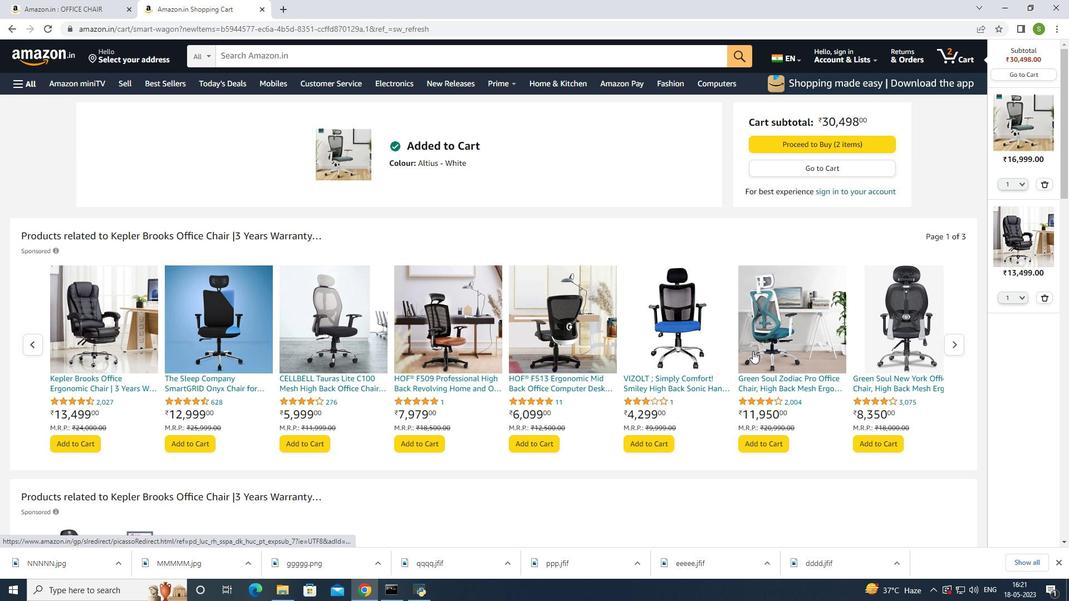 
Action: Mouse pressed left at (755, 345)
Screenshot: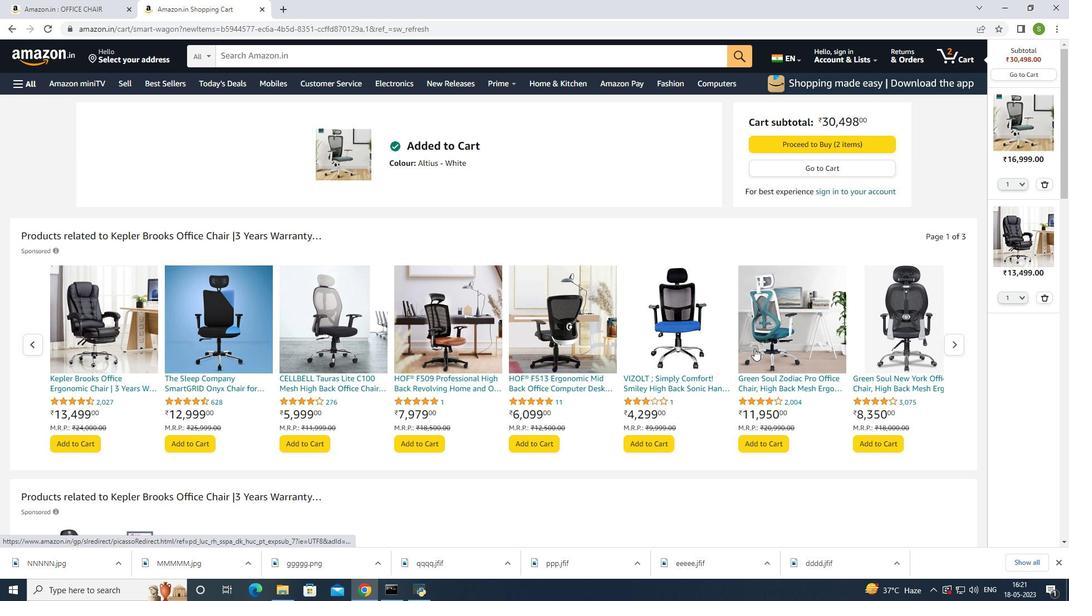 
Action: Mouse moved to (780, 345)
Screenshot: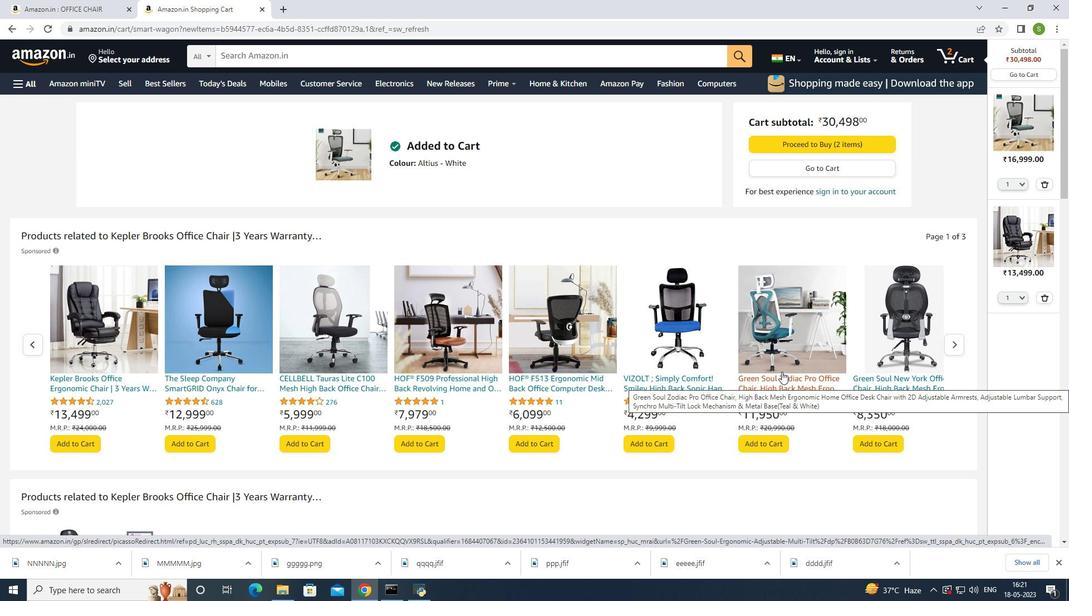 
Action: Mouse pressed left at (780, 345)
Screenshot: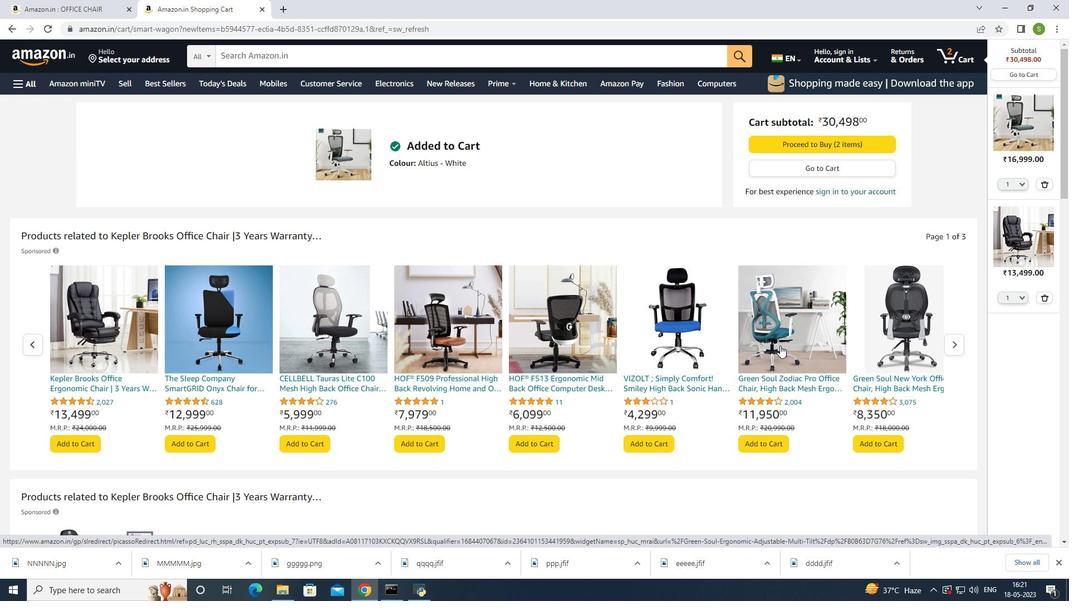
Action: Mouse moved to (784, 331)
Screenshot: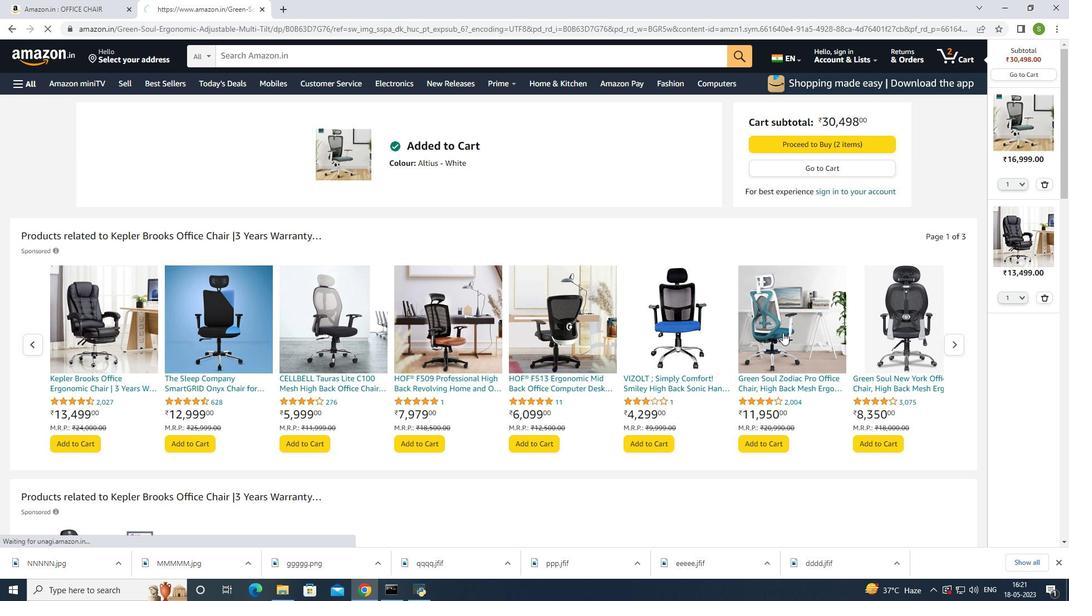 
Action: Mouse pressed left at (784, 331)
Screenshot: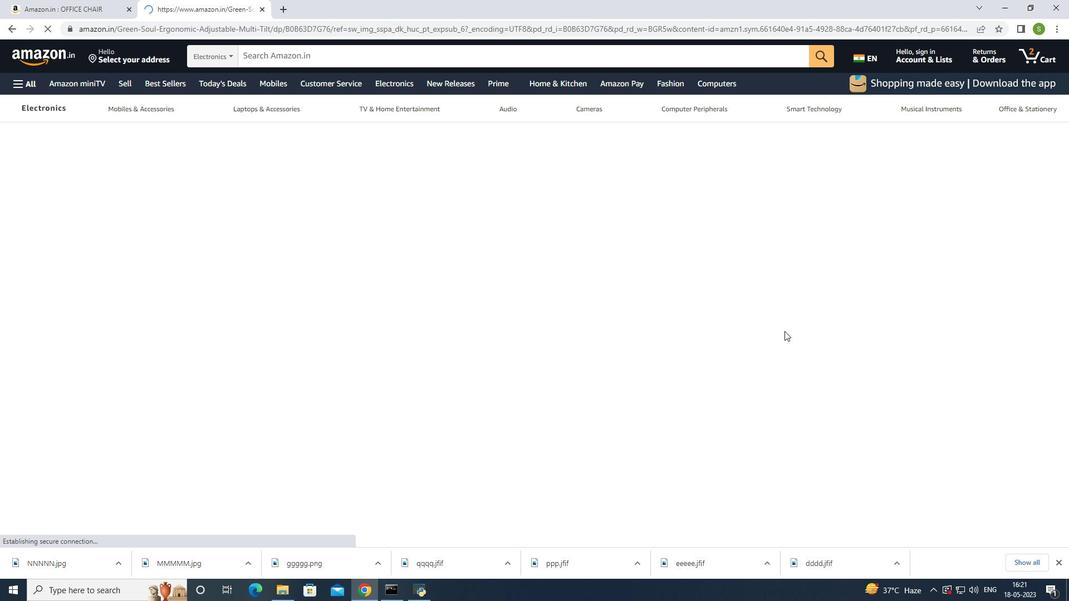 
Action: Mouse moved to (226, 296)
Screenshot: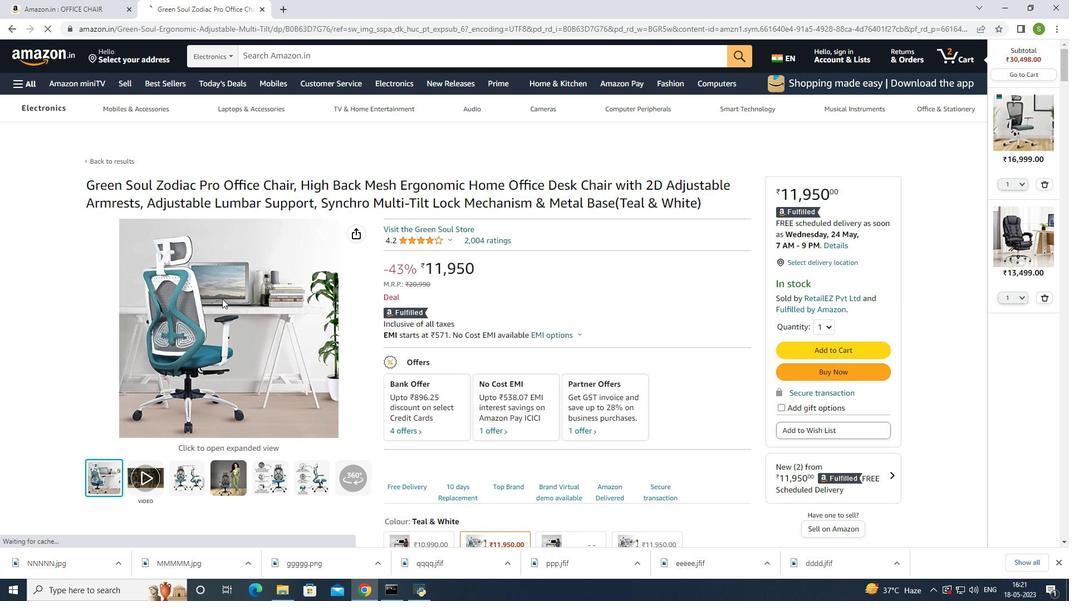 
Action: Mouse scrolled (226, 295) with delta (0, 0)
Screenshot: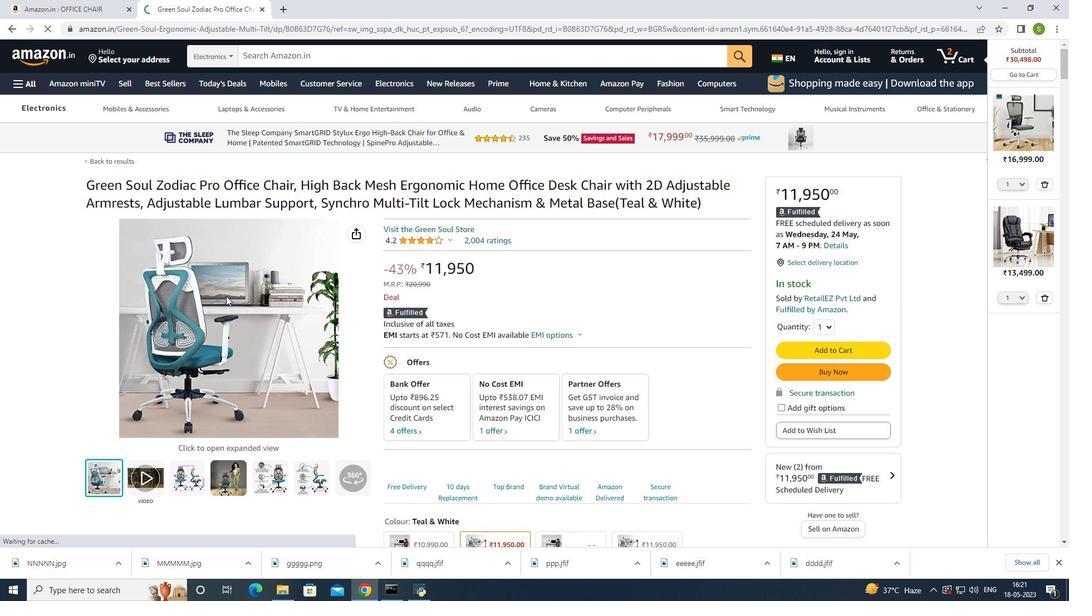 
Action: Mouse scrolled (226, 295) with delta (0, 0)
Screenshot: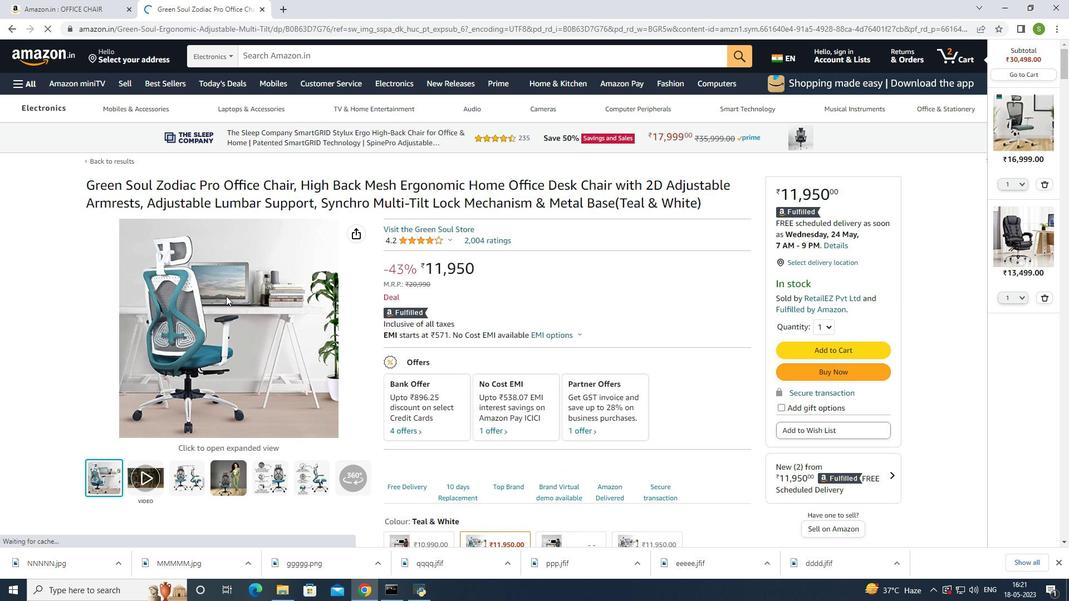 
Action: Mouse scrolled (226, 295) with delta (0, 0)
Screenshot: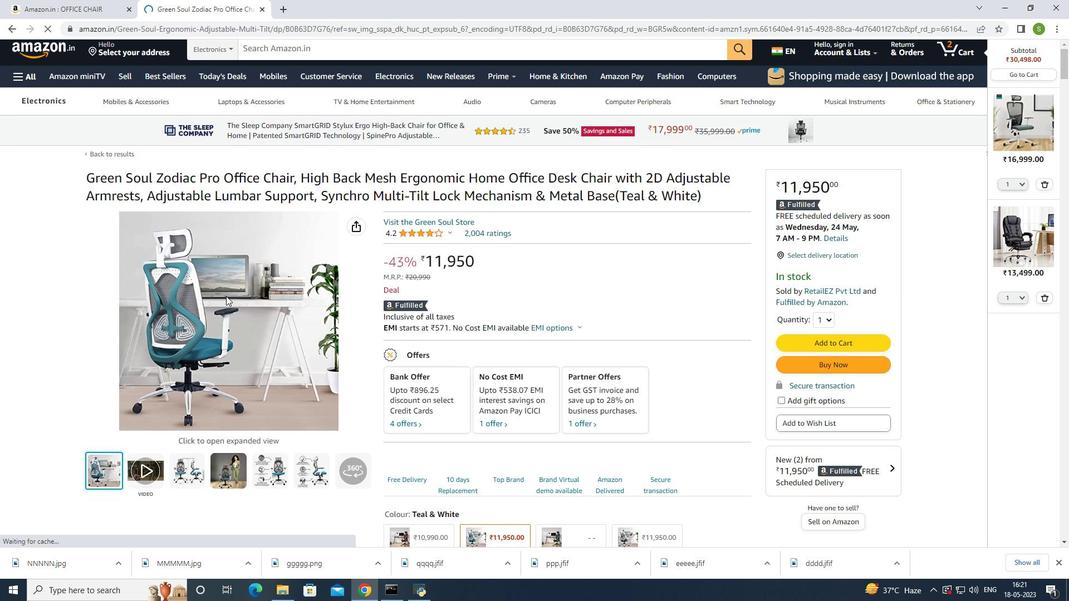 
Action: Mouse moved to (227, 294)
Screenshot: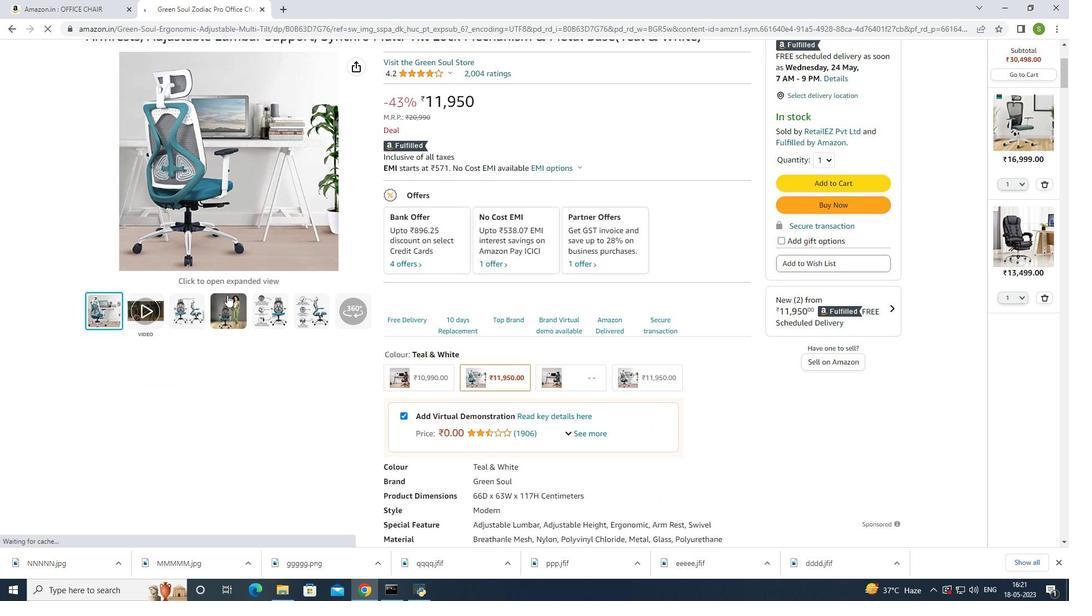 
Action: Mouse scrolled (227, 293) with delta (0, 0)
Screenshot: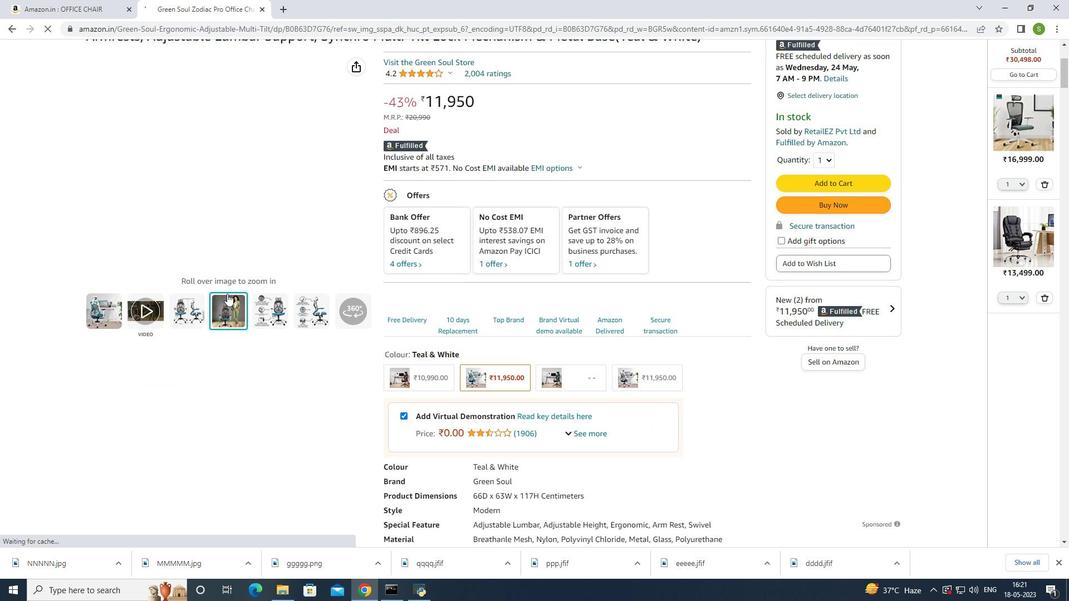 
Action: Mouse scrolled (227, 293) with delta (0, 0)
Screenshot: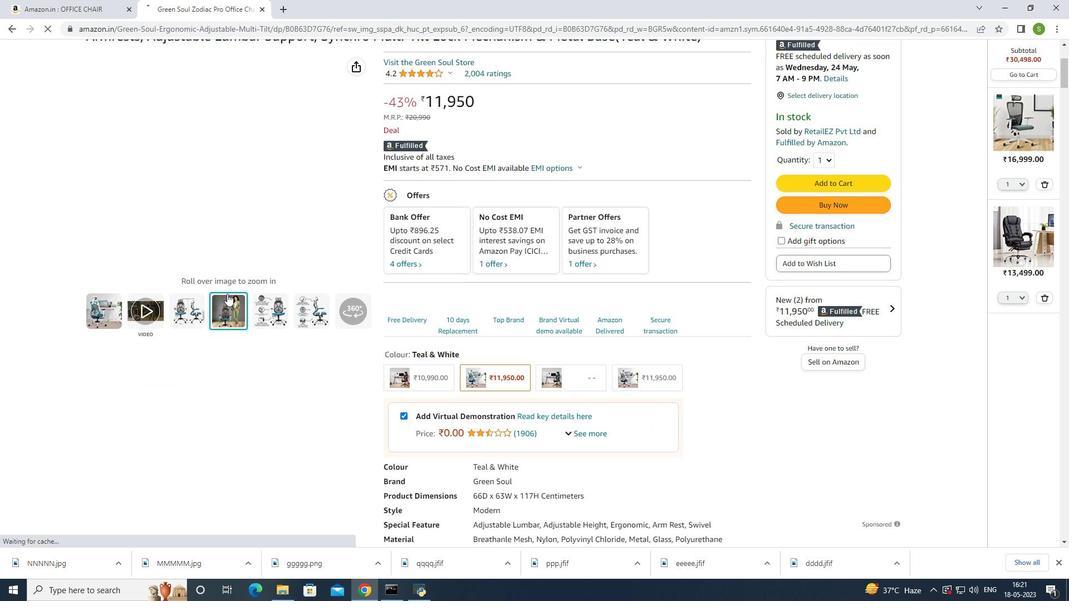 
Action: Mouse moved to (226, 188)
Screenshot: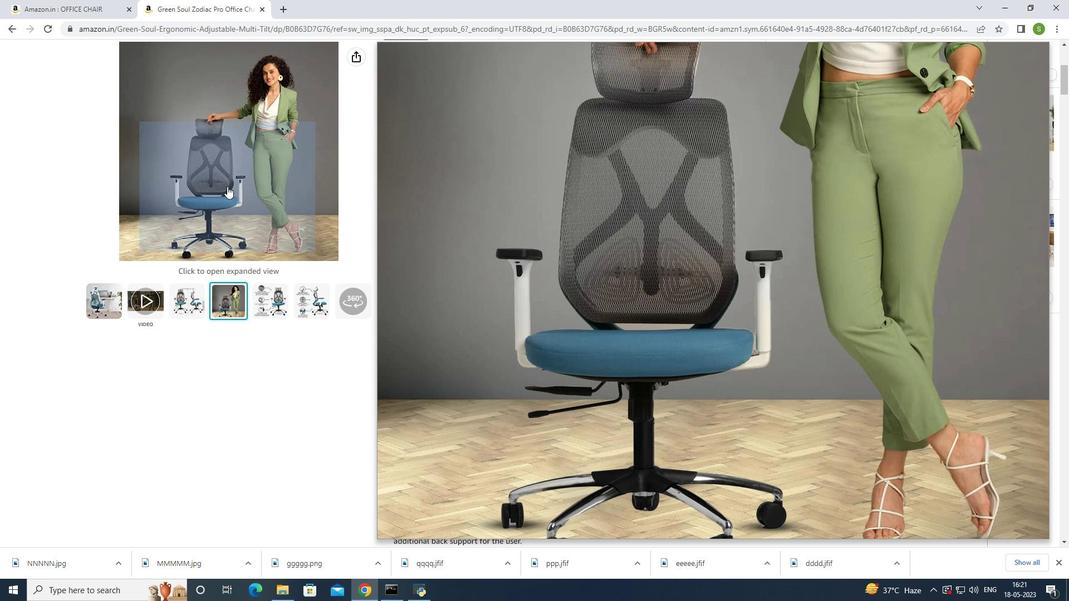 
Action: Mouse scrolled (226, 188) with delta (0, 0)
Screenshot: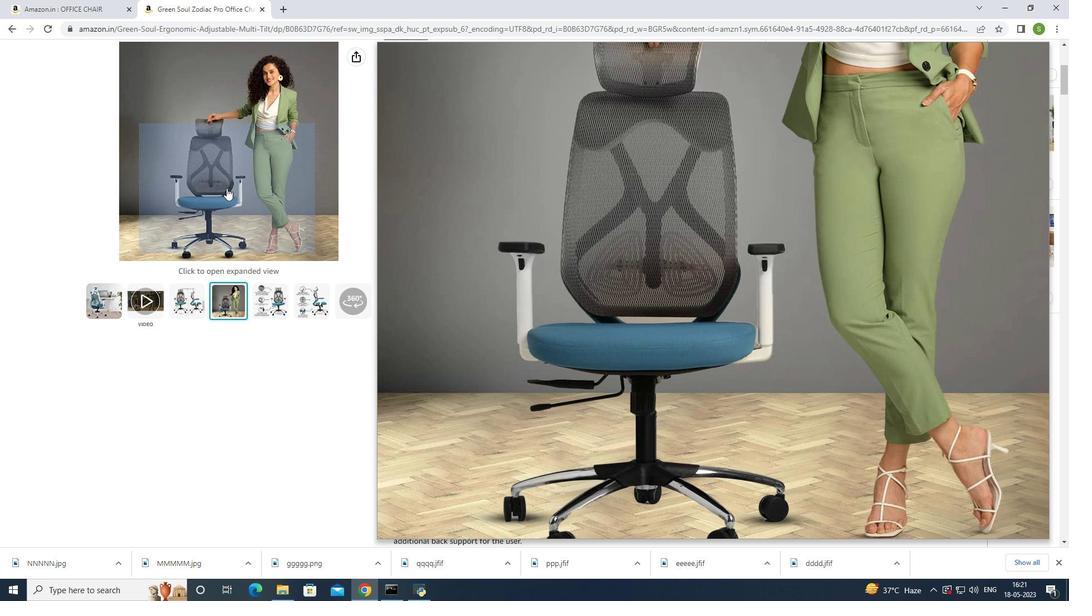
Action: Mouse scrolled (226, 188) with delta (0, 0)
Screenshot: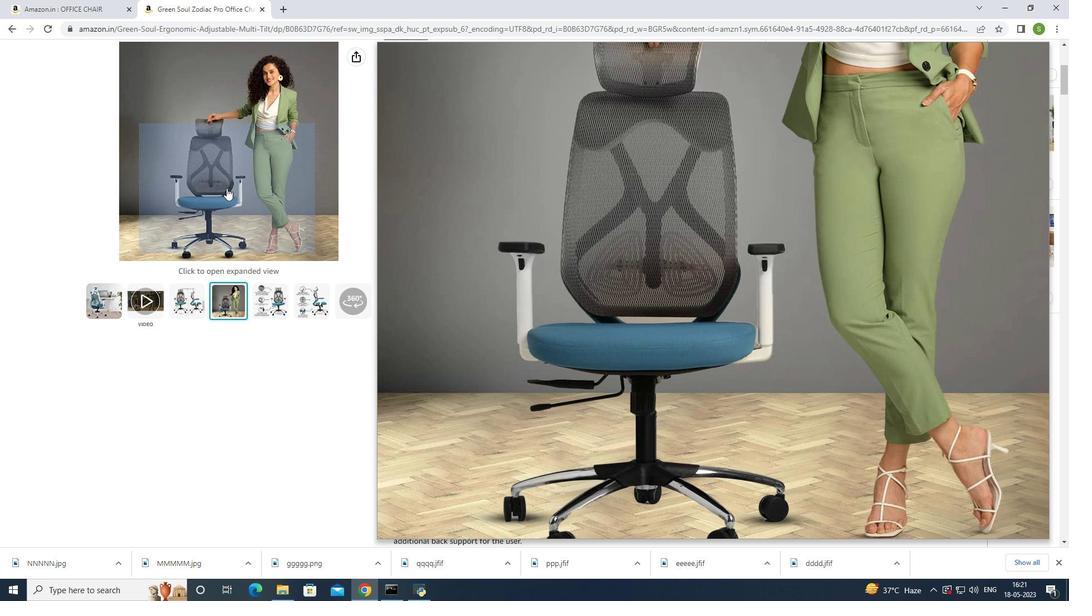 
Action: Mouse scrolled (226, 188) with delta (0, 0)
Screenshot: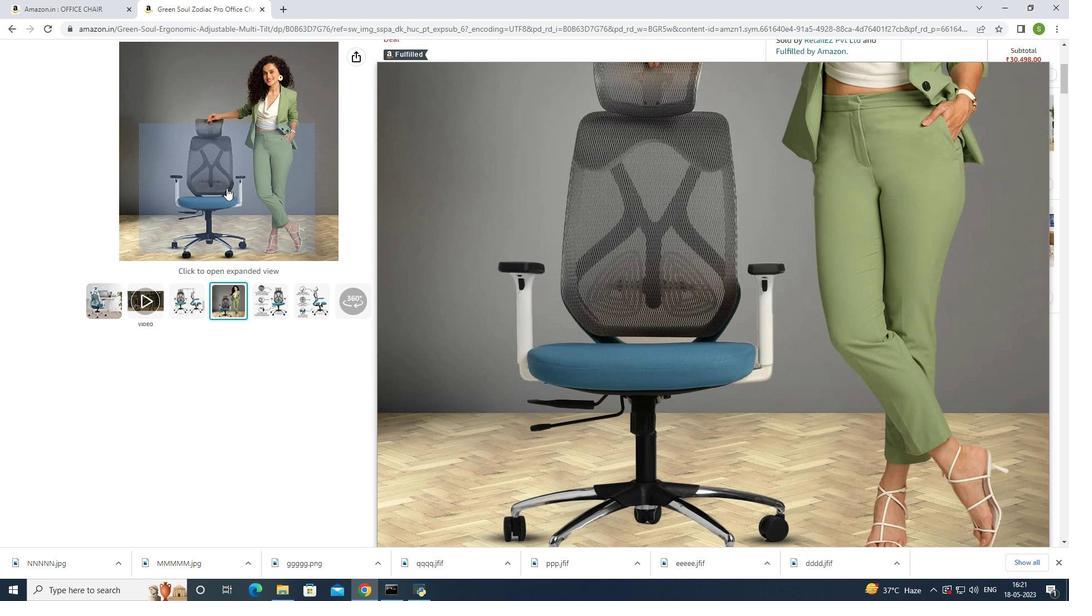 
Action: Mouse moved to (482, 337)
Screenshot: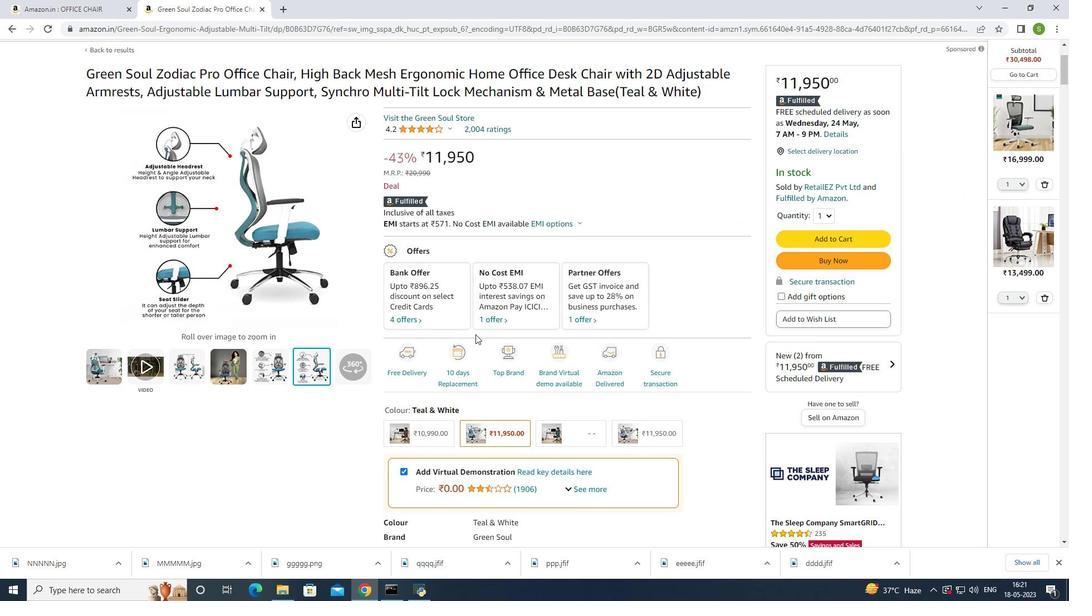 
Action: Mouse scrolled (482, 336) with delta (0, 0)
Screenshot: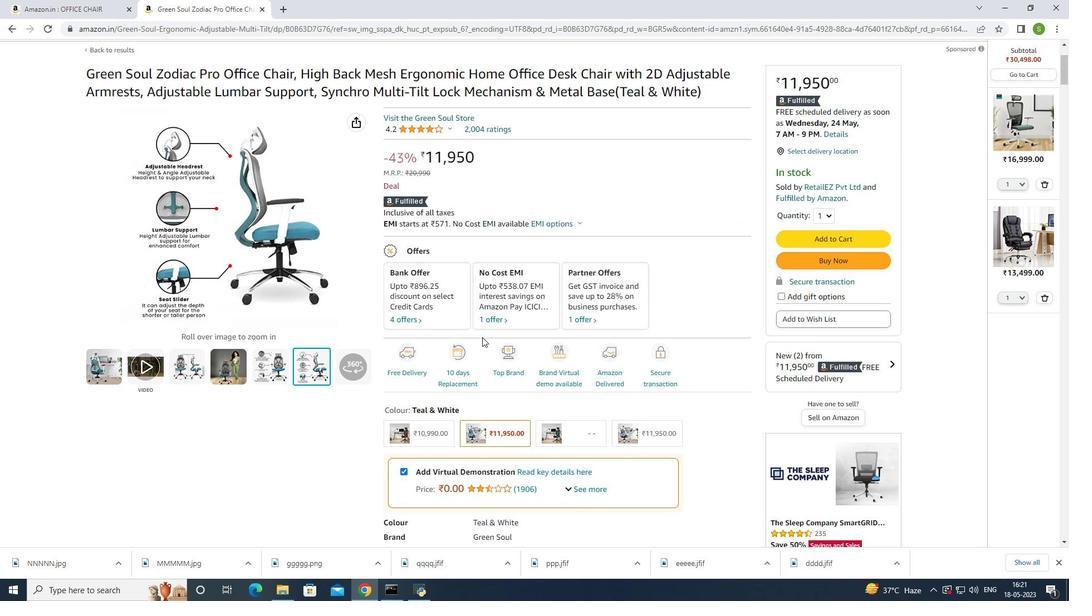 
Action: Mouse moved to (483, 338)
Screenshot: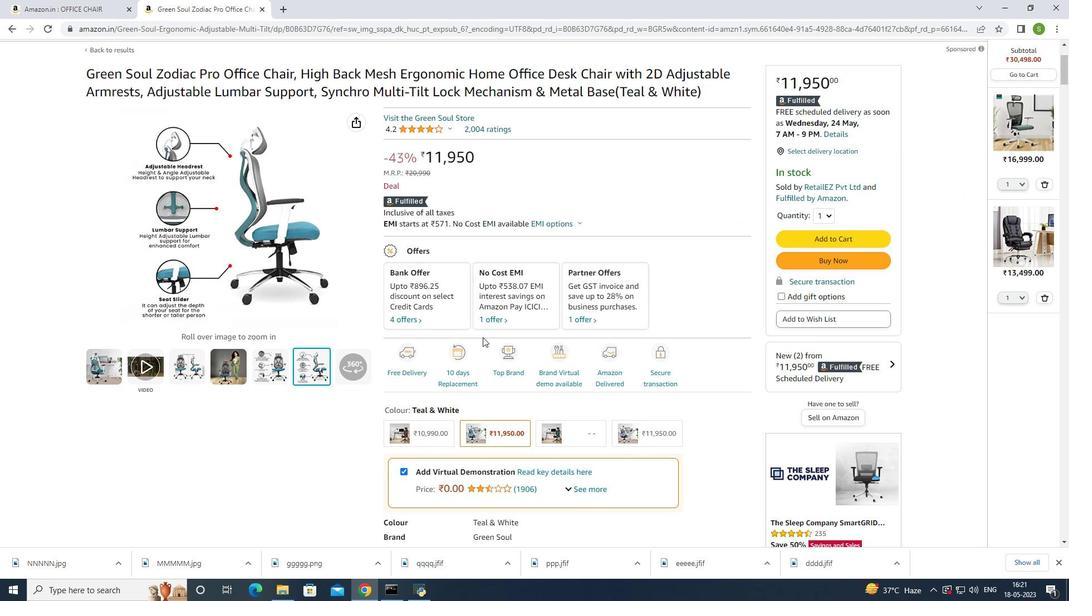 
Action: Mouse scrolled (483, 337) with delta (0, 0)
Screenshot: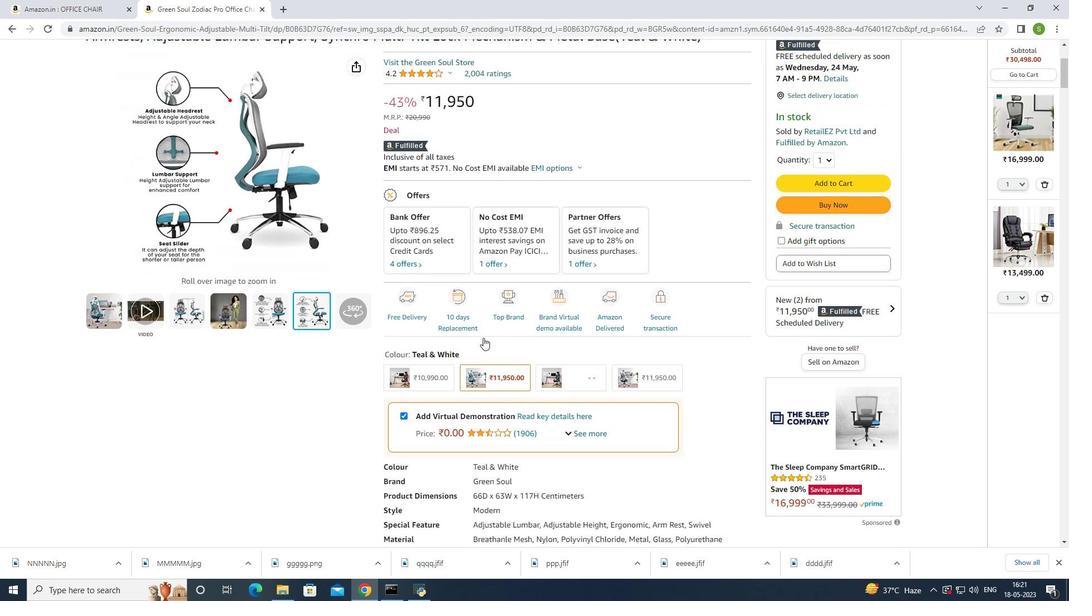 
Action: Mouse moved to (484, 338)
Screenshot: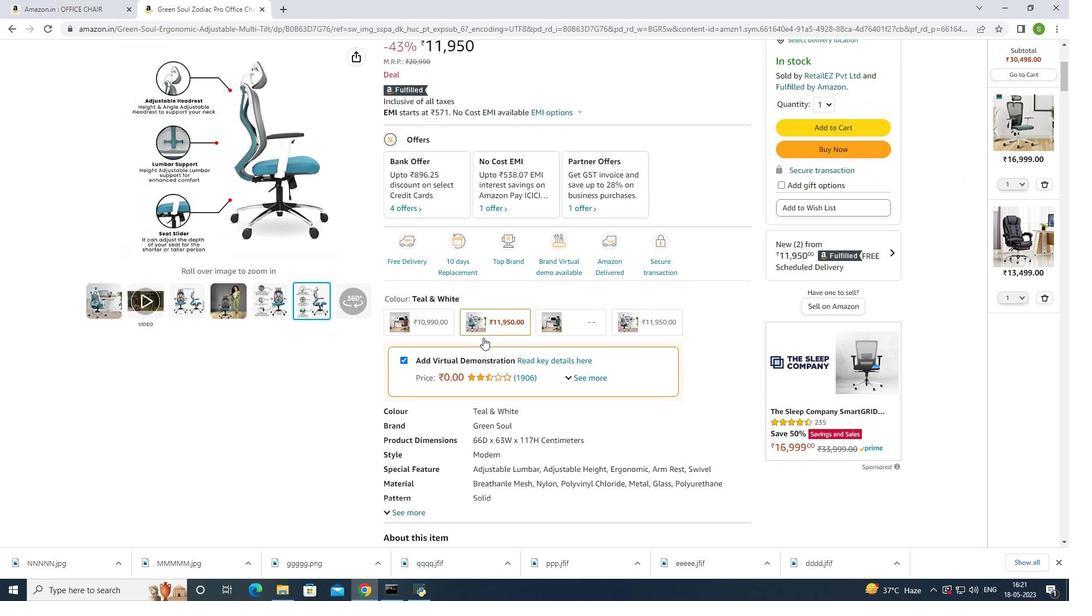 
Action: Mouse scrolled (484, 337) with delta (0, 0)
Screenshot: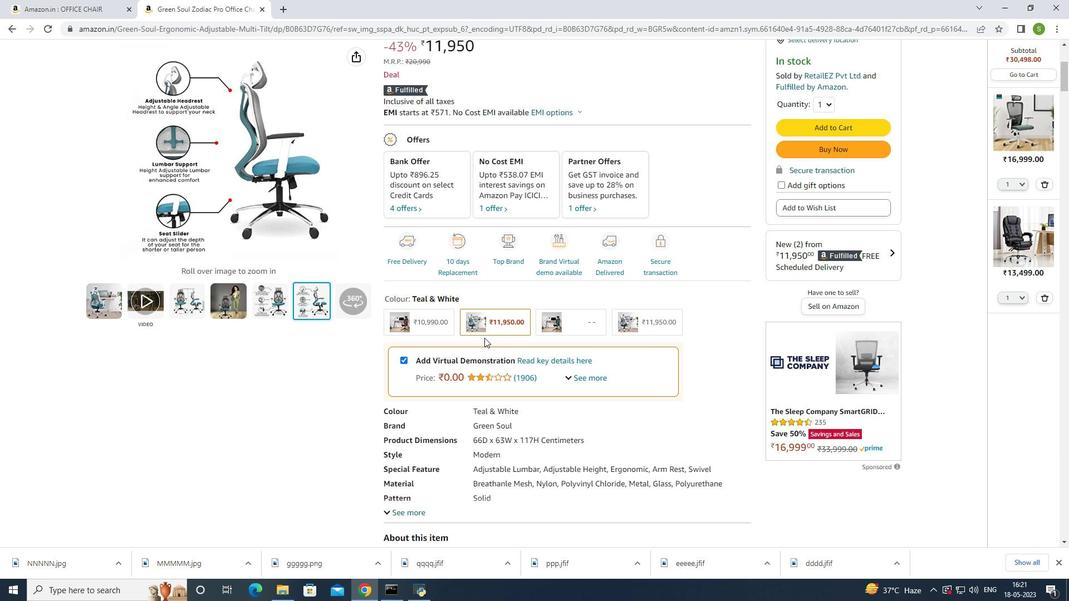 
Action: Mouse scrolled (484, 337) with delta (0, 0)
Screenshot: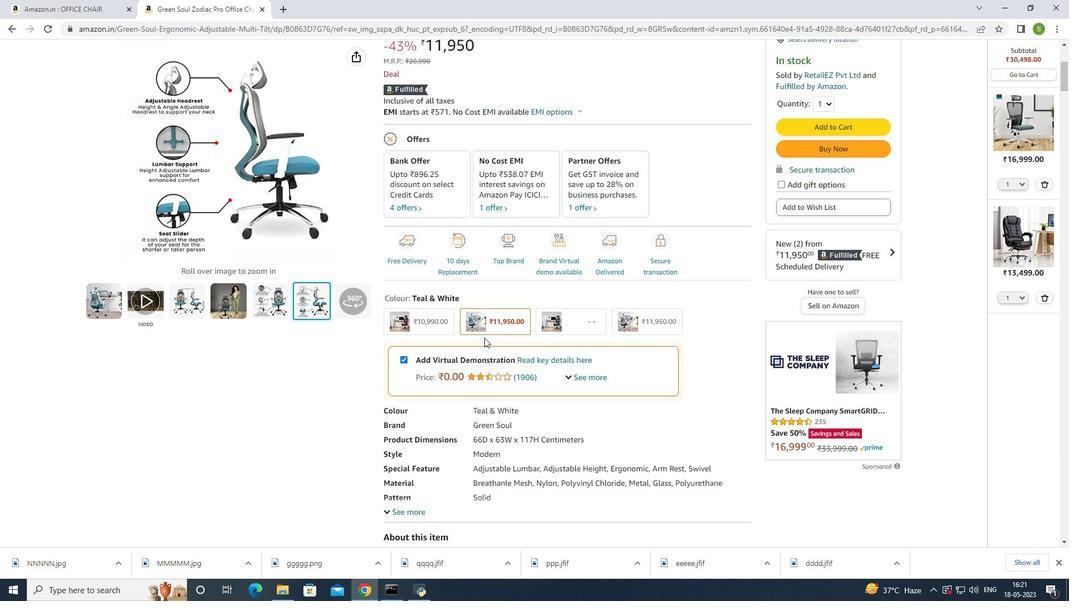 
Action: Mouse scrolled (484, 337) with delta (0, 0)
Screenshot: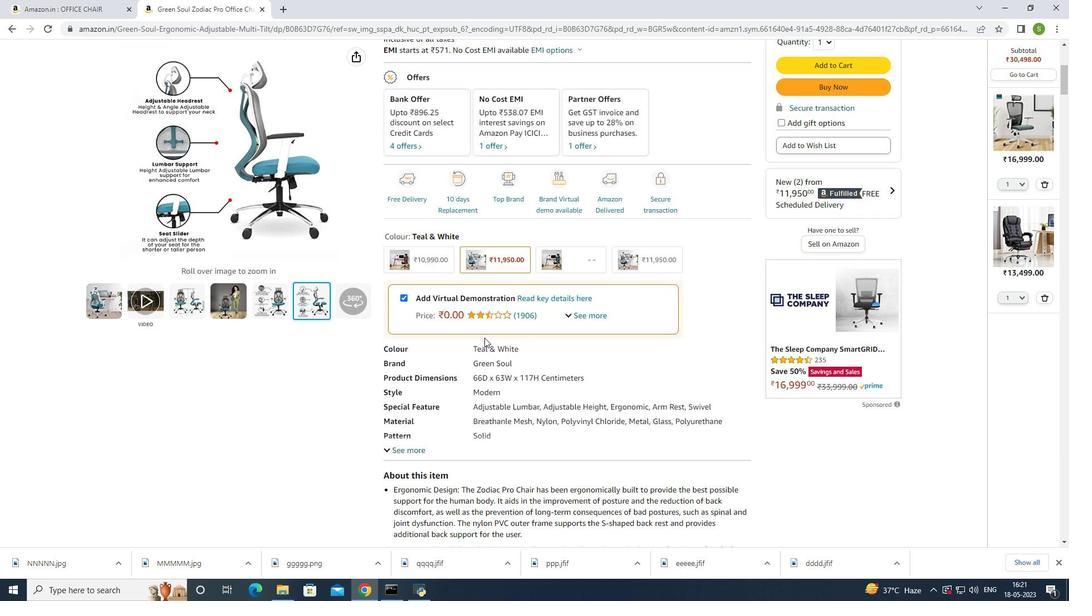 
Action: Mouse scrolled (484, 337) with delta (0, 0)
Screenshot: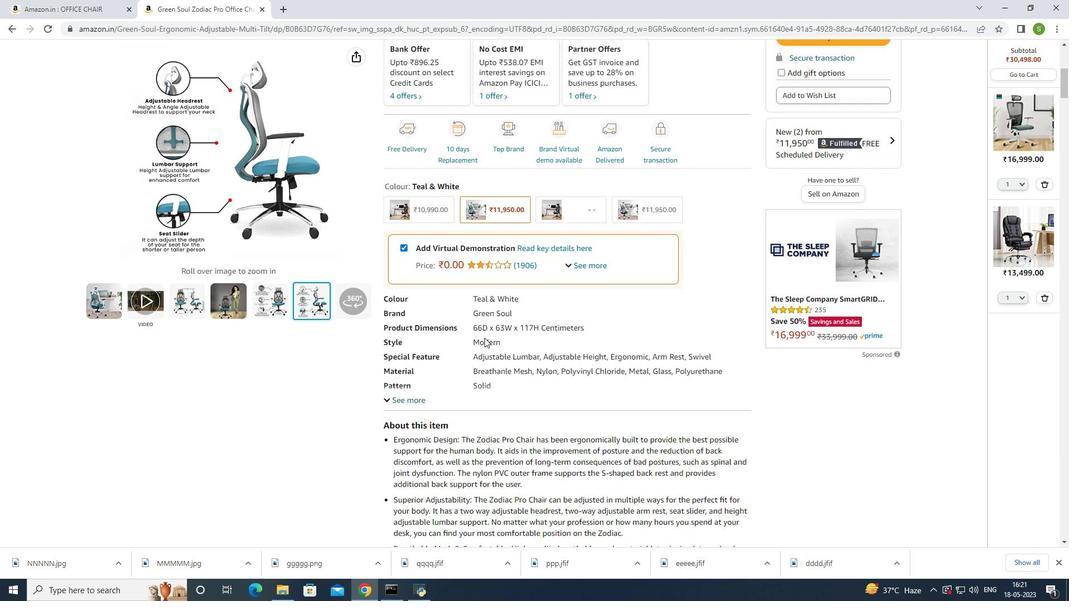 
Action: Mouse moved to (485, 334)
Screenshot: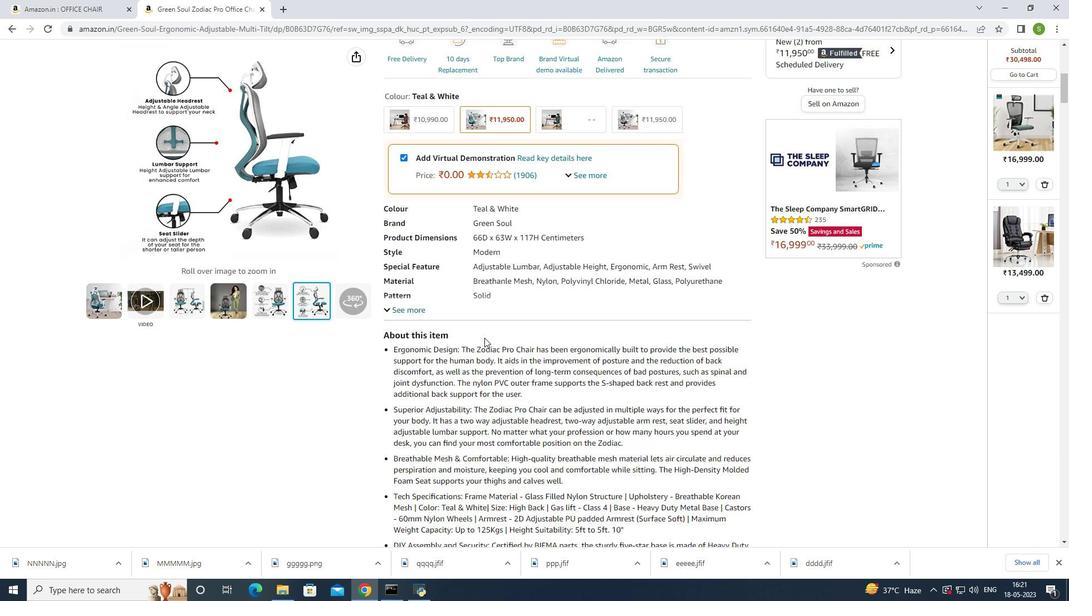 
Action: Mouse scrolled (485, 334) with delta (0, 0)
Screenshot: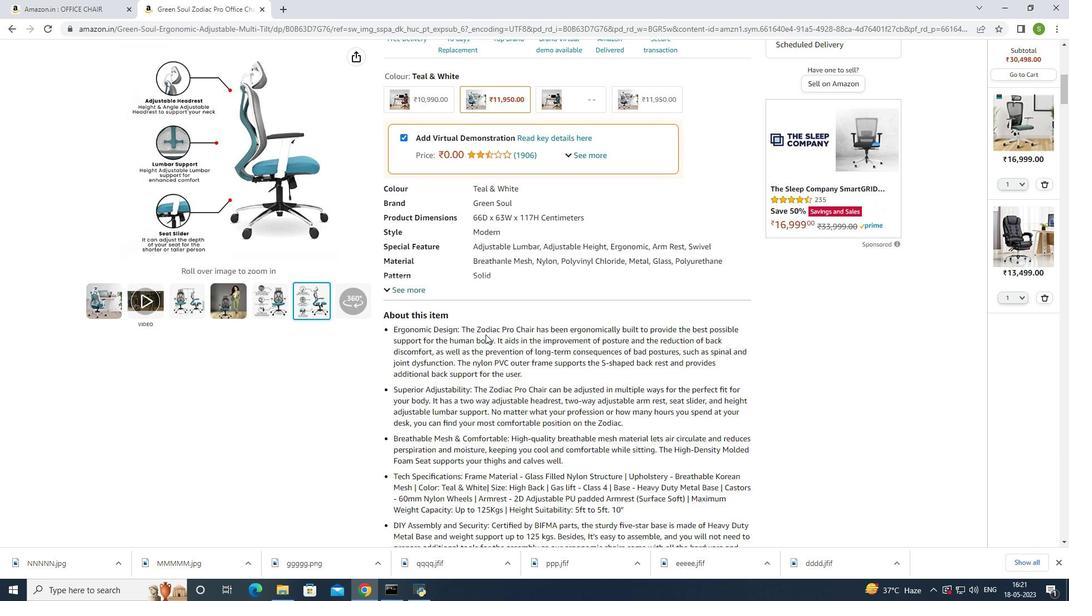 
Action: Mouse scrolled (485, 334) with delta (0, 0)
Screenshot: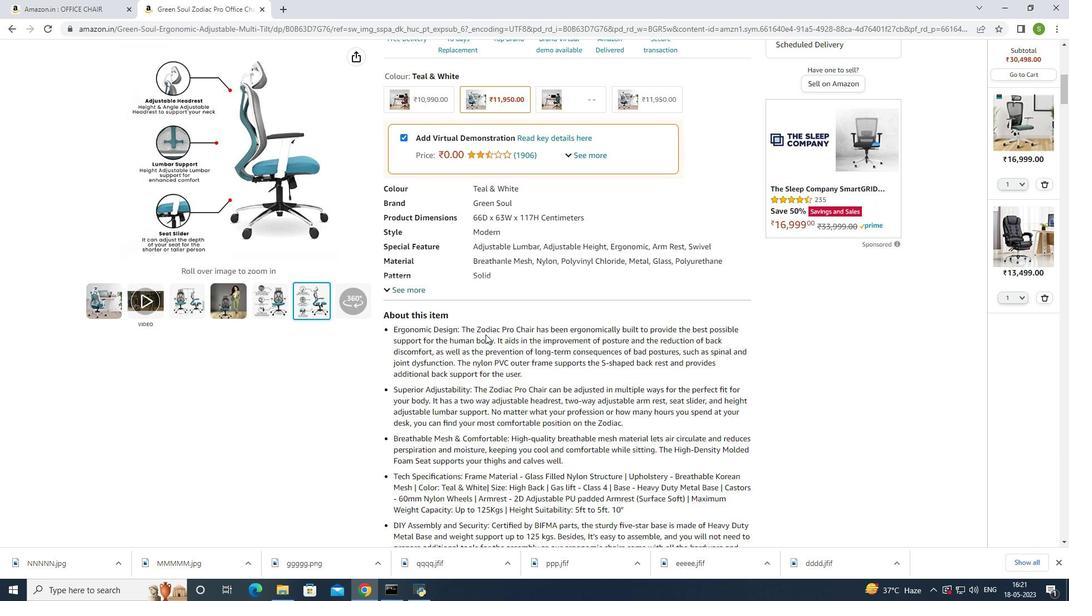 
Action: Mouse scrolled (485, 334) with delta (0, 0)
Screenshot: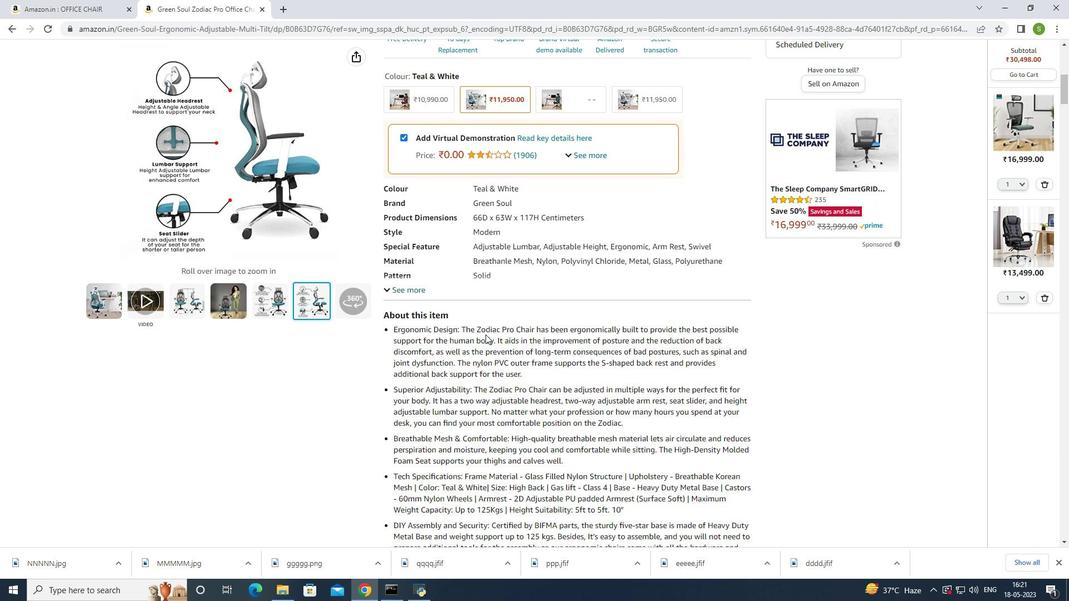 
Action: Mouse scrolled (485, 334) with delta (0, 0)
Screenshot: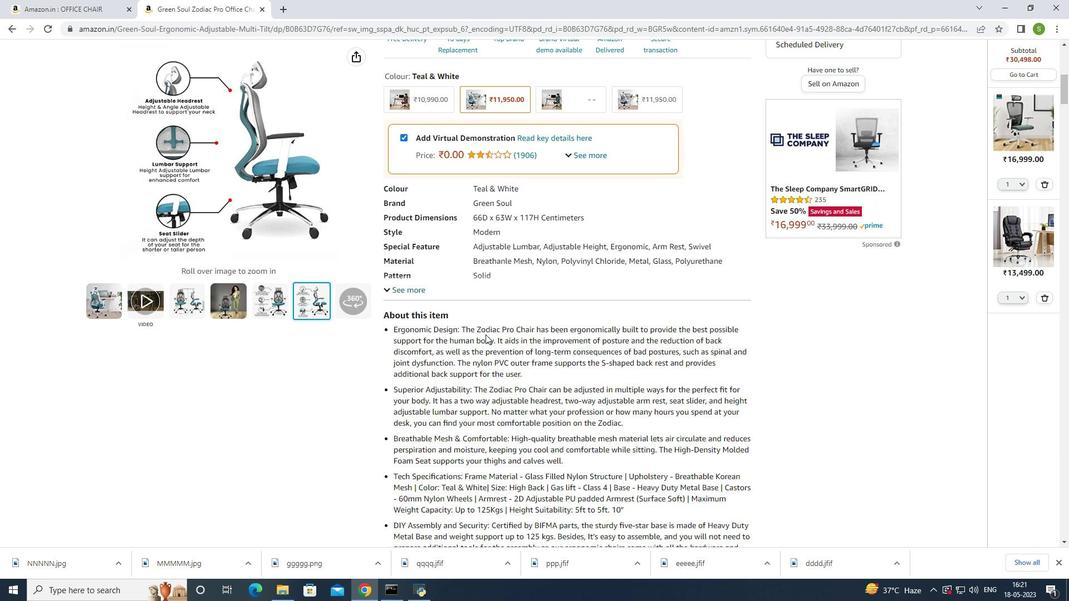 
Action: Mouse moved to (485, 333)
Screenshot: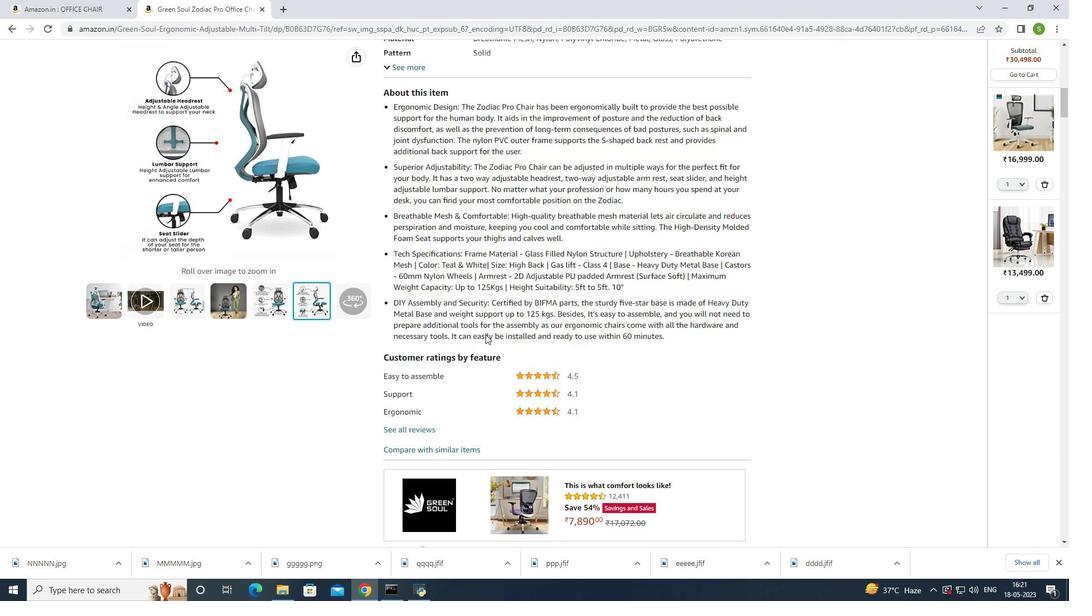 
Action: Mouse scrolled (485, 332) with delta (0, 0)
Screenshot: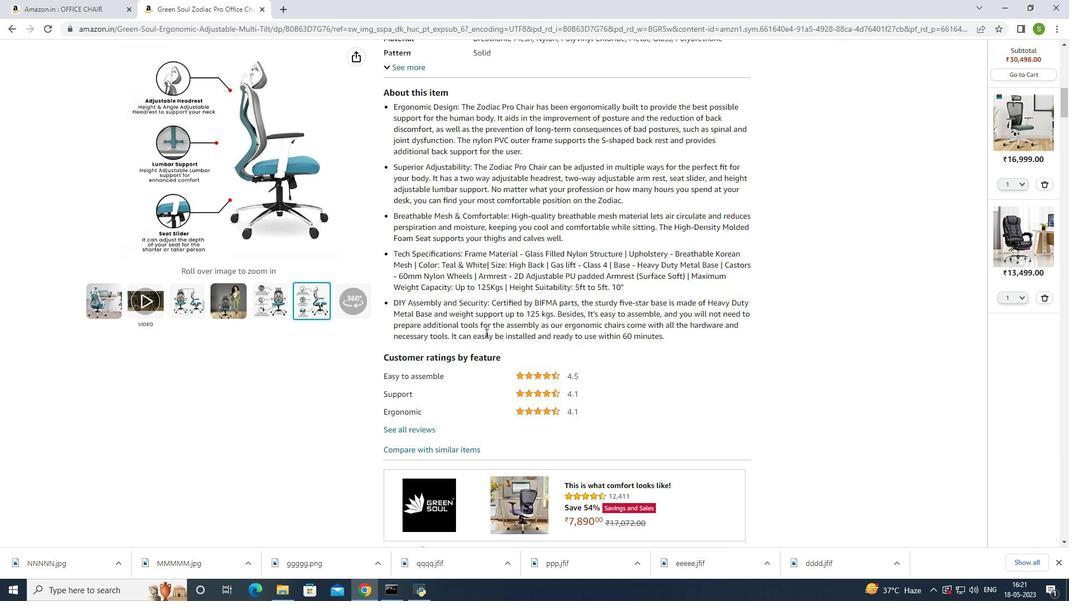 
Action: Mouse scrolled (485, 332) with delta (0, 0)
Screenshot: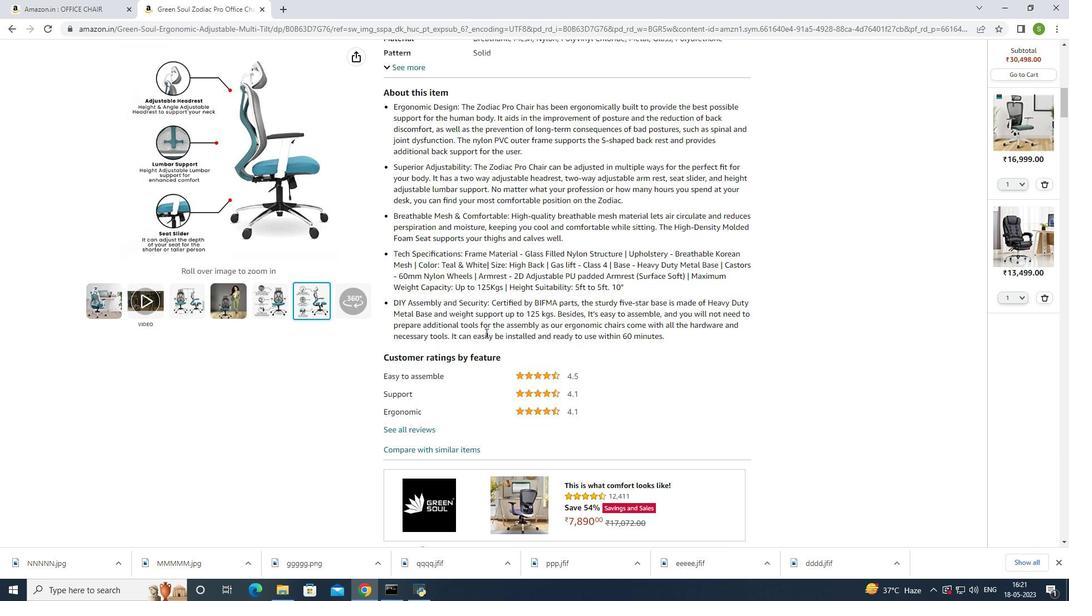 
Action: Mouse scrolled (485, 332) with delta (0, 0)
Screenshot: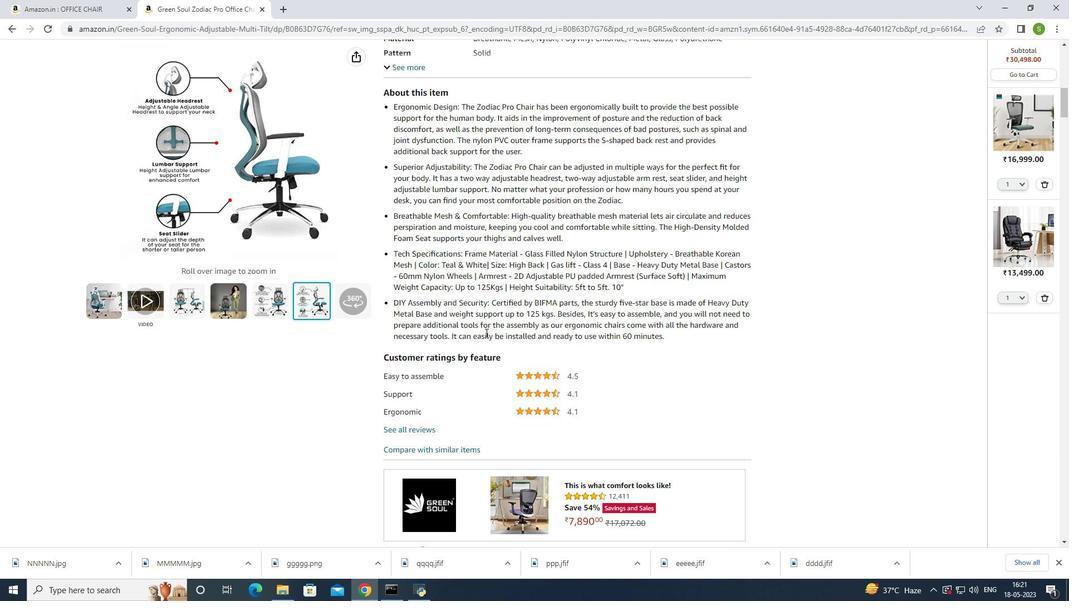 
Action: Mouse scrolled (485, 332) with delta (0, 0)
Screenshot: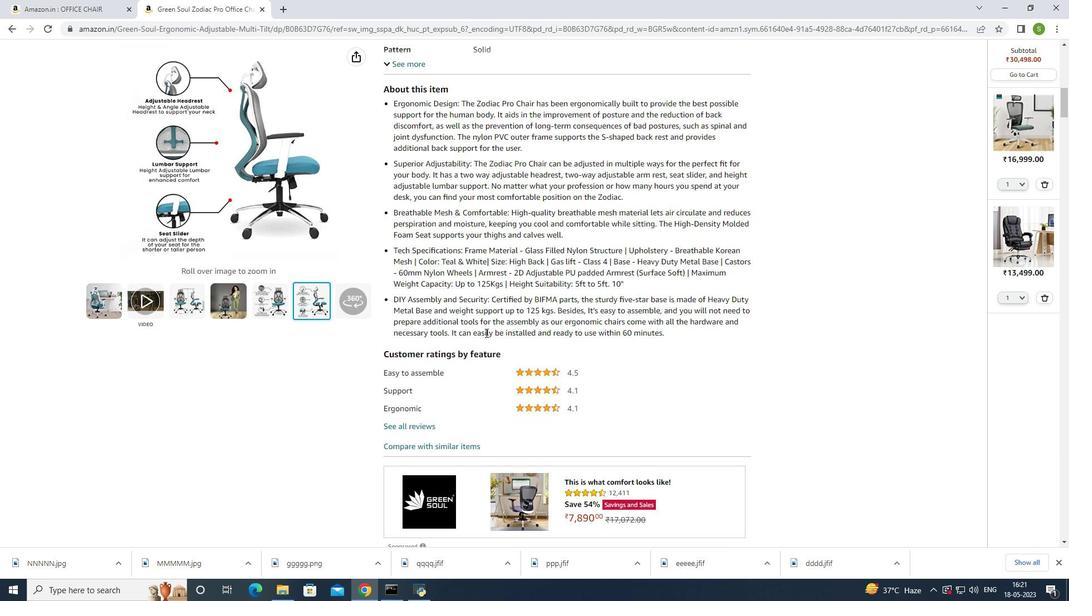 
Action: Mouse scrolled (485, 332) with delta (0, 0)
Screenshot: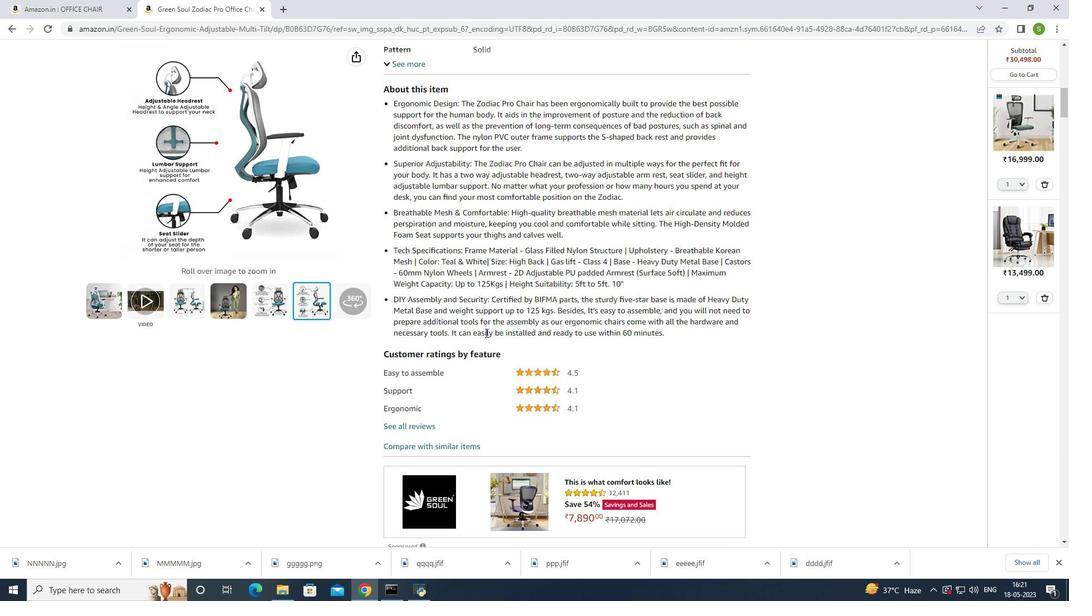 
Action: Mouse moved to (485, 332)
Screenshot: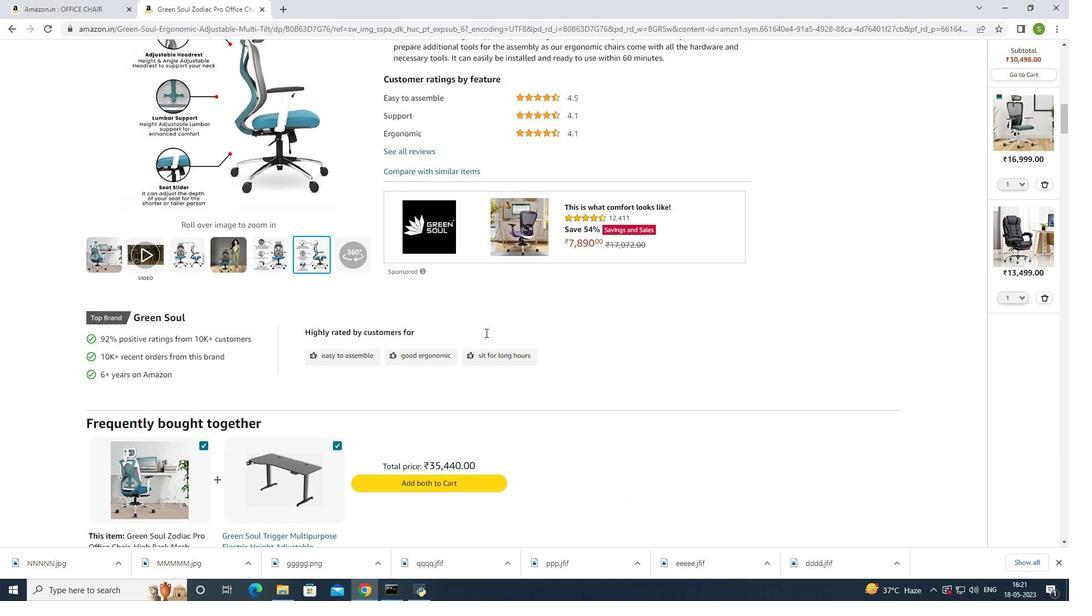 
Action: Mouse scrolled (485, 331) with delta (0, 0)
Screenshot: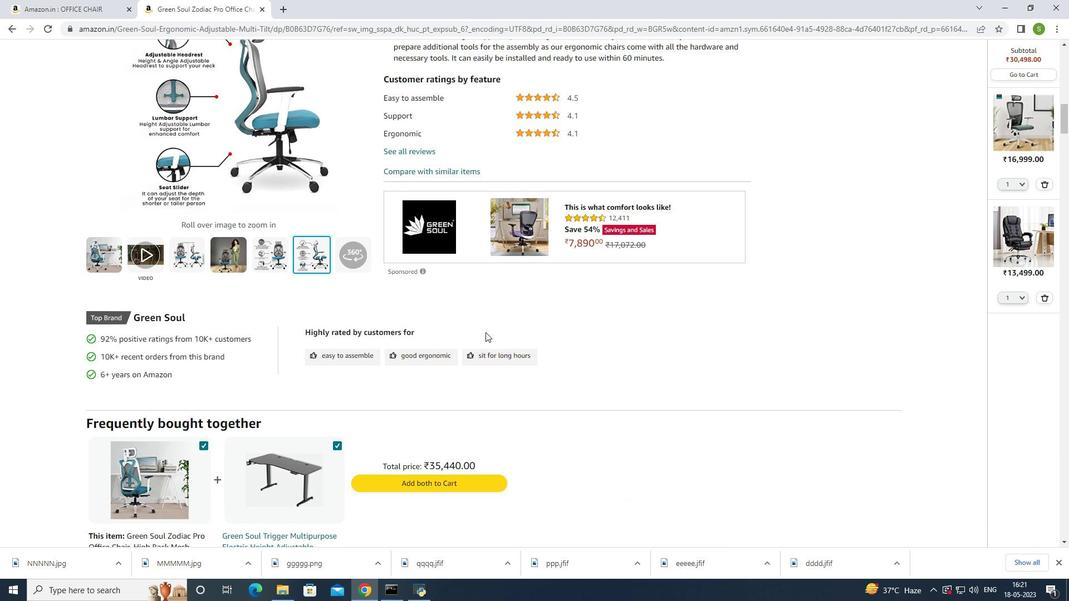 
Action: Mouse scrolled (485, 331) with delta (0, 0)
Screenshot: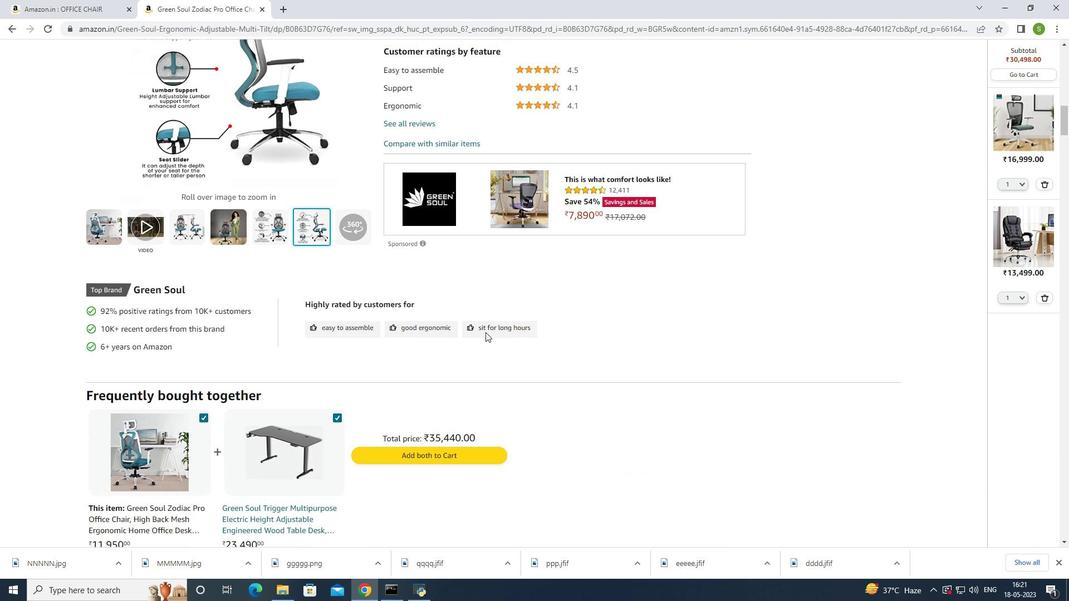 
Action: Mouse scrolled (485, 331) with delta (0, 0)
Screenshot: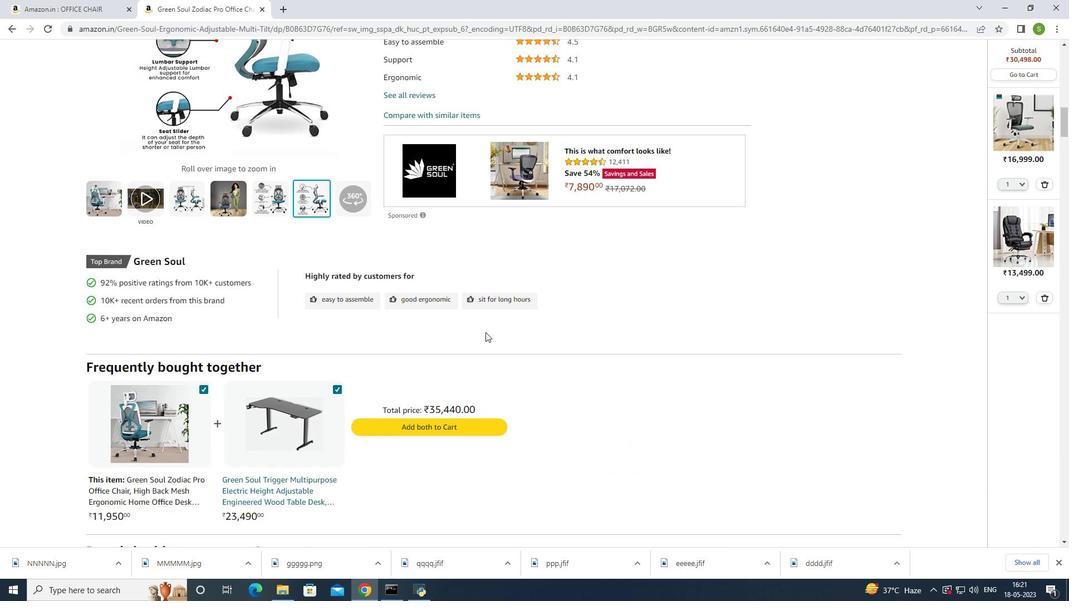 
Action: Mouse scrolled (485, 331) with delta (0, 0)
